 Task: Buy 3 Mortar & Pestles from Seasoning & Spice Tools section under best seller category for shipping address: Markus Robinson, 2834 Point Street, Park Ridge, Illinois 60068, Cell Number 7738643880. Pay from credit card ending with 7965, CVV 549
Action: Mouse moved to (164, 78)
Screenshot: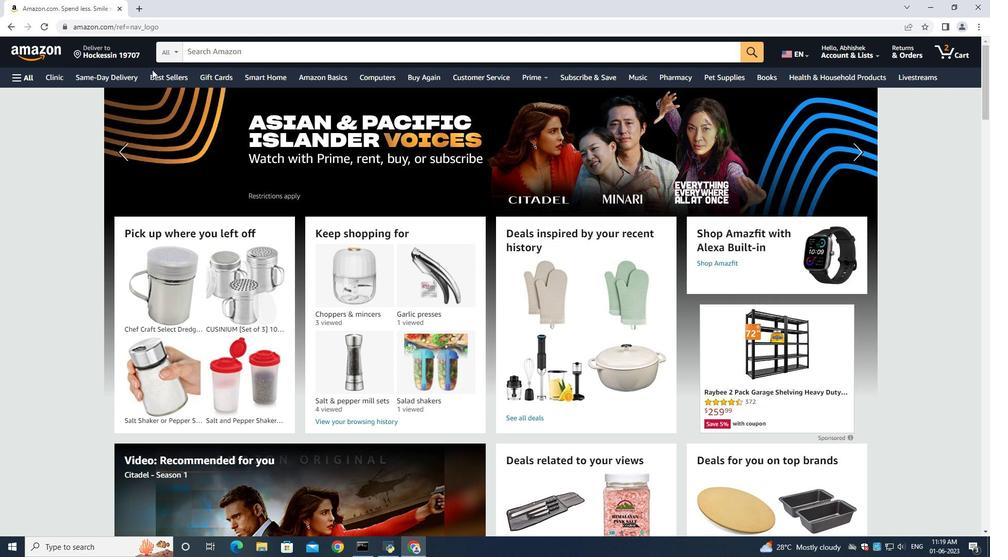 
Action: Mouse pressed left at (164, 78)
Screenshot: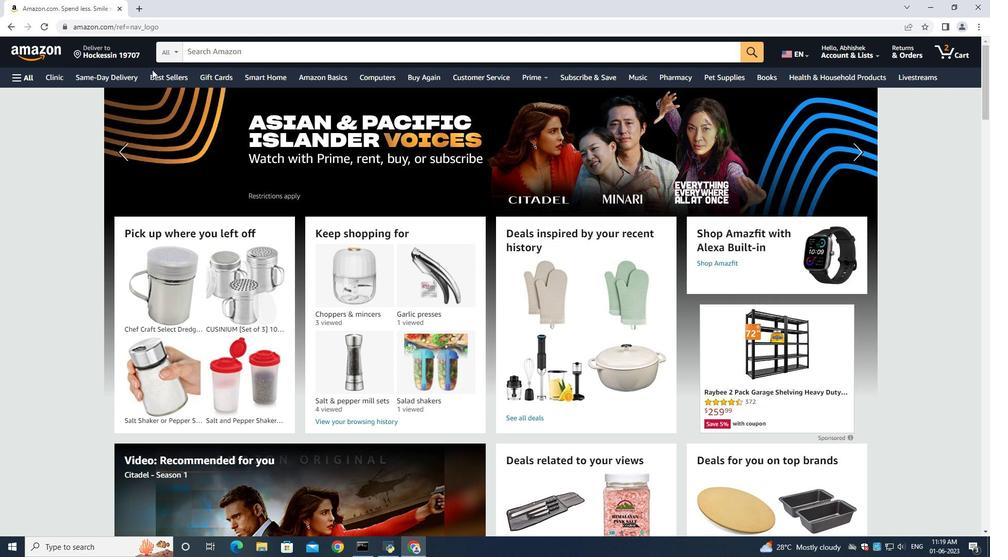 
Action: Mouse moved to (222, 57)
Screenshot: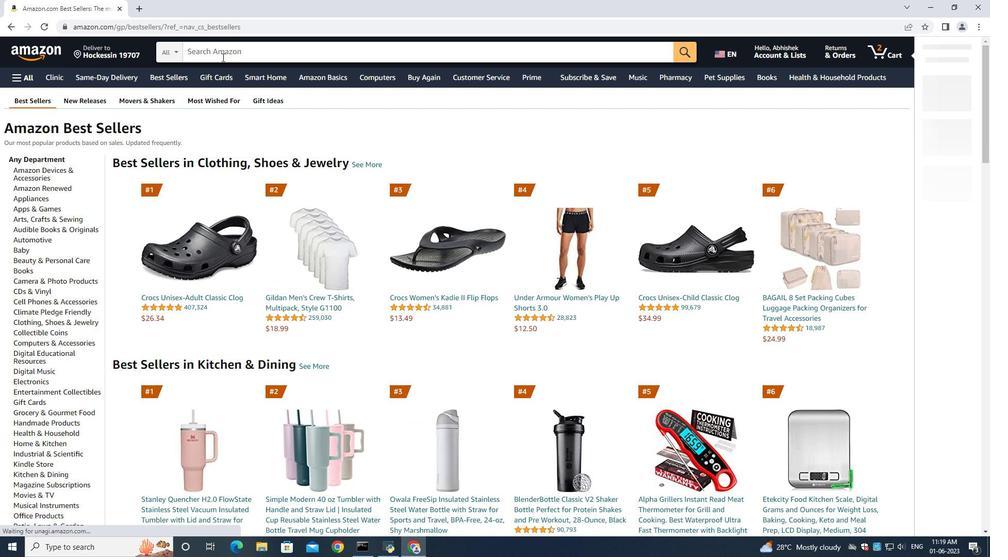 
Action: Mouse pressed left at (222, 57)
Screenshot: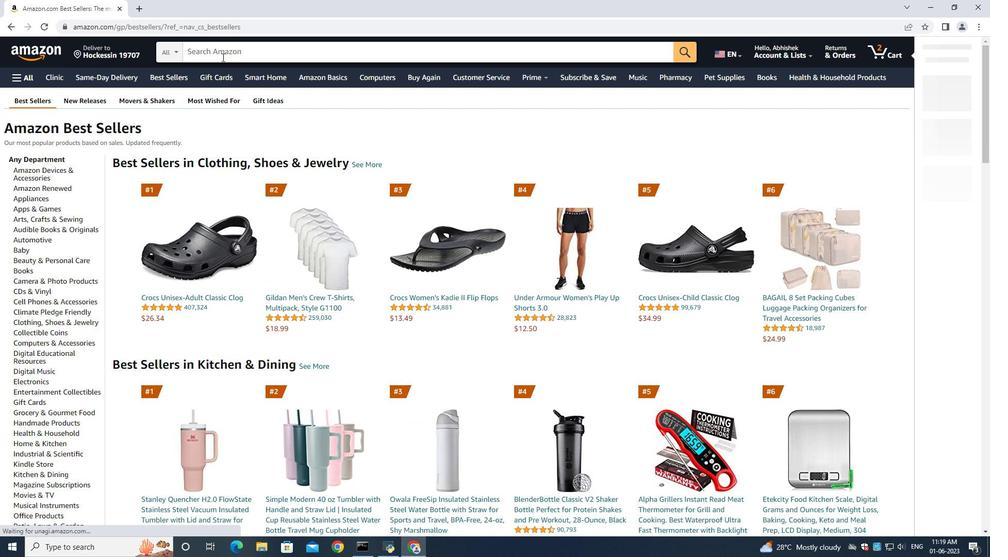 
Action: Mouse moved to (965, 213)
Screenshot: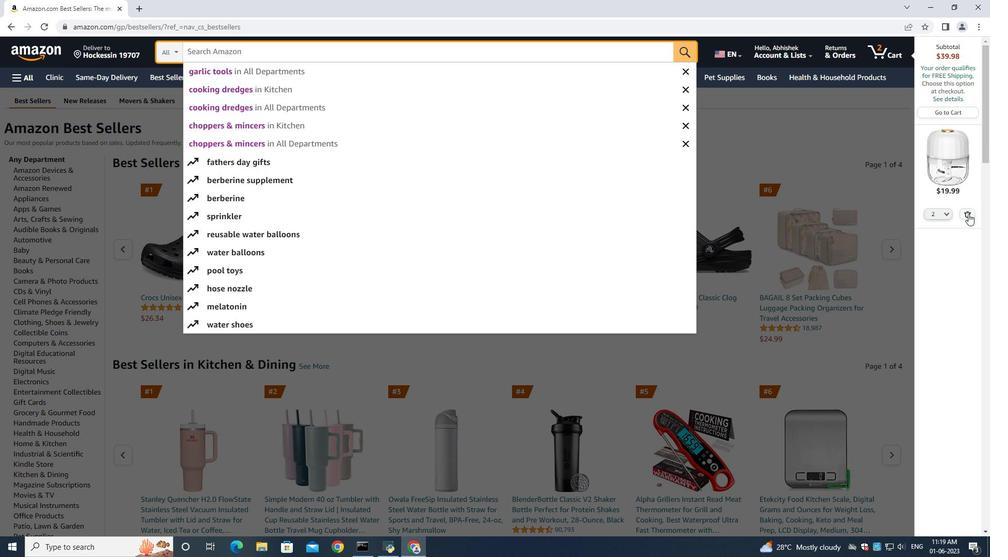 
Action: Mouse pressed left at (965, 213)
Screenshot: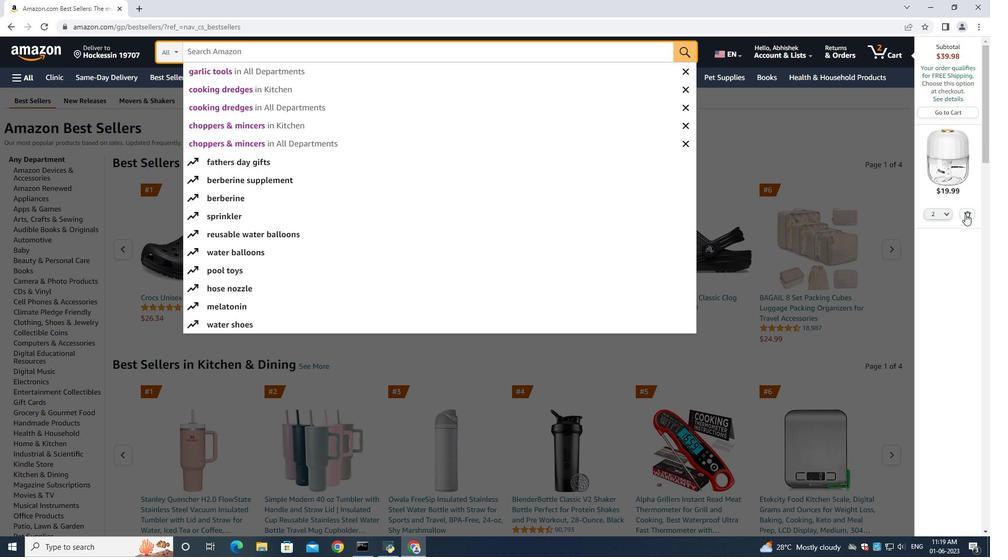 
Action: Mouse moved to (280, 55)
Screenshot: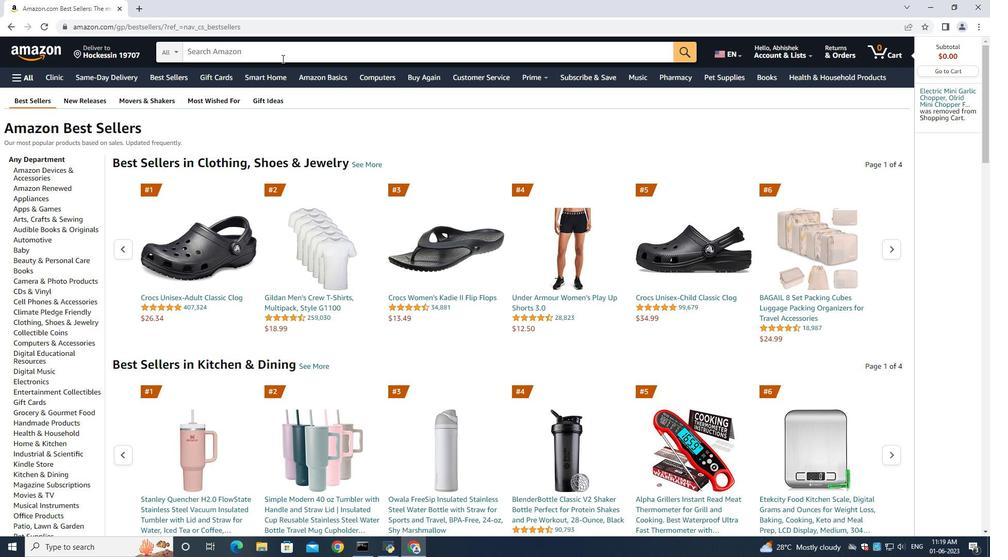 
Action: Mouse pressed left at (280, 55)
Screenshot: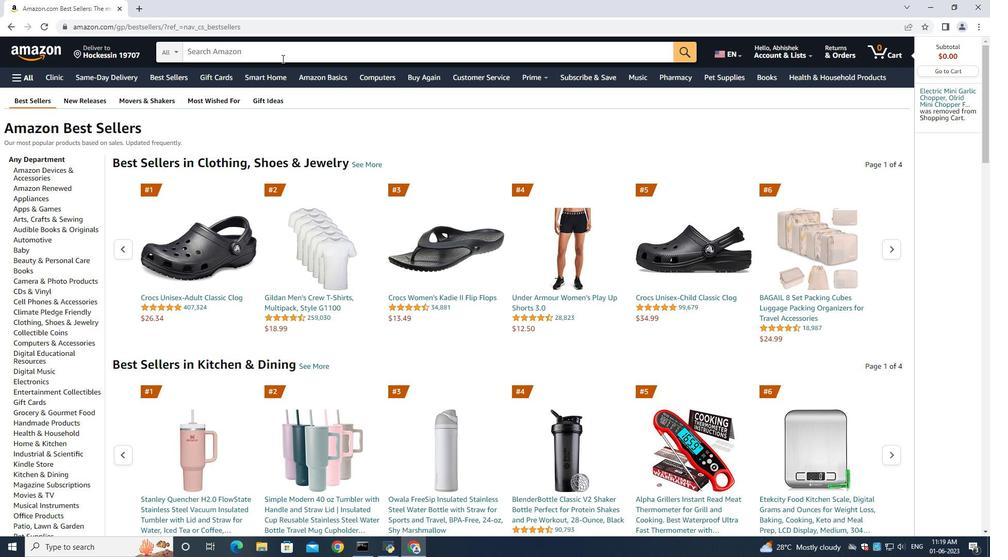 
Action: Mouse moved to (283, 60)
Screenshot: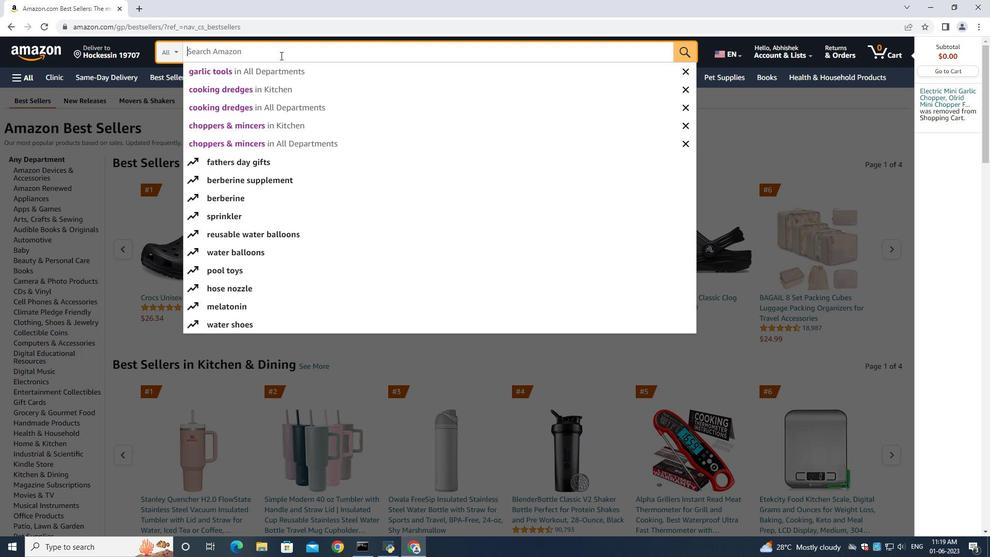 
Action: Key pressed <Key.shift>Mortar<Key.space><Key.shift><Key.shift><Key.shift><Key.shift><Key.shift><Key.shift><Key.shift><Key.shift><Key.shift><Key.shift><Key.shift><Key.shift><Key.shift><Key.shift>&<Key.space><Key.shift><Key.shift><Key.shift><Key.shift><Key.shift><Key.shift><Key.shift><Key.shift><Key.shift><Key.shift><Key.shift><Key.shift><Key.shift><Key.shift><Key.shift><Key.shift><Key.shift><Key.shift><Key.shift>Pestles<Key.enter>
Screenshot: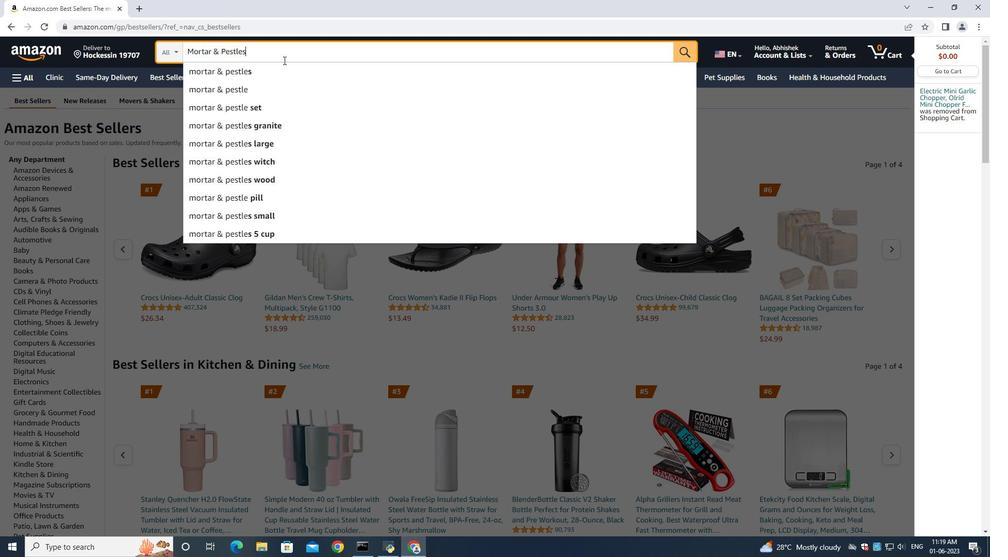 
Action: Mouse moved to (74, 183)
Screenshot: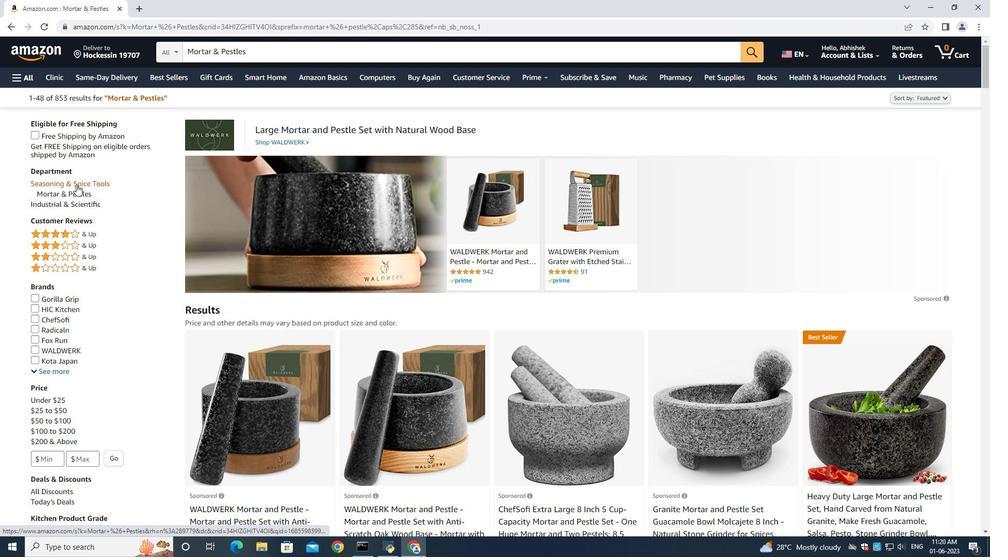 
Action: Mouse pressed left at (74, 183)
Screenshot: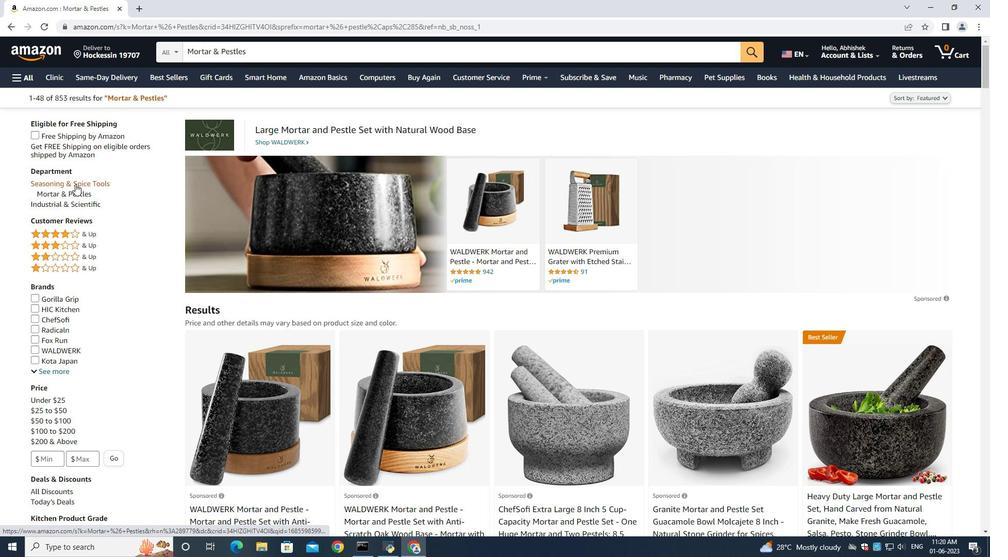 
Action: Mouse moved to (578, 339)
Screenshot: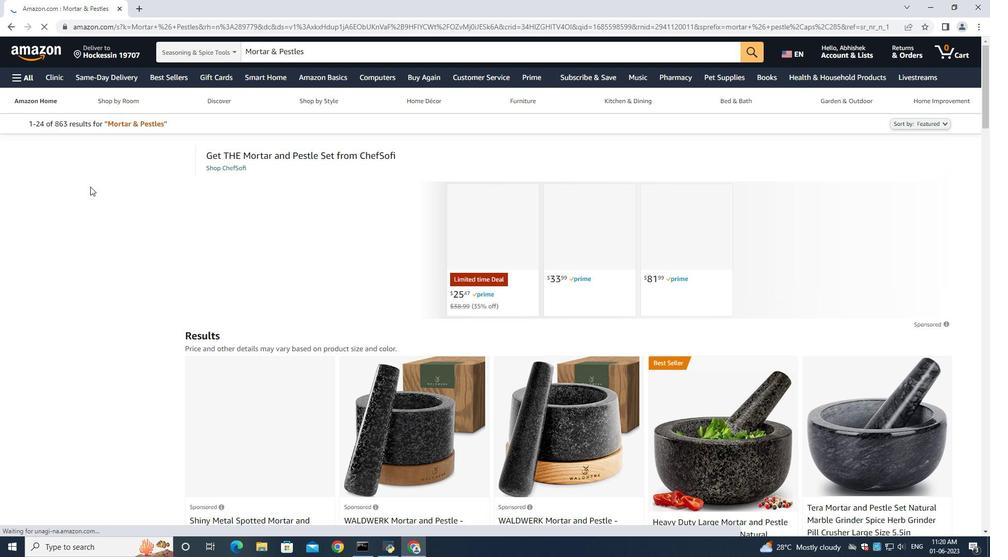 
Action: Mouse scrolled (578, 338) with delta (0, 0)
Screenshot: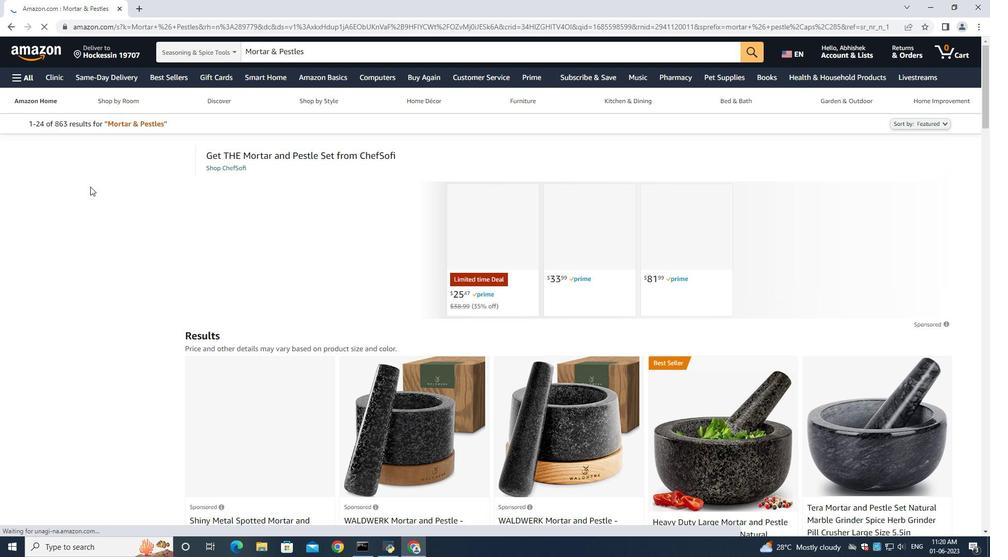 
Action: Mouse scrolled (578, 338) with delta (0, 0)
Screenshot: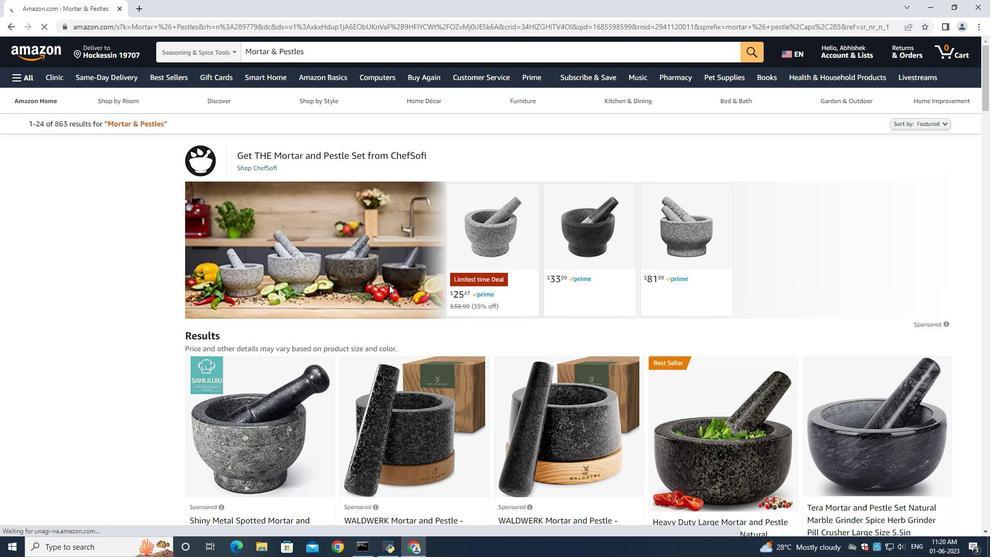 
Action: Mouse scrolled (578, 338) with delta (0, 0)
Screenshot: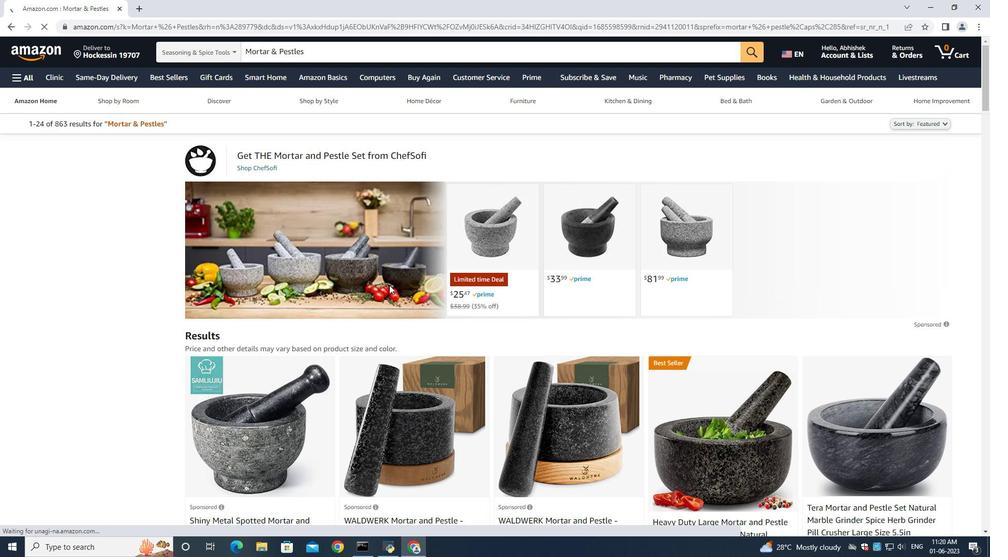 
Action: Mouse moved to (578, 338)
Screenshot: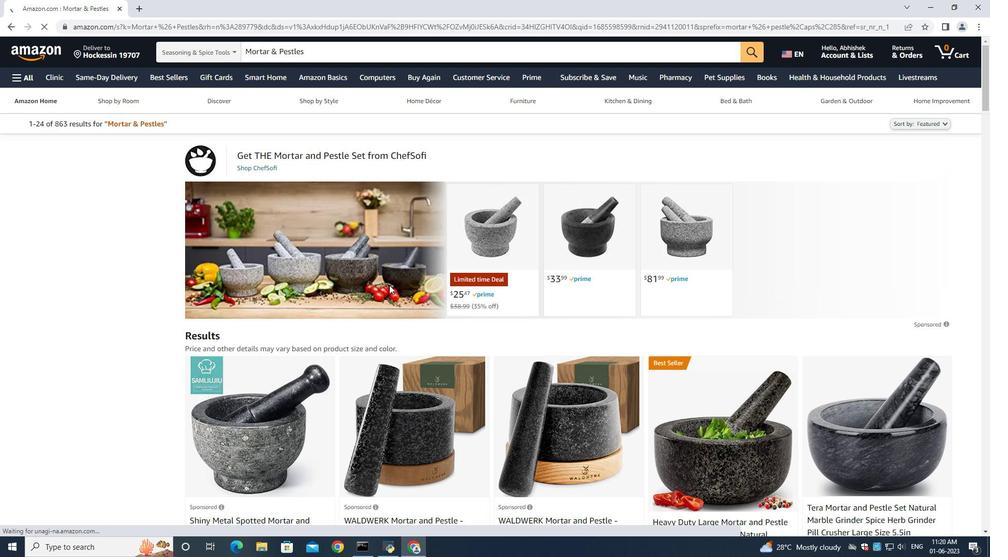 
Action: Mouse scrolled (578, 338) with delta (0, 0)
Screenshot: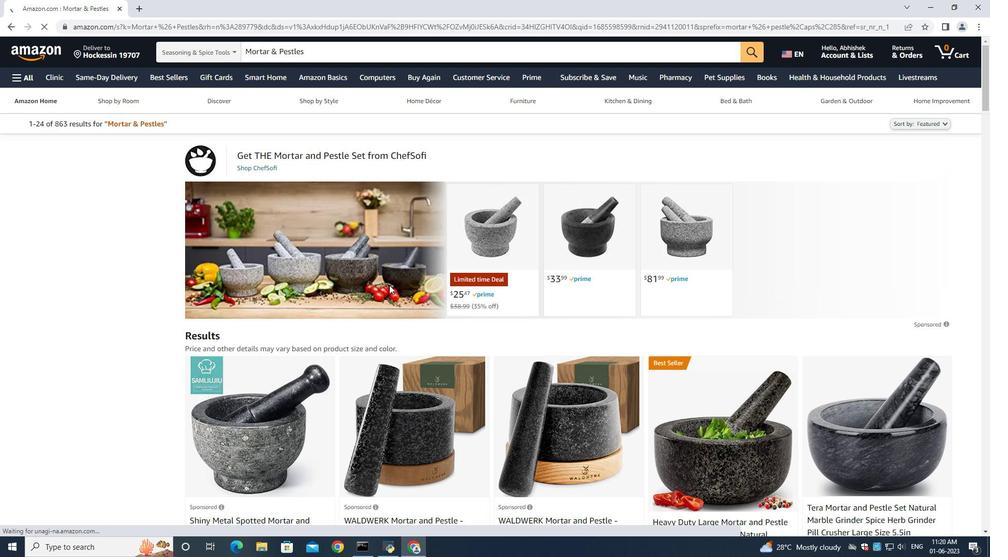 
Action: Mouse moved to (683, 347)
Screenshot: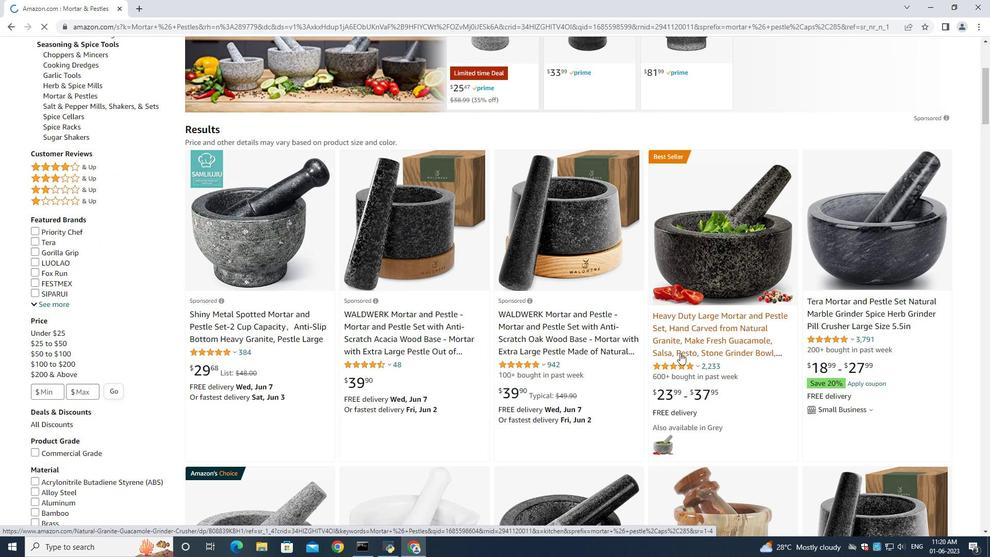 
Action: Mouse pressed left at (683, 347)
Screenshot: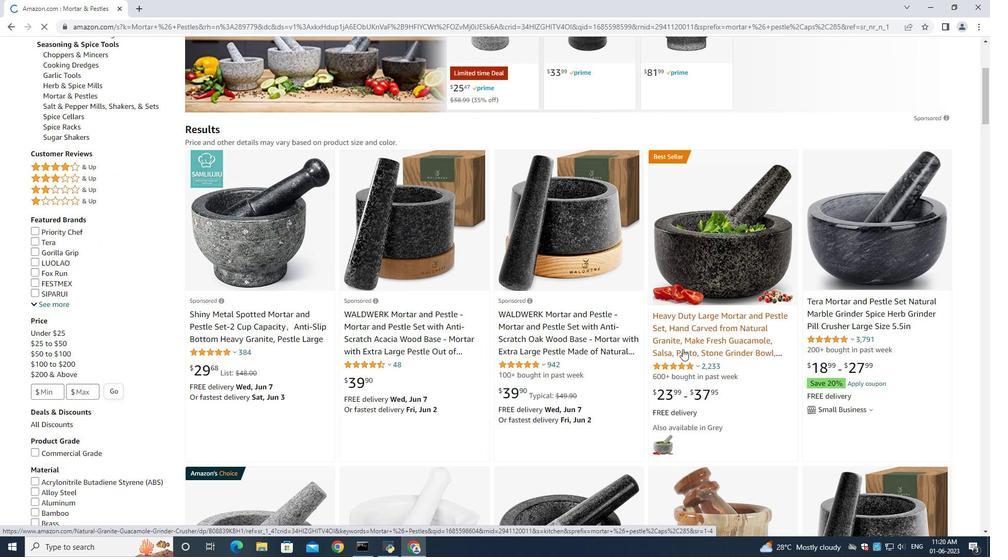 
Action: Mouse moved to (560, 336)
Screenshot: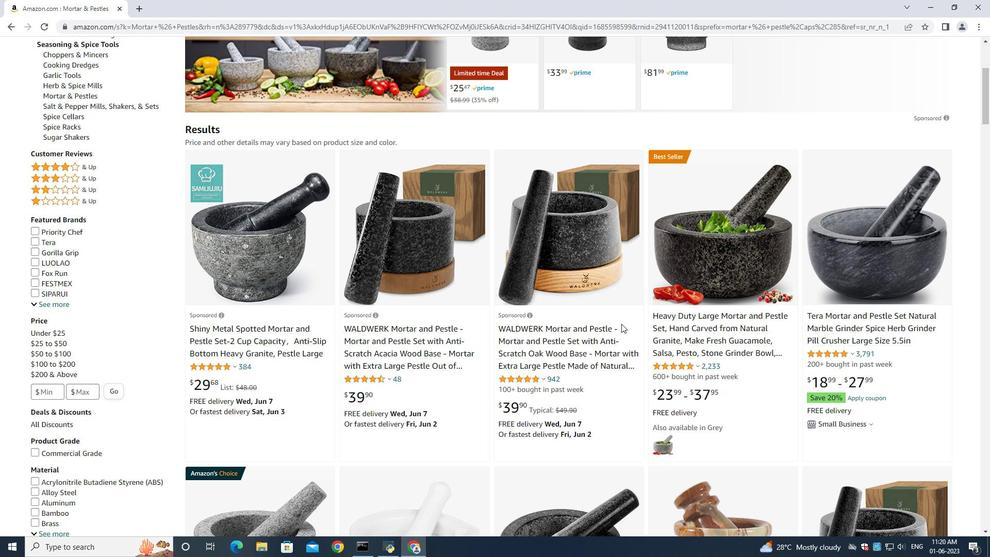 
Action: Mouse pressed left at (560, 336)
Screenshot: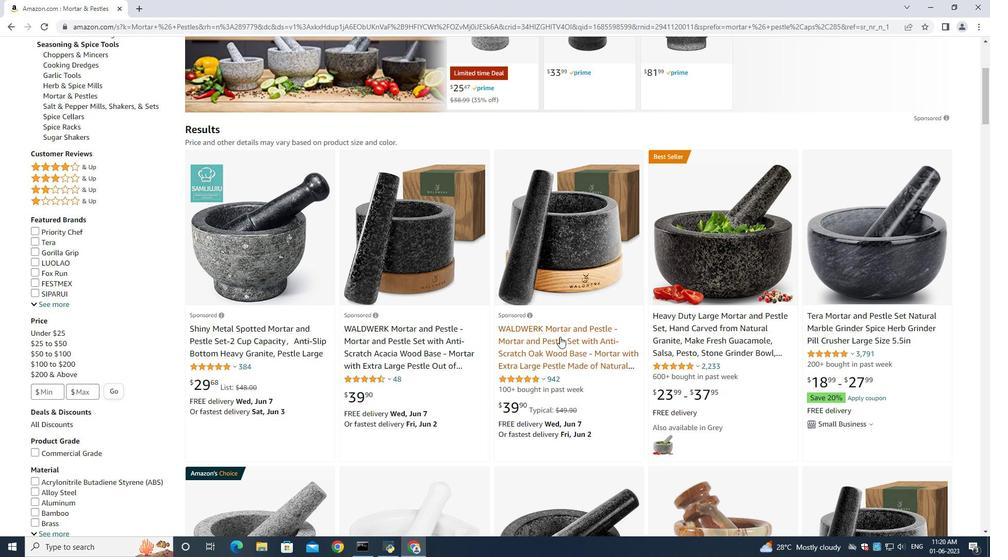 
Action: Mouse moved to (771, 356)
Screenshot: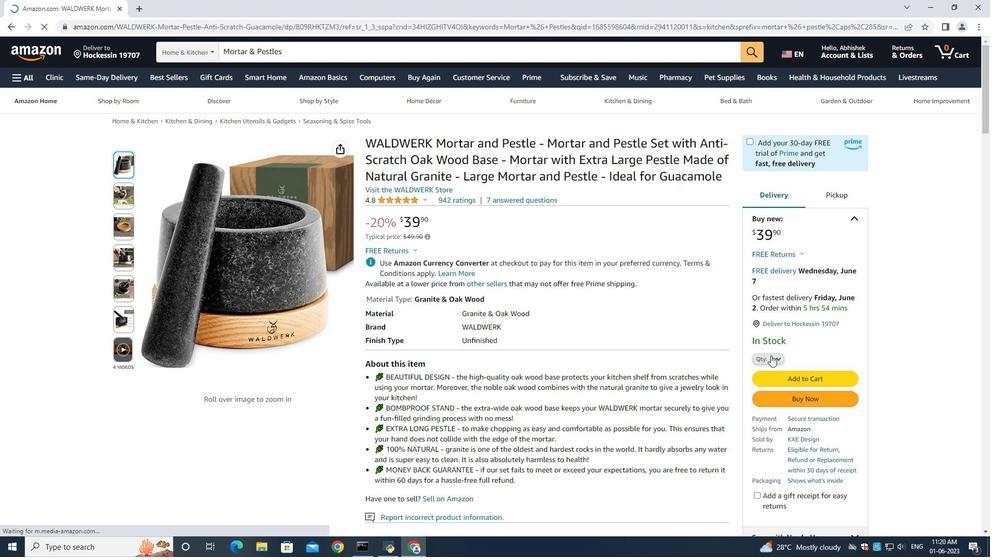
Action: Mouse pressed left at (771, 356)
Screenshot: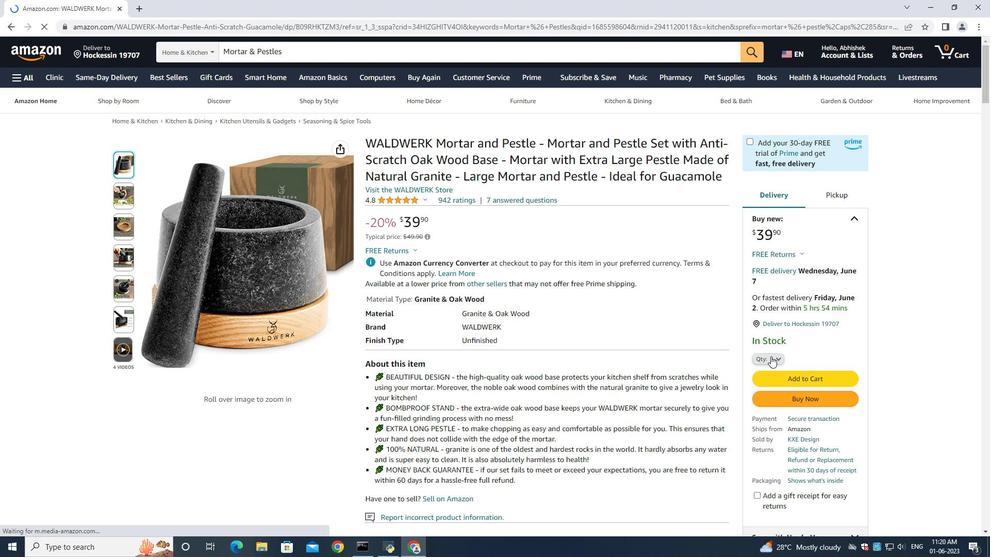 
Action: Mouse moved to (761, 85)
Screenshot: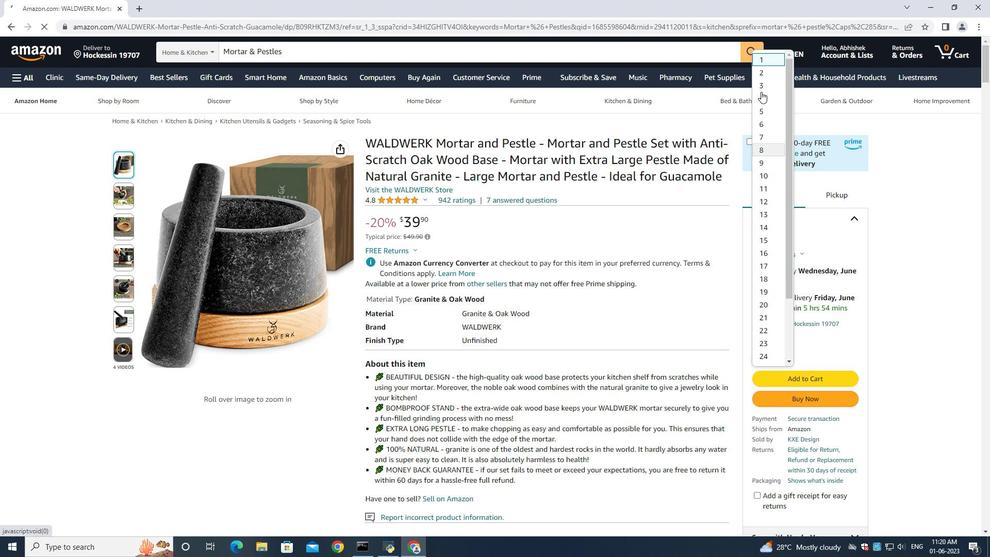 
Action: Mouse pressed left at (761, 85)
Screenshot: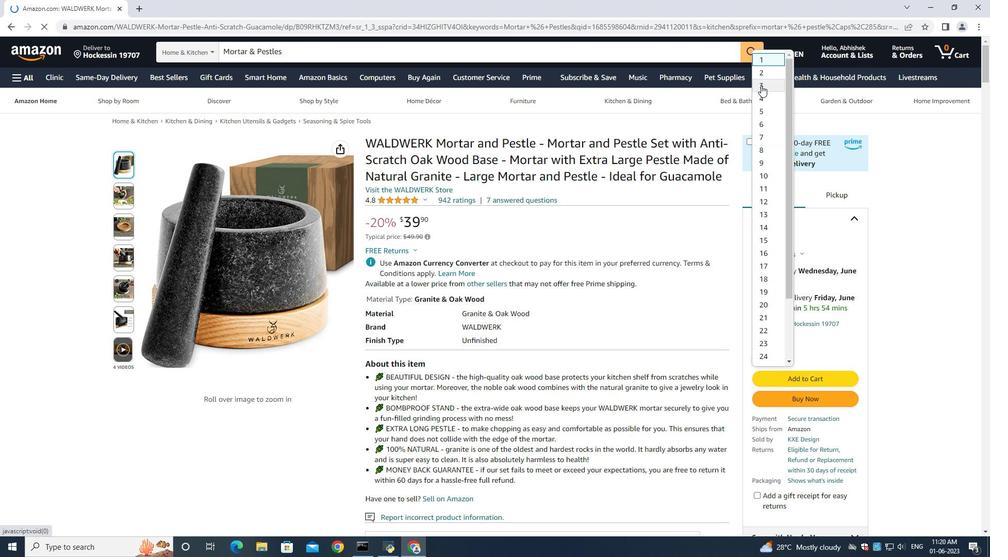 
Action: Mouse moved to (804, 398)
Screenshot: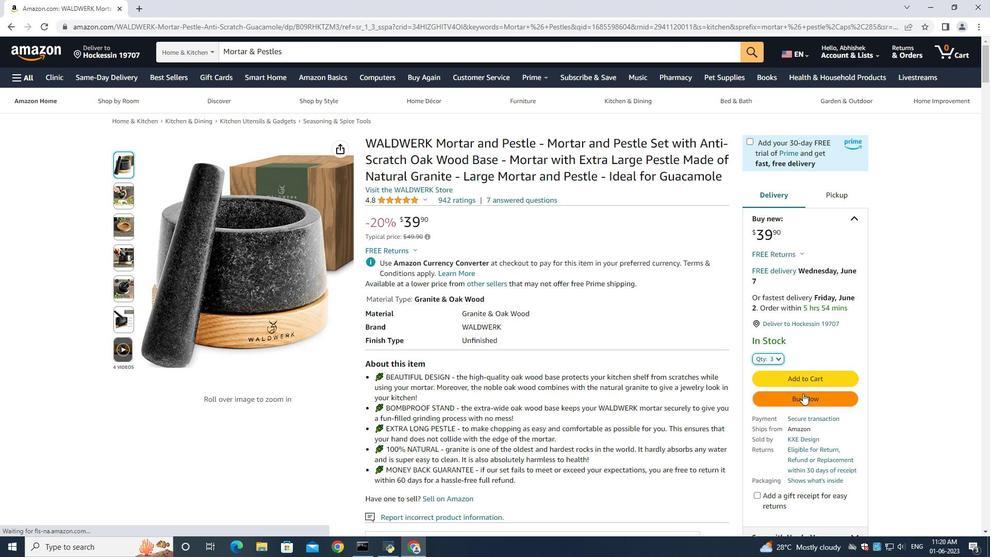 
Action: Mouse pressed left at (804, 398)
Screenshot: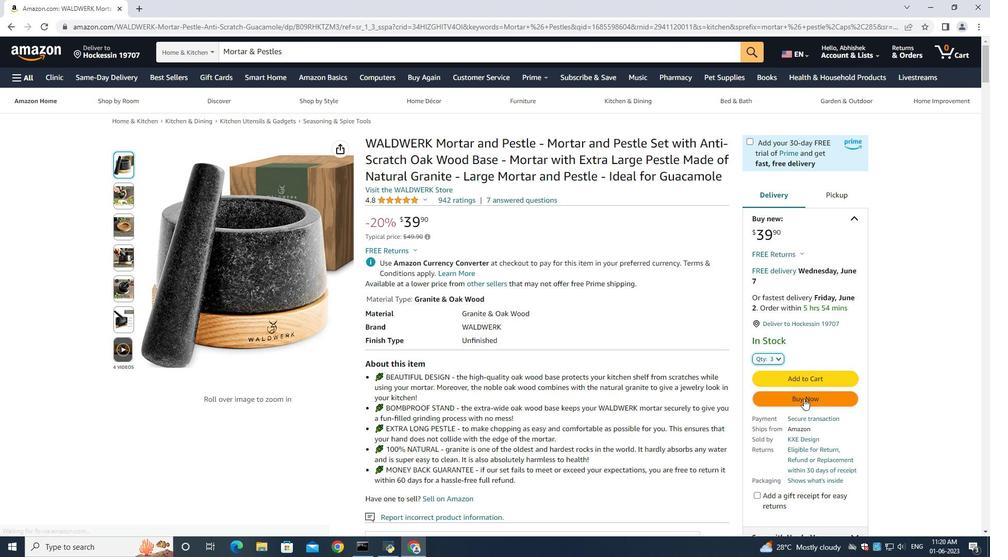 
Action: Mouse moved to (504, 359)
Screenshot: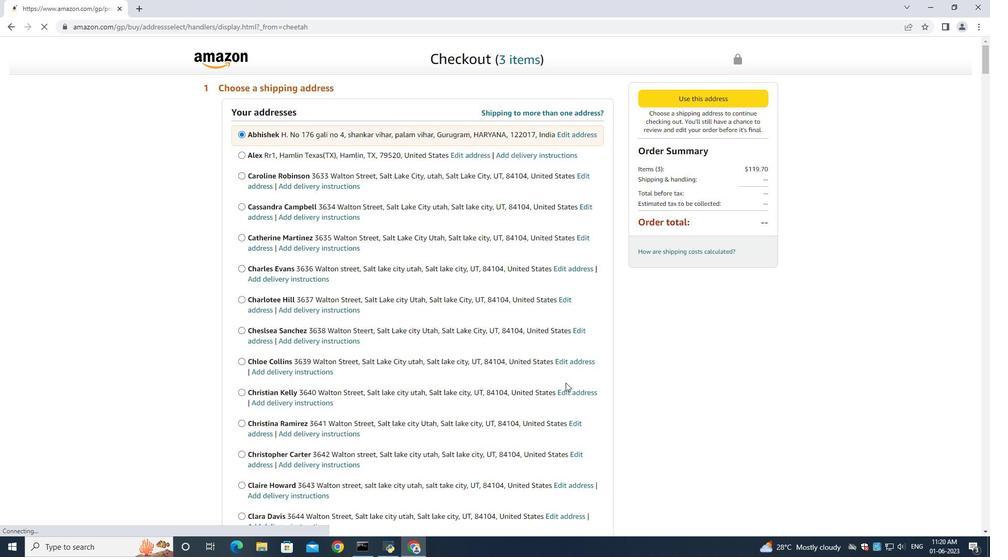 
Action: Mouse scrolled (504, 359) with delta (0, 0)
Screenshot: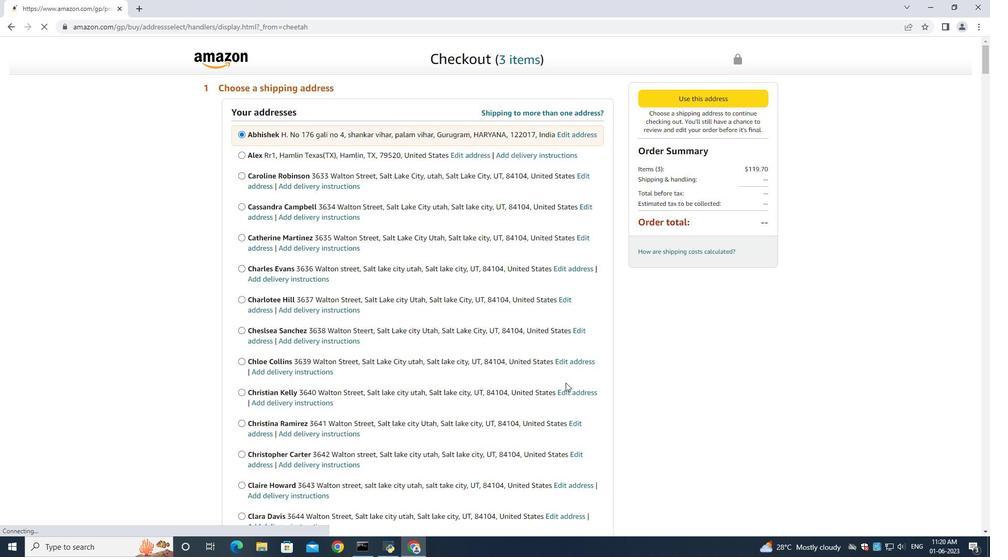 
Action: Mouse scrolled (504, 359) with delta (0, 0)
Screenshot: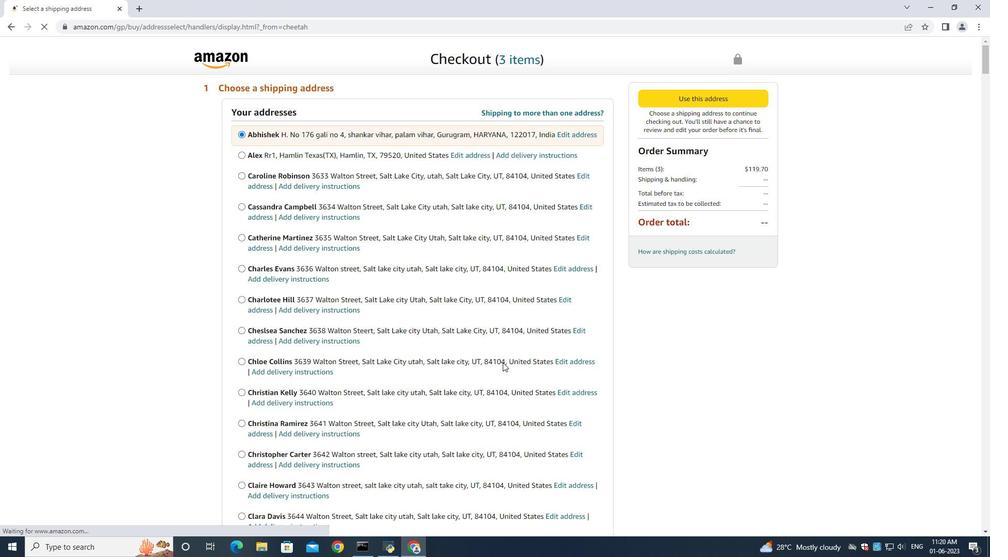 
Action: Mouse moved to (504, 359)
Screenshot: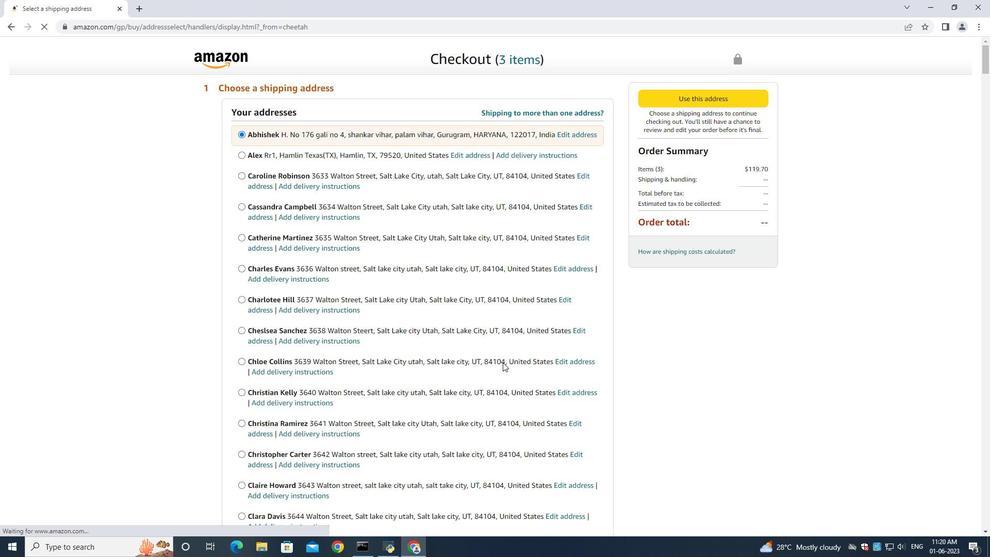
Action: Mouse scrolled (504, 359) with delta (0, 0)
Screenshot: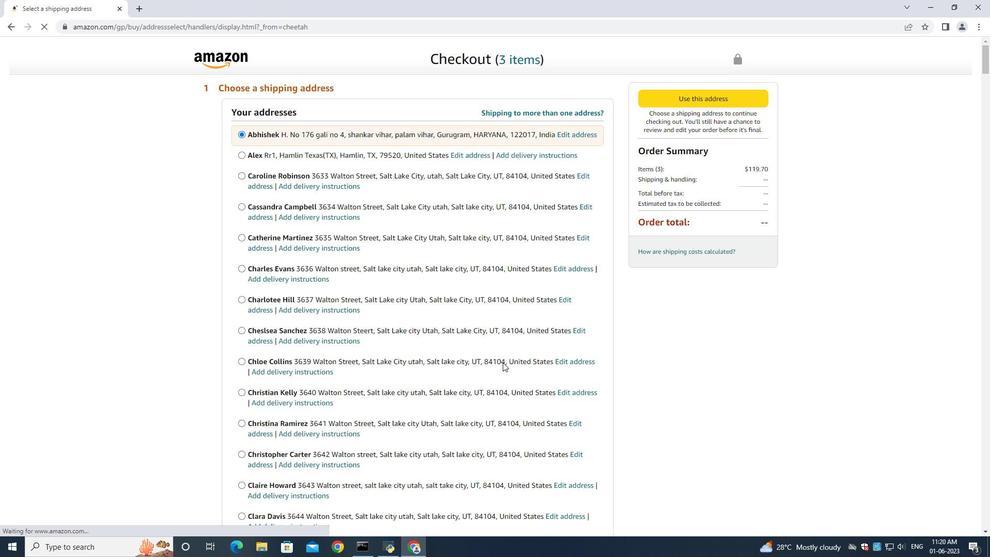 
Action: Mouse moved to (505, 359)
Screenshot: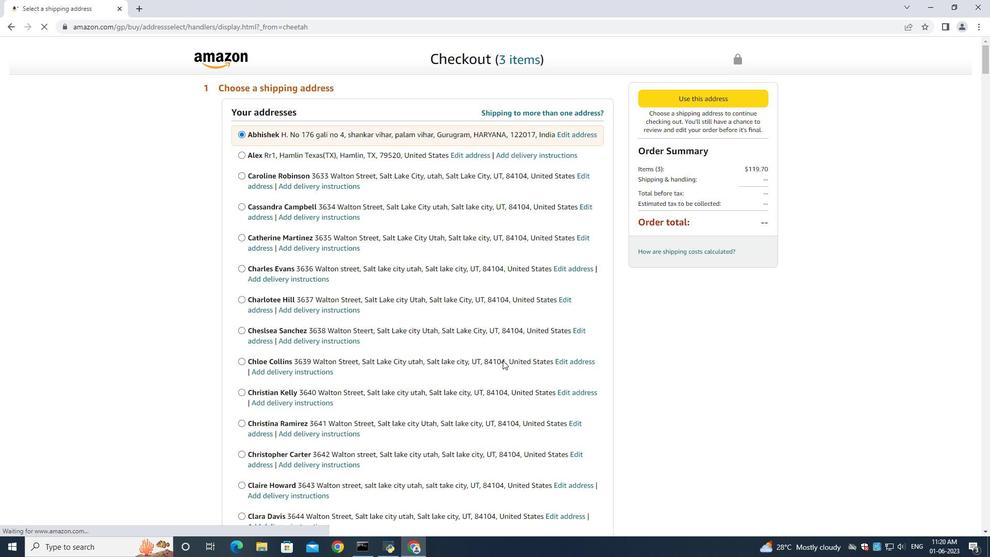 
Action: Mouse scrolled (504, 359) with delta (0, 0)
Screenshot: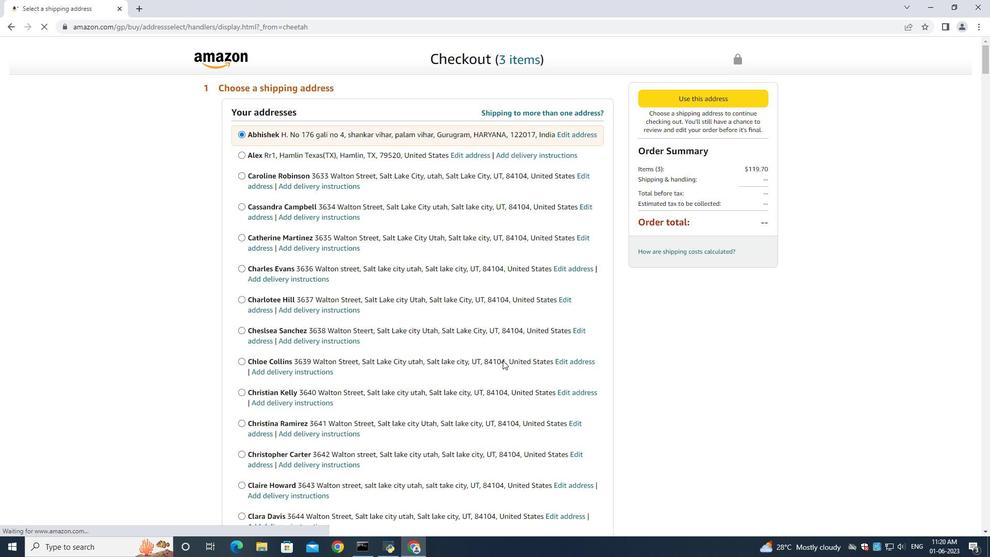 
Action: Mouse moved to (506, 359)
Screenshot: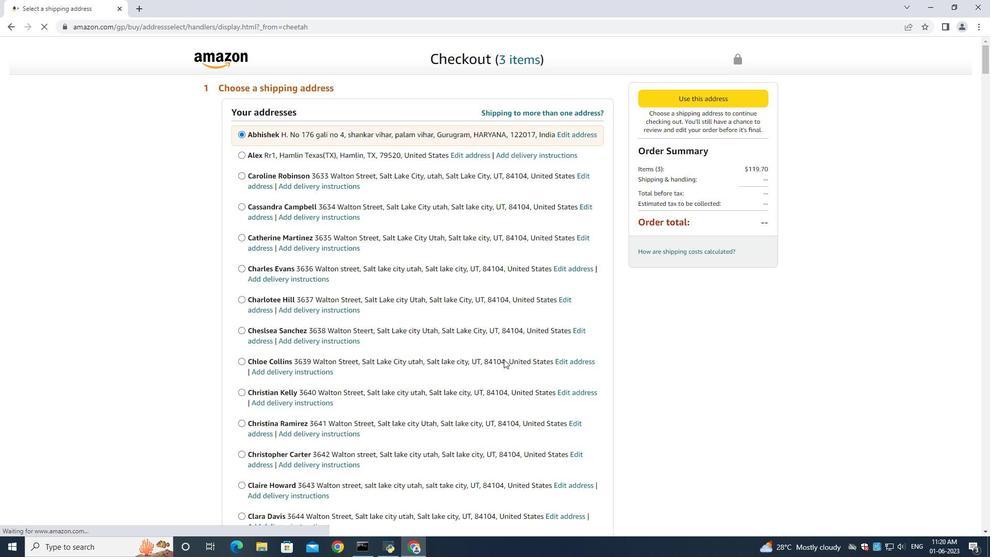 
Action: Mouse scrolled (504, 359) with delta (0, 0)
Screenshot: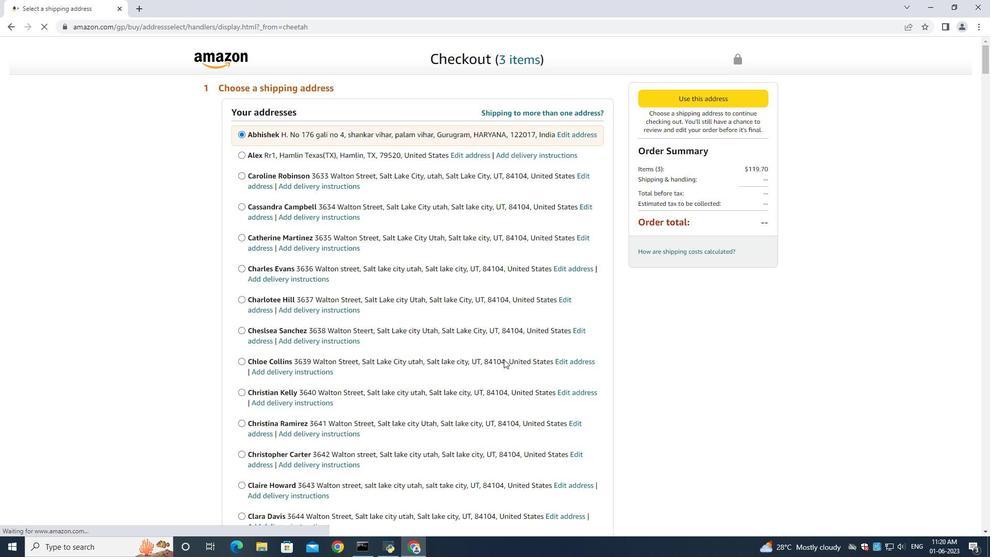 
Action: Mouse moved to (506, 359)
Screenshot: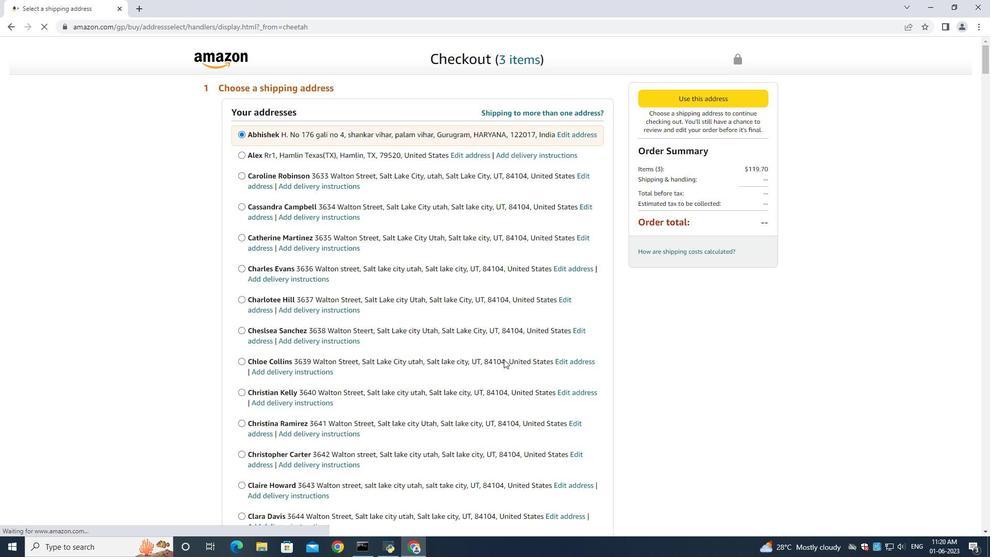
Action: Mouse scrolled (505, 358) with delta (0, -1)
Screenshot: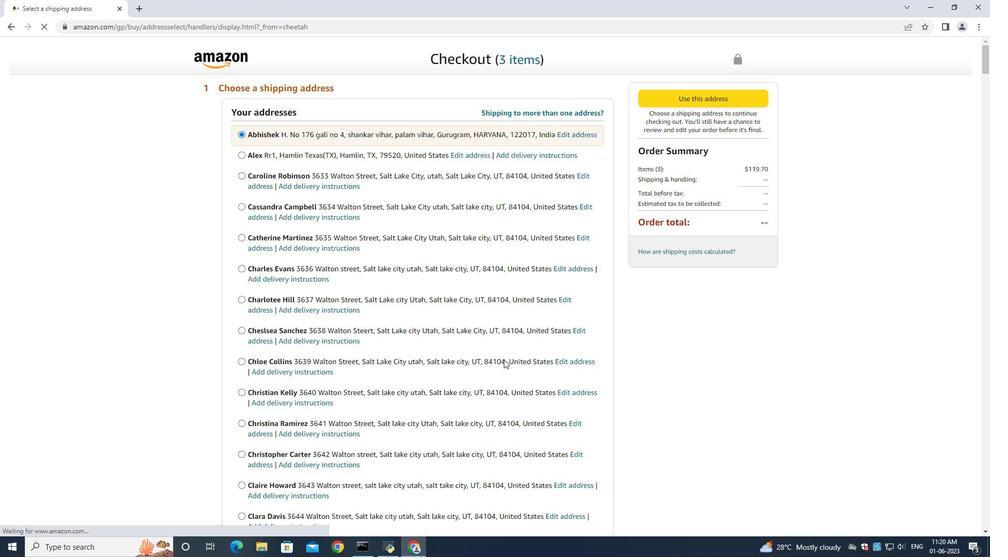 
Action: Mouse moved to (516, 362)
Screenshot: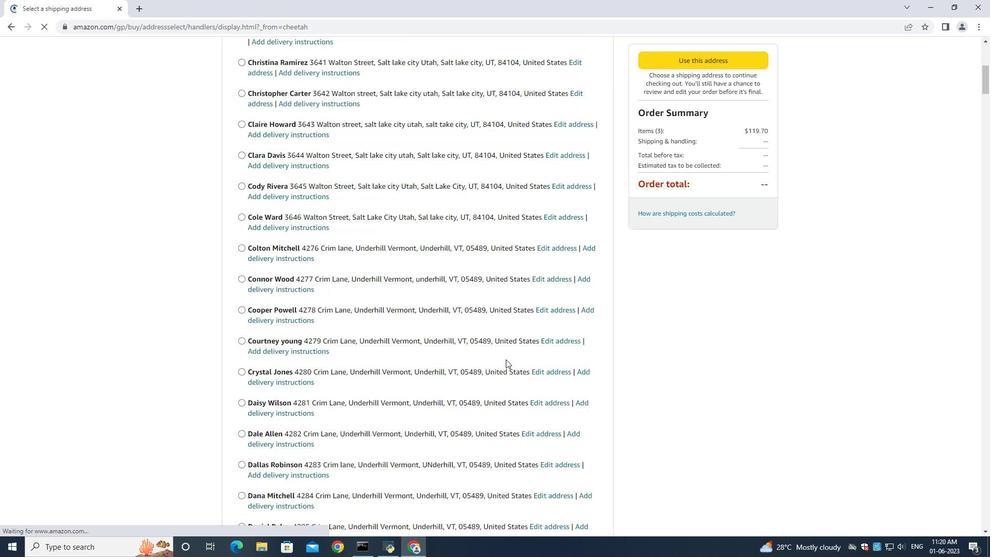 
Action: Mouse scrolled (515, 361) with delta (0, 0)
Screenshot: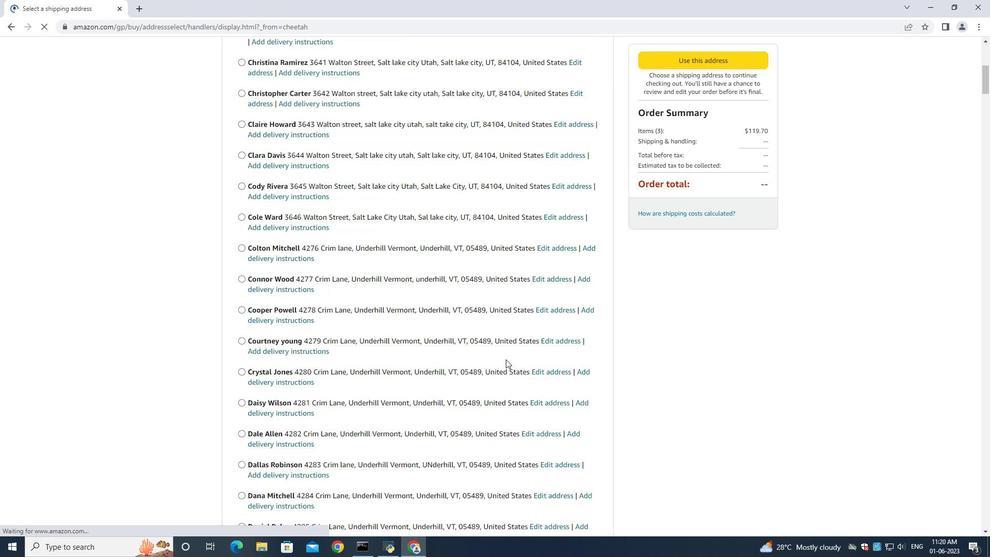 
Action: Mouse moved to (516, 362)
Screenshot: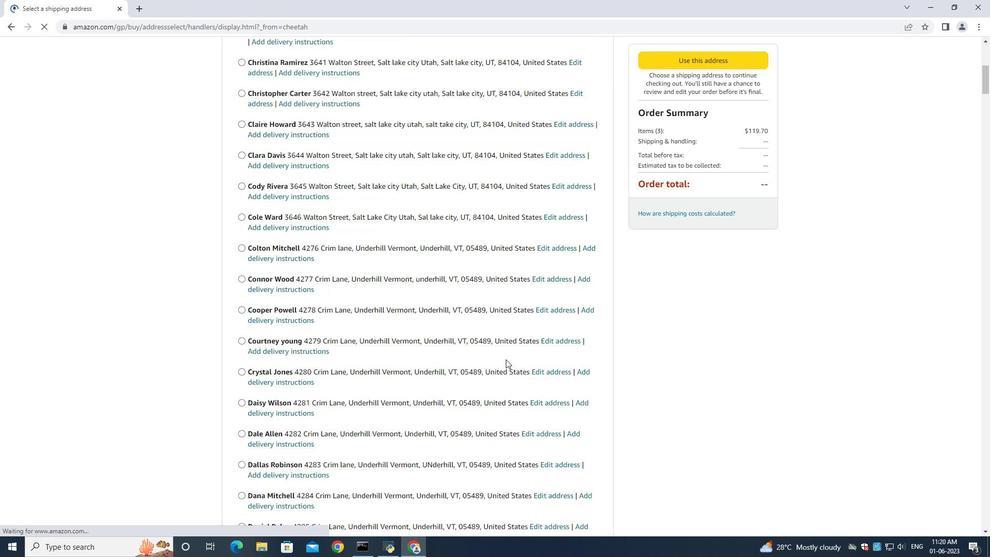 
Action: Mouse scrolled (516, 362) with delta (0, 0)
Screenshot: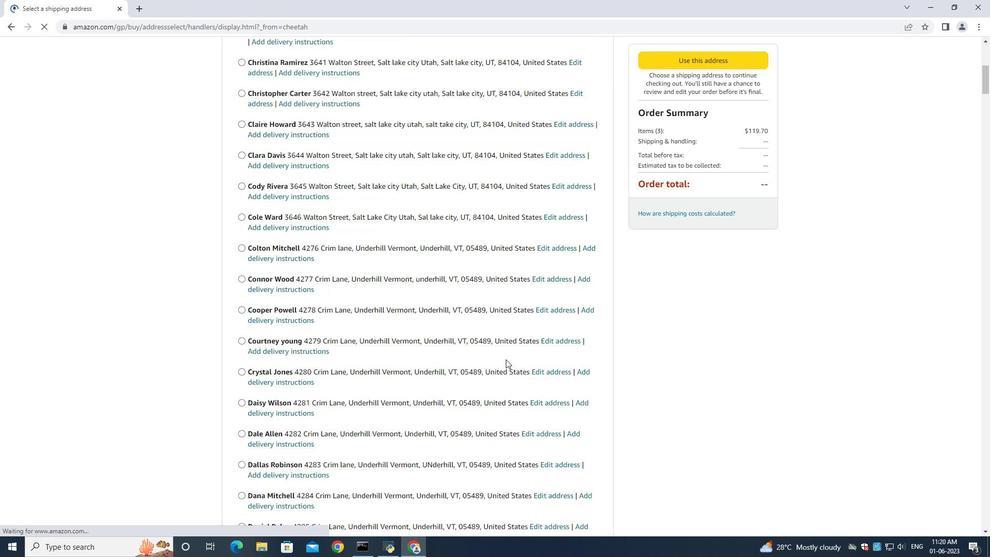 
Action: Mouse moved to (511, 361)
Screenshot: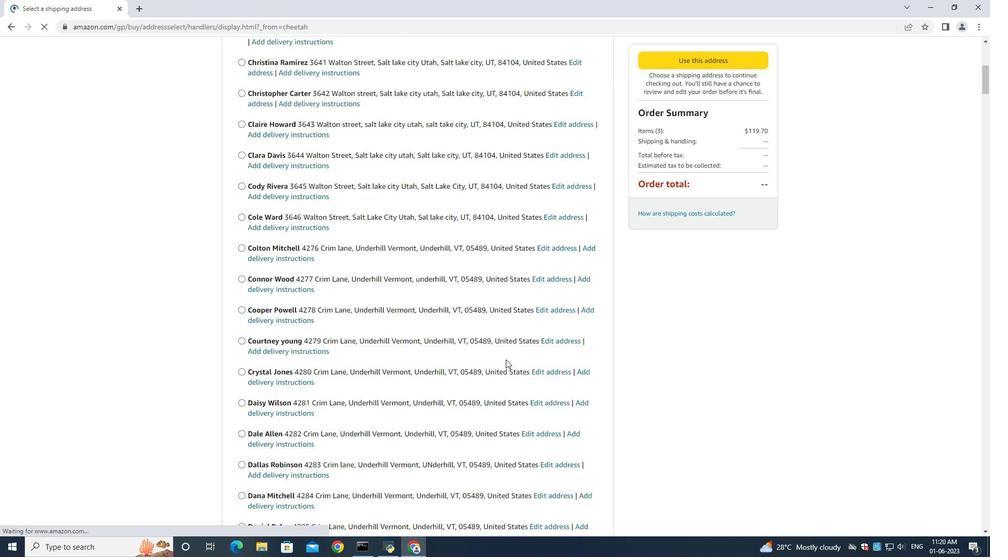 
Action: Mouse scrolled (516, 362) with delta (0, 0)
Screenshot: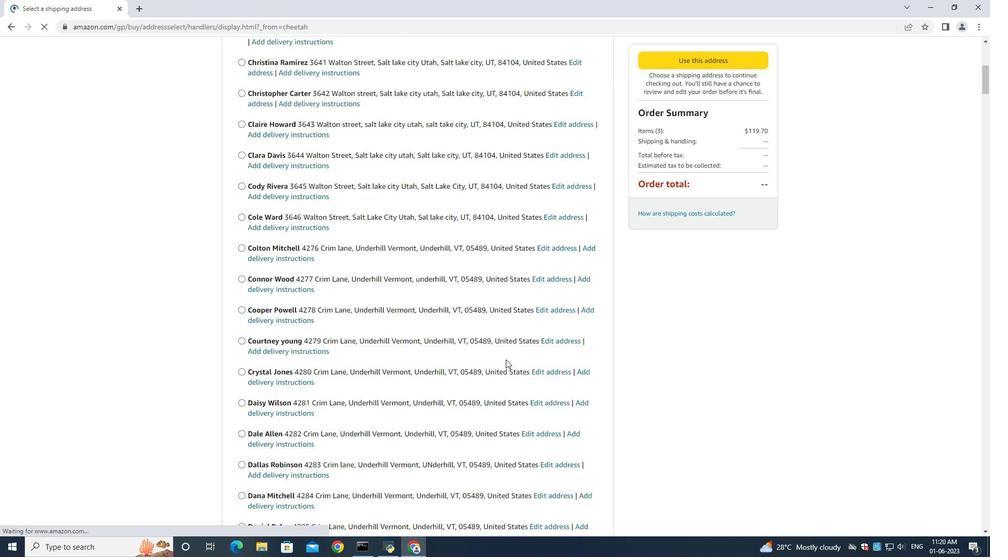 
Action: Mouse moved to (506, 360)
Screenshot: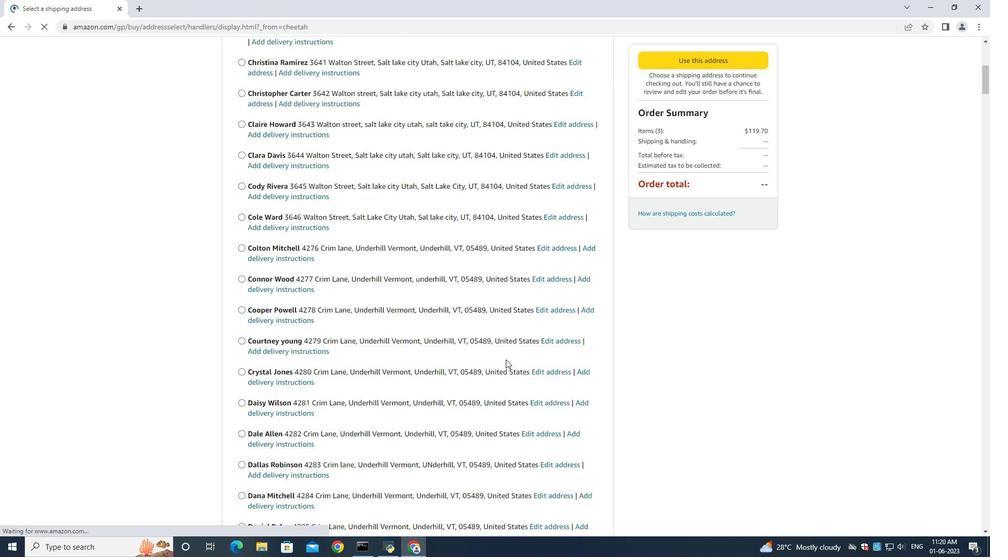 
Action: Mouse scrolled (516, 361) with delta (0, -1)
Screenshot: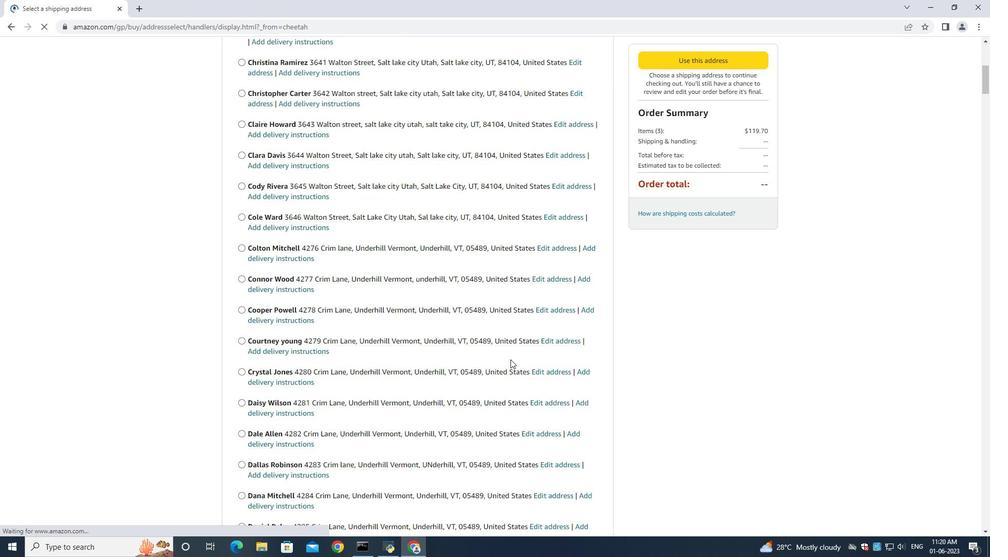 
Action: Mouse moved to (506, 360)
Screenshot: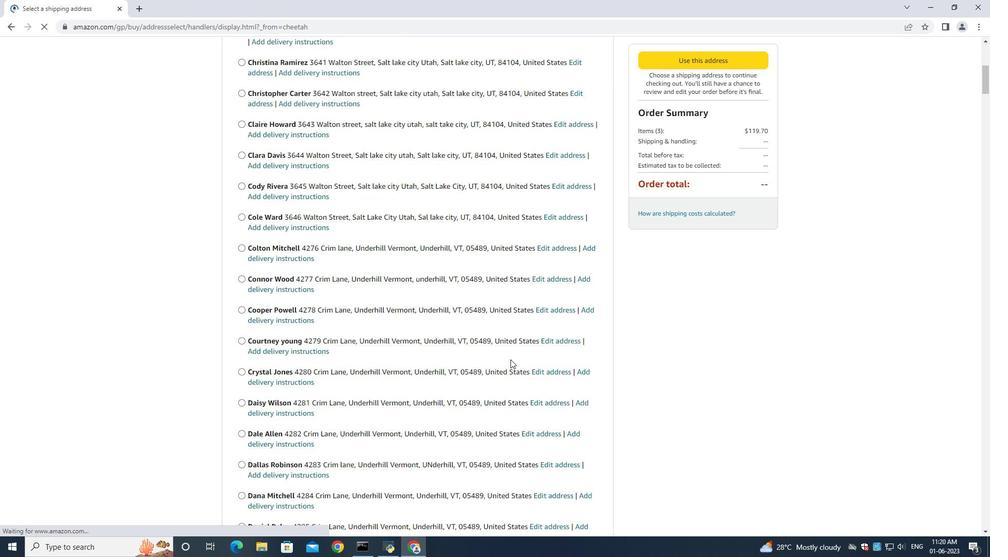 
Action: Mouse scrolled (516, 362) with delta (0, 0)
Screenshot: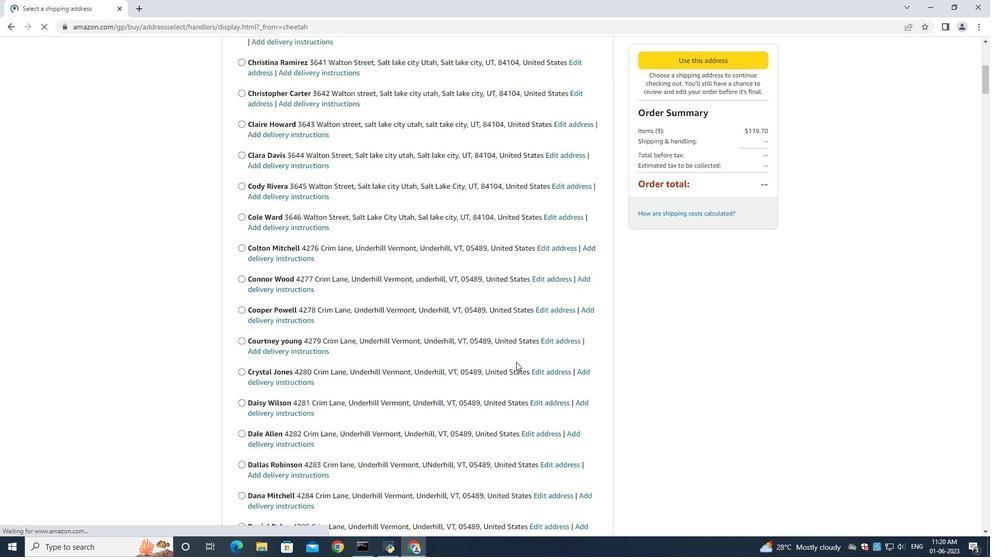
Action: Mouse moved to (506, 360)
Screenshot: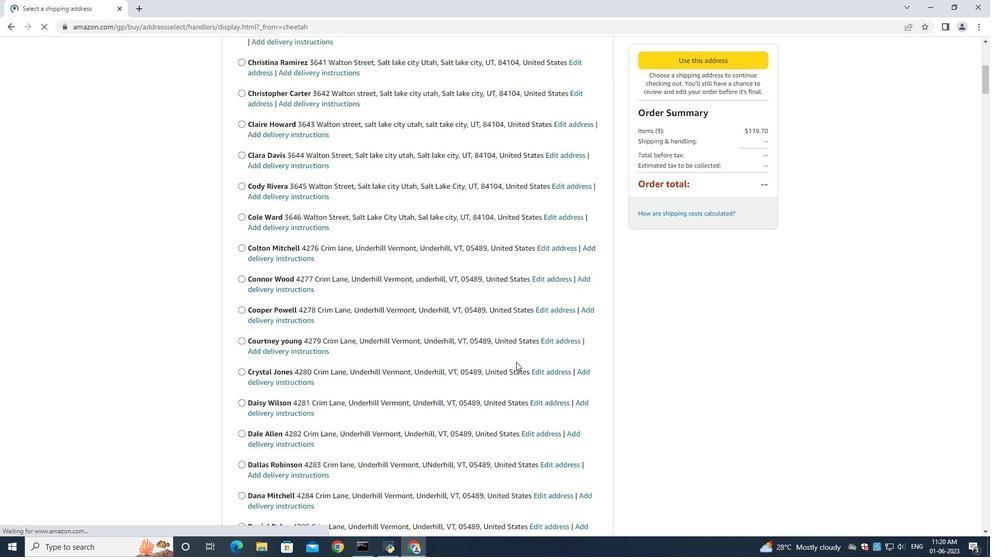 
Action: Mouse scrolled (516, 362) with delta (0, 0)
Screenshot: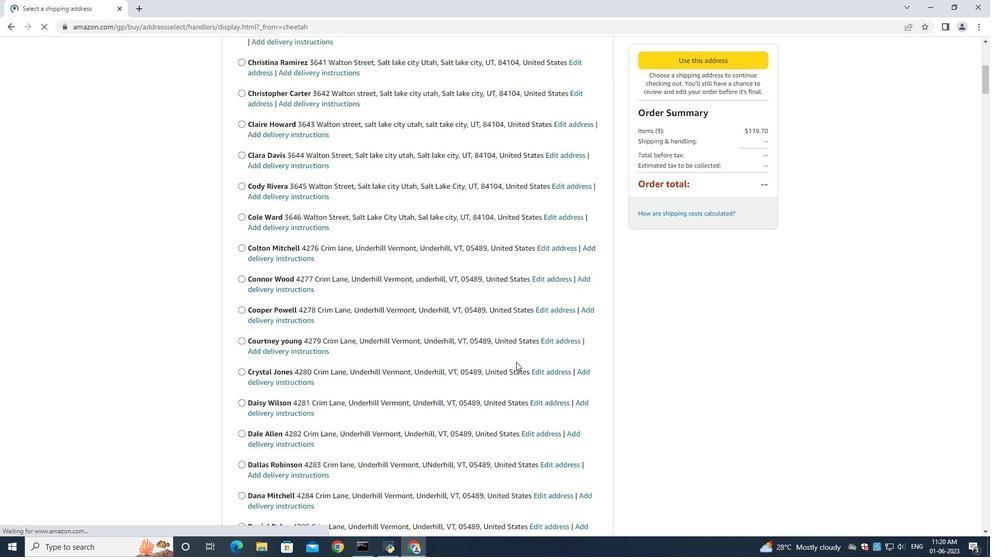 
Action: Mouse moved to (505, 360)
Screenshot: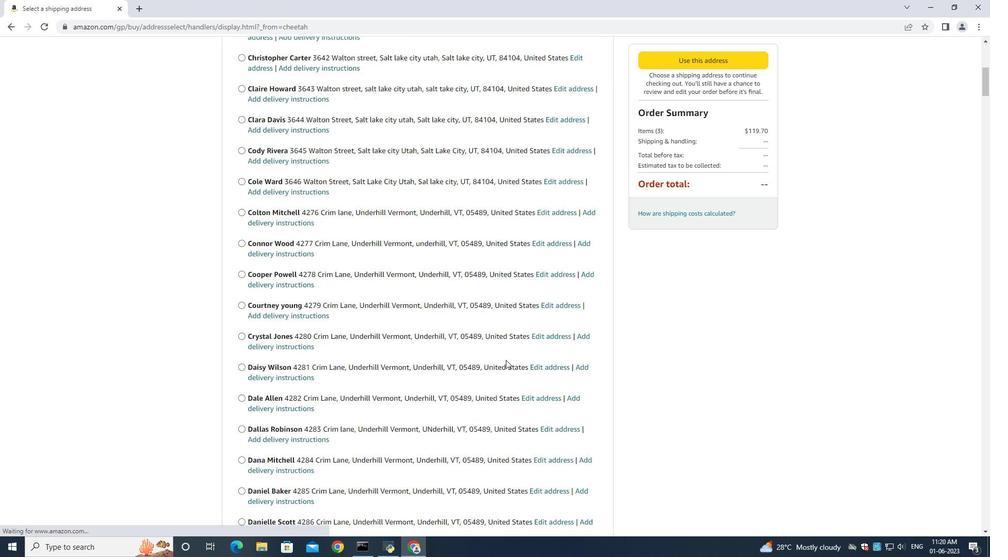 
Action: Mouse scrolled (505, 359) with delta (0, 0)
Screenshot: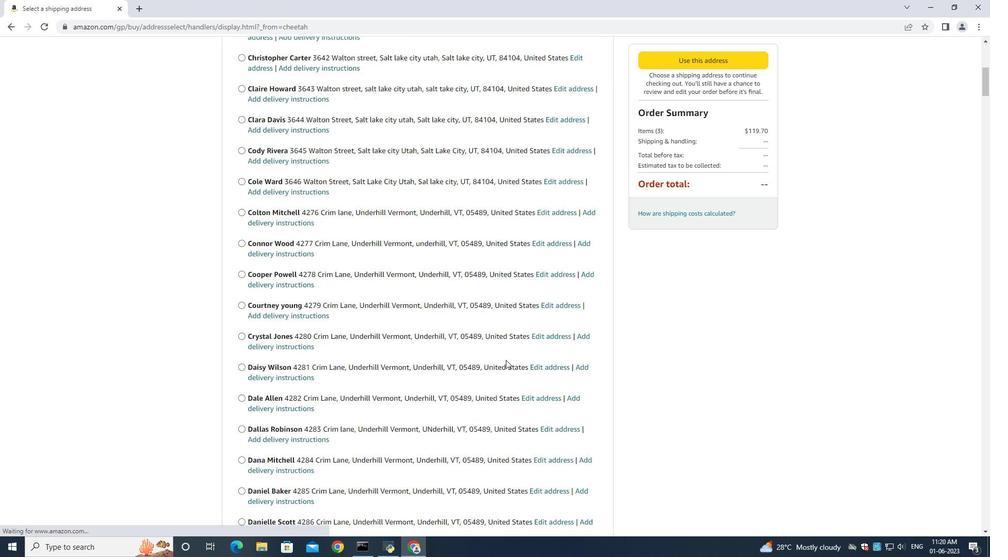 
Action: Mouse scrolled (505, 359) with delta (0, 0)
Screenshot: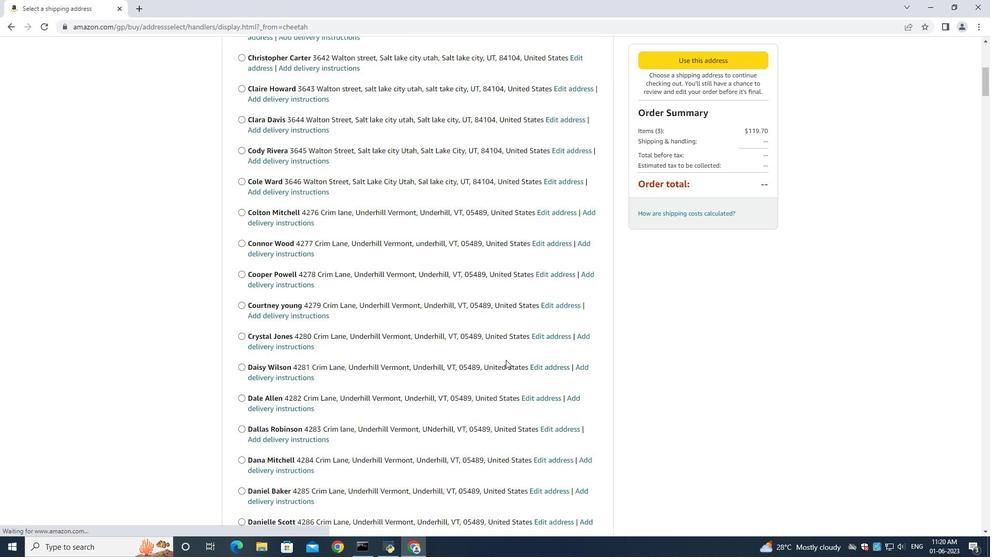 
Action: Mouse scrolled (505, 359) with delta (0, 0)
Screenshot: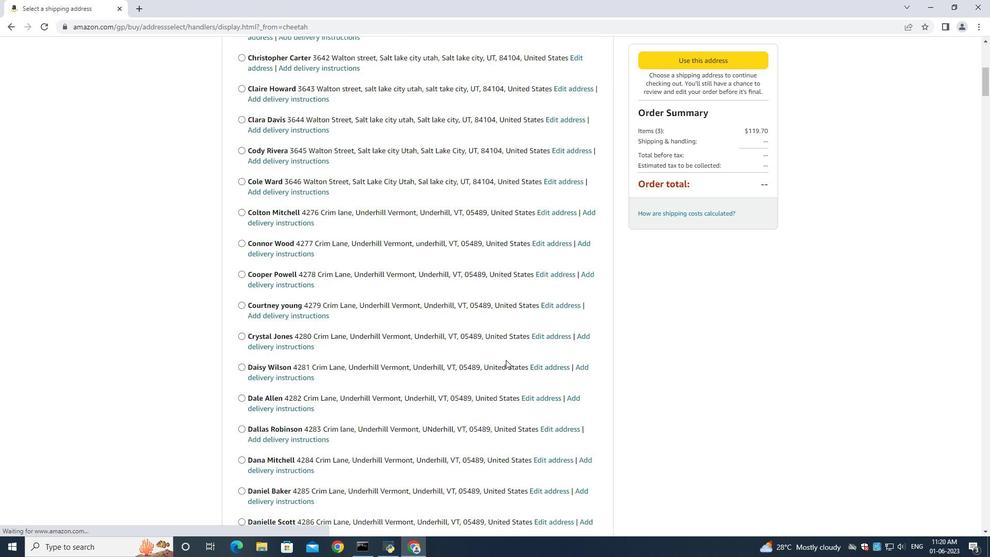 
Action: Mouse scrolled (505, 359) with delta (0, -1)
Screenshot: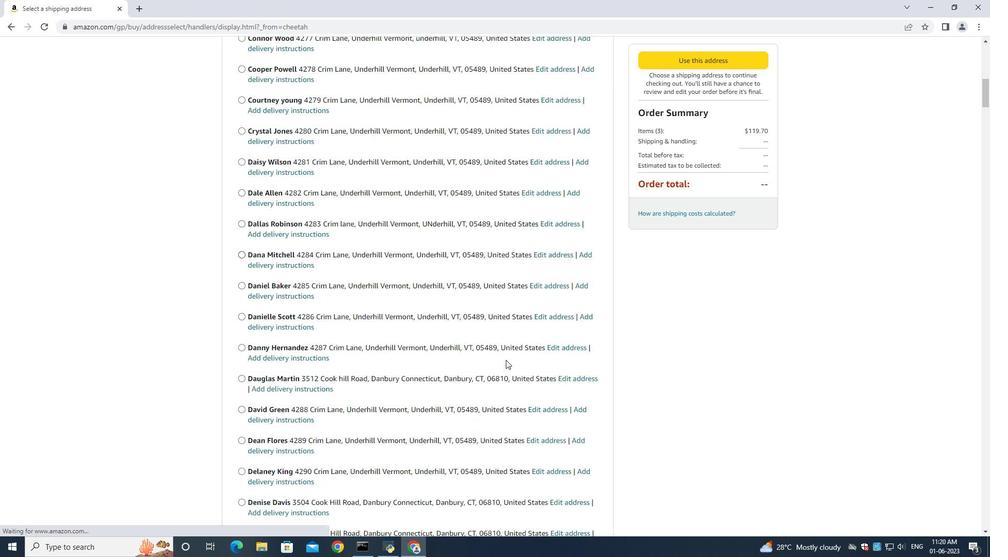 
Action: Mouse scrolled (505, 359) with delta (0, 0)
Screenshot: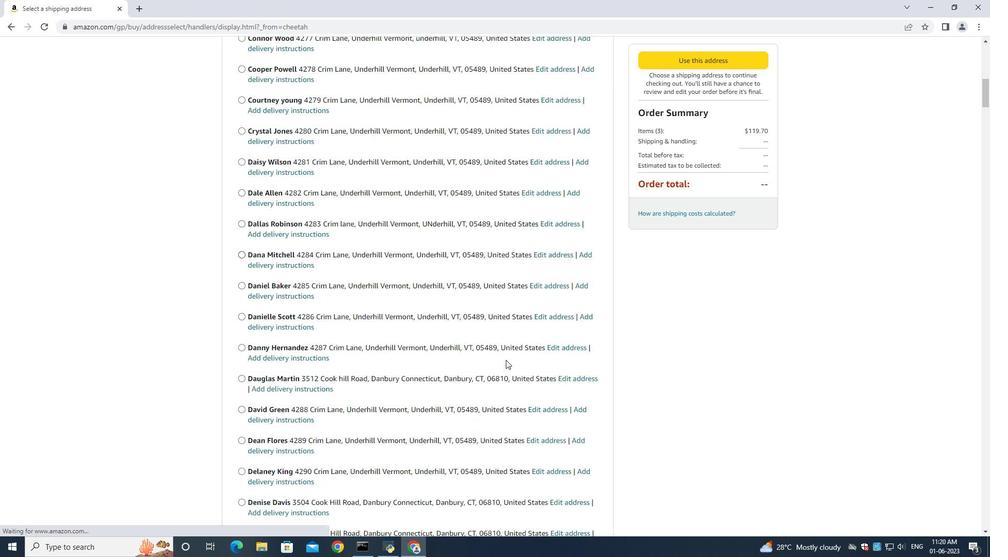
Action: Mouse moved to (505, 359)
Screenshot: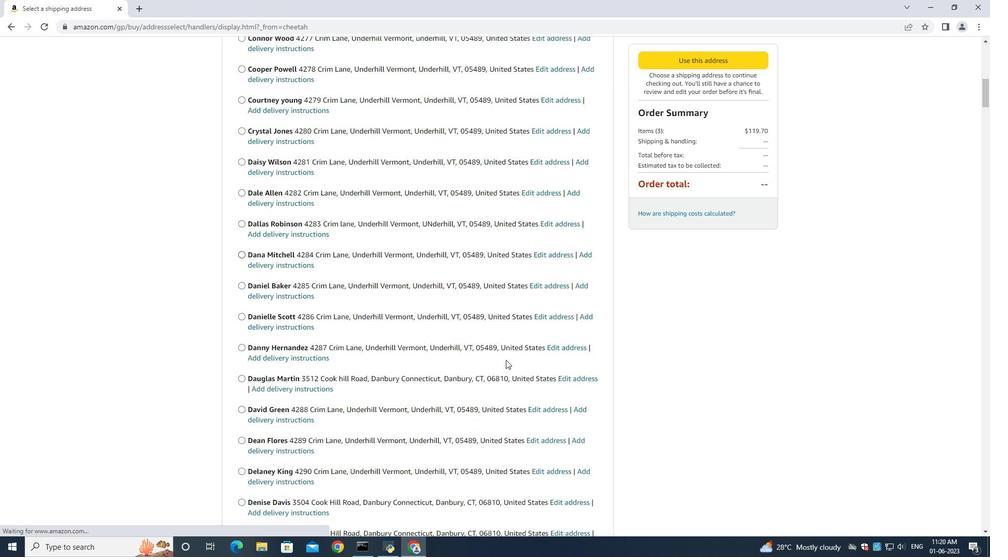
Action: Mouse scrolled (505, 359) with delta (0, -1)
Screenshot: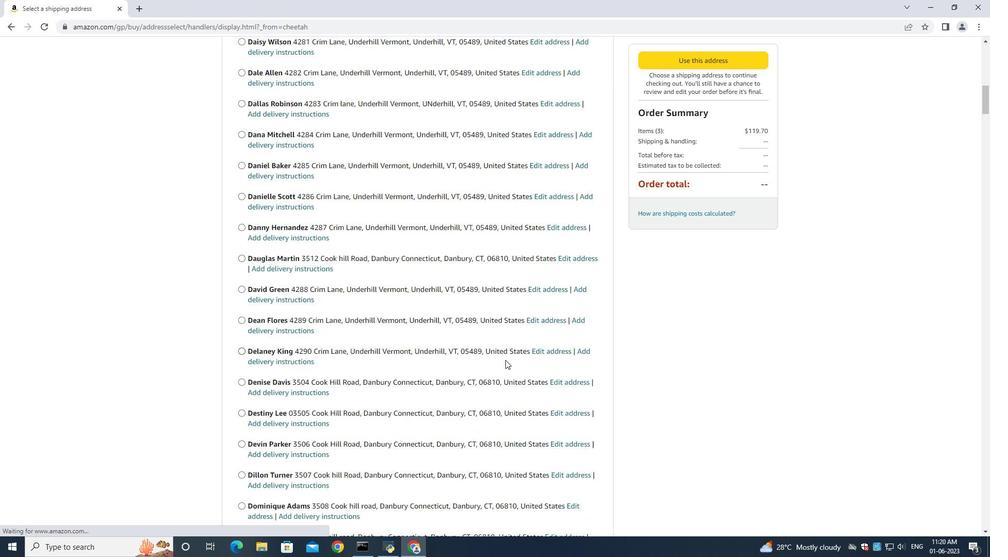 
Action: Mouse moved to (504, 357)
Screenshot: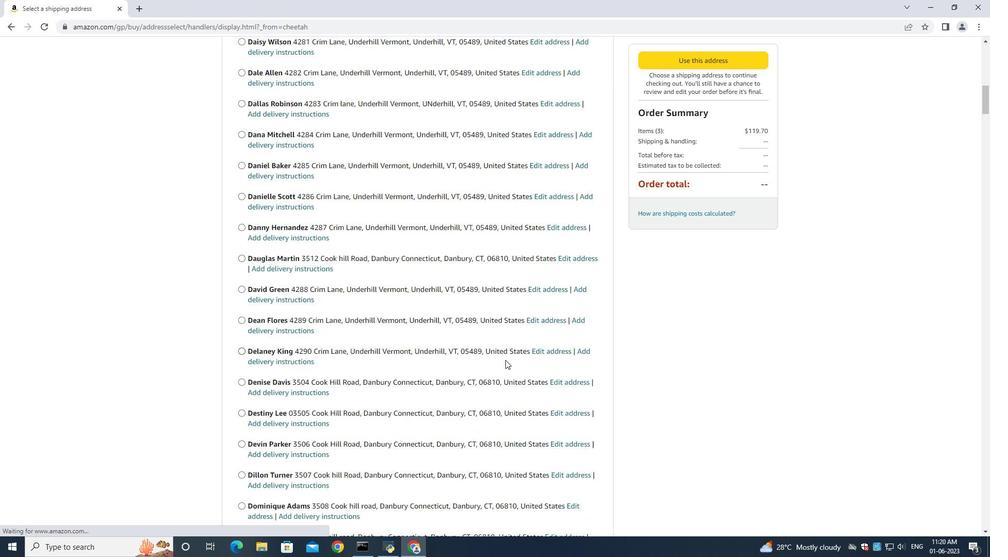 
Action: Mouse scrolled (505, 359) with delta (0, 0)
Screenshot: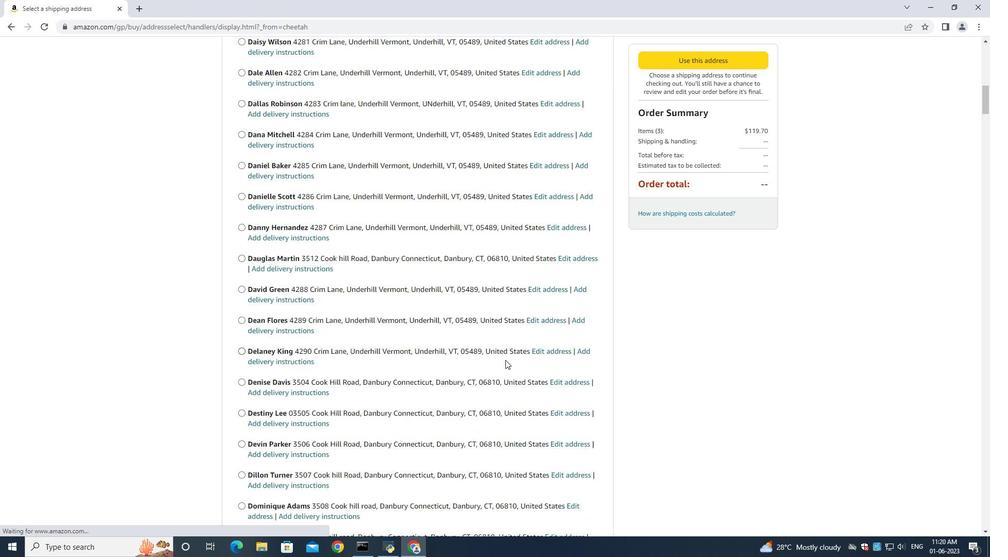 
Action: Mouse moved to (500, 355)
Screenshot: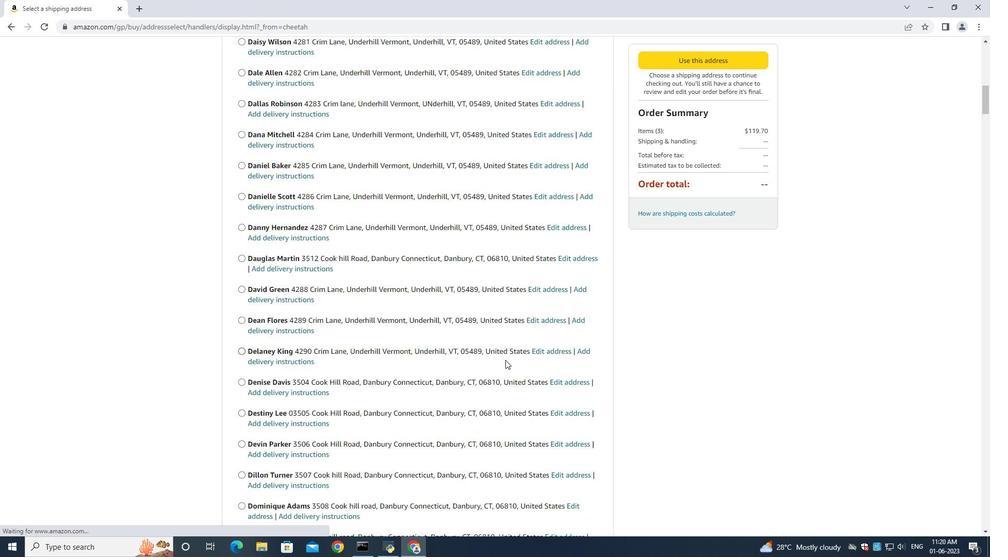 
Action: Mouse scrolled (500, 355) with delta (0, 0)
Screenshot: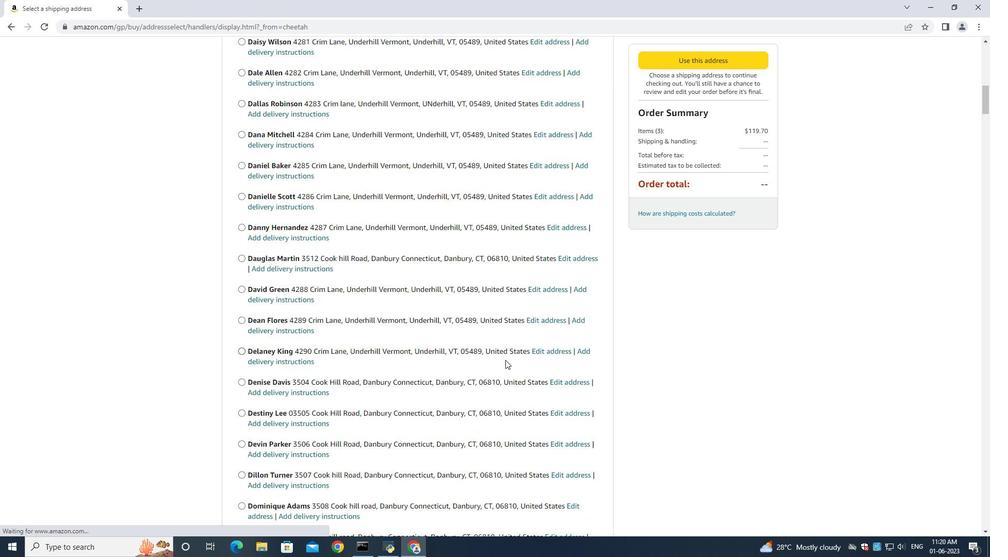 
Action: Mouse scrolled (500, 355) with delta (0, 0)
Screenshot: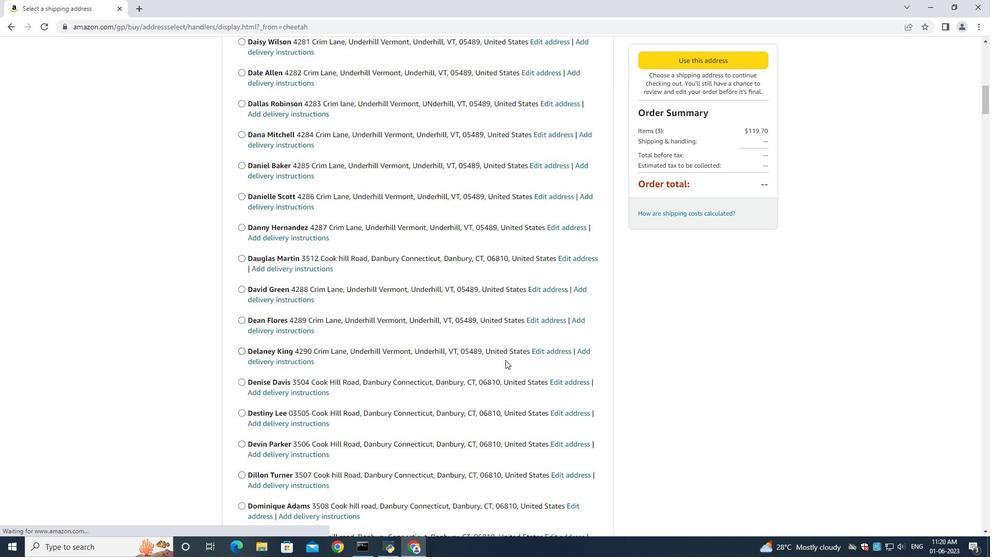 
Action: Mouse scrolled (500, 355) with delta (0, 0)
Screenshot: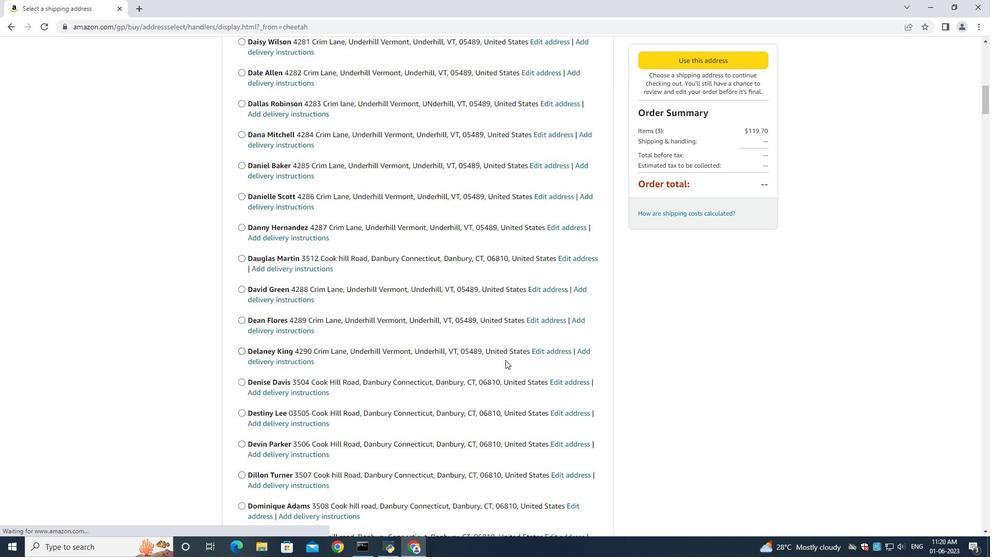 
Action: Mouse scrolled (500, 355) with delta (0, 0)
Screenshot: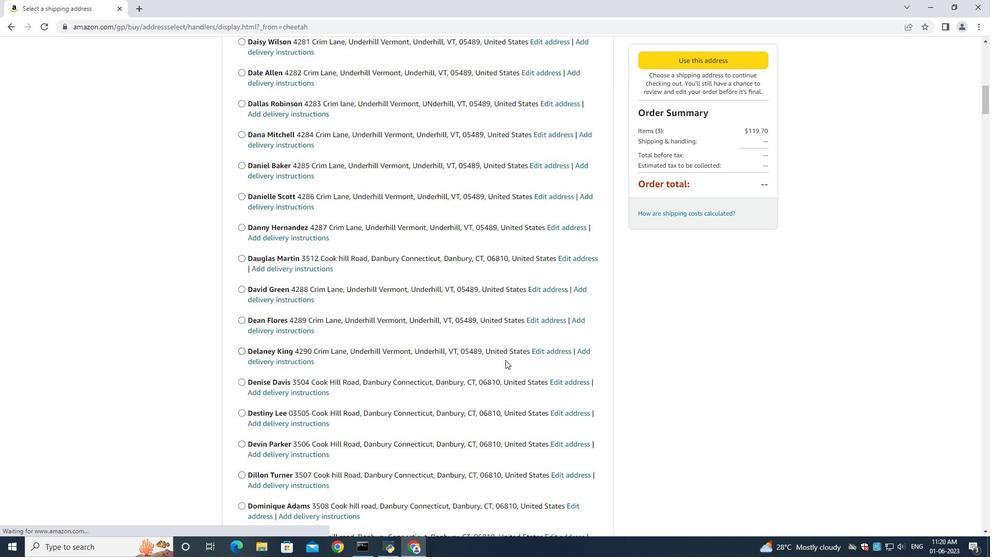 
Action: Mouse scrolled (500, 355) with delta (0, 0)
Screenshot: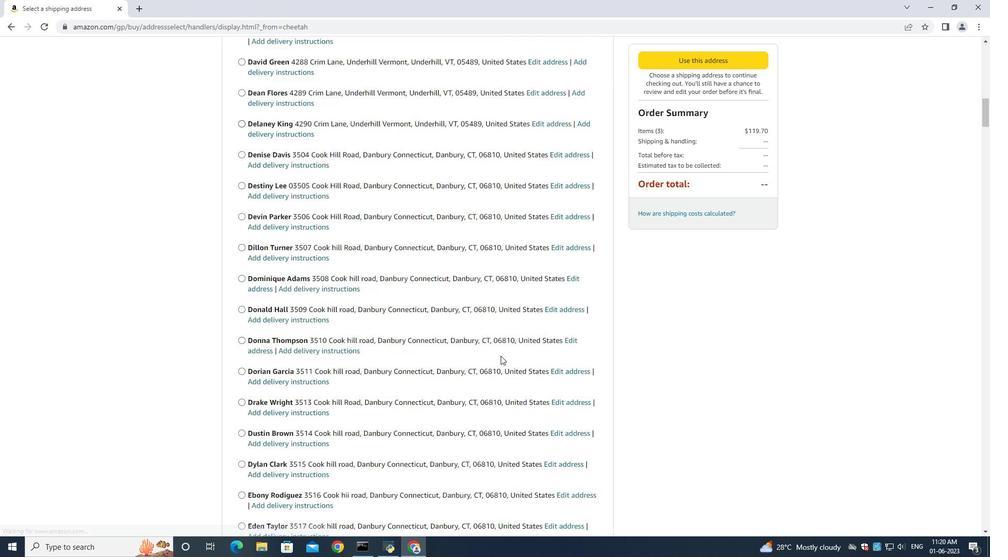 
Action: Mouse scrolled (500, 355) with delta (0, 0)
Screenshot: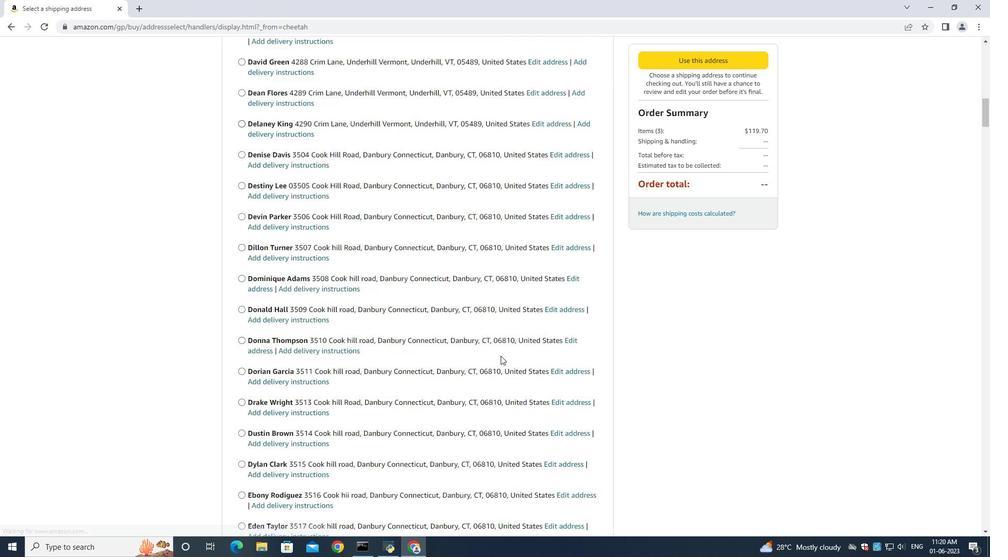 
Action: Mouse scrolled (500, 355) with delta (0, 0)
Screenshot: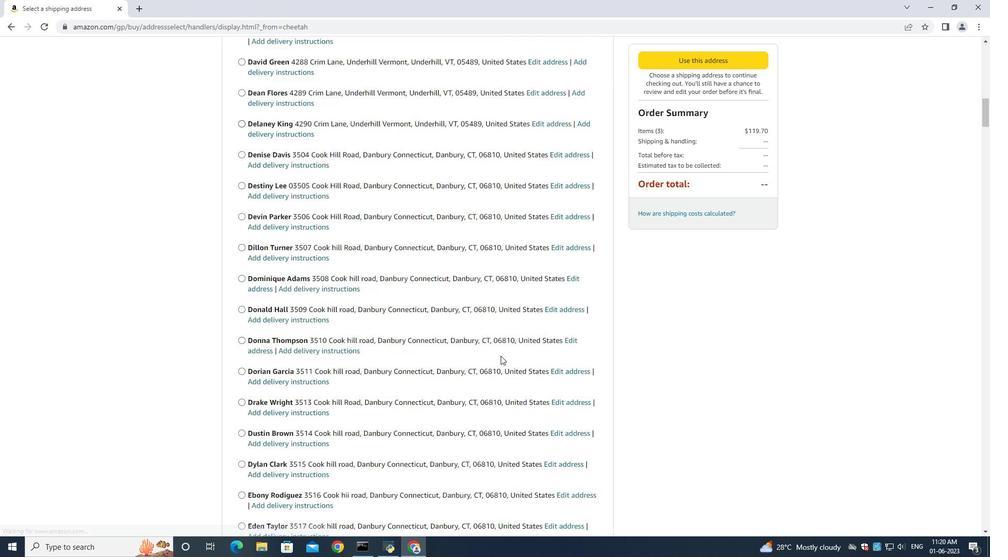 
Action: Mouse moved to (468, 343)
Screenshot: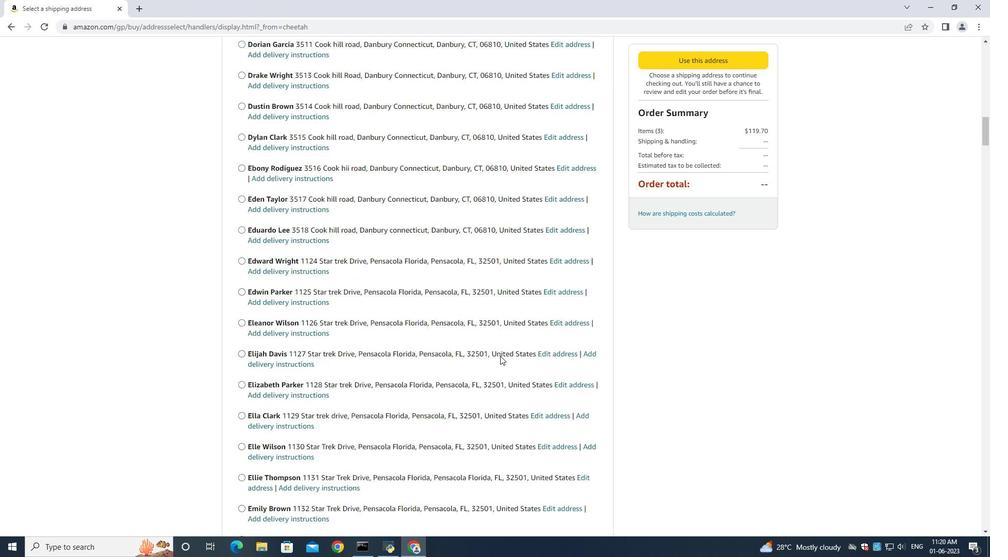 
Action: Mouse scrolled (468, 342) with delta (0, 0)
Screenshot: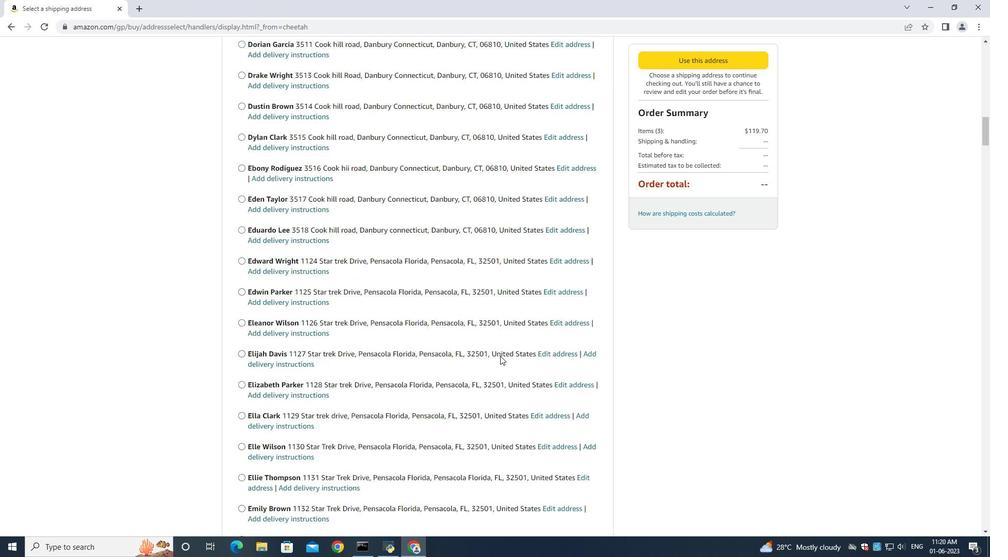 
Action: Mouse moved to (467, 344)
Screenshot: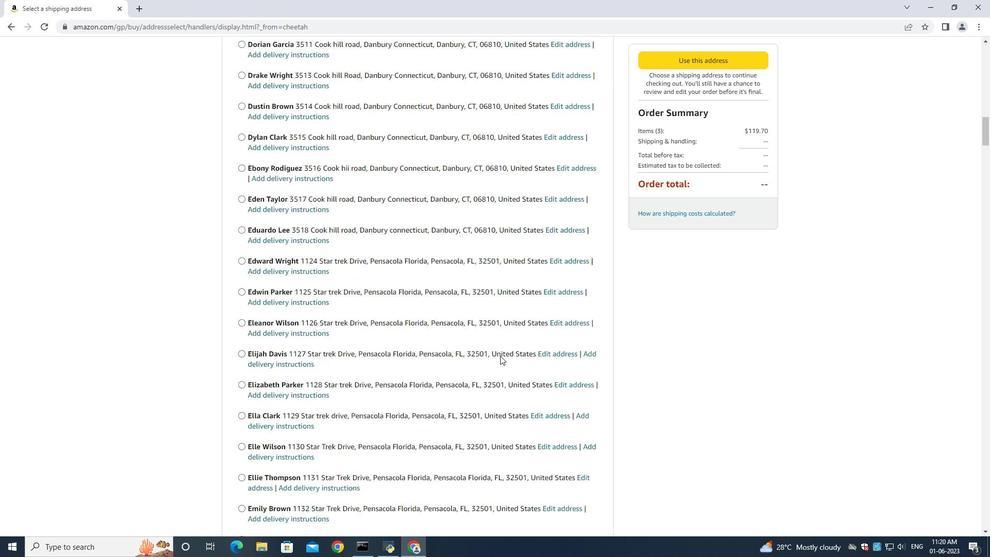 
Action: Mouse scrolled (467, 343) with delta (0, 0)
Screenshot: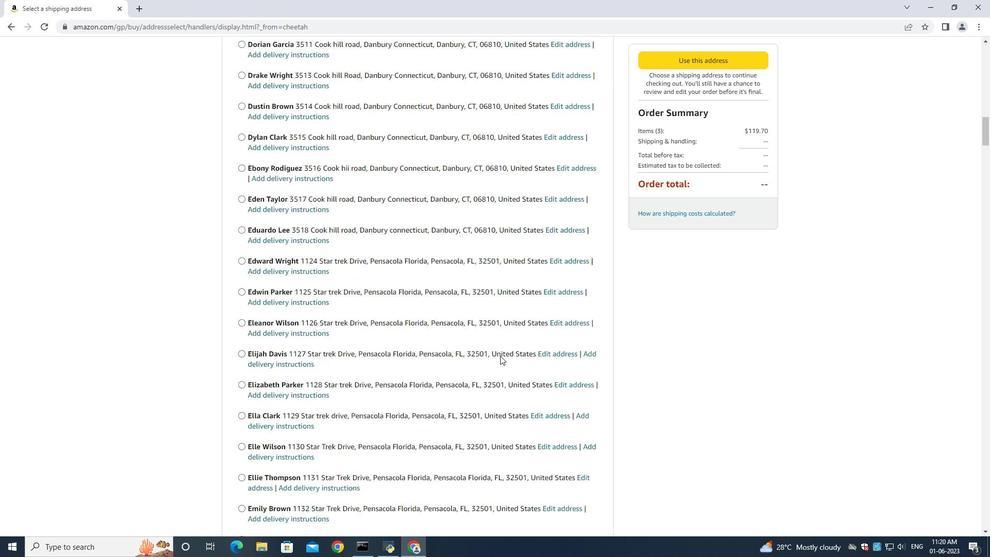 
Action: Mouse moved to (466, 344)
Screenshot: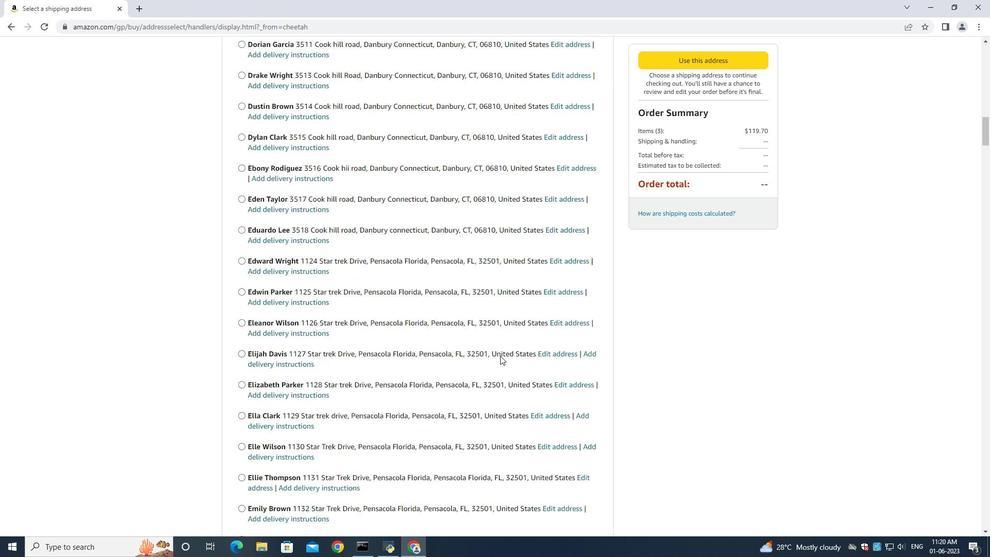 
Action: Mouse scrolled (466, 344) with delta (0, 0)
Screenshot: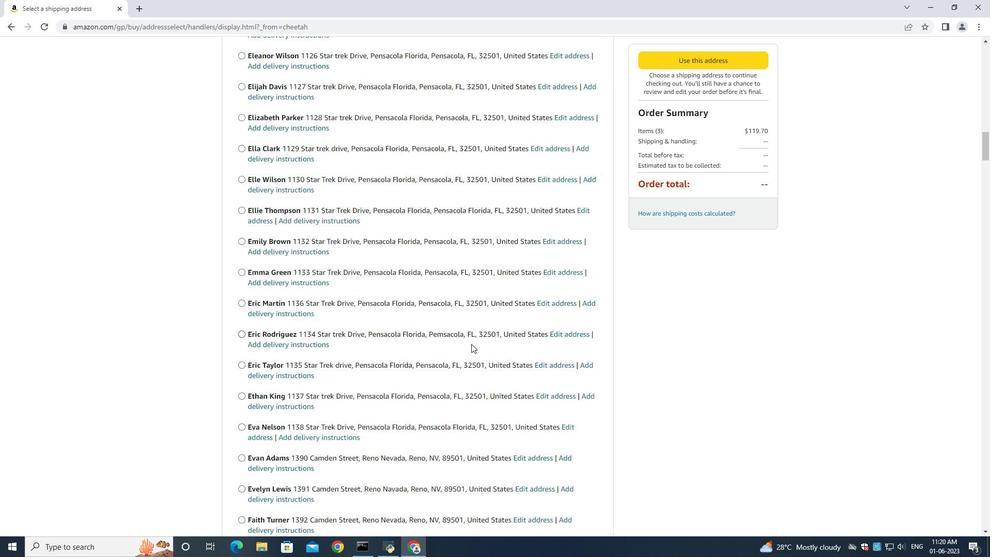 
Action: Mouse moved to (465, 344)
Screenshot: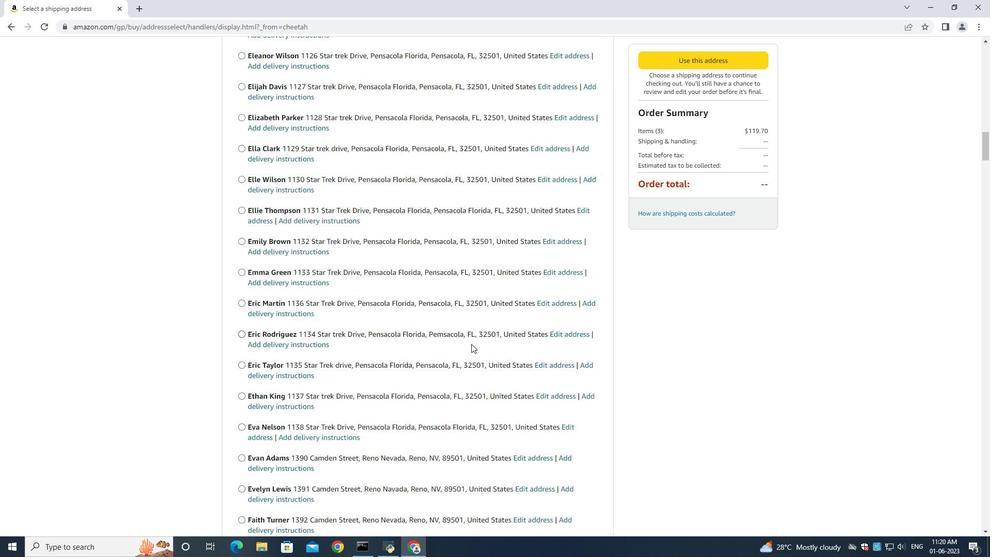 
Action: Mouse scrolled (466, 343) with delta (0, -1)
Screenshot: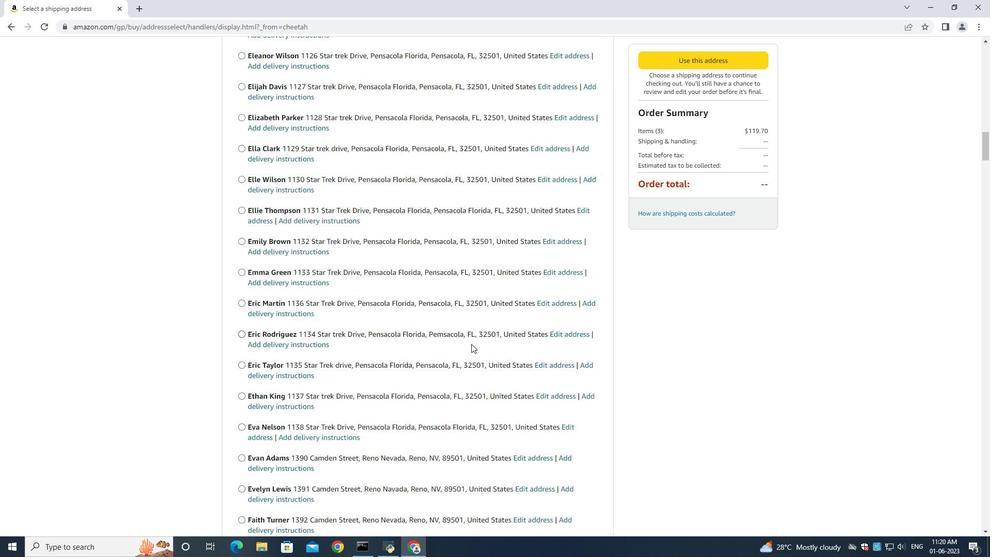 
Action: Mouse moved to (462, 344)
Screenshot: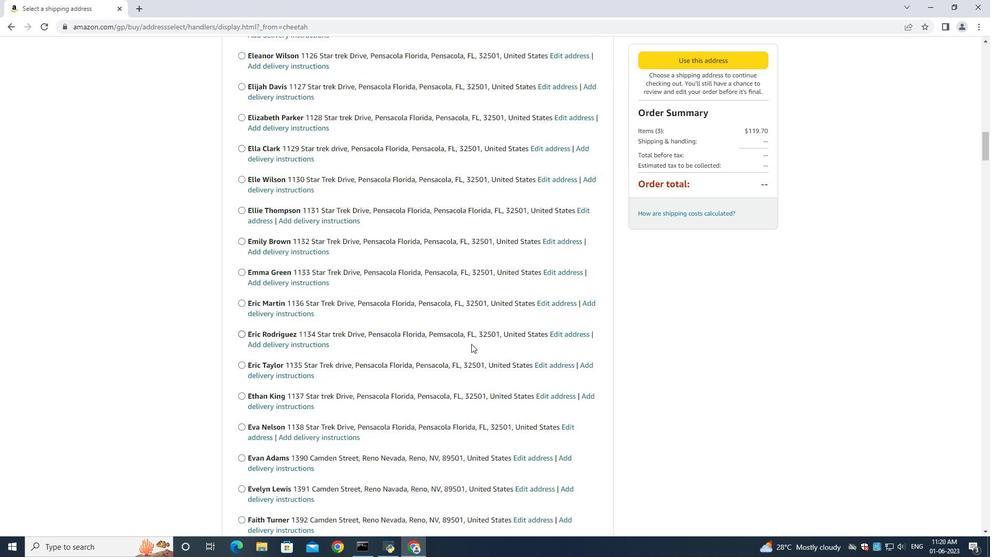 
Action: Mouse scrolled (466, 344) with delta (0, 0)
Screenshot: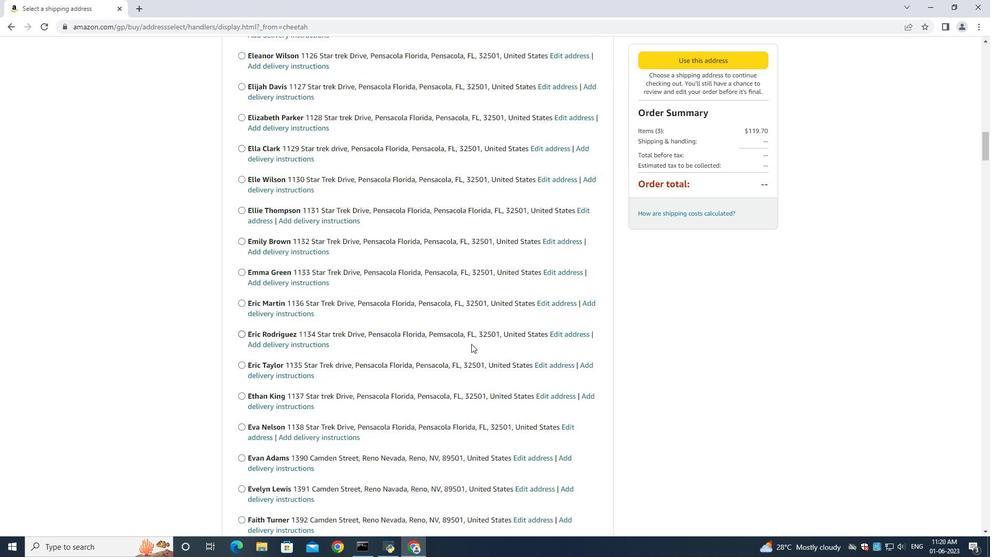 
Action: Mouse moved to (454, 344)
Screenshot: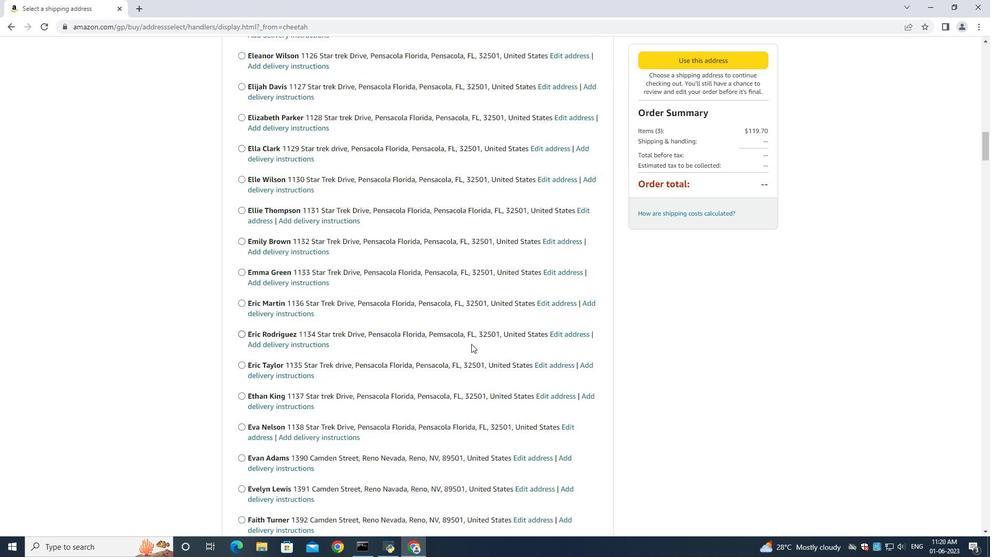 
Action: Mouse scrolled (465, 344) with delta (0, 0)
Screenshot: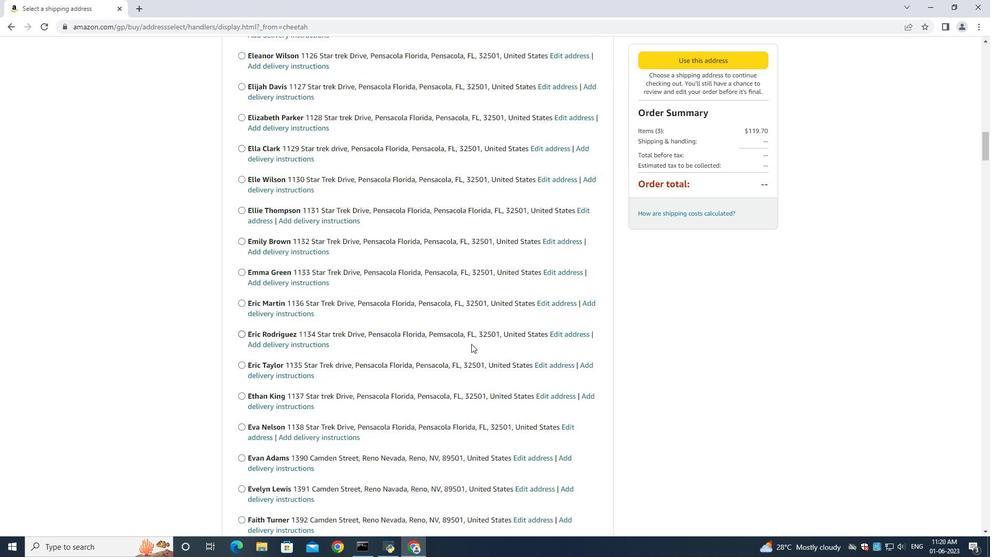 
Action: Mouse moved to (420, 342)
Screenshot: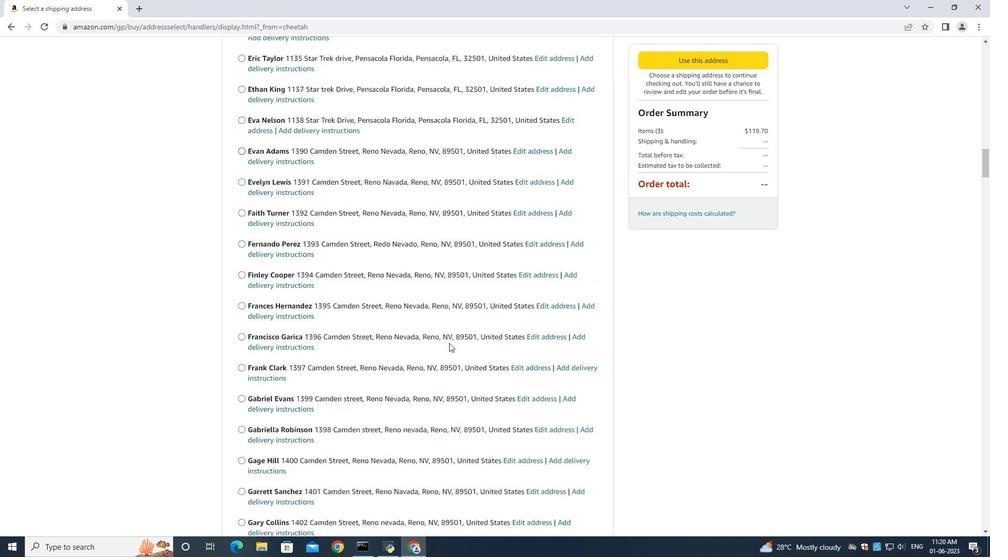 
Action: Mouse scrolled (420, 342) with delta (0, 0)
Screenshot: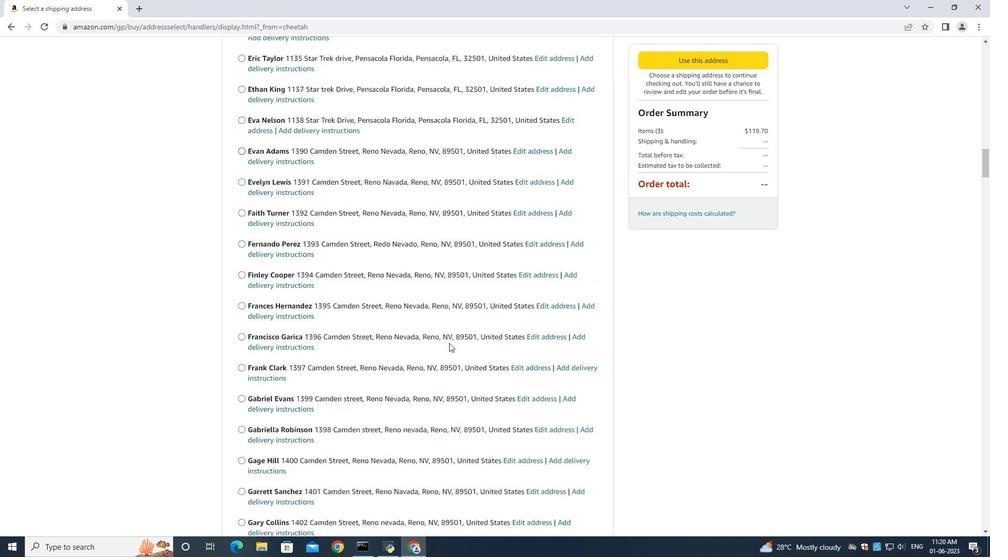 
Action: Mouse moved to (403, 344)
Screenshot: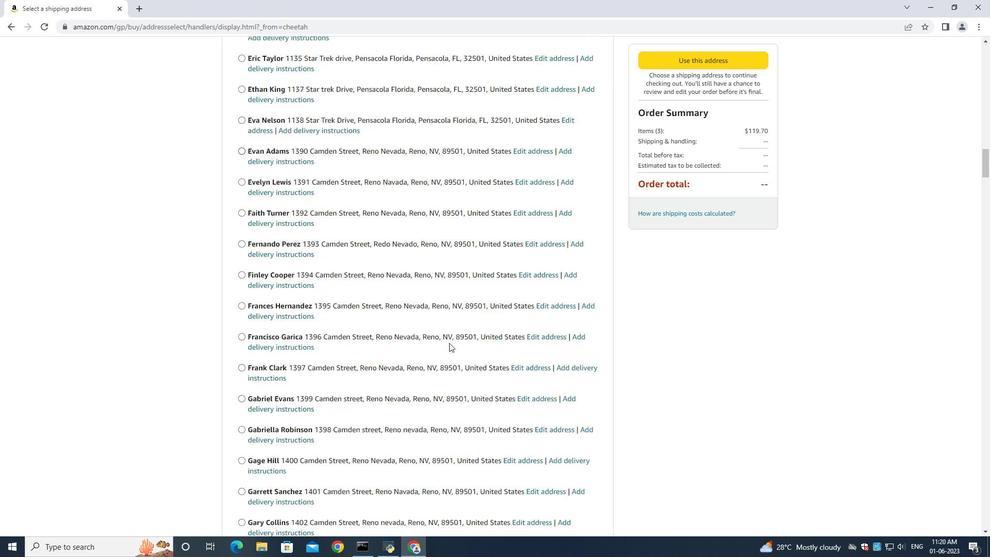 
Action: Mouse scrolled (414, 343) with delta (0, 0)
Screenshot: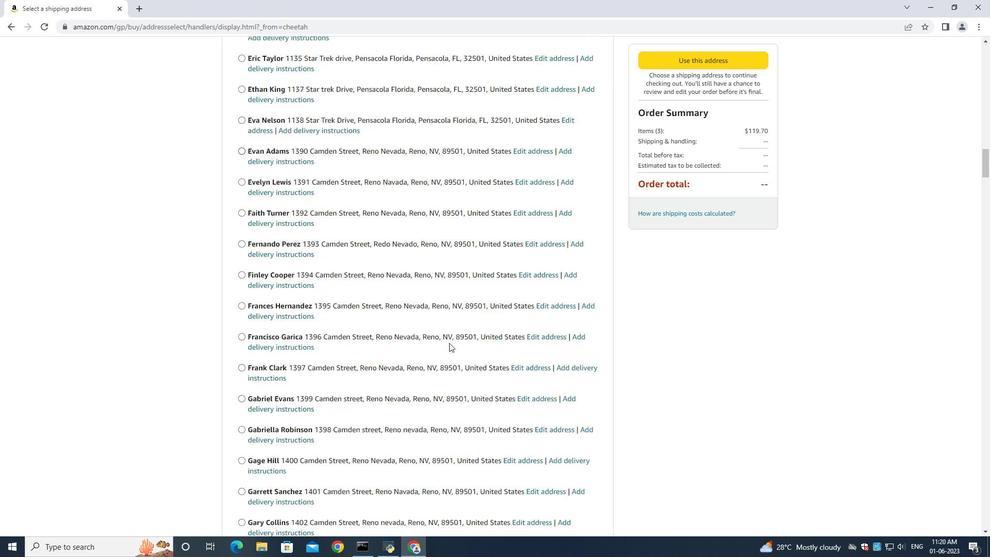 
Action: Mouse moved to (399, 344)
Screenshot: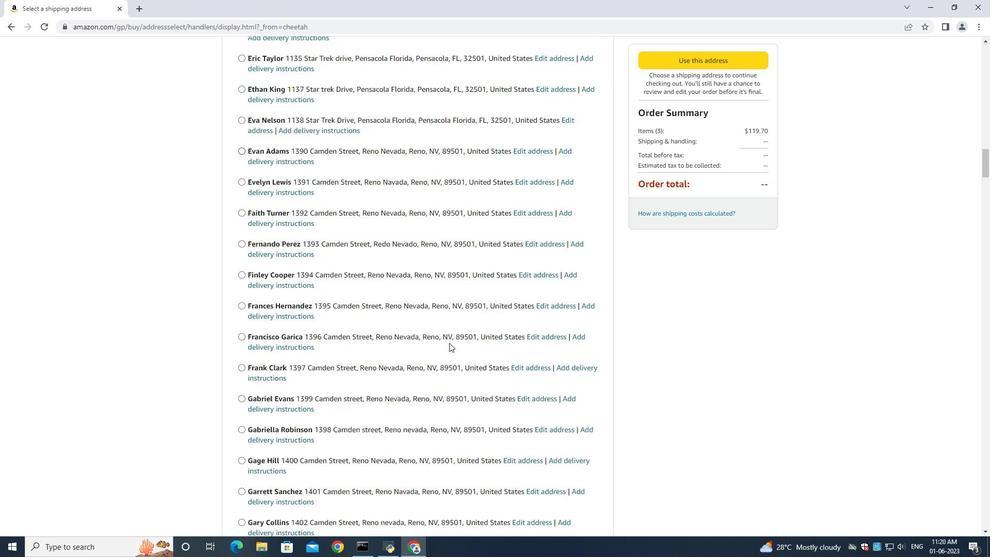 
Action: Mouse scrolled (408, 343) with delta (0, 0)
Screenshot: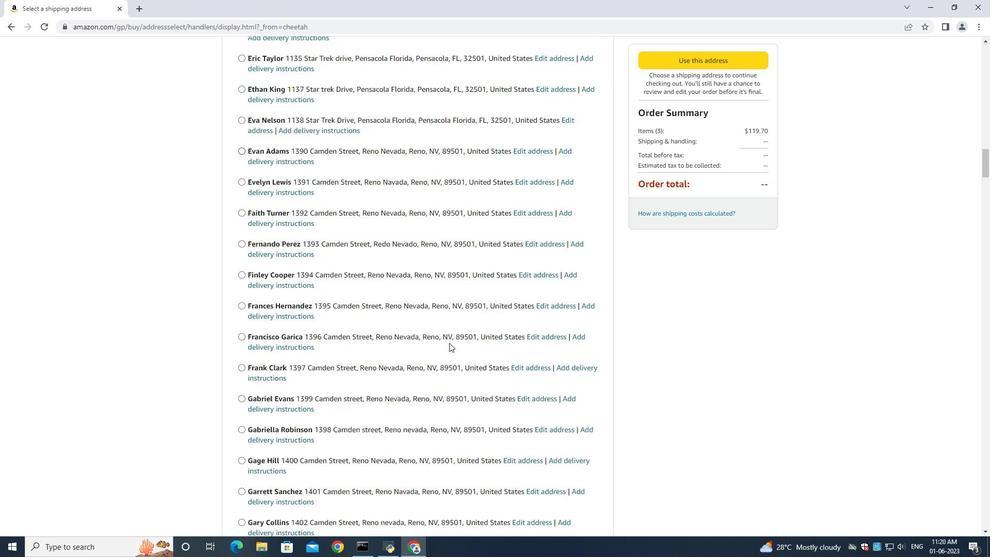 
Action: Mouse moved to (394, 343)
Screenshot: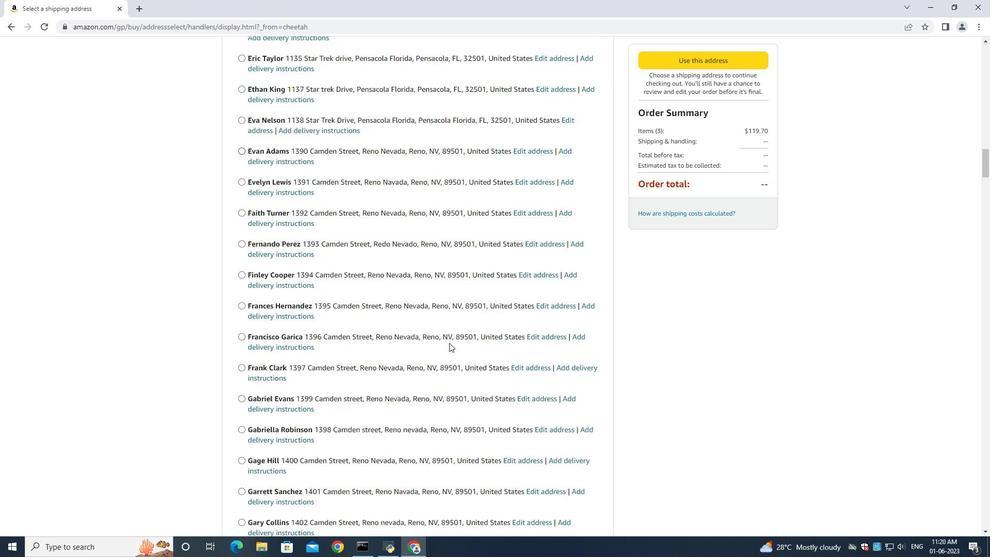 
Action: Mouse scrolled (403, 343) with delta (0, 0)
Screenshot: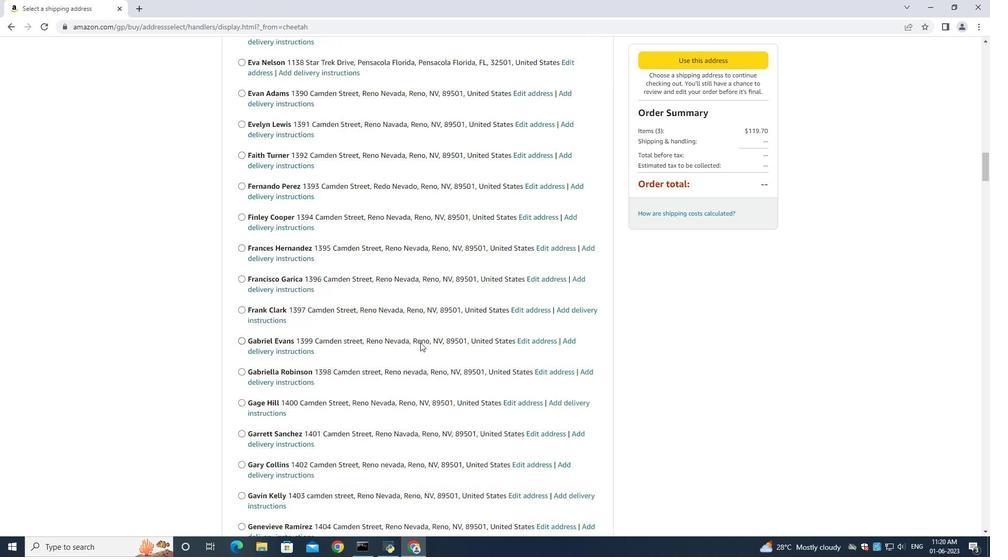 
Action: Mouse moved to (388, 340)
Screenshot: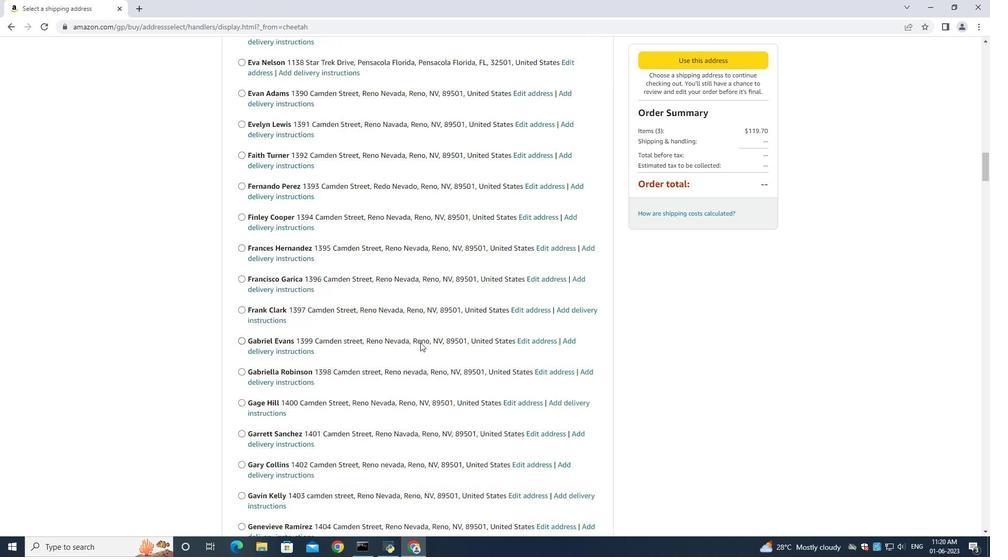 
Action: Mouse scrolled (399, 343) with delta (0, 0)
Screenshot: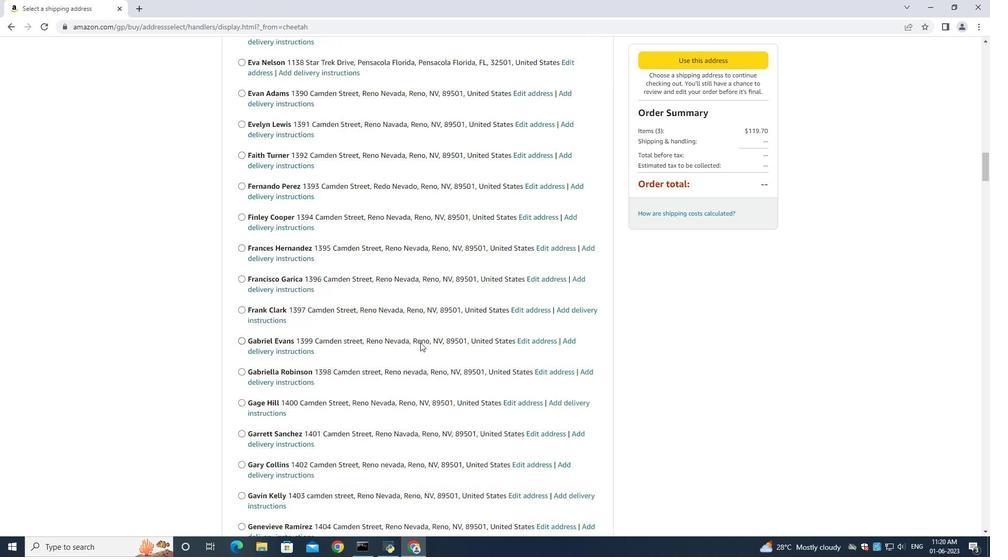 
Action: Mouse moved to (385, 340)
Screenshot: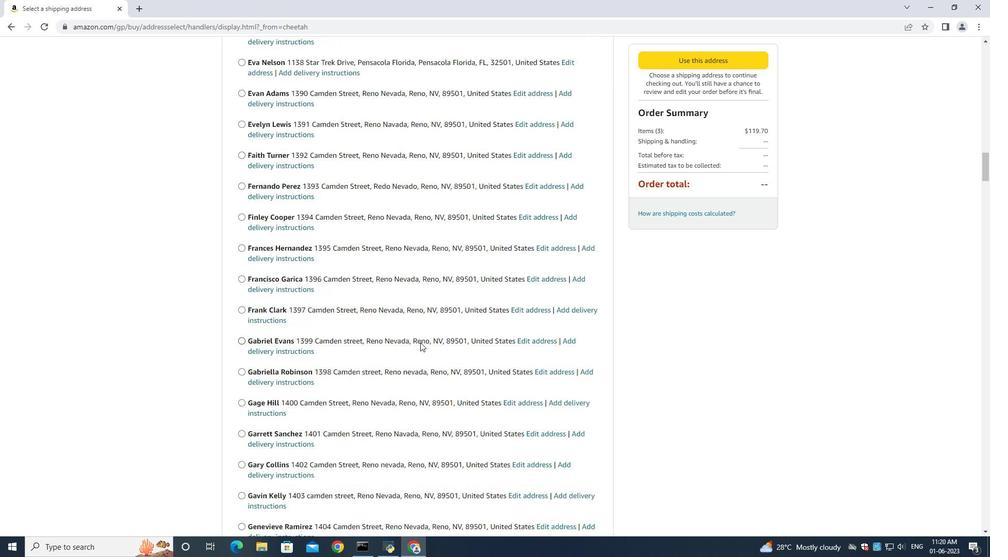 
Action: Mouse scrolled (394, 343) with delta (0, 0)
Screenshot: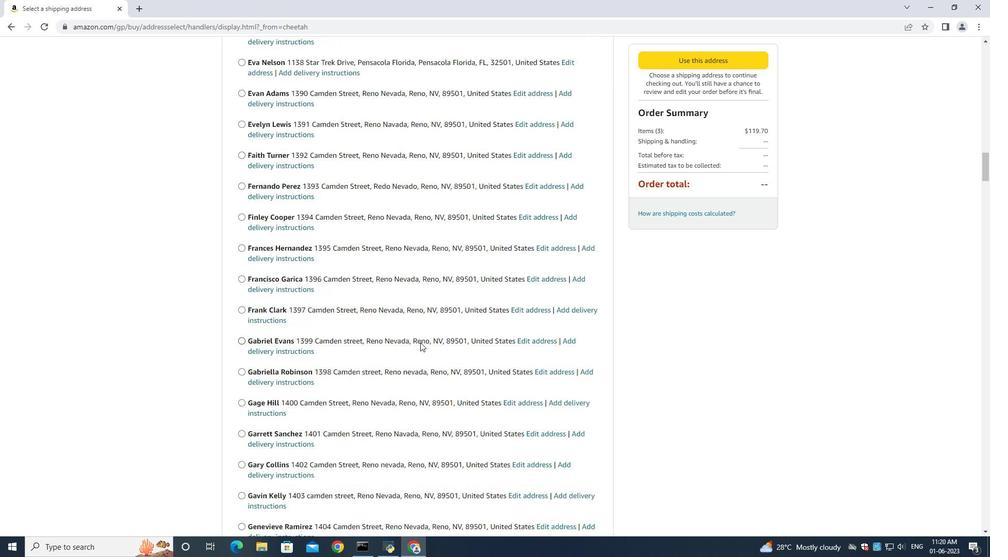 
Action: Mouse moved to (385, 339)
Screenshot: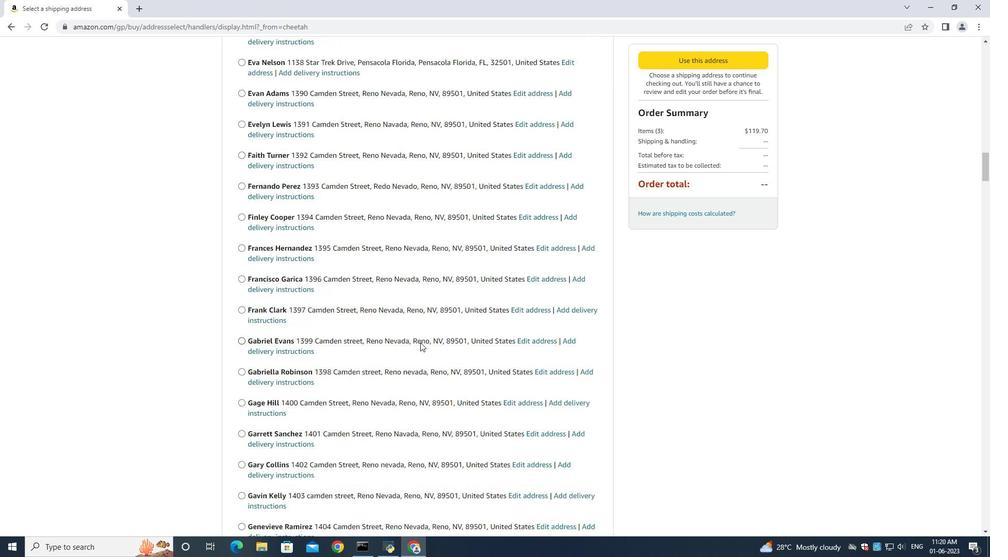 
Action: Mouse scrolled (388, 340) with delta (0, 0)
Screenshot: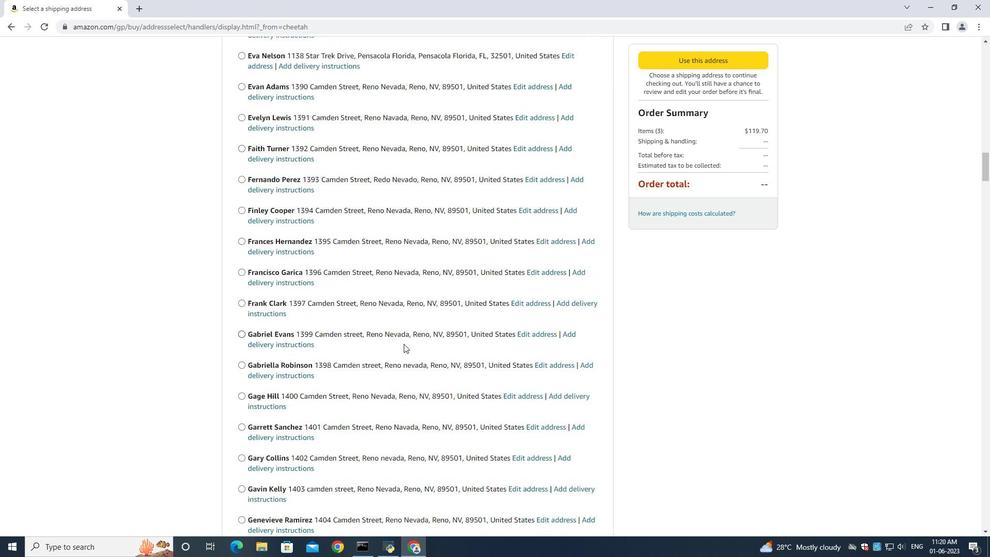 
Action: Mouse moved to (407, 341)
Screenshot: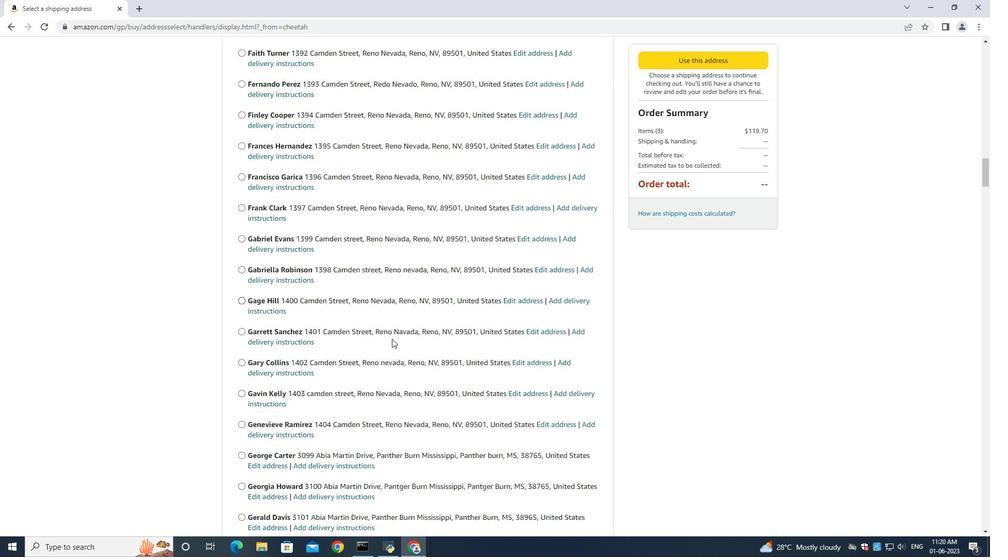 
Action: Mouse scrolled (397, 340) with delta (0, 0)
Screenshot: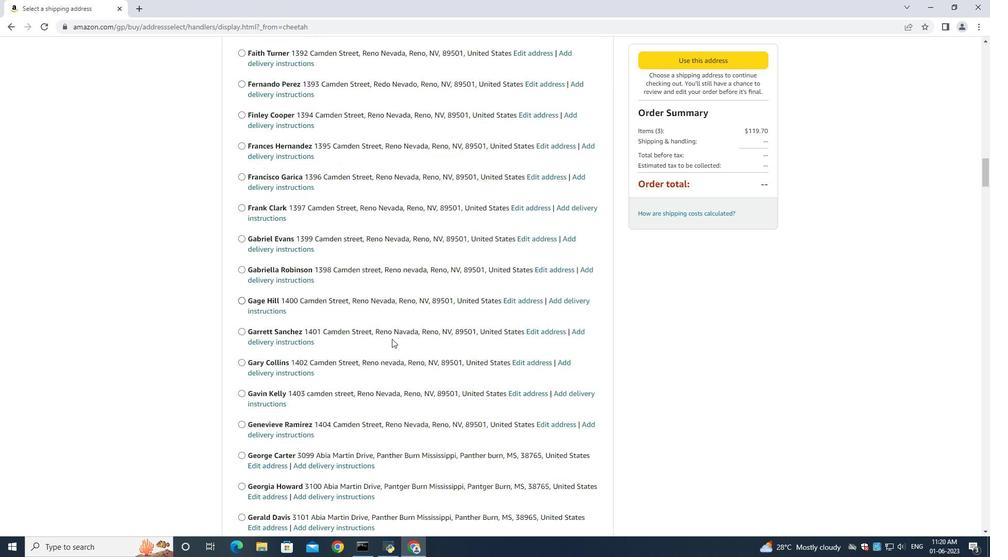
Action: Mouse moved to (410, 341)
Screenshot: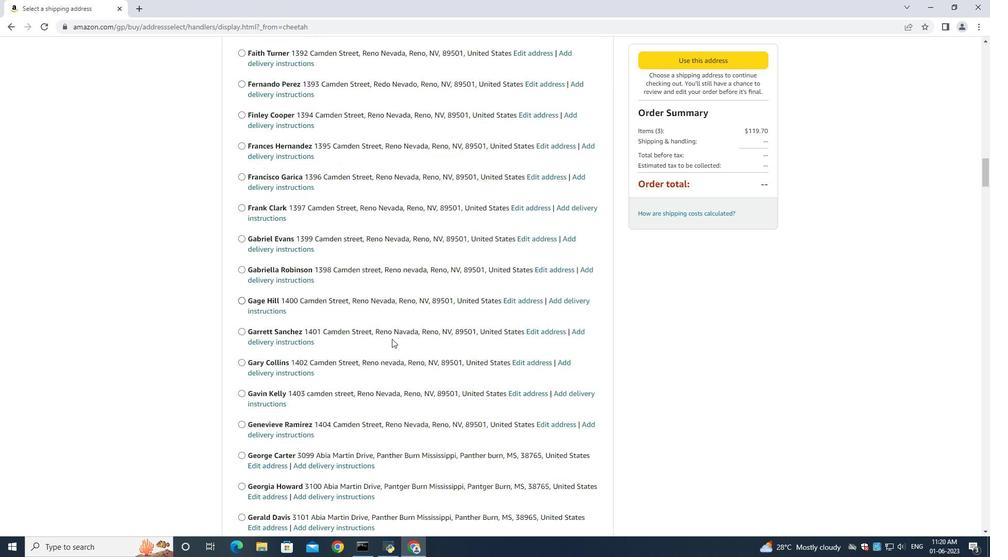 
Action: Mouse scrolled (398, 340) with delta (0, 0)
Screenshot: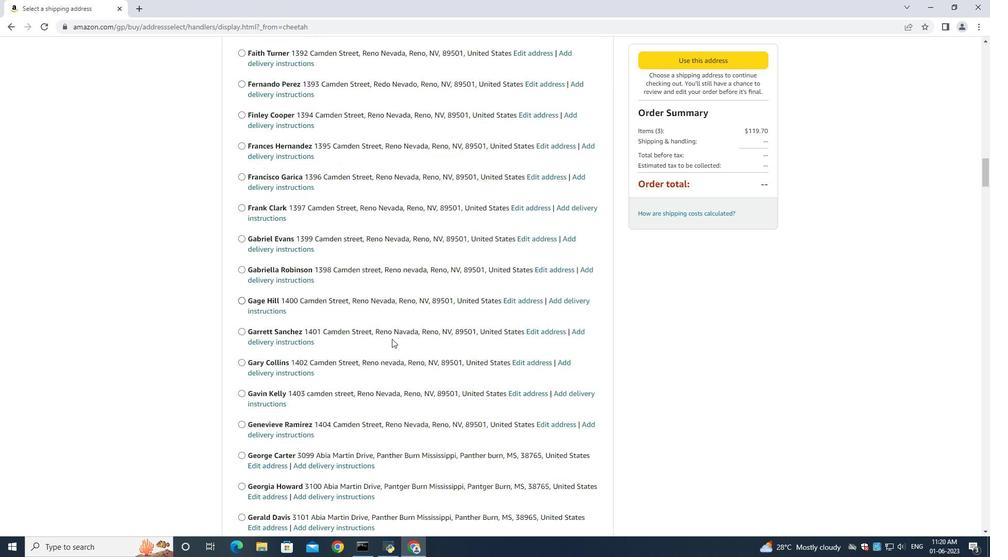 
Action: Mouse moved to (417, 340)
Screenshot: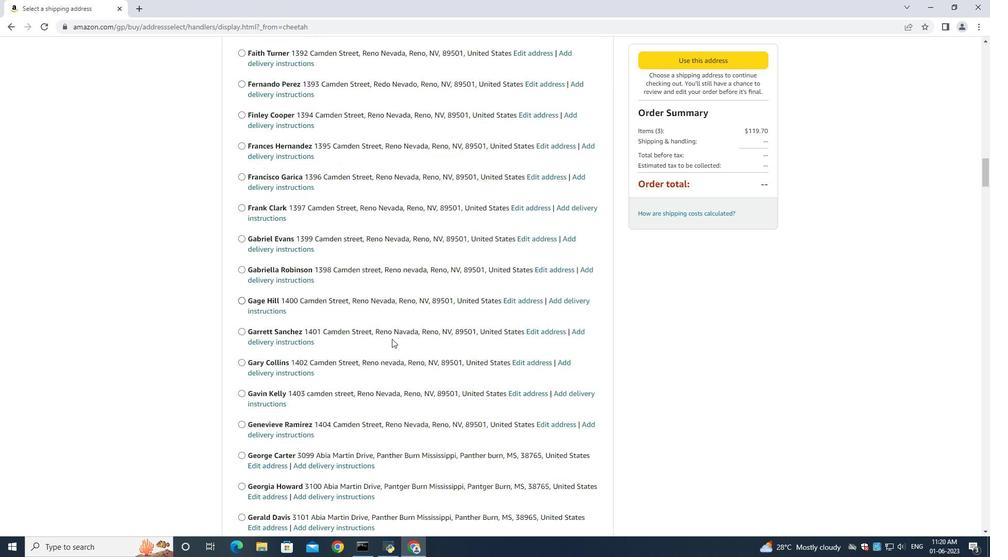 
Action: Mouse scrolled (398, 341) with delta (0, 0)
Screenshot: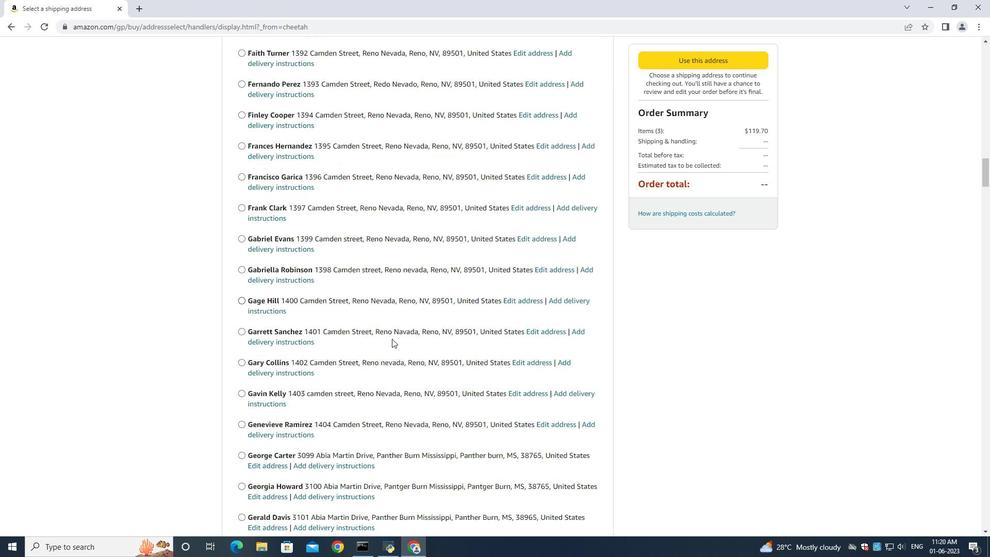 
Action: Mouse moved to (426, 338)
Screenshot: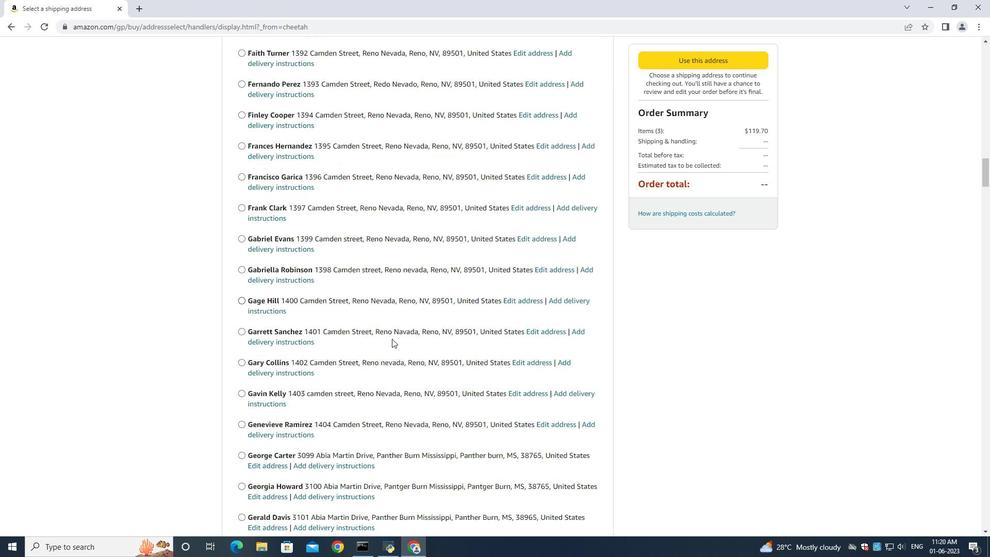 
Action: Mouse scrolled (399, 340) with delta (0, -1)
Screenshot: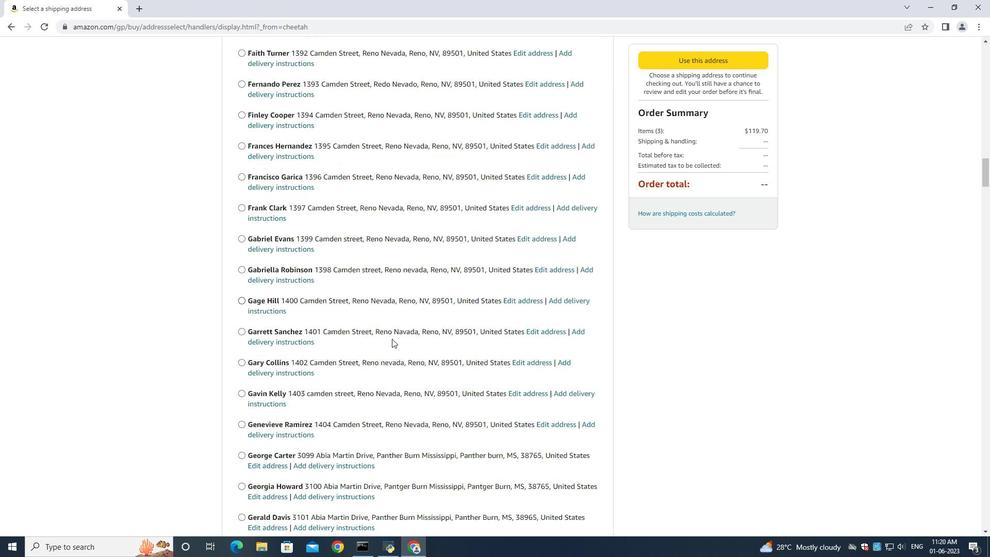 
Action: Mouse moved to (426, 338)
Screenshot: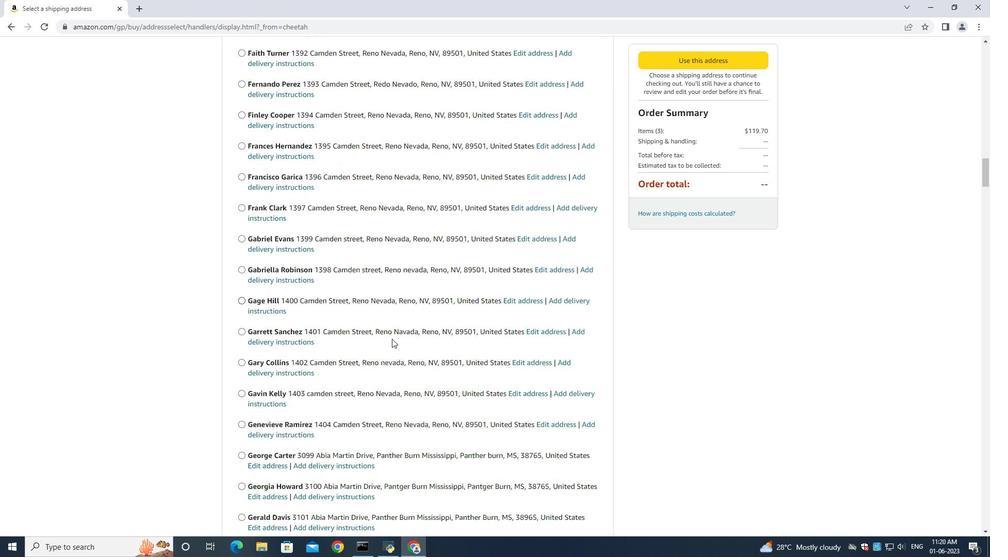
Action: Mouse scrolled (400, 341) with delta (0, 0)
Screenshot: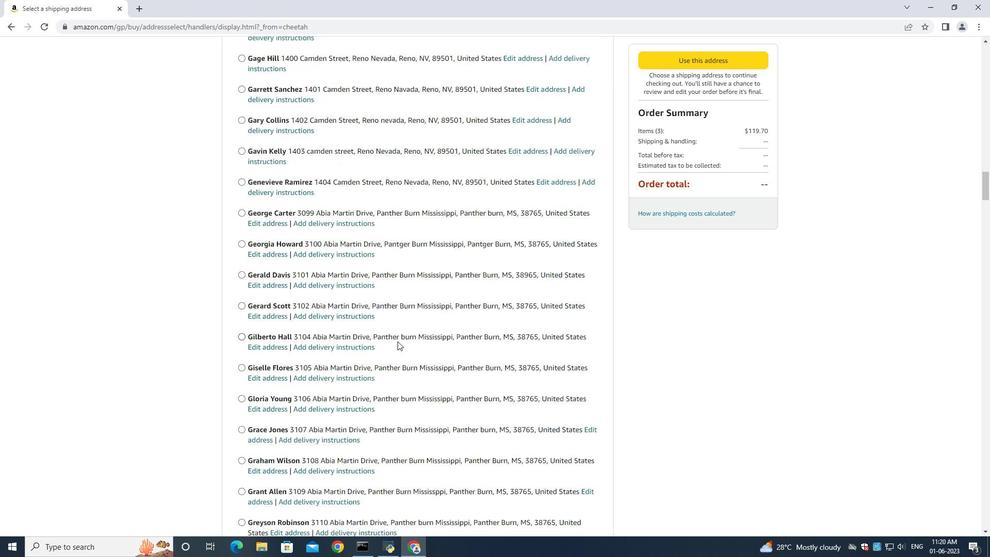 
Action: Mouse moved to (300, 339)
Screenshot: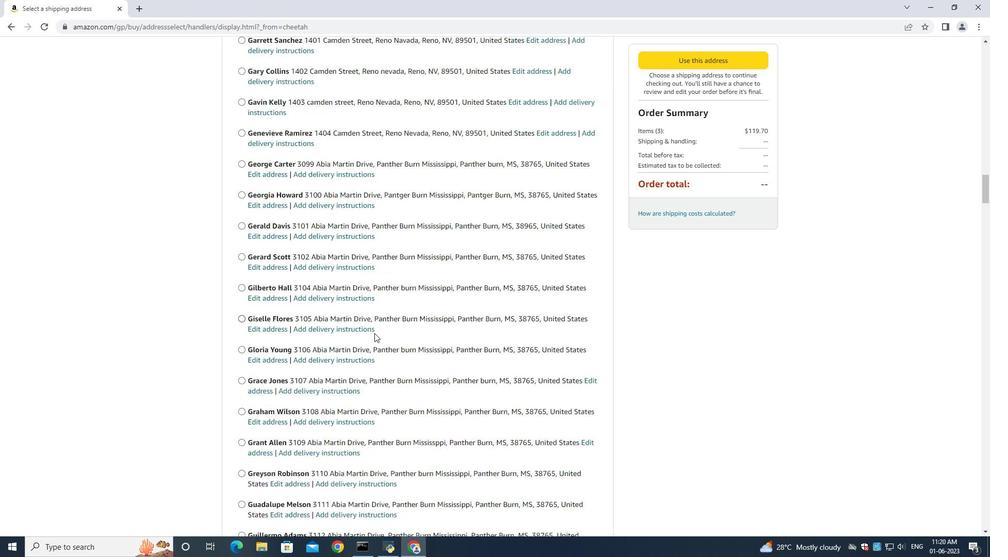 
Action: Mouse scrolled (301, 337) with delta (0, 0)
Screenshot: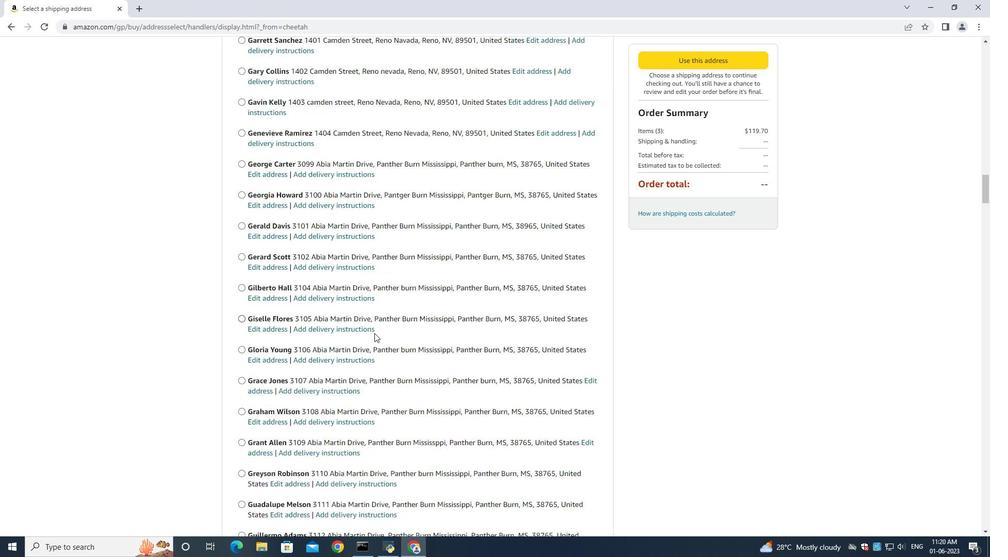 
Action: Mouse moved to (300, 340)
Screenshot: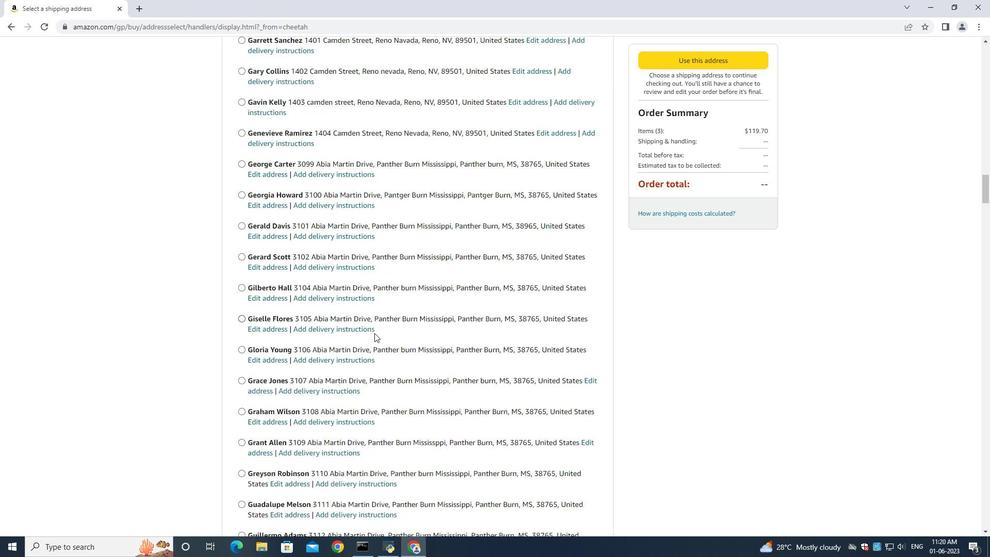 
Action: Mouse scrolled (301, 337) with delta (0, 0)
Screenshot: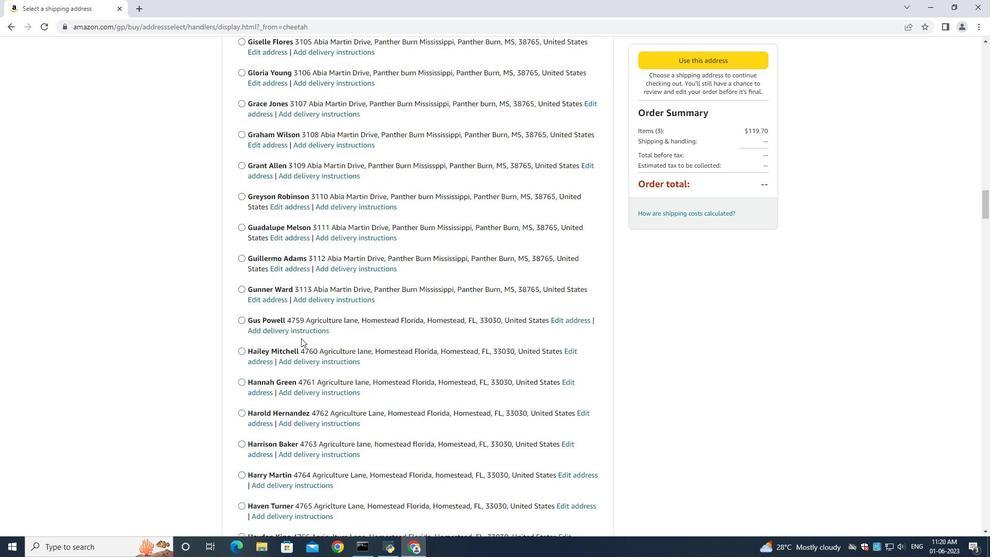 
Action: Mouse moved to (465, 337)
Screenshot: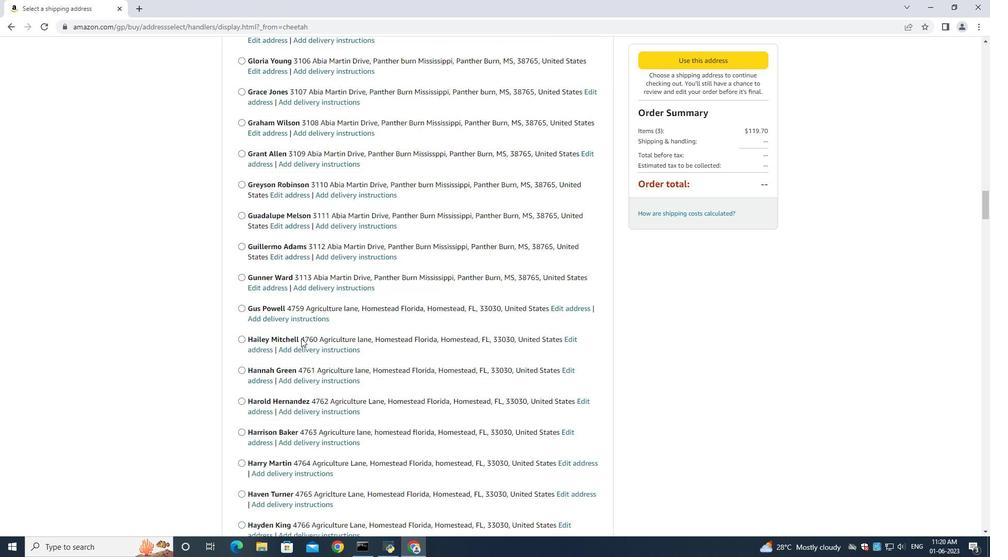 
Action: Mouse scrolled (300, 338) with delta (0, 0)
Screenshot: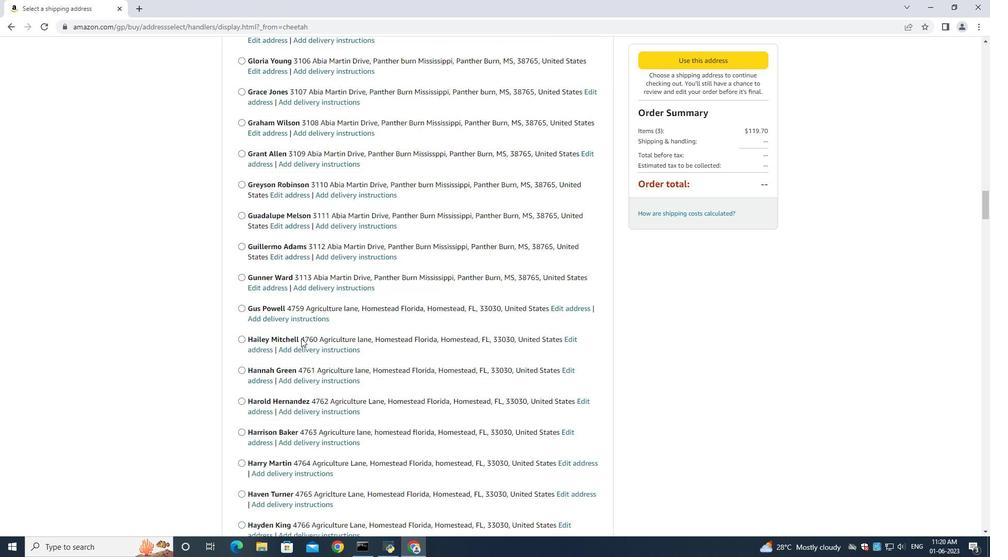 
Action: Mouse moved to (467, 338)
Screenshot: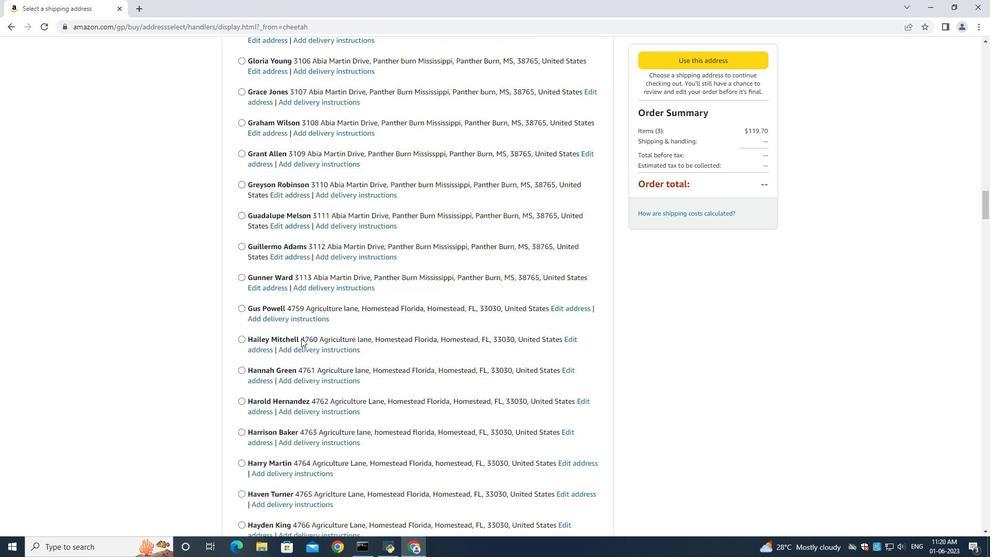
Action: Mouse scrolled (300, 338) with delta (0, -1)
Screenshot: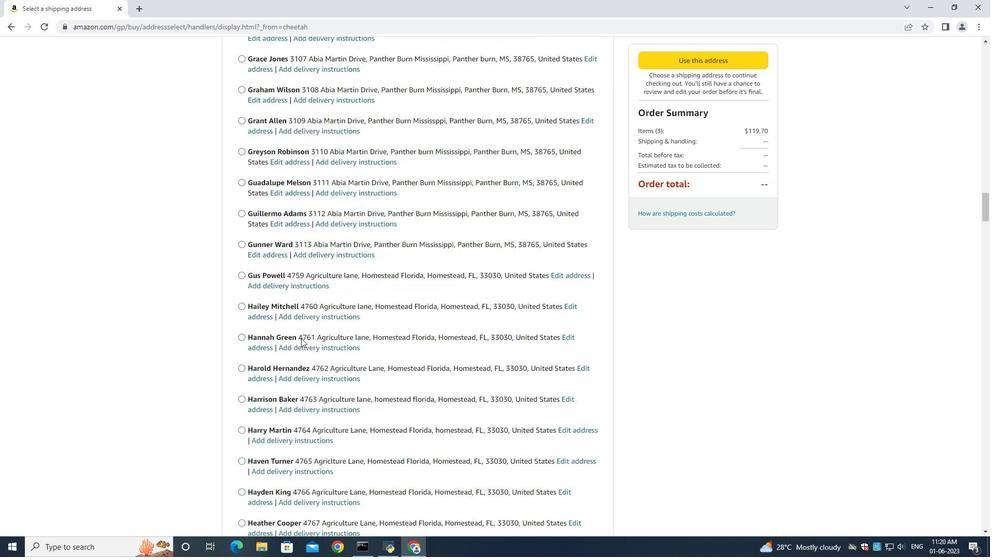 
Action: Mouse moved to (467, 339)
Screenshot: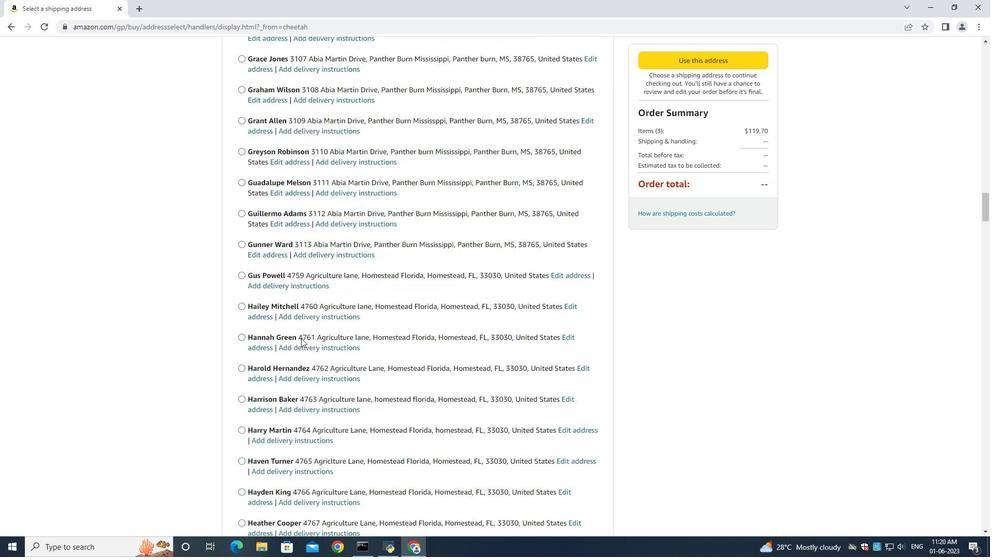 
Action: Mouse scrolled (300, 338) with delta (0, 0)
Screenshot: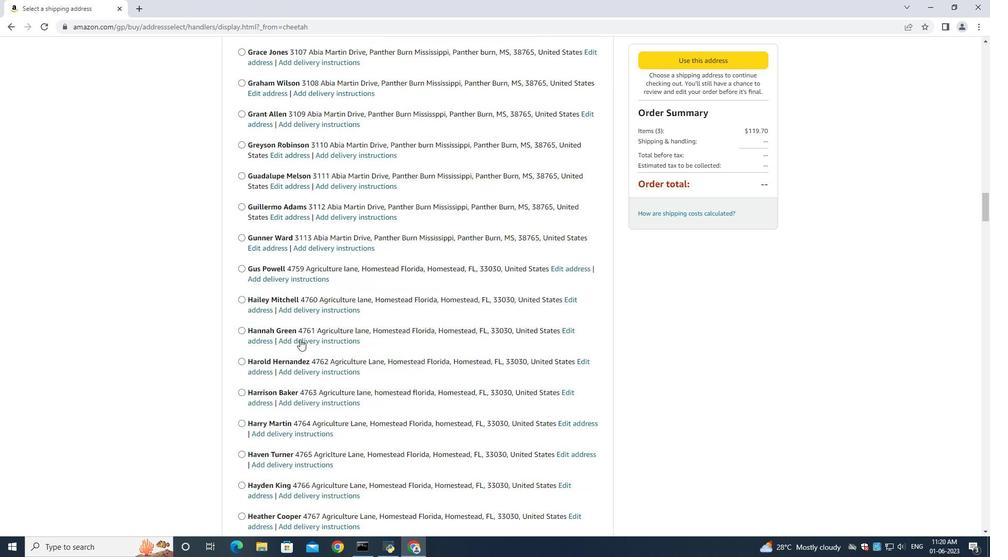 
Action: Mouse moved to (464, 340)
Screenshot: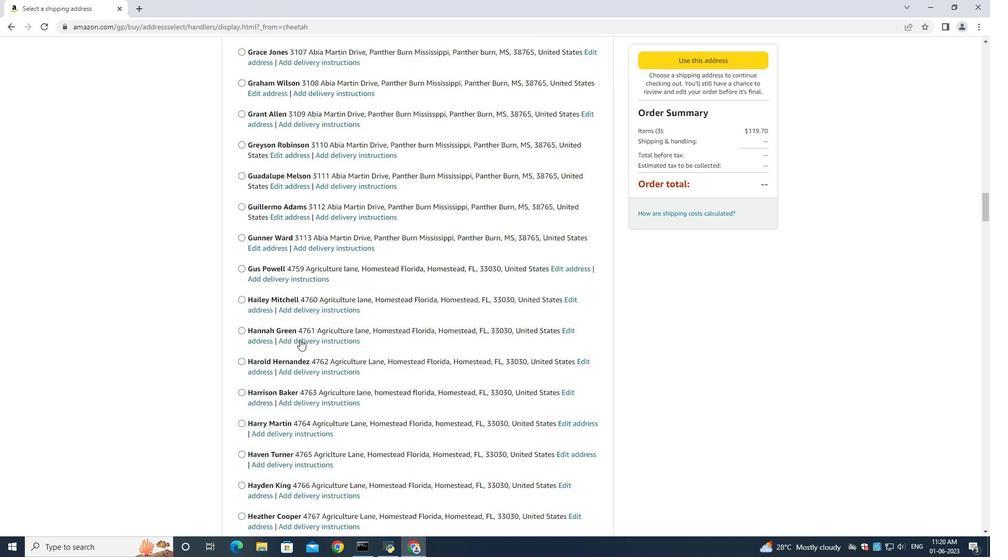 
Action: Mouse scrolled (300, 338) with delta (0, 0)
Screenshot: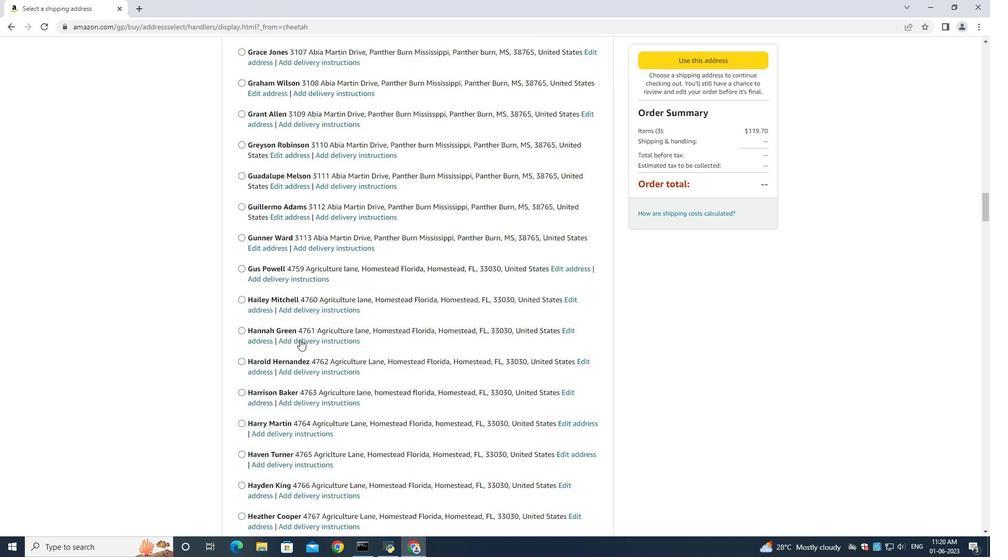 
Action: Mouse moved to (461, 340)
Screenshot: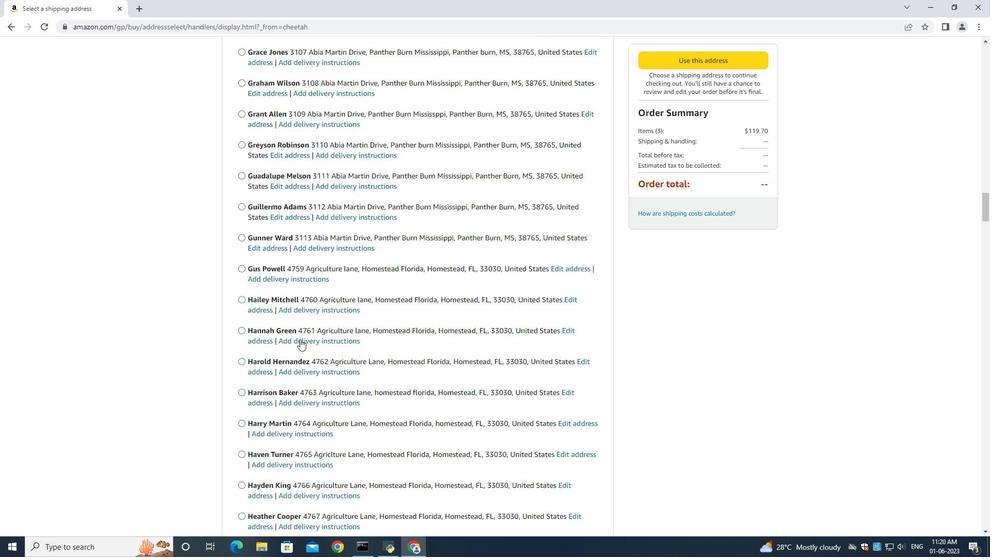 
Action: Mouse scrolled (467, 338) with delta (0, 0)
Screenshot: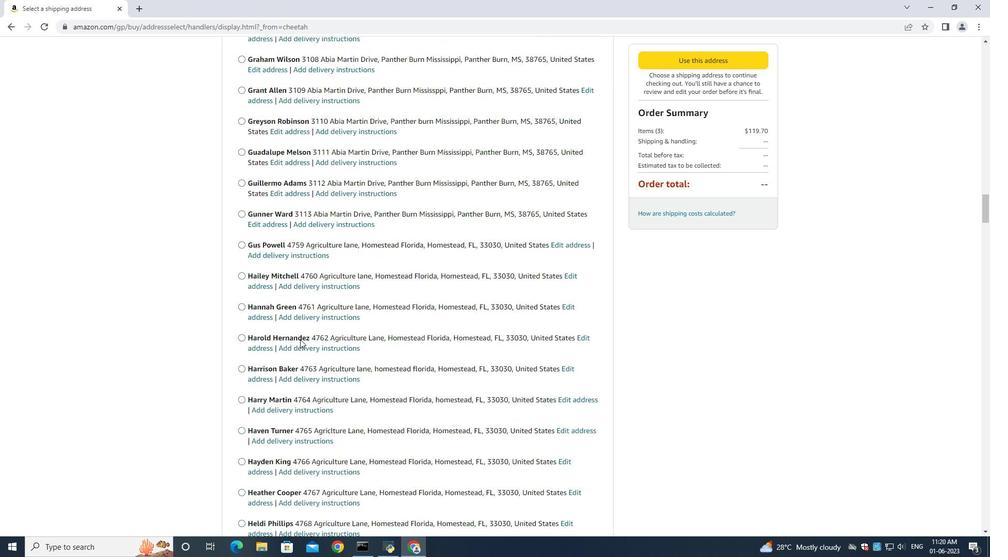 
Action: Mouse moved to (452, 334)
Screenshot: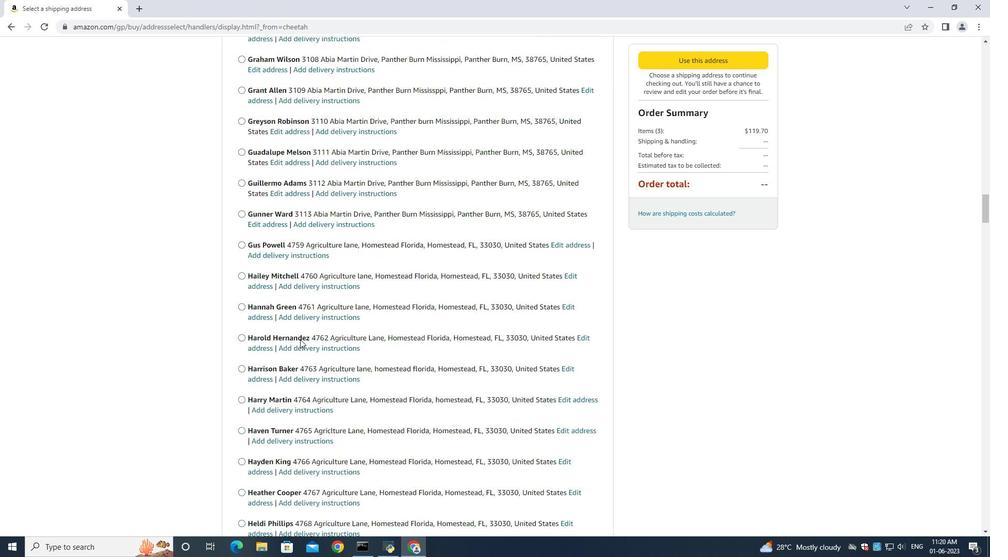 
Action: Mouse scrolled (464, 339) with delta (0, -1)
Screenshot: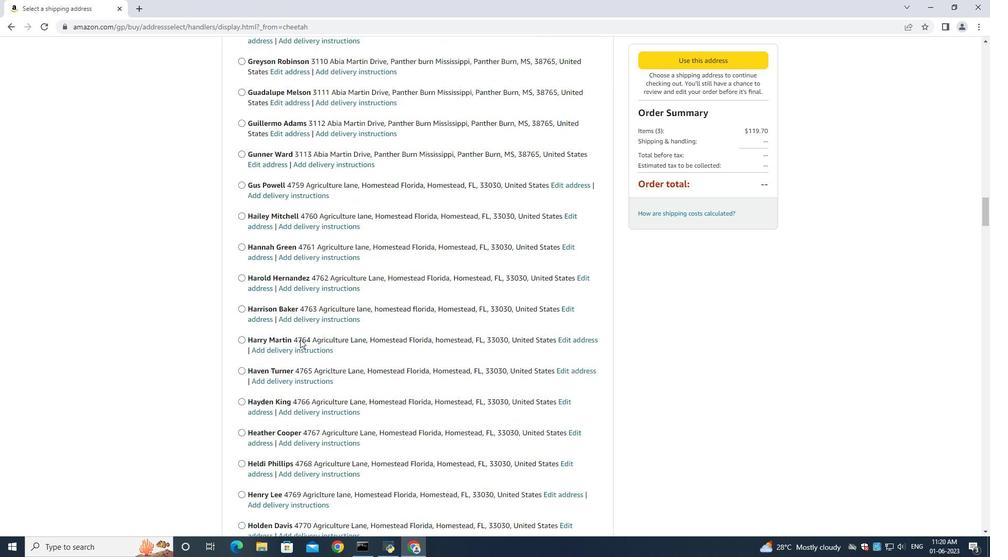 
Action: Mouse moved to (443, 332)
Screenshot: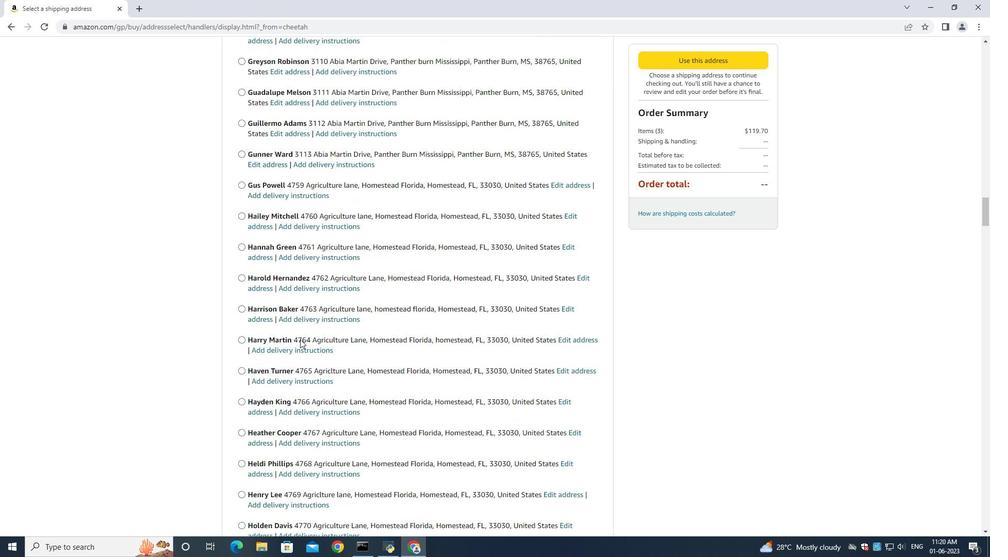 
Action: Mouse scrolled (461, 339) with delta (0, 0)
Screenshot: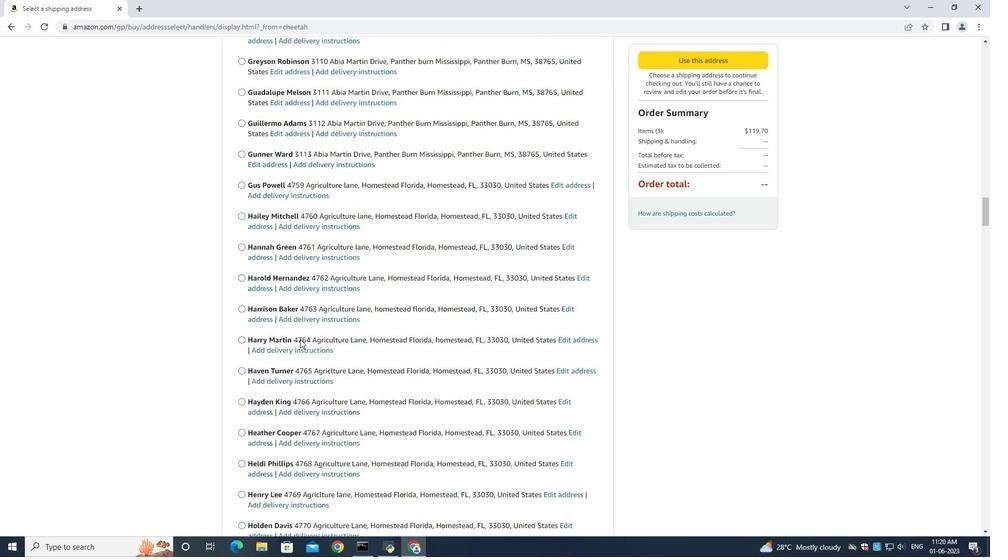 
Action: Mouse moved to (317, 317)
Screenshot: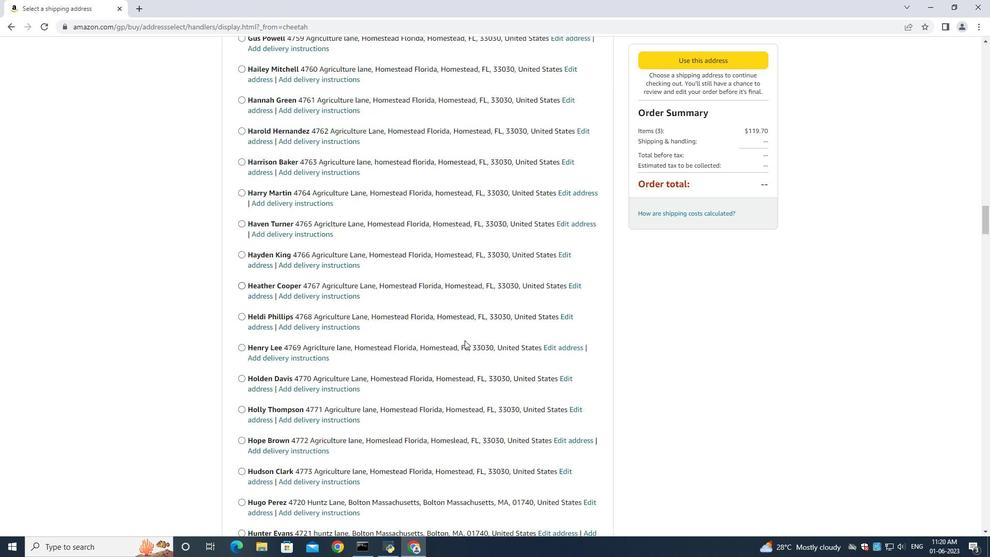 
Action: Mouse scrolled (452, 333) with delta (0, -1)
Screenshot: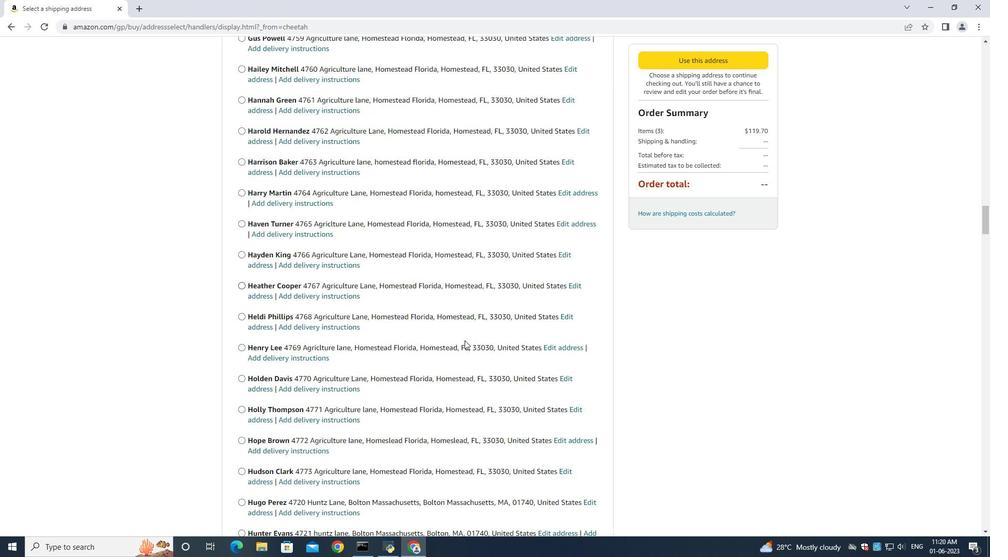 
Action: Mouse moved to (344, 321)
Screenshot: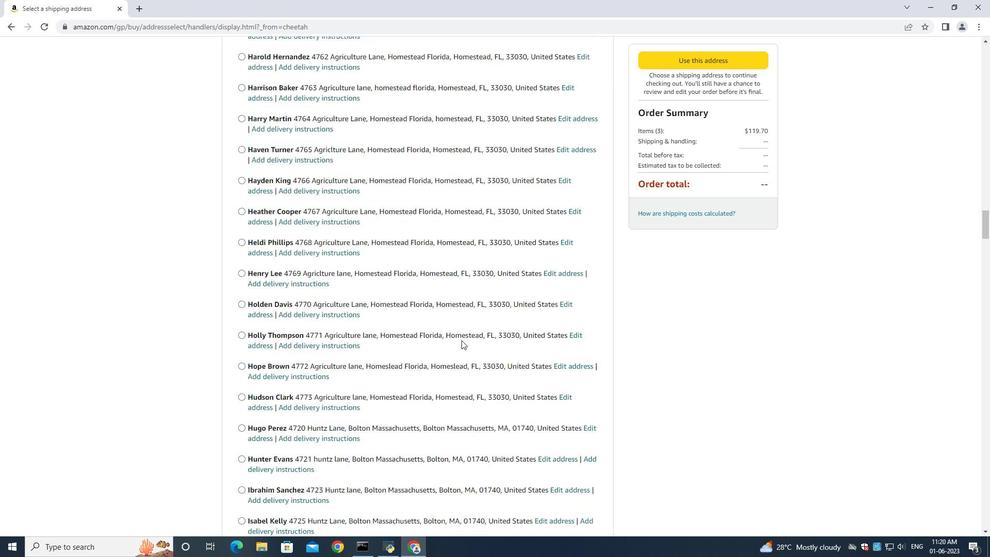 
Action: Mouse scrolled (443, 331) with delta (0, 0)
Screenshot: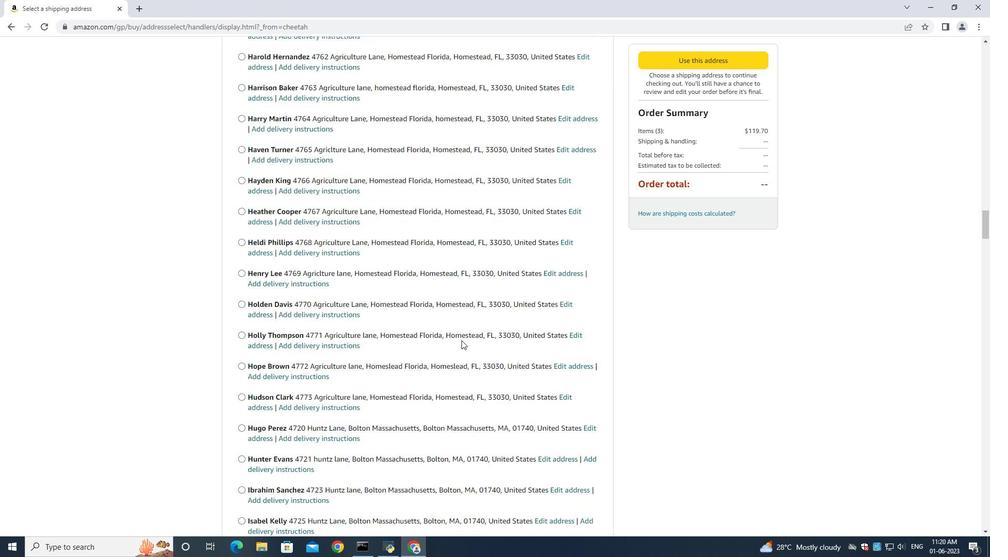 
Action: Mouse moved to (313, 314)
Screenshot: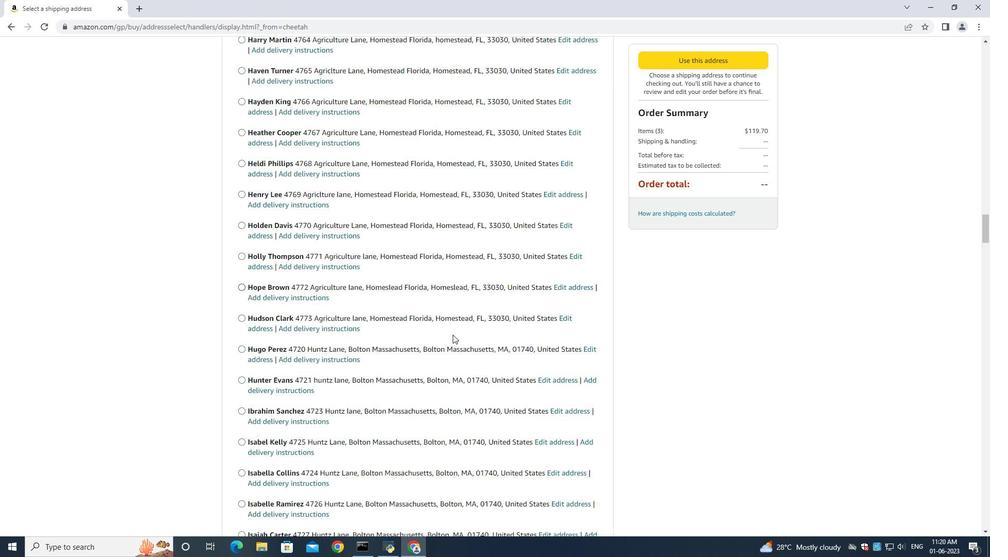 
Action: Mouse scrolled (412, 345) with delta (0, 0)
Screenshot: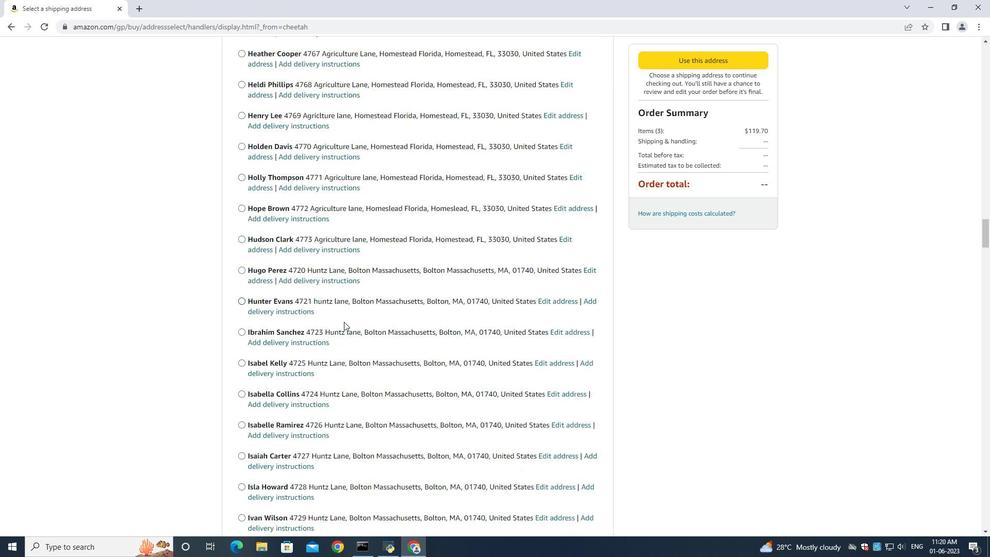 
Action: Mouse moved to (318, 319)
Screenshot: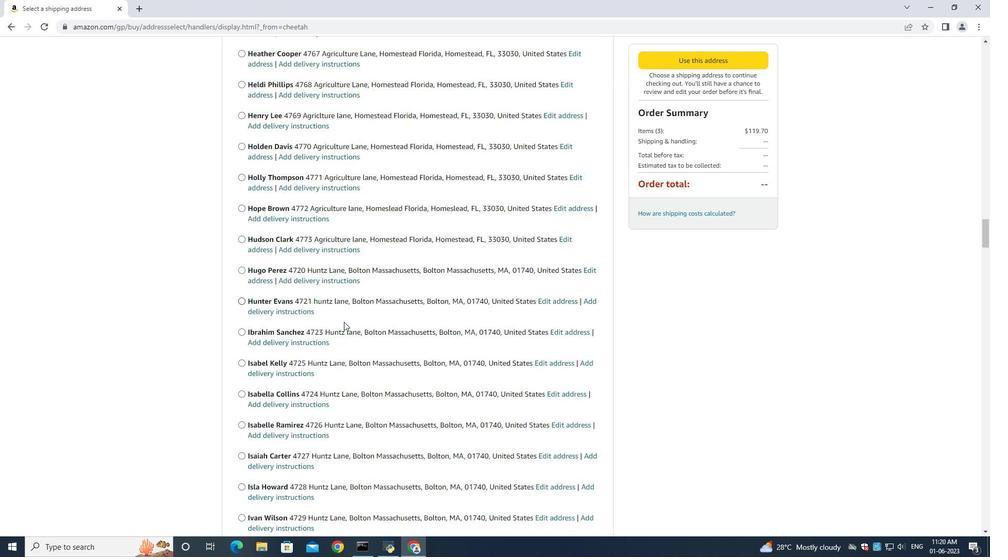 
Action: Mouse scrolled (417, 347) with delta (0, 0)
Screenshot: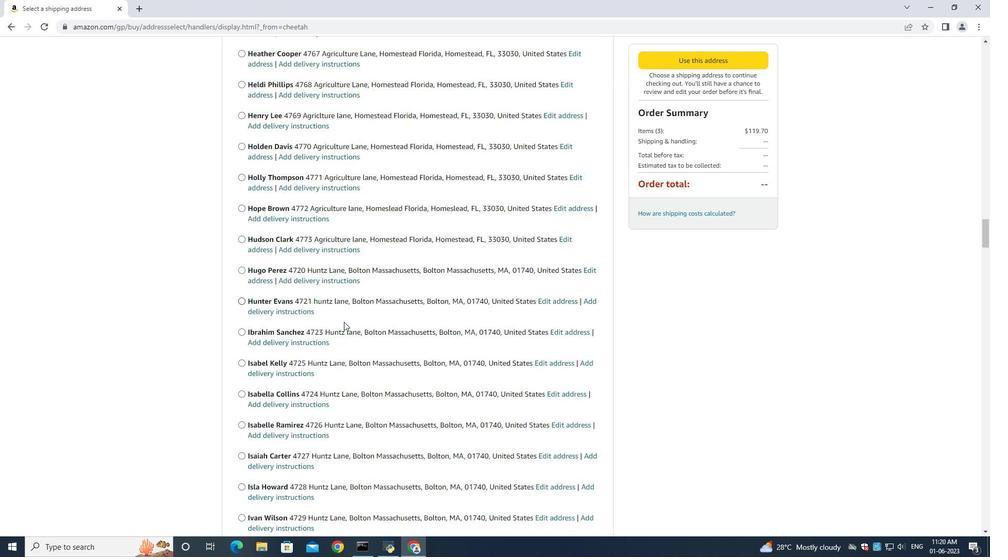 
Action: Mouse moved to (319, 321)
Screenshot: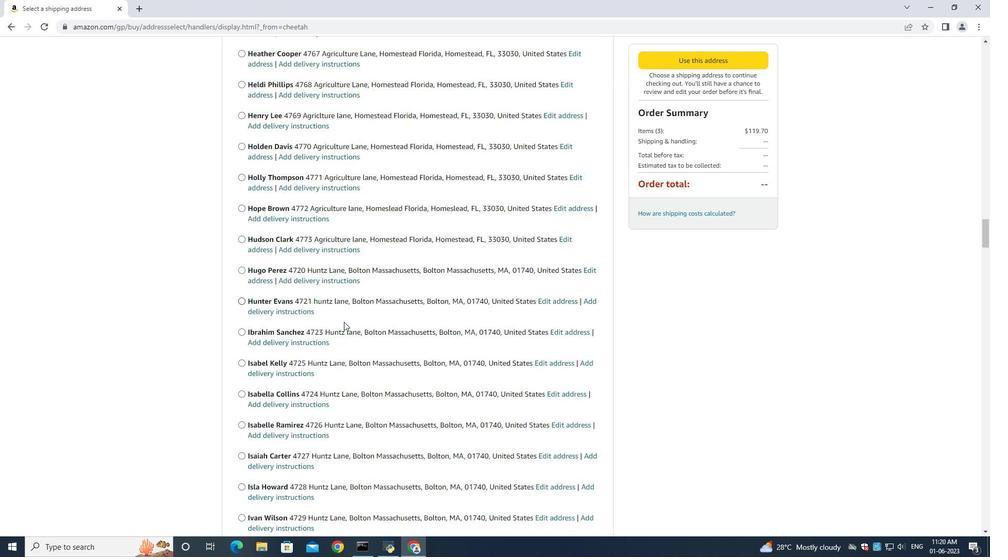 
Action: Mouse scrolled (418, 347) with delta (0, 0)
Screenshot: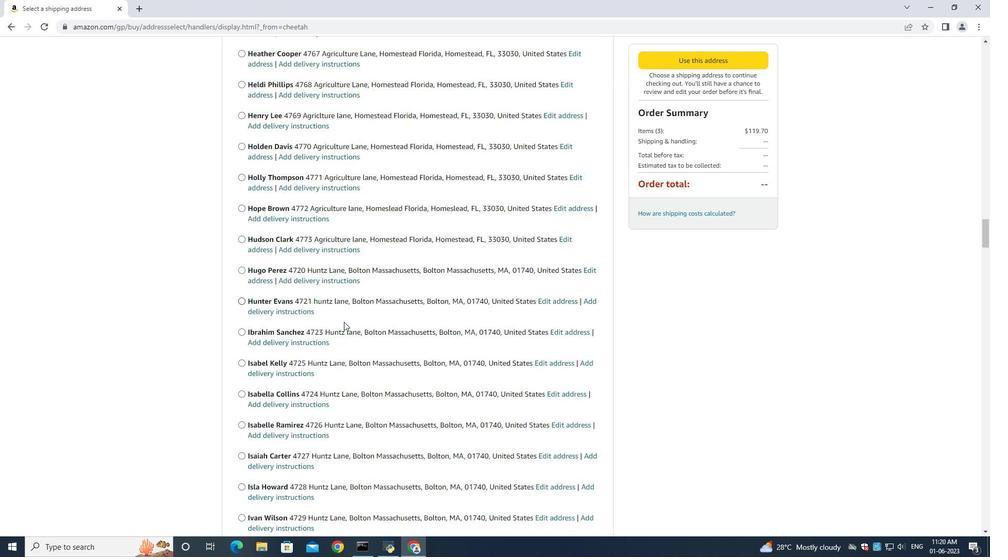 
Action: Mouse moved to (320, 323)
Screenshot: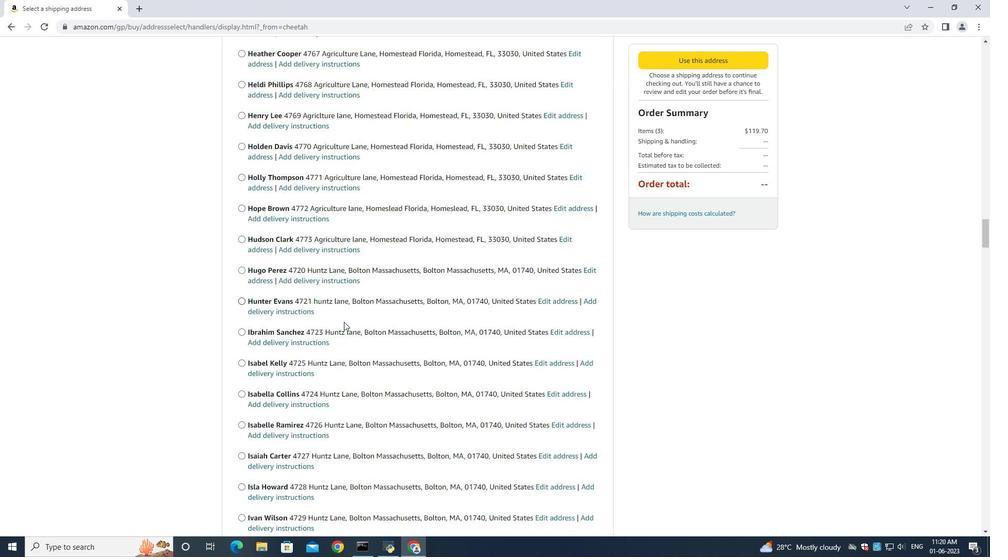 
Action: Mouse scrolled (418, 347) with delta (0, 0)
Screenshot: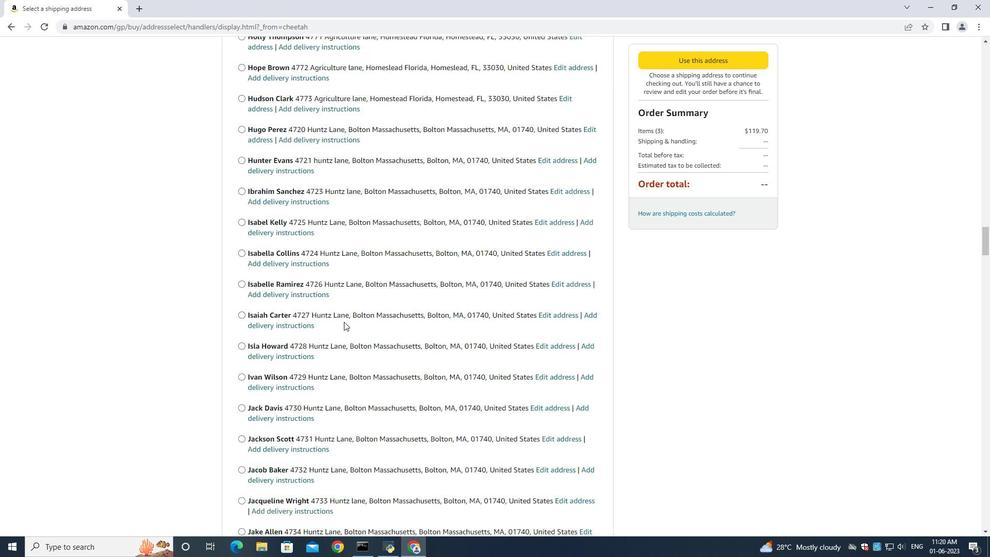 
Action: Mouse moved to (320, 323)
Screenshot: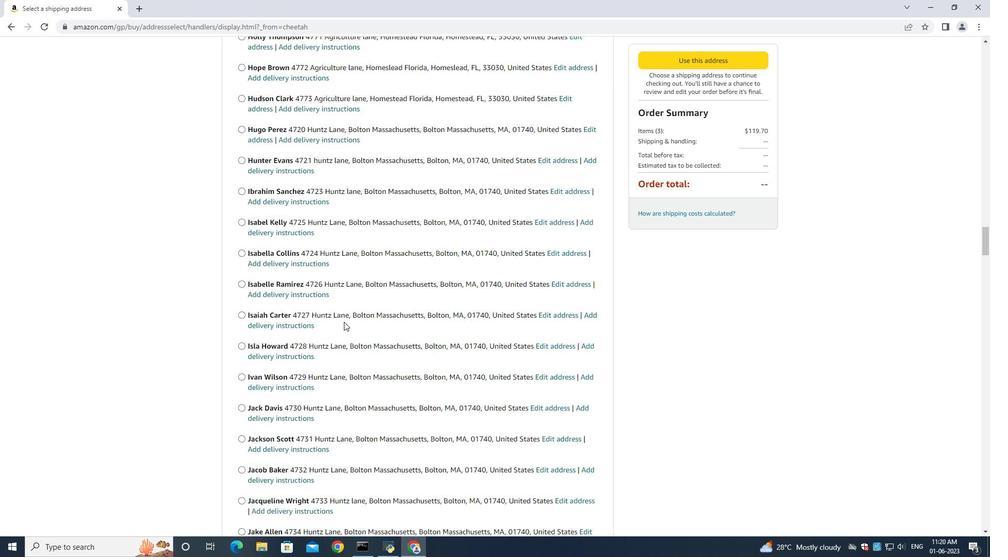 
Action: Mouse scrolled (418, 347) with delta (0, 0)
Screenshot: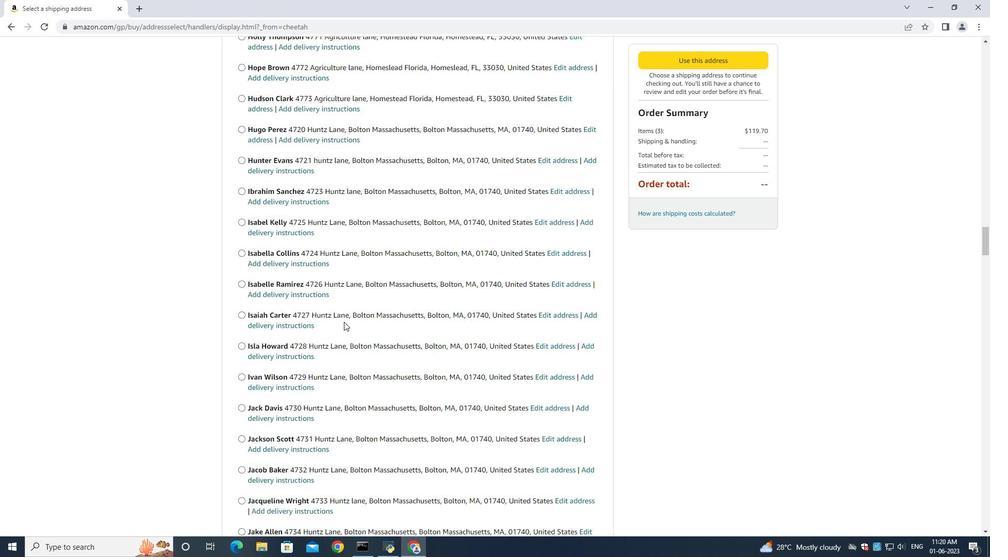 
Action: Mouse moved to (320, 323)
Screenshot: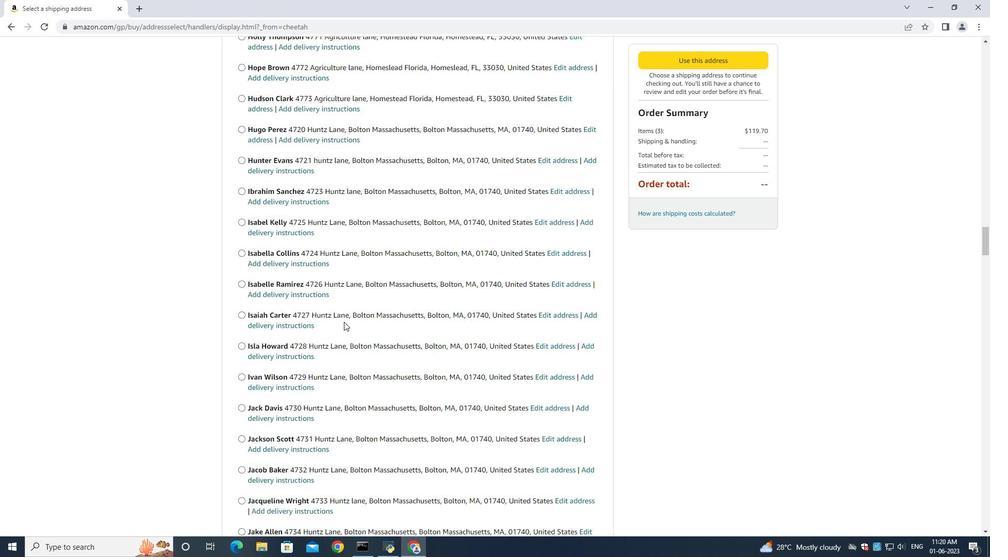 
Action: Mouse scrolled (419, 347) with delta (0, 0)
Screenshot: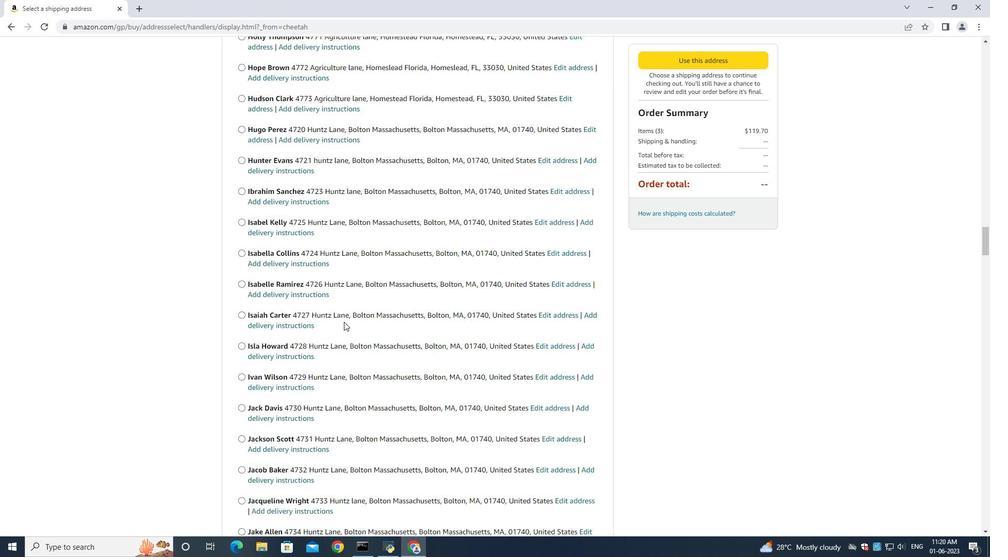 
Action: Mouse moved to (318, 319)
Screenshot: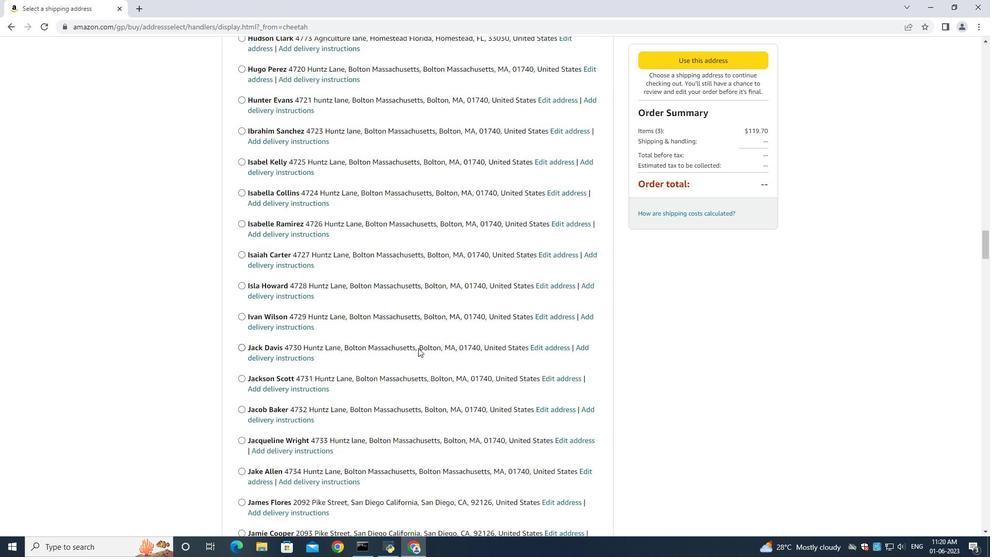 
Action: Mouse scrolled (319, 320) with delta (0, 0)
Screenshot: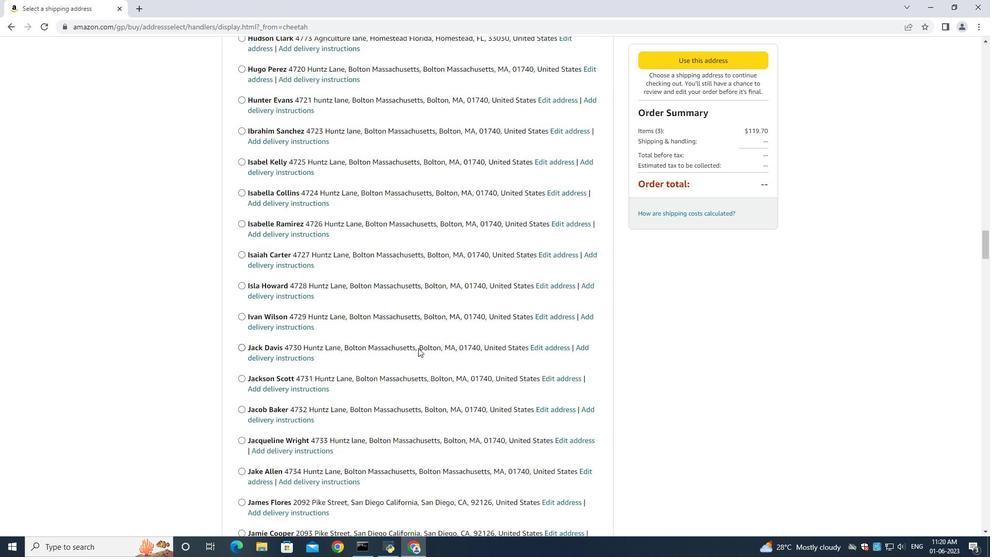 
Action: Mouse moved to (312, 316)
Screenshot: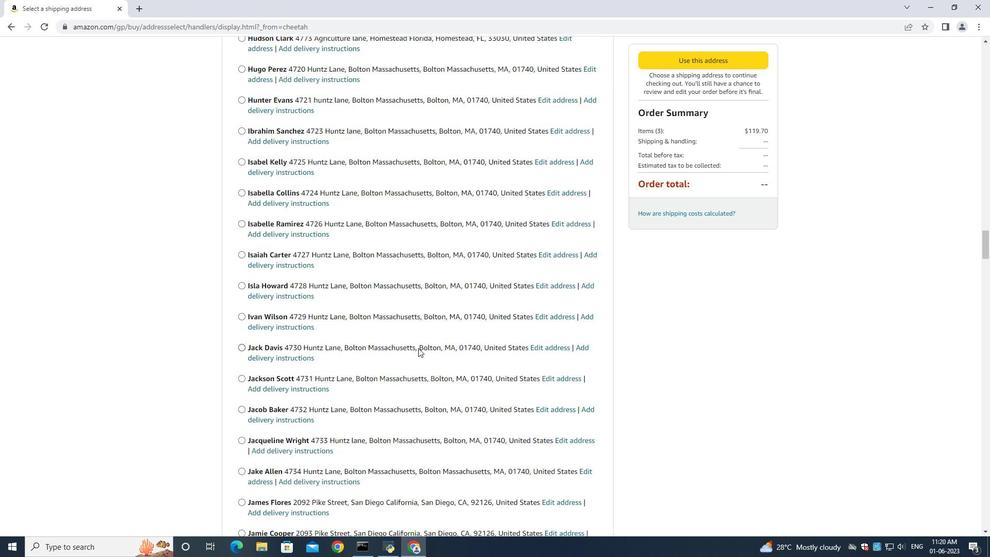 
Action: Mouse scrolled (320, 322) with delta (0, 0)
Screenshot: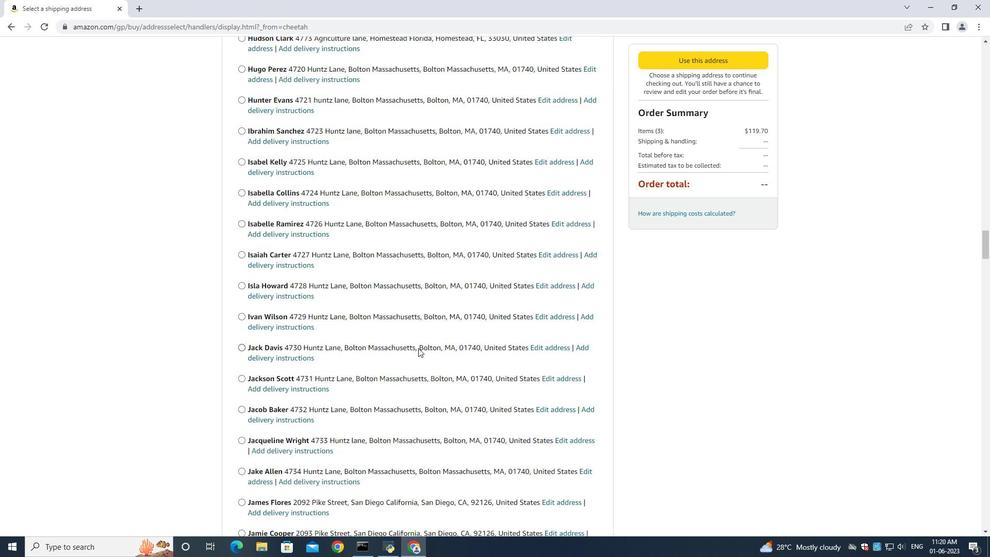
Action: Mouse moved to (312, 316)
Screenshot: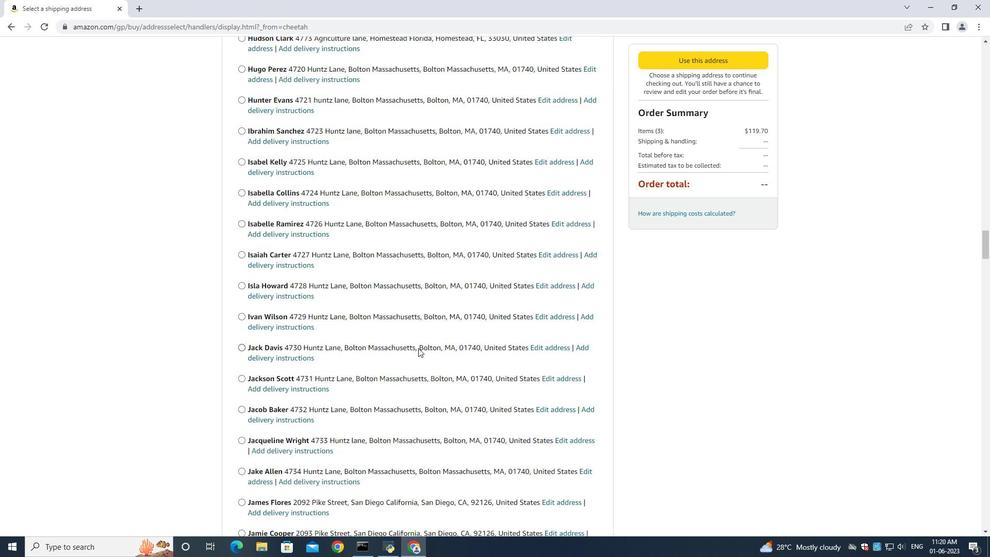 
Action: Mouse scrolled (320, 322) with delta (0, 0)
Screenshot: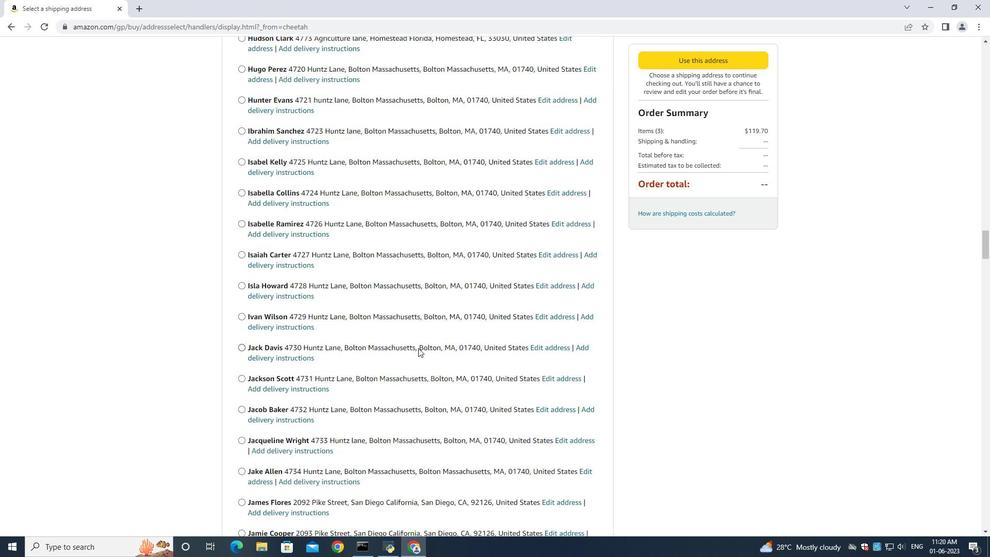 
Action: Mouse moved to (312, 317)
Screenshot: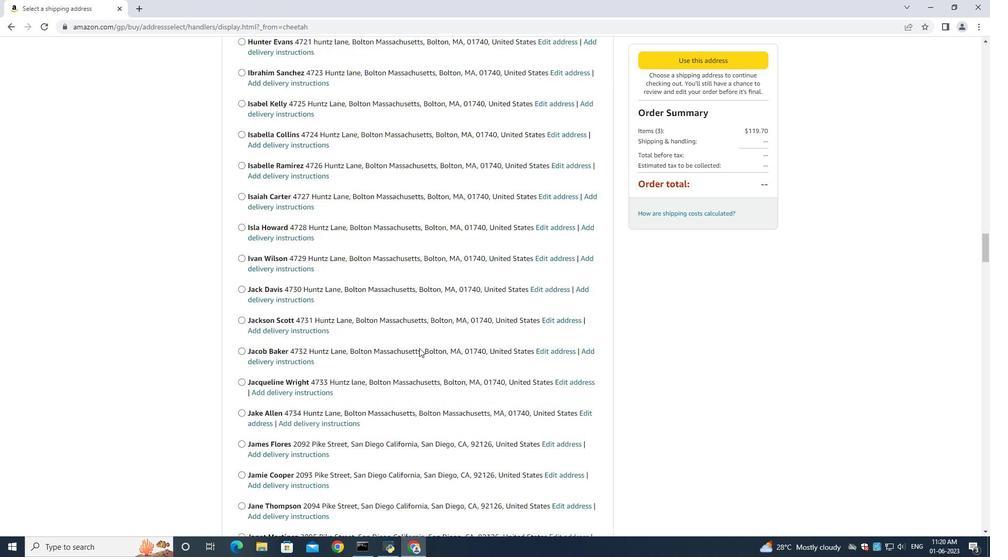 
Action: Mouse scrolled (320, 322) with delta (0, -1)
Screenshot: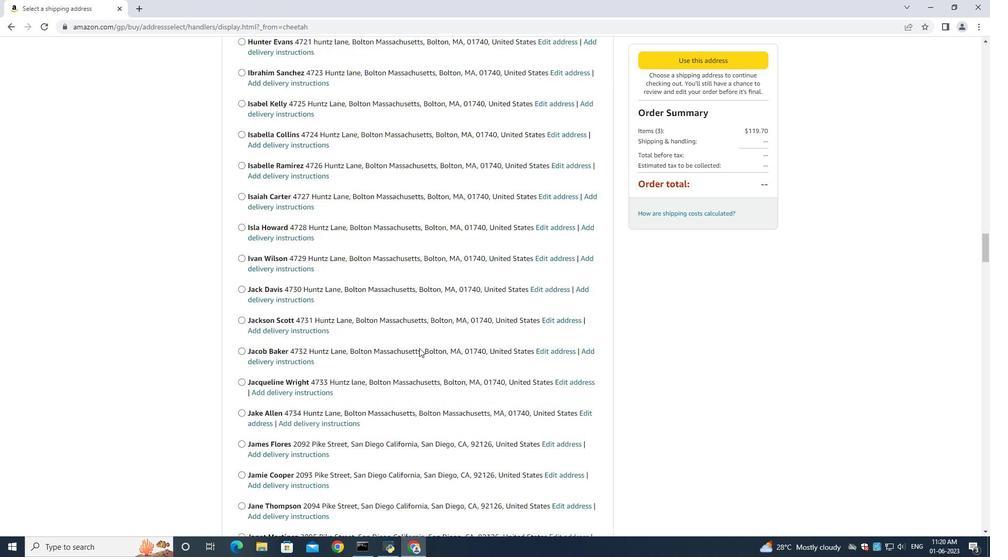 
Action: Mouse moved to (312, 317)
Screenshot: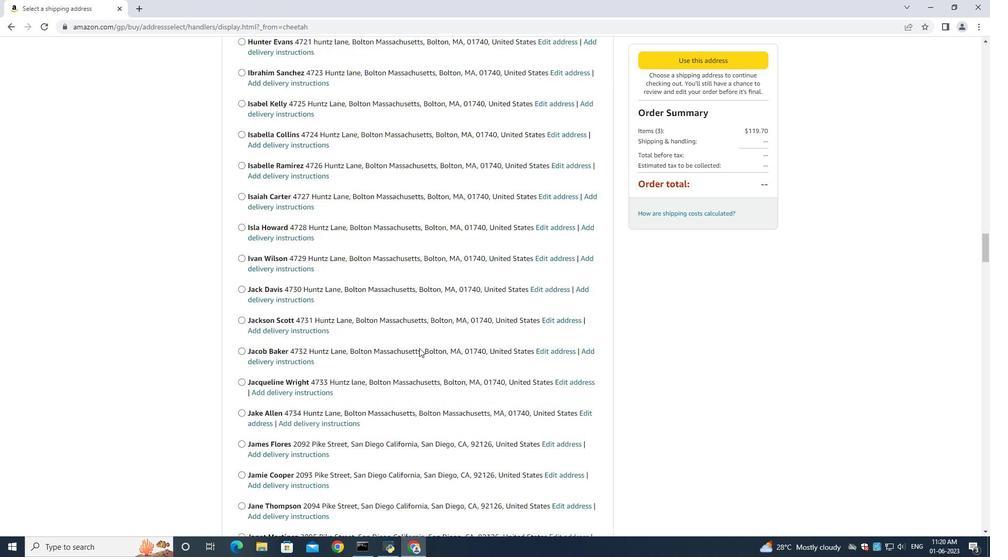 
Action: Mouse scrolled (320, 322) with delta (0, 0)
Screenshot: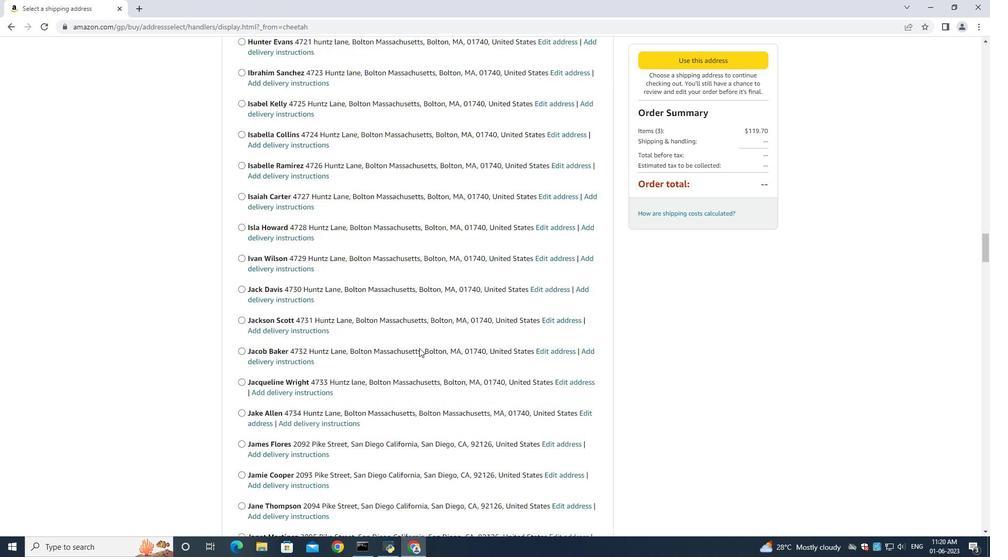 
Action: Mouse moved to (312, 317)
Screenshot: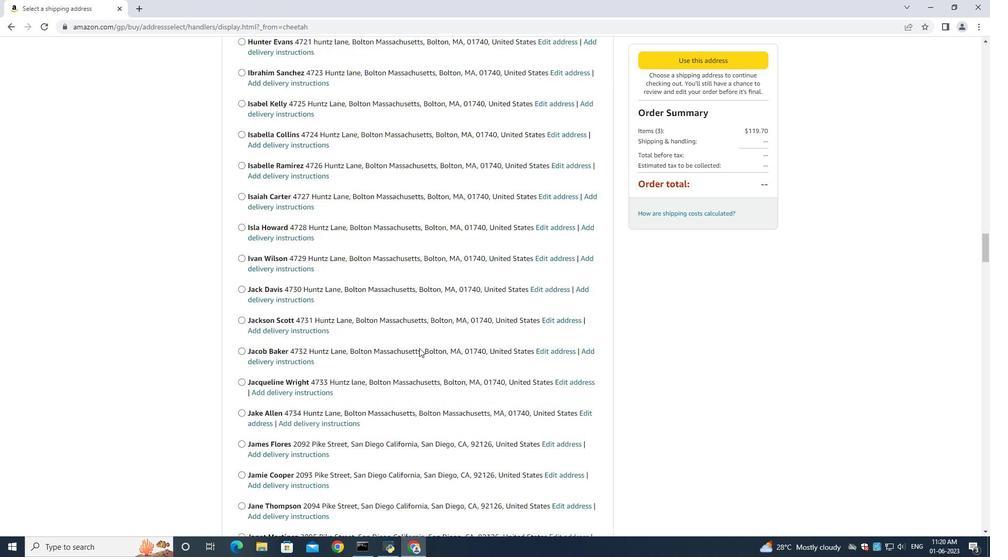 
Action: Mouse scrolled (320, 322) with delta (0, 0)
Screenshot: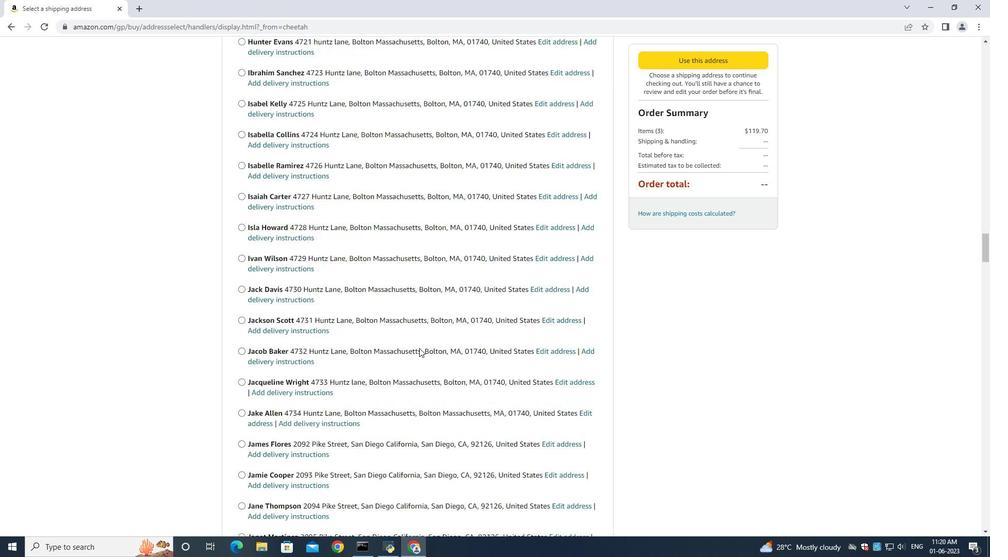 
Action: Mouse moved to (312, 317)
Screenshot: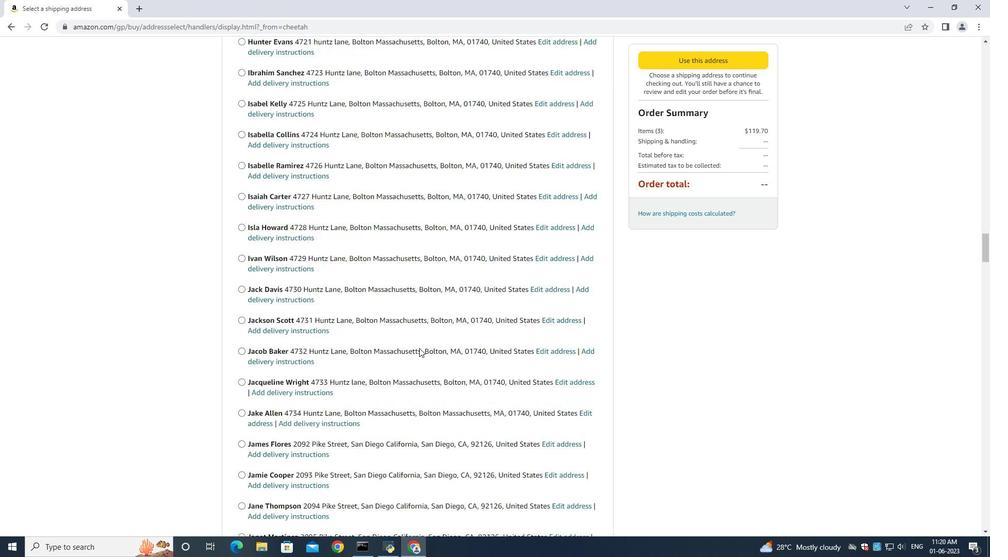 
Action: Mouse scrolled (312, 315) with delta (0, 0)
Screenshot: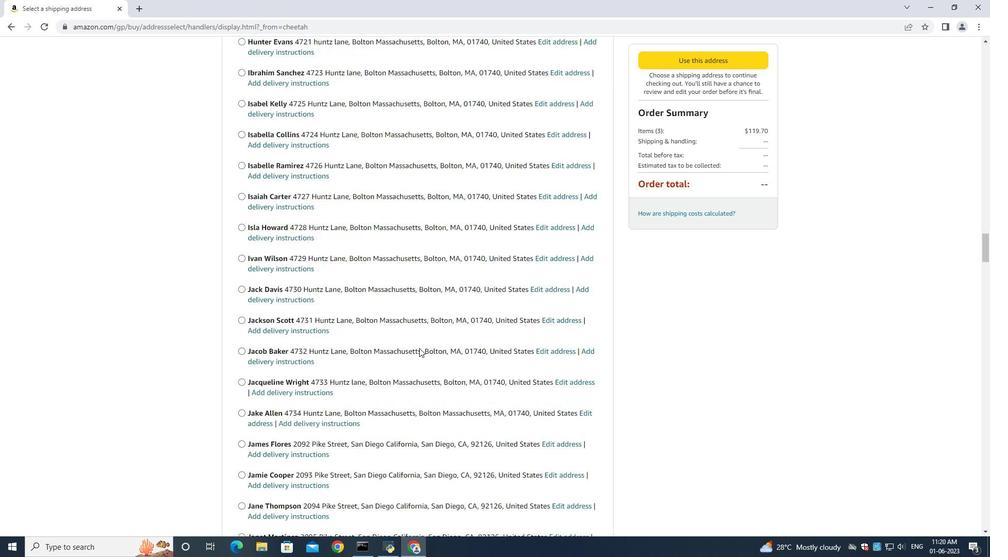 
Action: Mouse scrolled (312, 316) with delta (0, 0)
Screenshot: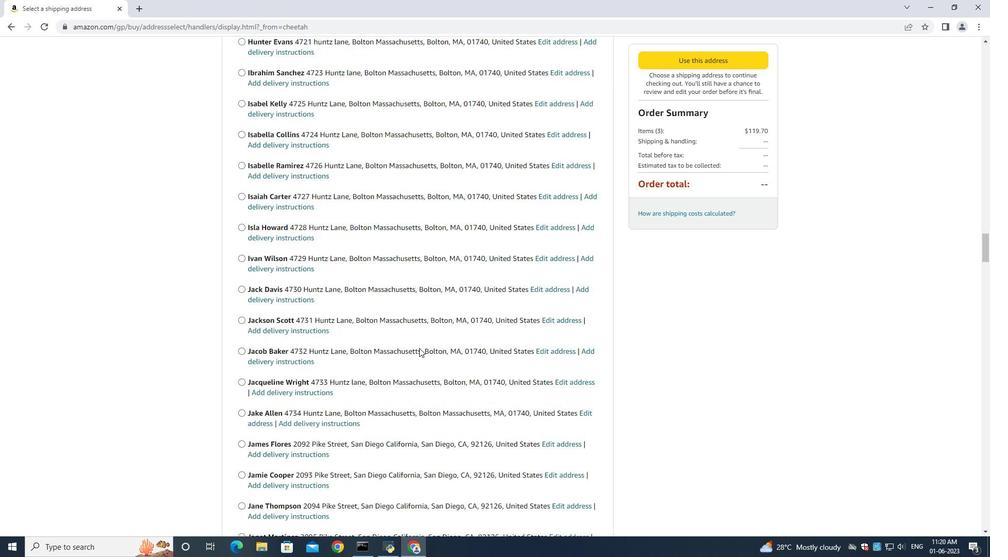 
Action: Mouse scrolled (312, 317) with delta (0, 0)
Screenshot: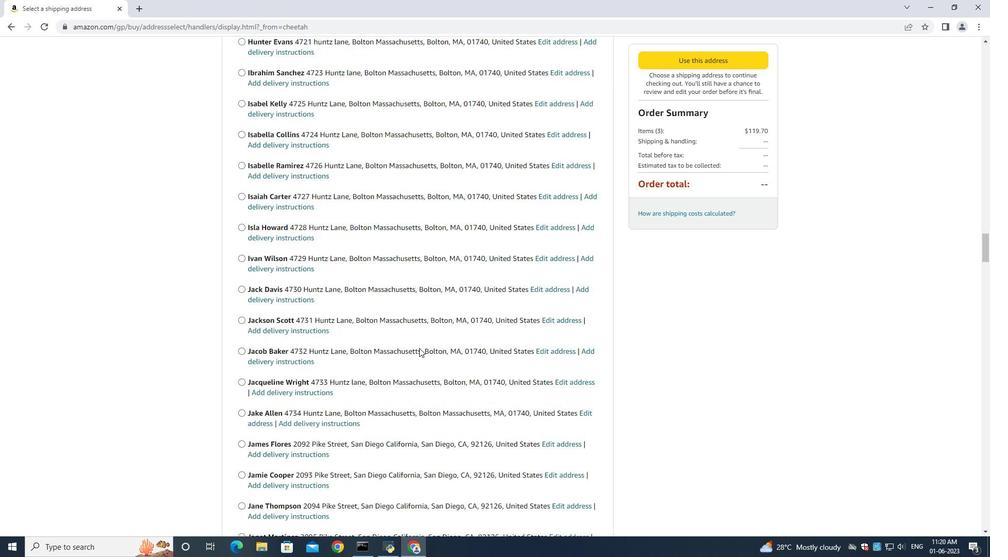 
Action: Mouse scrolled (312, 316) with delta (0, -1)
Screenshot: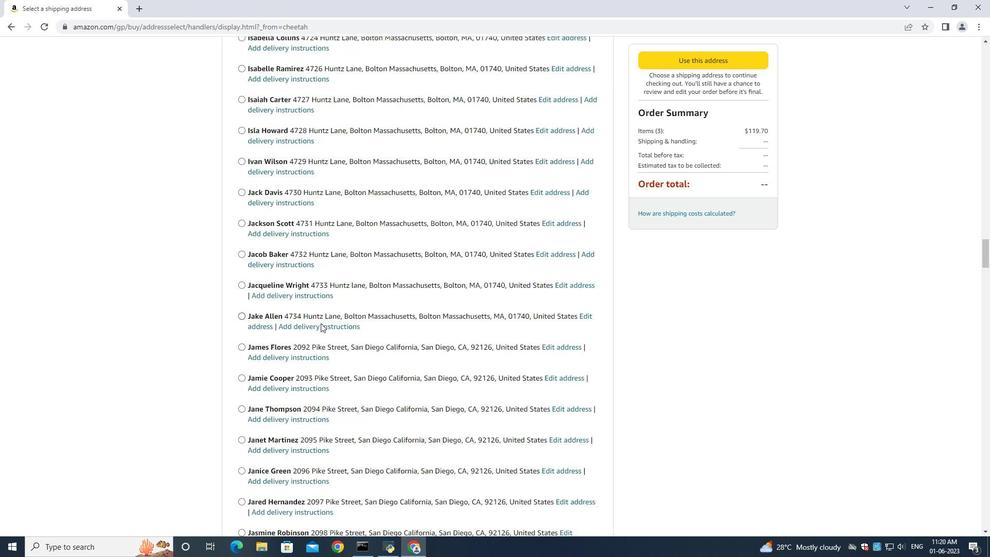 
Action: Mouse scrolled (312, 317) with delta (0, 0)
Screenshot: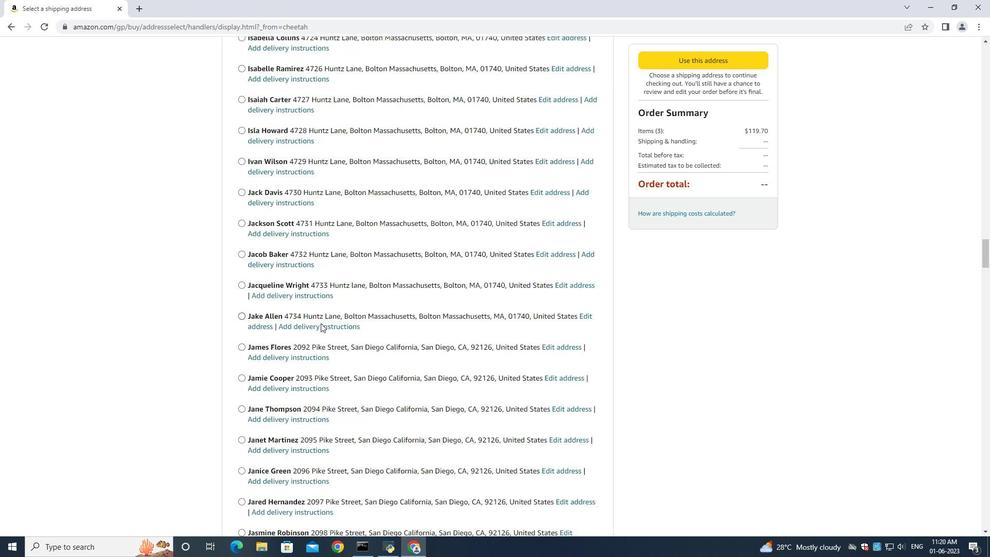 
Action: Mouse scrolled (312, 317) with delta (0, 0)
Screenshot: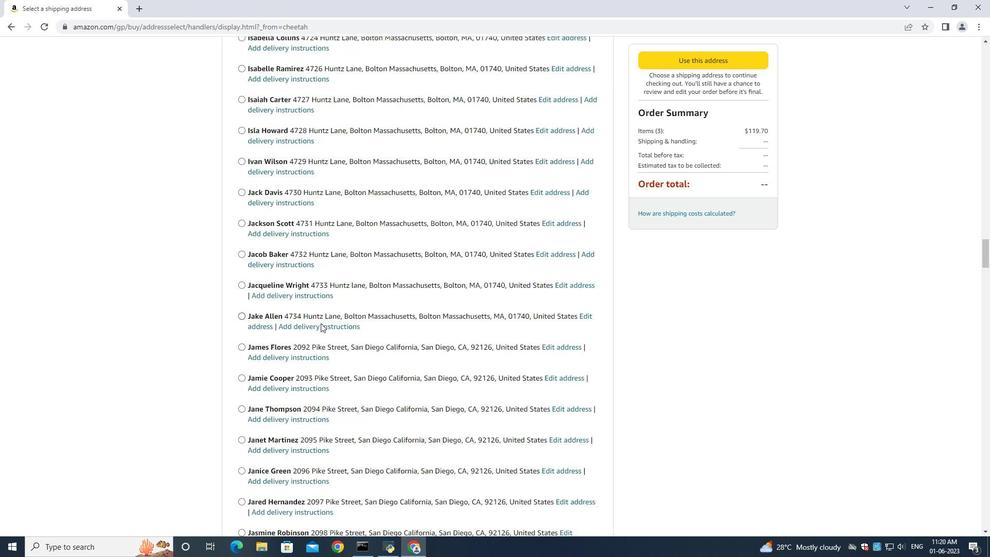 
Action: Mouse moved to (312, 319)
Screenshot: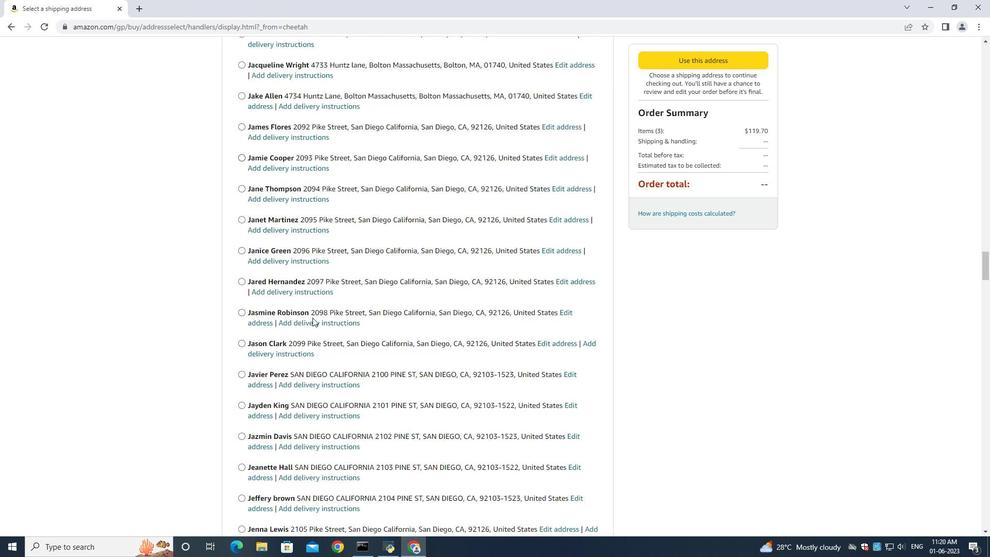 
Action: Mouse scrolled (312, 317) with delta (0, 0)
Screenshot: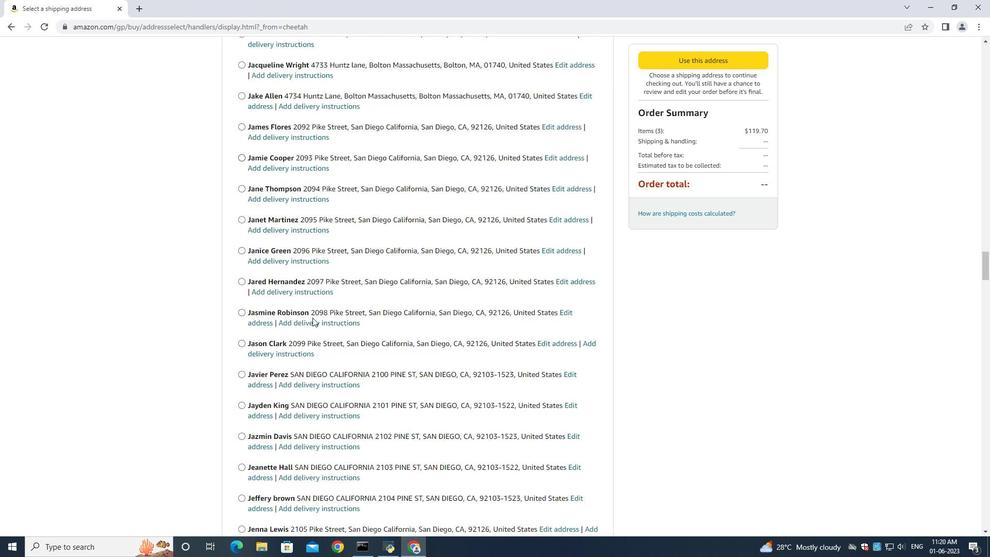 
Action: Mouse scrolled (312, 318) with delta (0, 0)
Screenshot: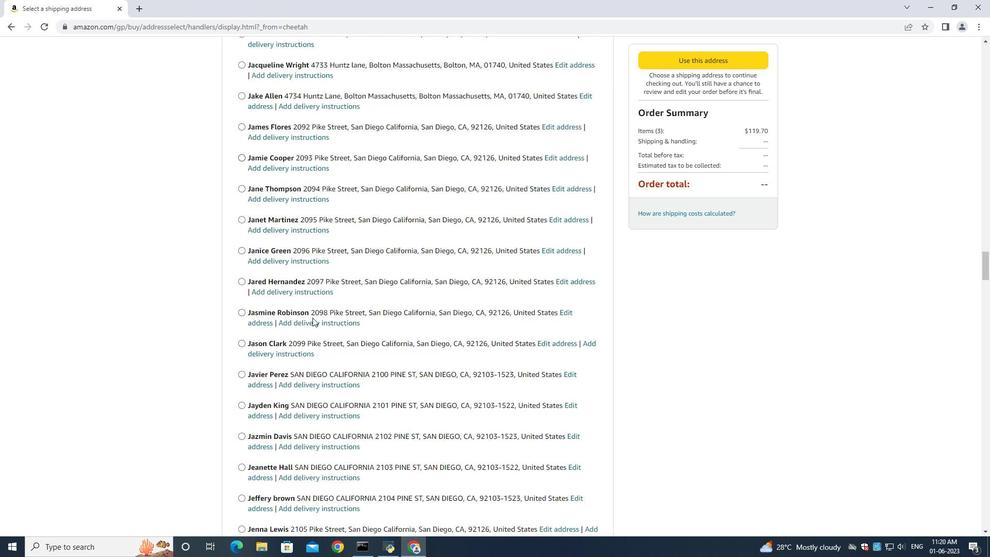 
Action: Mouse scrolled (312, 318) with delta (0, 0)
Screenshot: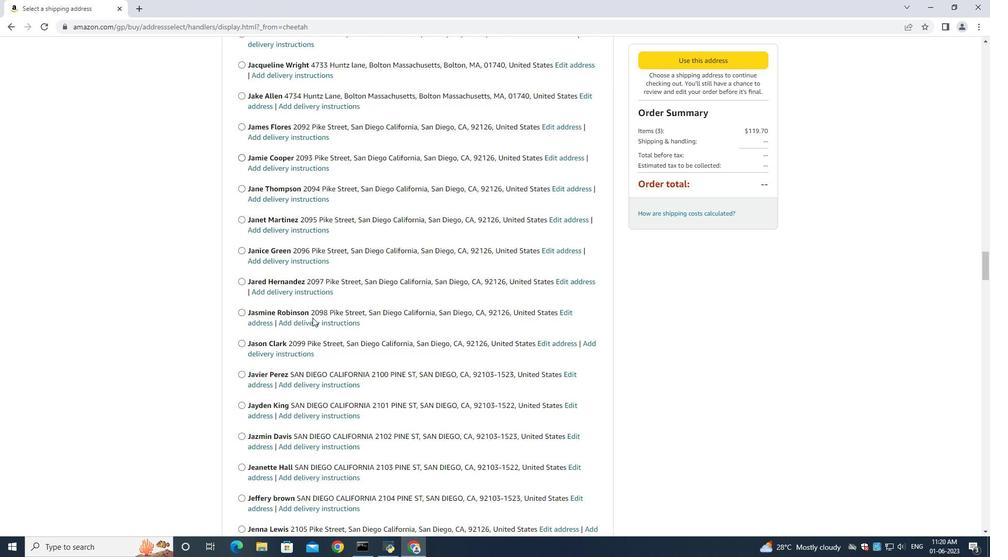 
Action: Mouse moved to (311, 319)
Screenshot: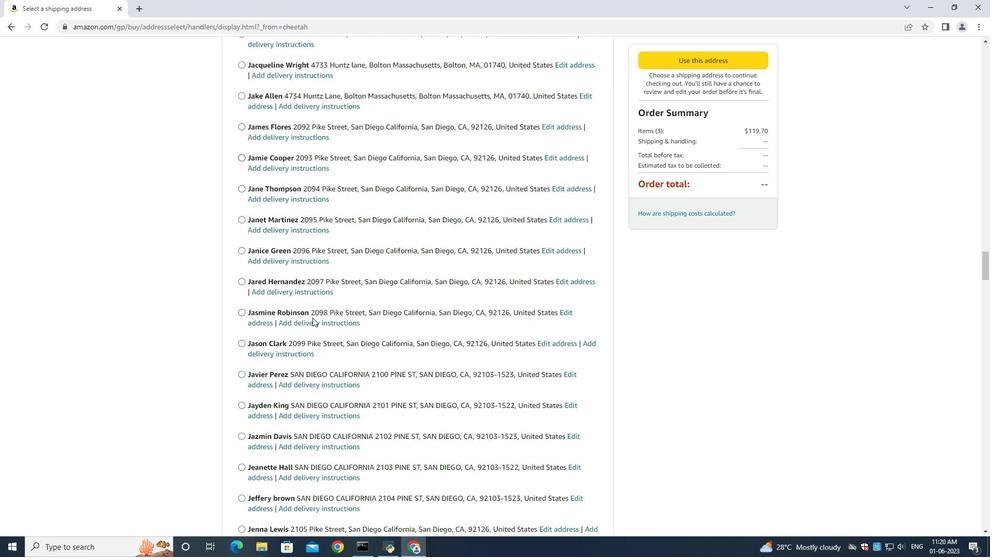
Action: Mouse scrolled (312, 318) with delta (0, -1)
Screenshot: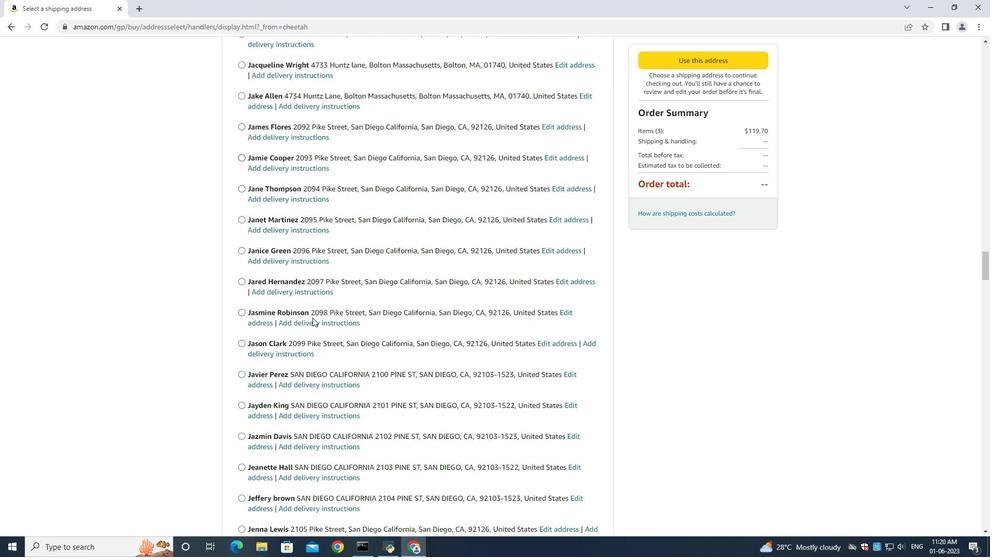 
Action: Mouse scrolled (312, 318) with delta (0, 0)
Screenshot: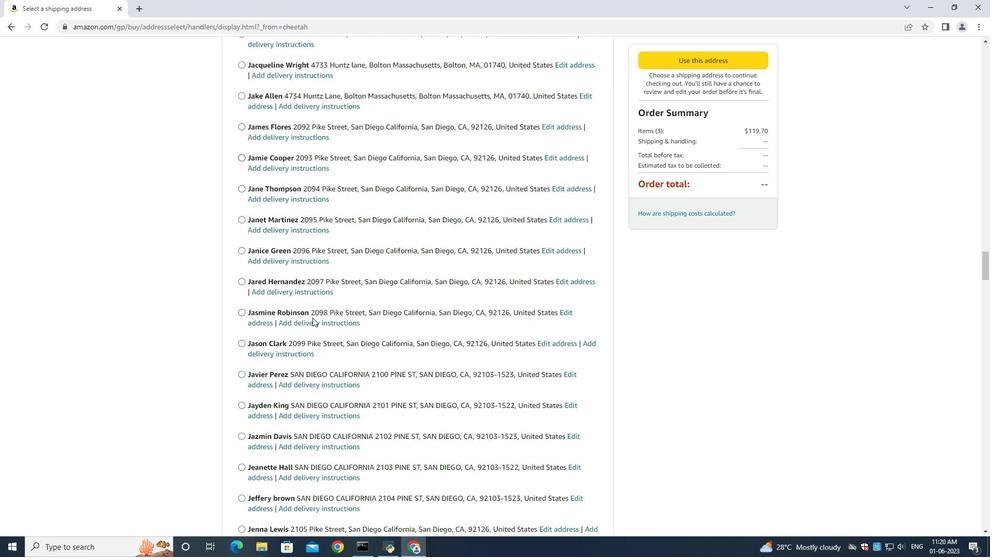 
Action: Mouse moved to (311, 319)
Screenshot: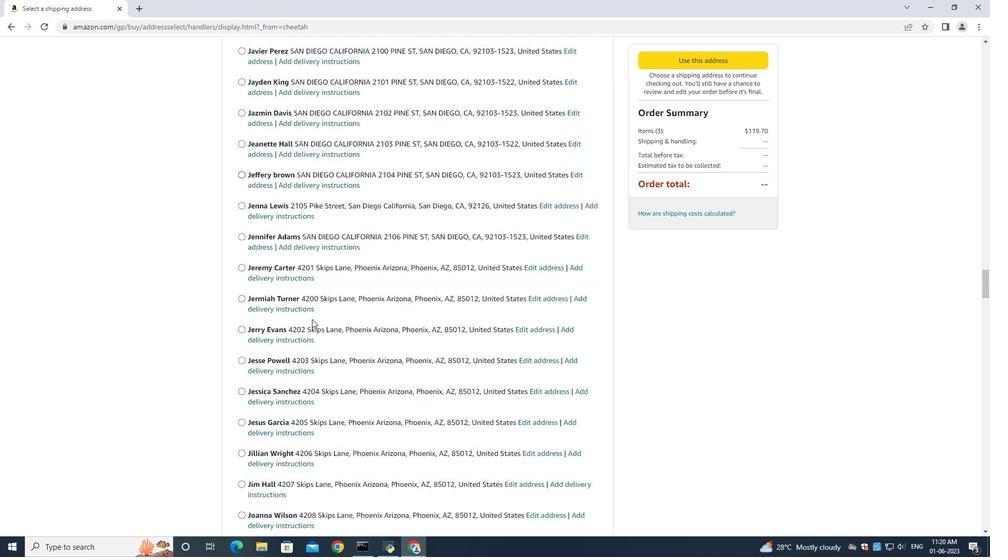 
Action: Mouse scrolled (311, 318) with delta (0, 0)
Screenshot: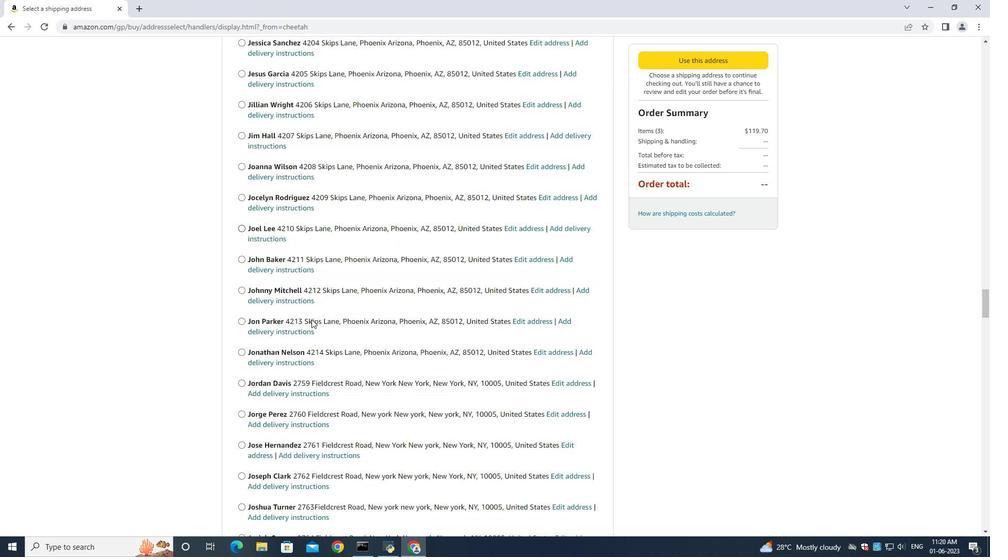 
Action: Mouse moved to (311, 319)
Screenshot: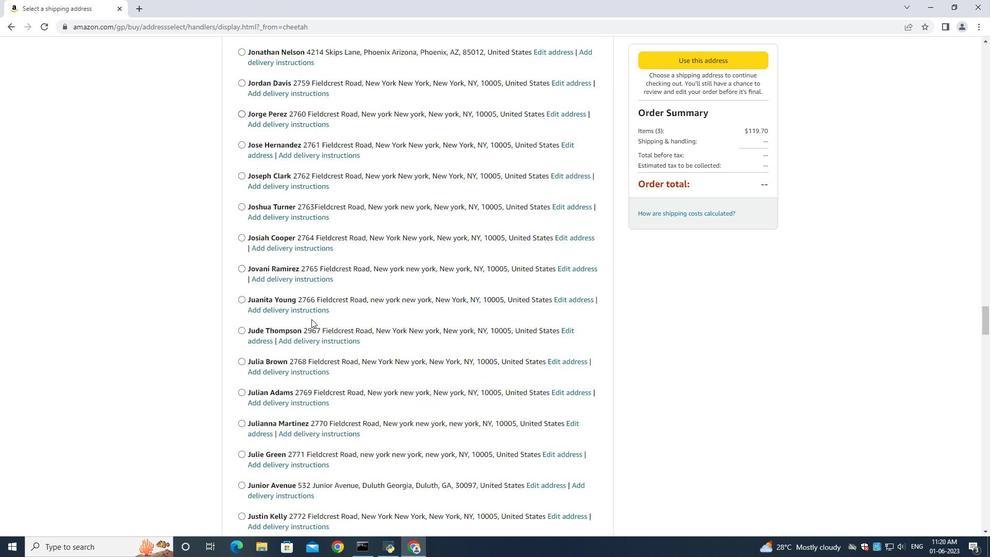 
Action: Mouse scrolled (311, 318) with delta (0, 0)
Screenshot: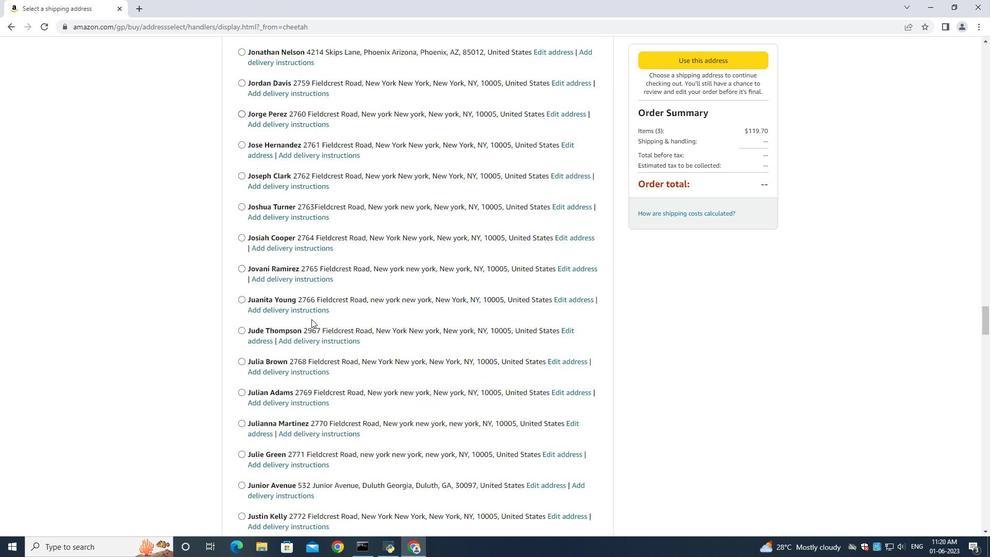
Action: Mouse moved to (311, 319)
Screenshot: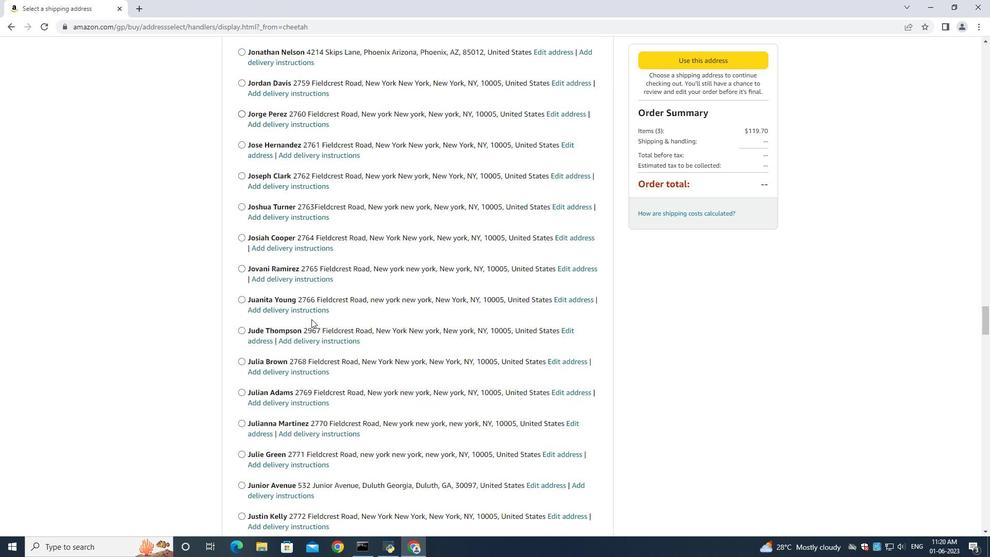
Action: Mouse scrolled (311, 319) with delta (0, 0)
Screenshot: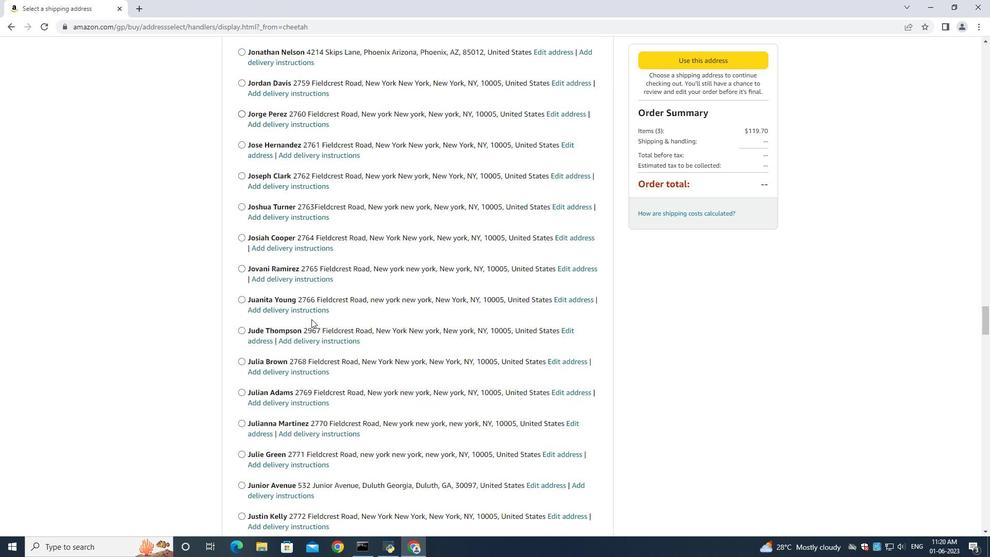 
Action: Mouse scrolled (311, 319) with delta (0, 0)
Screenshot: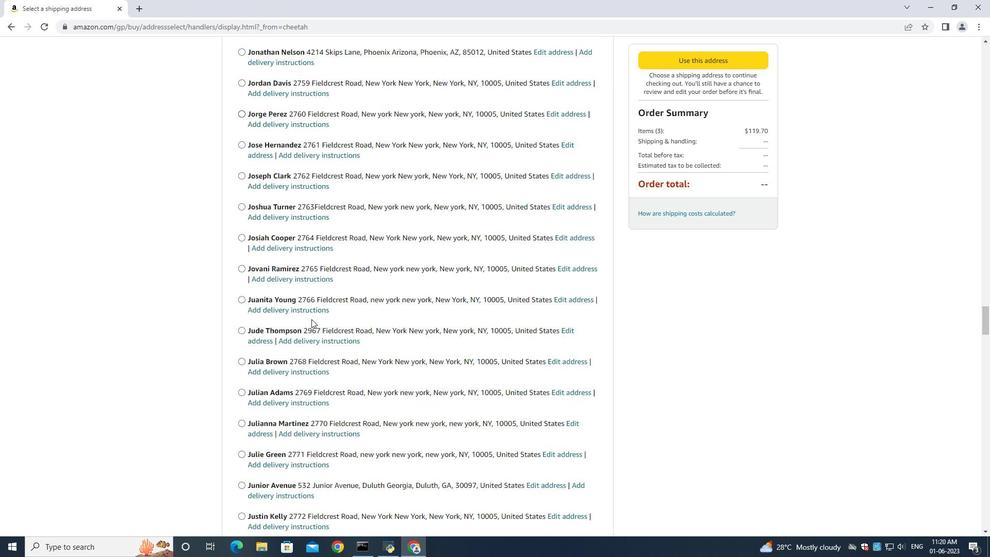 
Action: Mouse scrolled (311, 319) with delta (0, 0)
Screenshot: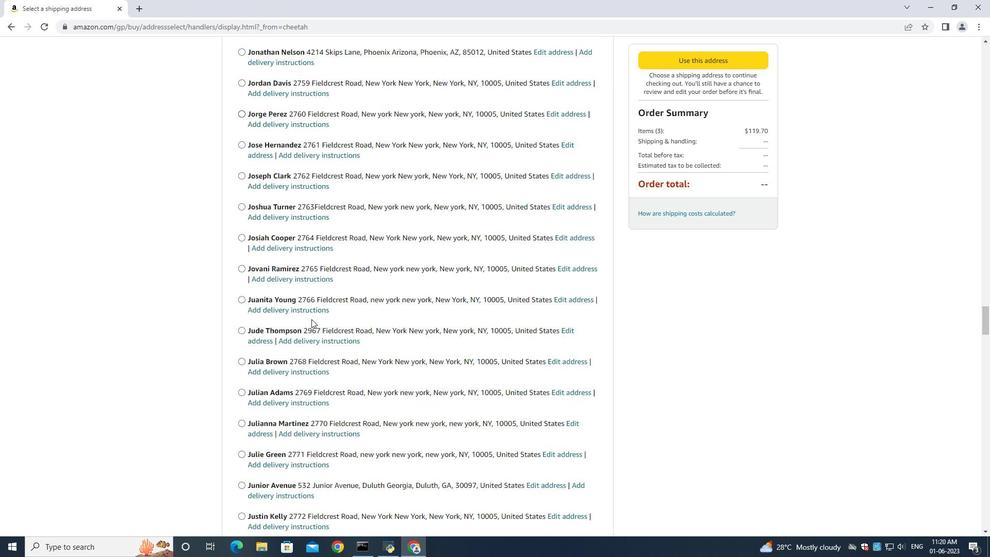 
Action: Mouse scrolled (311, 319) with delta (0, 0)
Screenshot: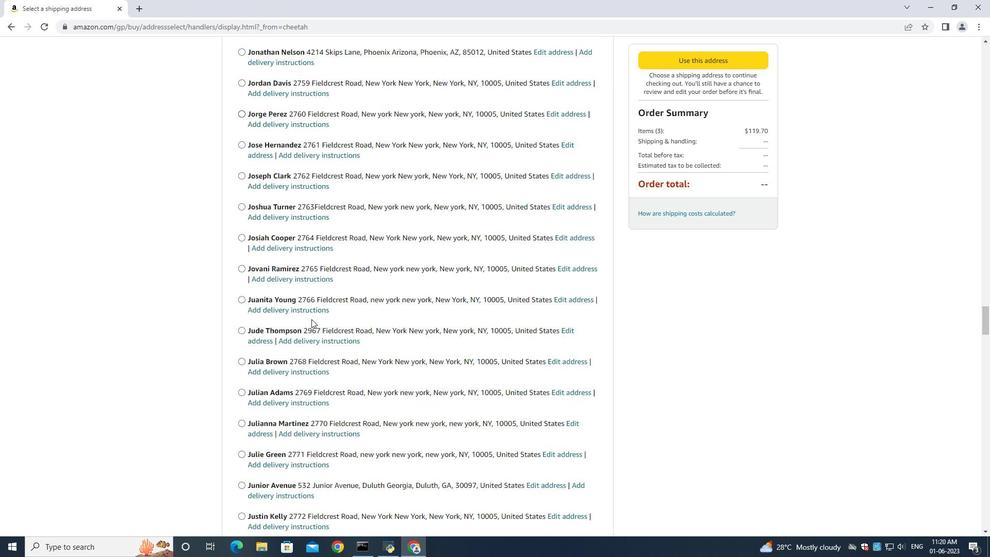 
Action: Mouse scrolled (311, 319) with delta (0, 0)
Screenshot: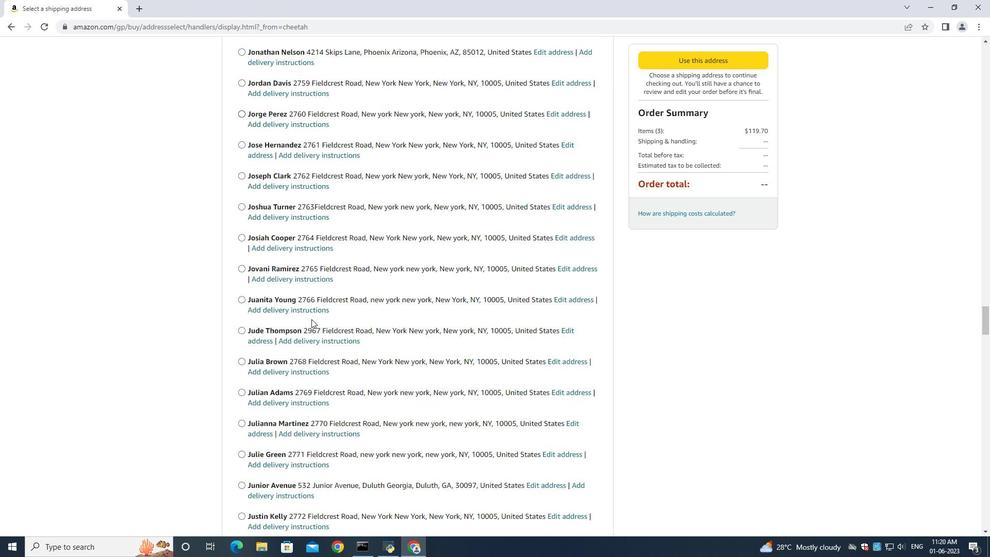 
Action: Mouse scrolled (311, 319) with delta (0, 0)
Screenshot: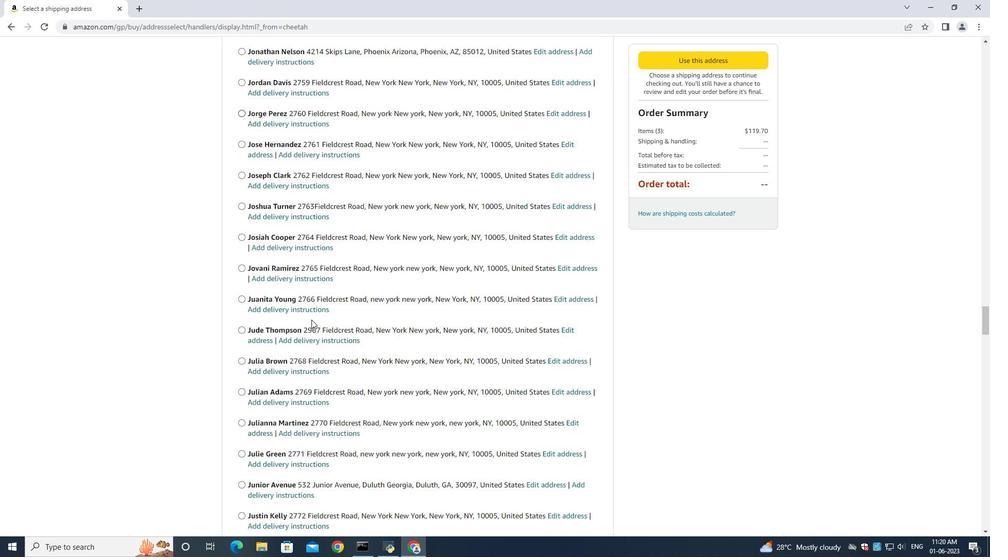 
Action: Mouse scrolled (311, 319) with delta (0, 0)
Screenshot: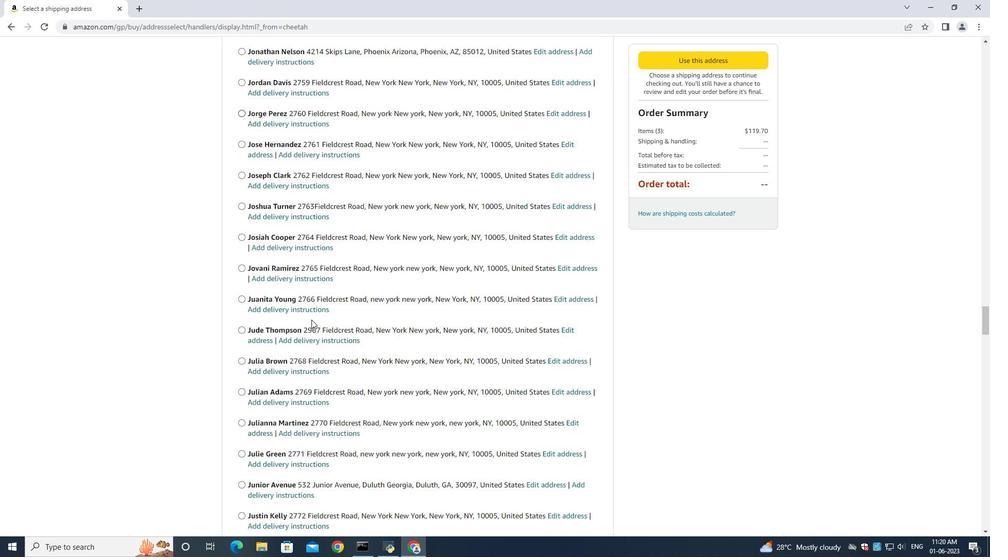 
Action: Mouse scrolled (311, 319) with delta (0, 0)
Screenshot: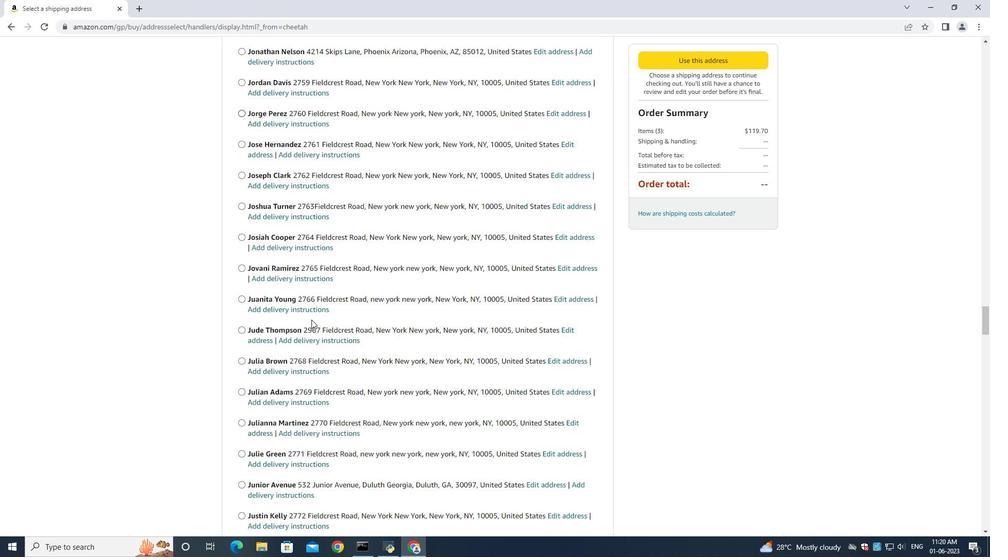 
Action: Mouse scrolled (311, 319) with delta (0, 0)
Screenshot: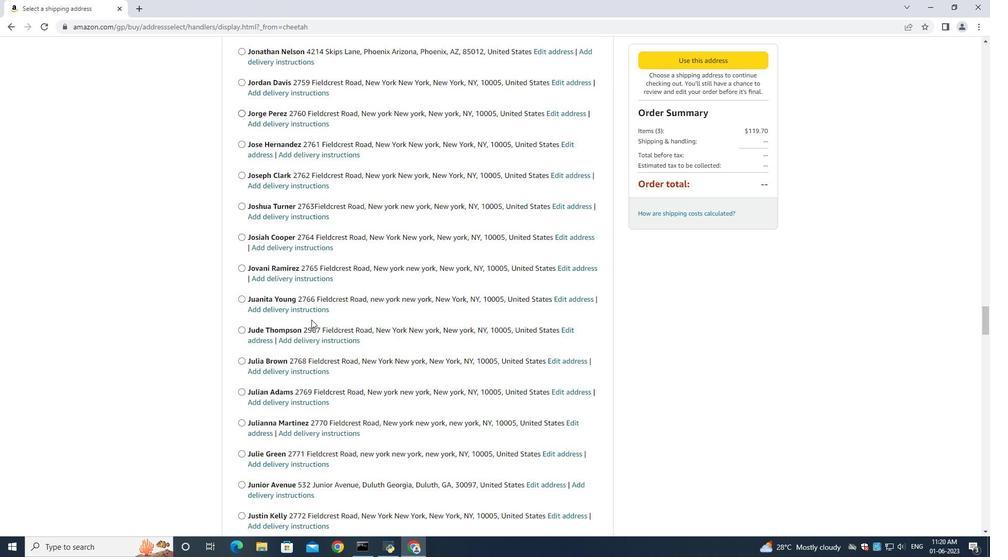 
Action: Mouse scrolled (311, 319) with delta (0, 0)
Screenshot: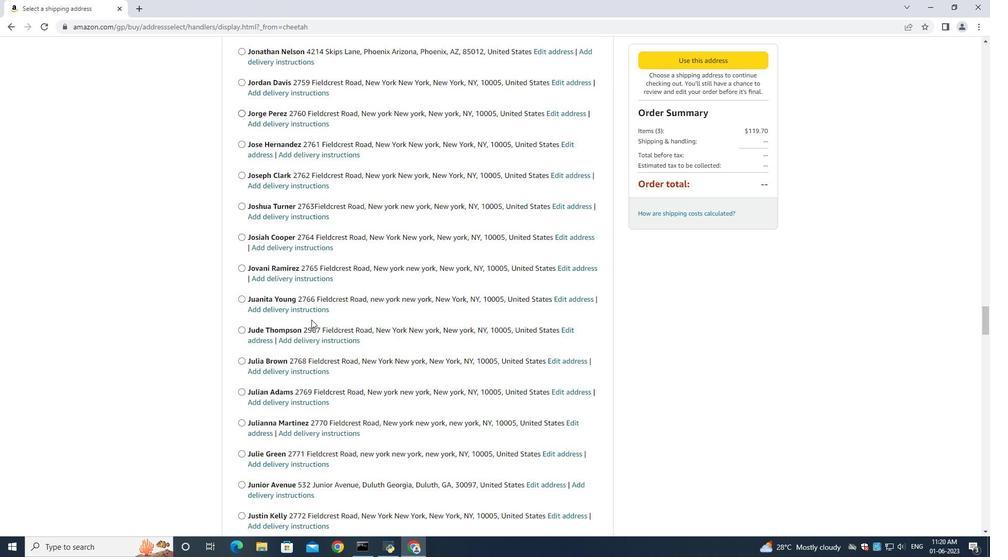 
Action: Mouse moved to (311, 320)
Screenshot: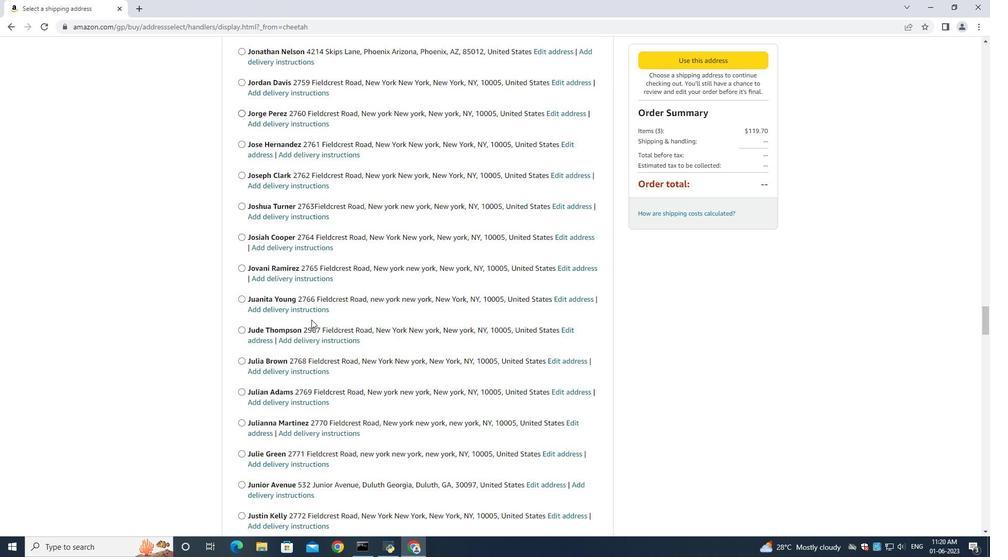 
Action: Mouse scrolled (311, 319) with delta (0, 0)
Screenshot: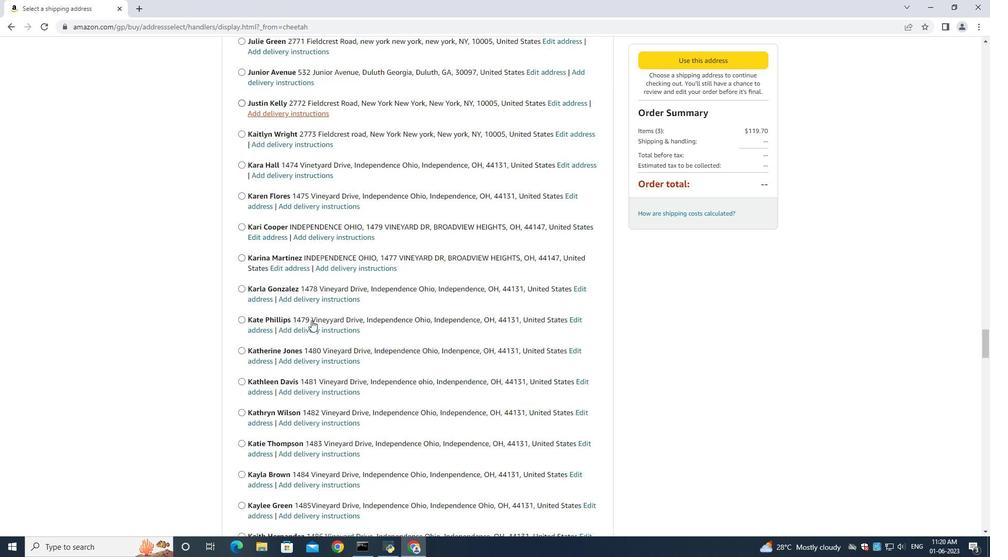 
Action: Mouse scrolled (311, 319) with delta (0, 0)
Screenshot: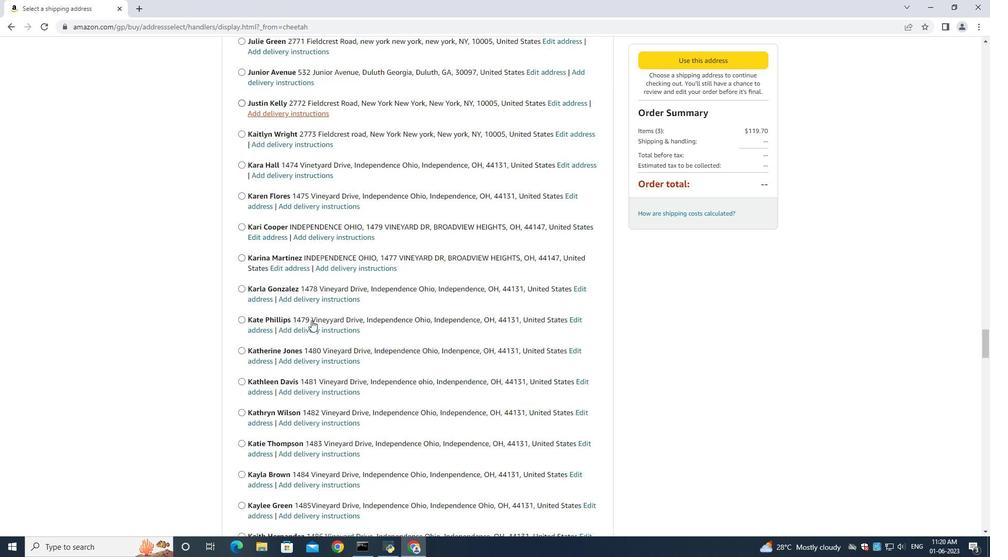 
Action: Mouse scrolled (311, 319) with delta (0, 0)
Screenshot: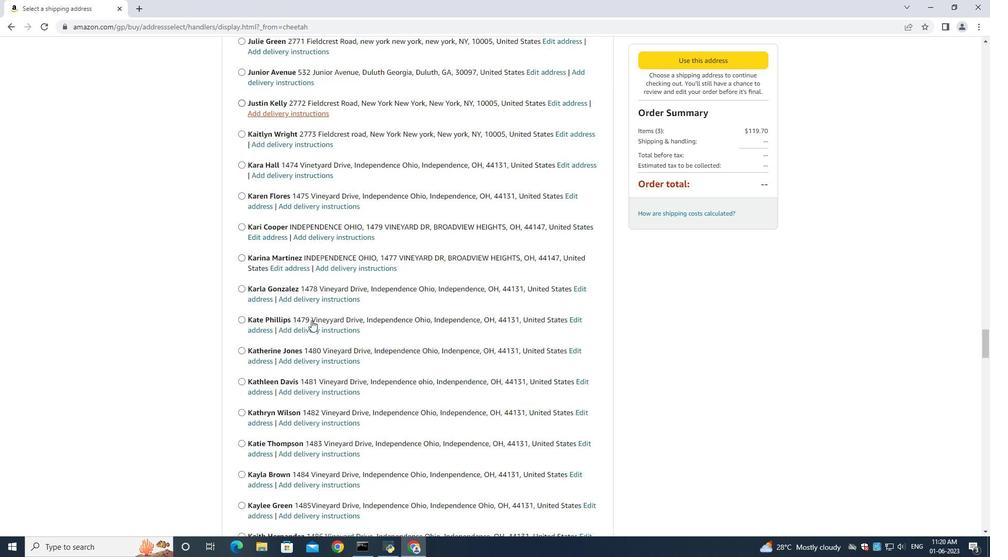 
Action: Mouse scrolled (311, 319) with delta (0, 0)
Screenshot: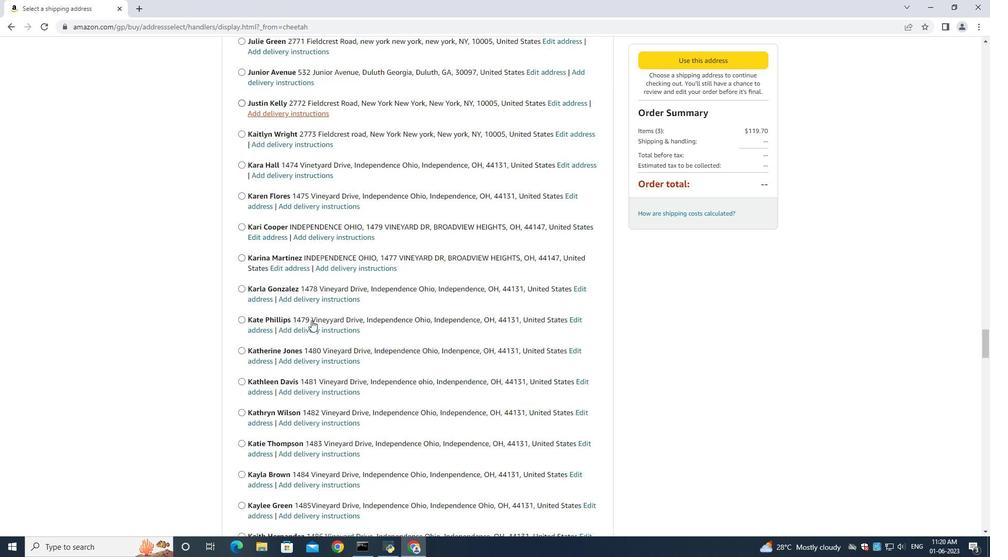 
Action: Mouse scrolled (311, 319) with delta (0, 0)
Screenshot: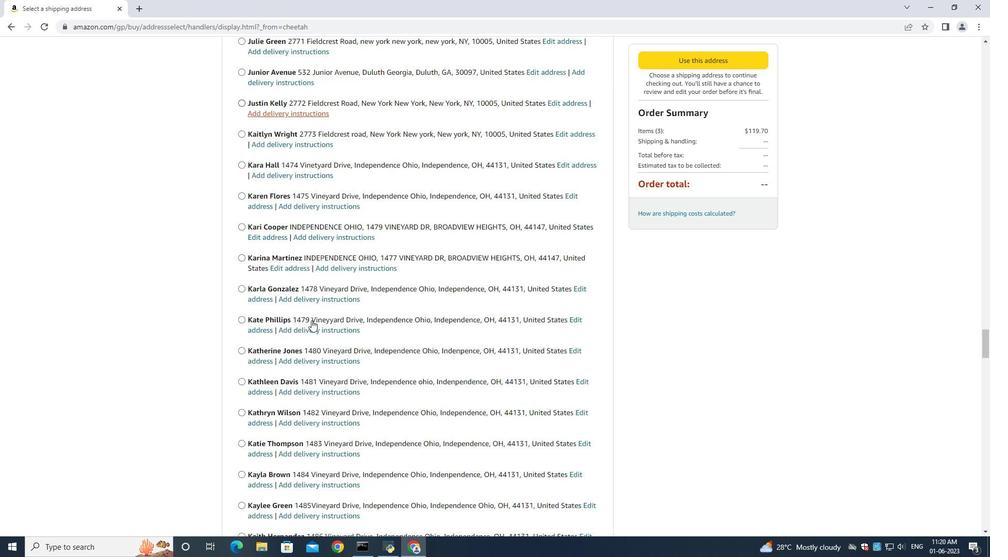 
Action: Mouse moved to (329, 322)
Screenshot: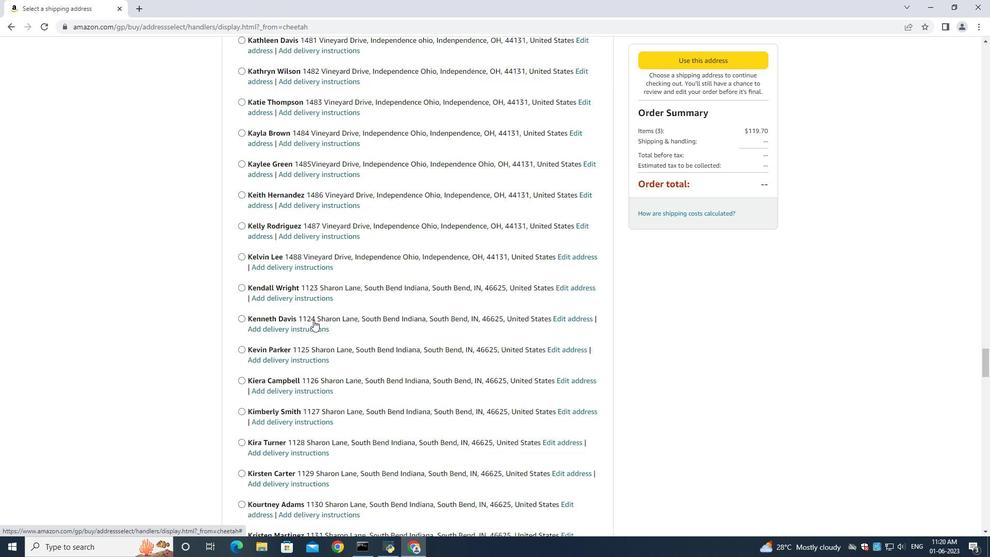 
Action: Mouse scrolled (329, 322) with delta (0, 0)
Screenshot: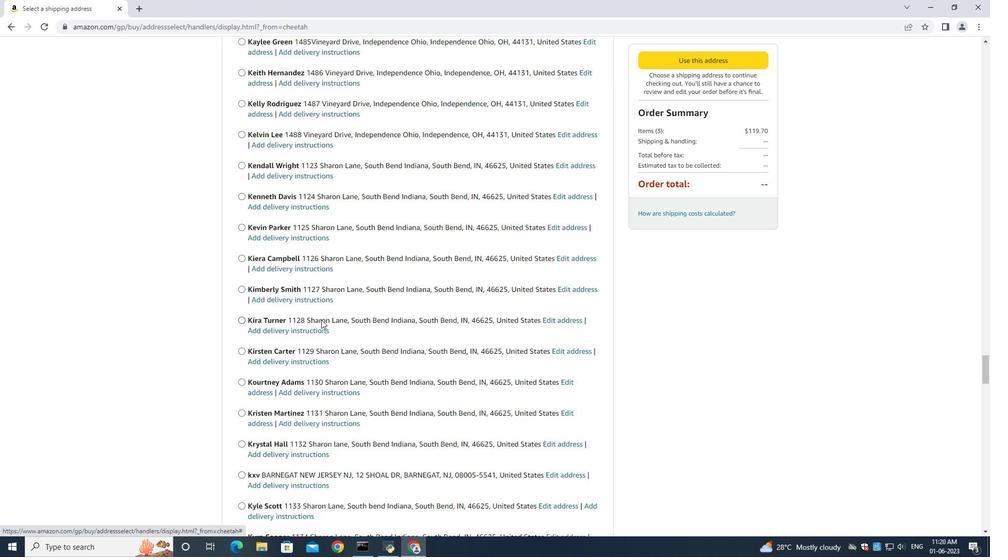
Action: Mouse moved to (330, 323)
Screenshot: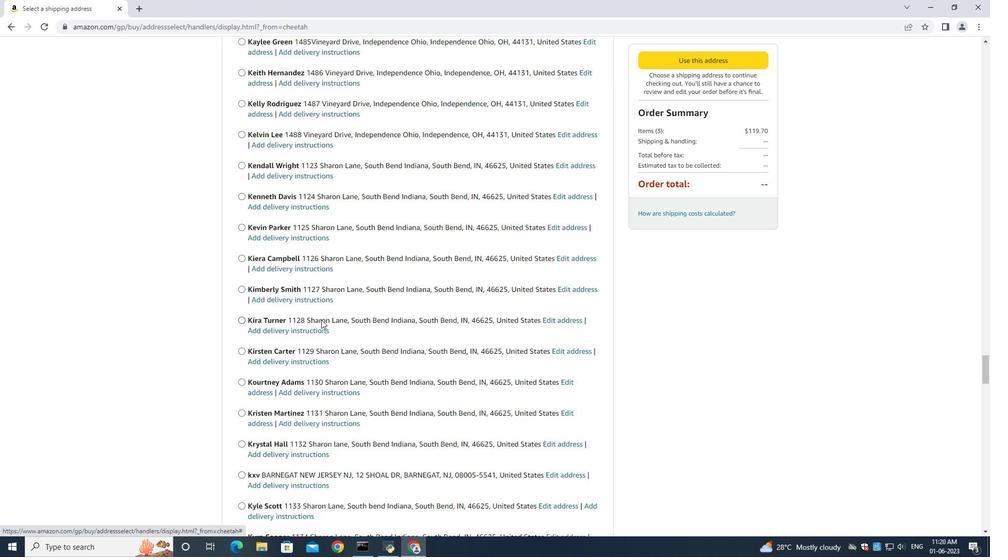 
Action: Mouse scrolled (329, 322) with delta (0, 0)
Screenshot: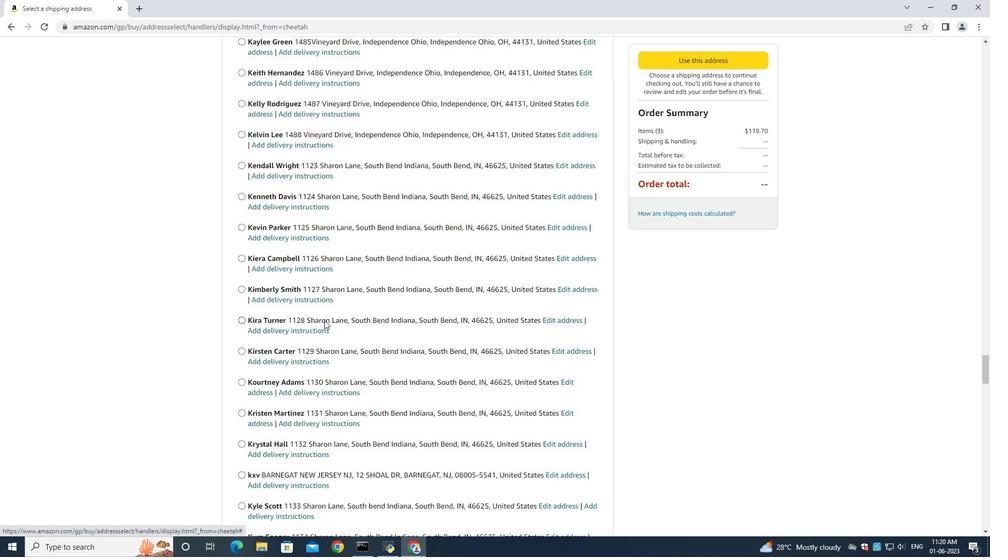 
Action: Mouse scrolled (330, 322) with delta (0, 0)
Screenshot: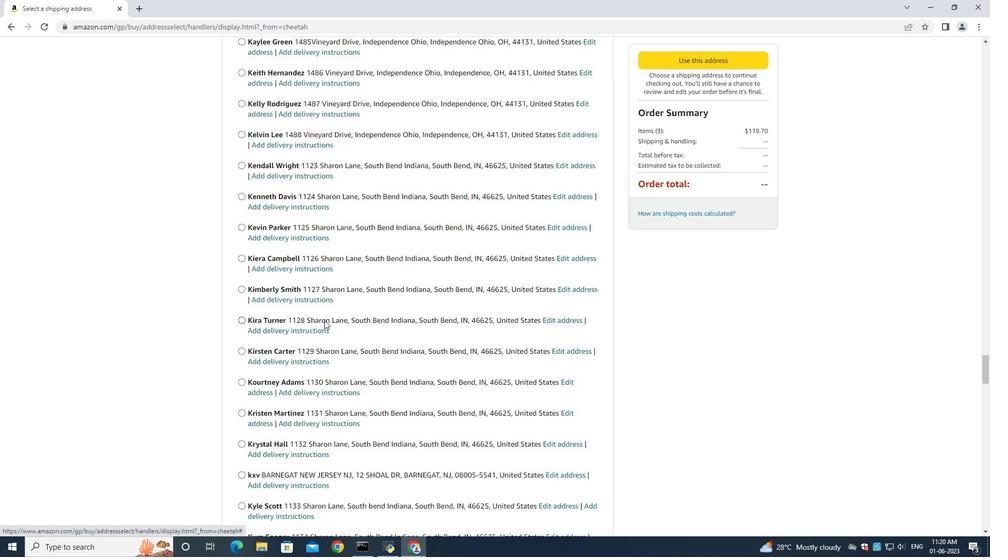 
Action: Mouse scrolled (330, 322) with delta (0, 0)
Screenshot: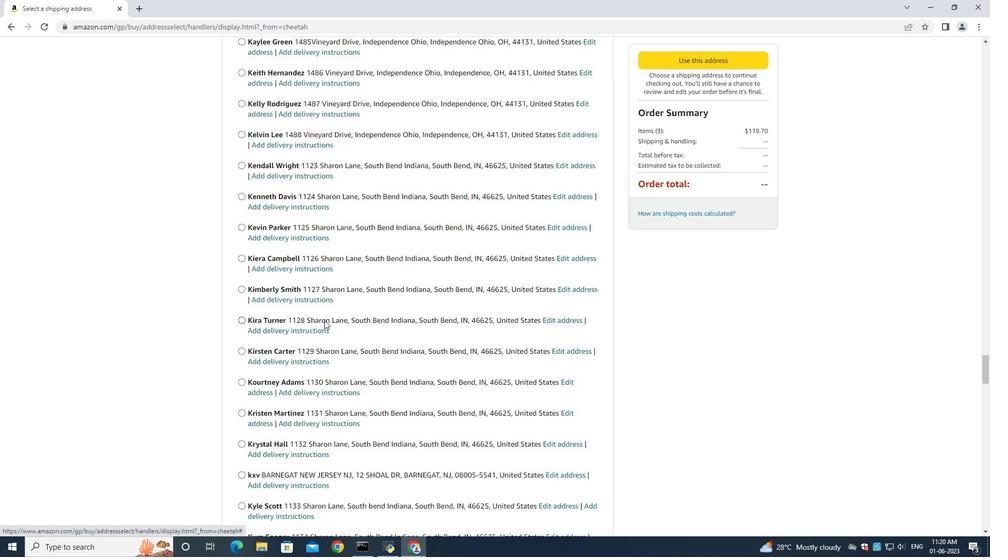 
Action: Mouse scrolled (330, 322) with delta (0, 0)
Screenshot: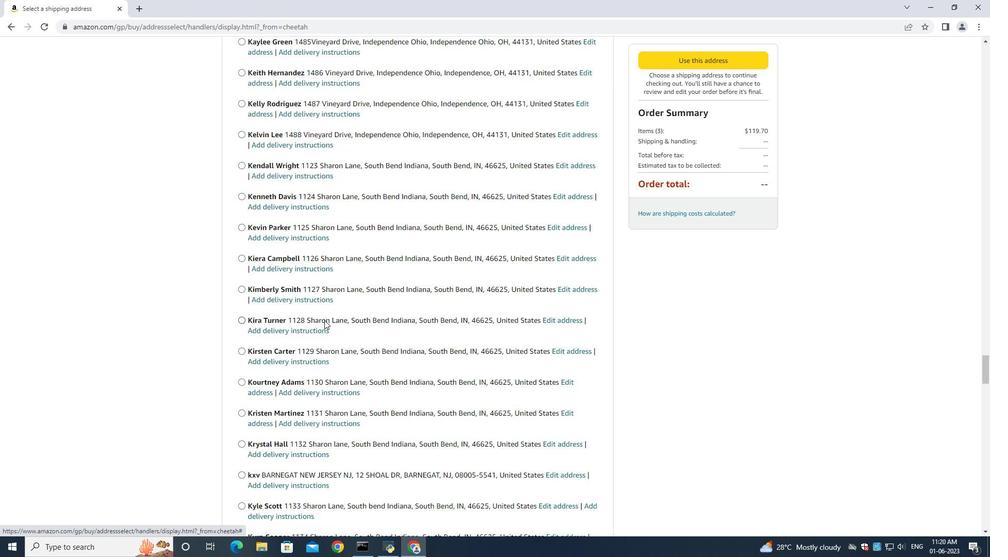
Action: Mouse scrolled (330, 322) with delta (0, 0)
Screenshot: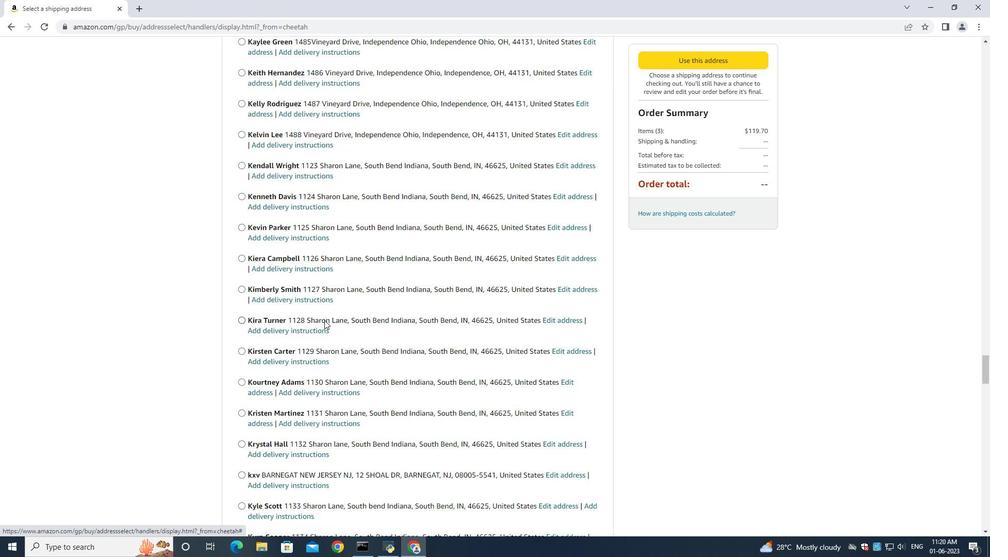 
Action: Mouse scrolled (330, 322) with delta (0, 0)
Screenshot: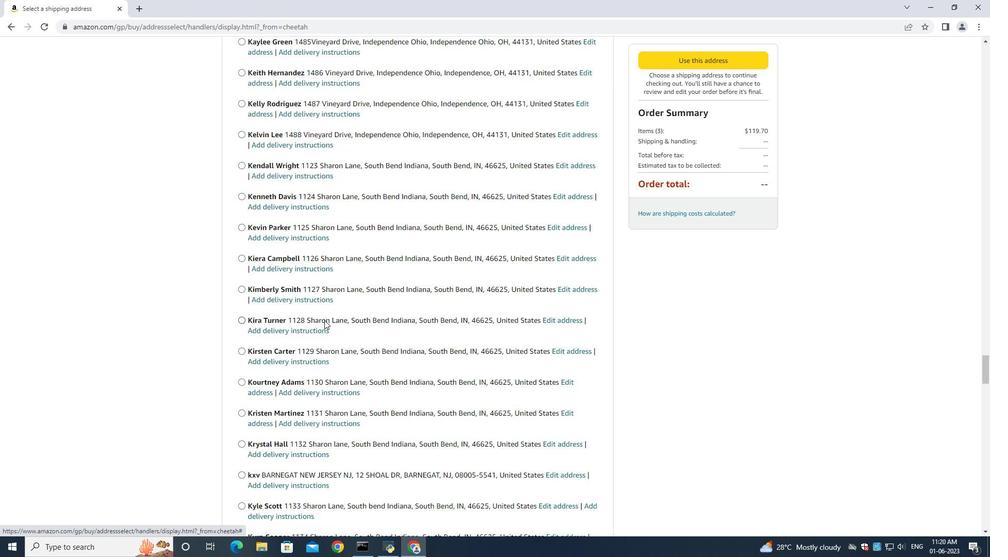 
Action: Mouse moved to (330, 323)
Screenshot: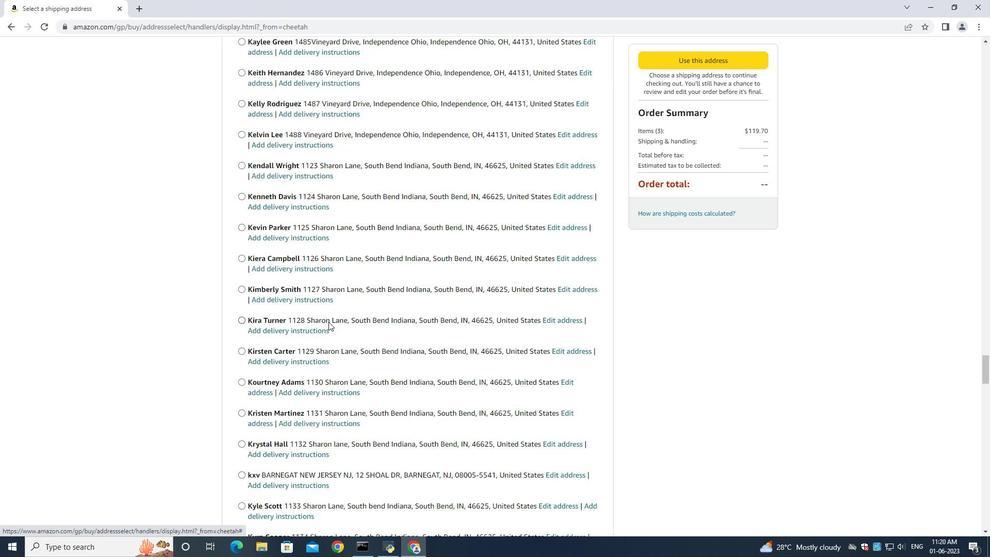 
Action: Mouse scrolled (330, 322) with delta (0, 0)
Screenshot: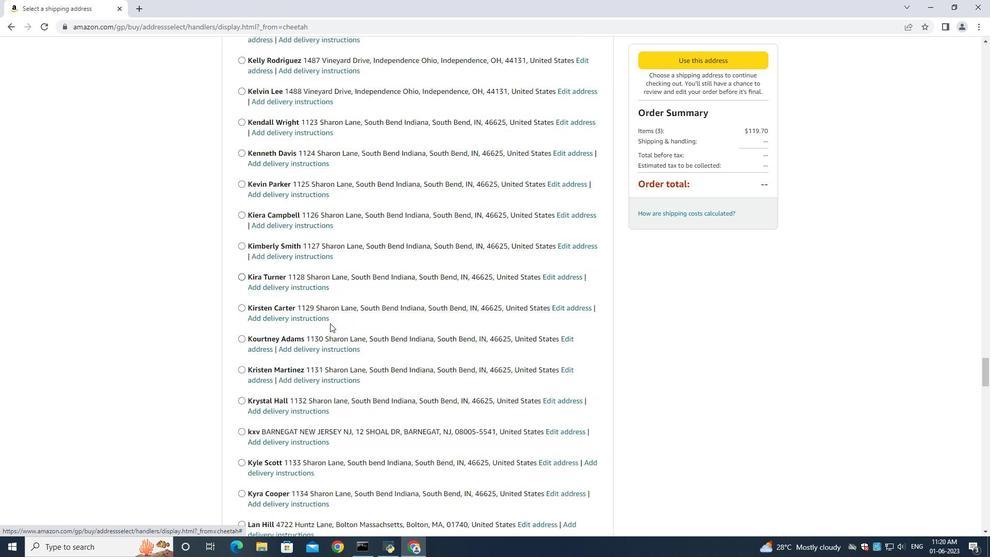 
Action: Mouse scrolled (330, 322) with delta (0, 0)
Screenshot: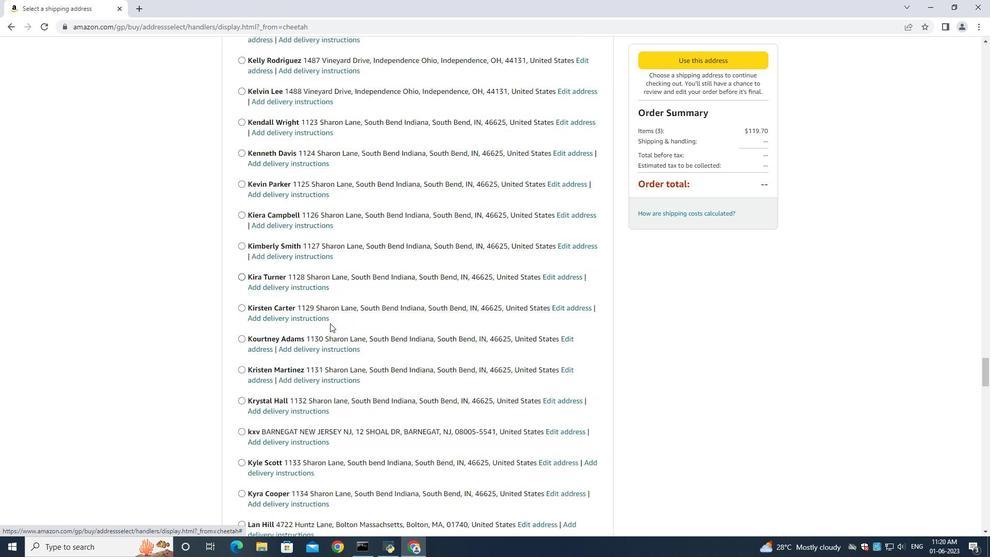 
Action: Mouse scrolled (330, 322) with delta (0, 0)
Screenshot: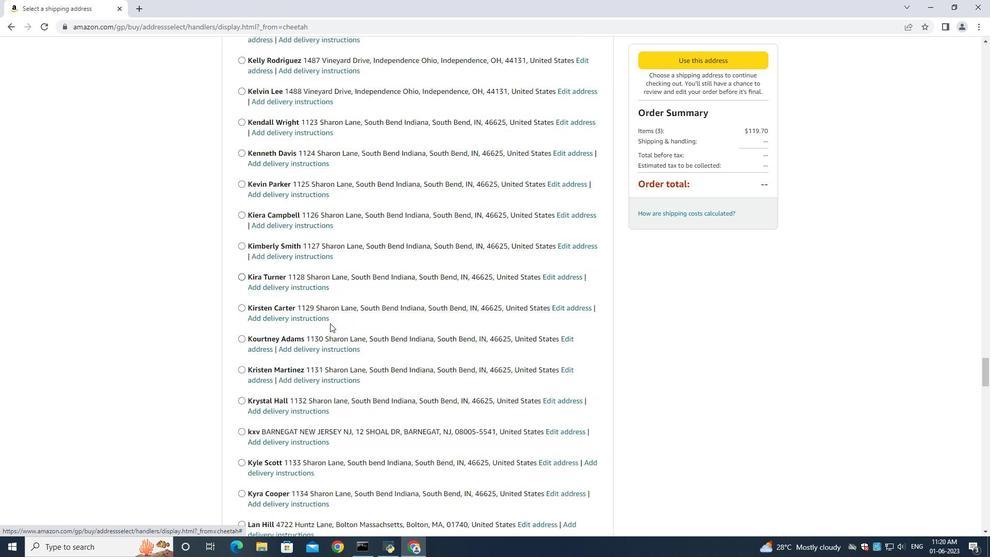 
Action: Mouse scrolled (330, 322) with delta (0, 0)
Screenshot: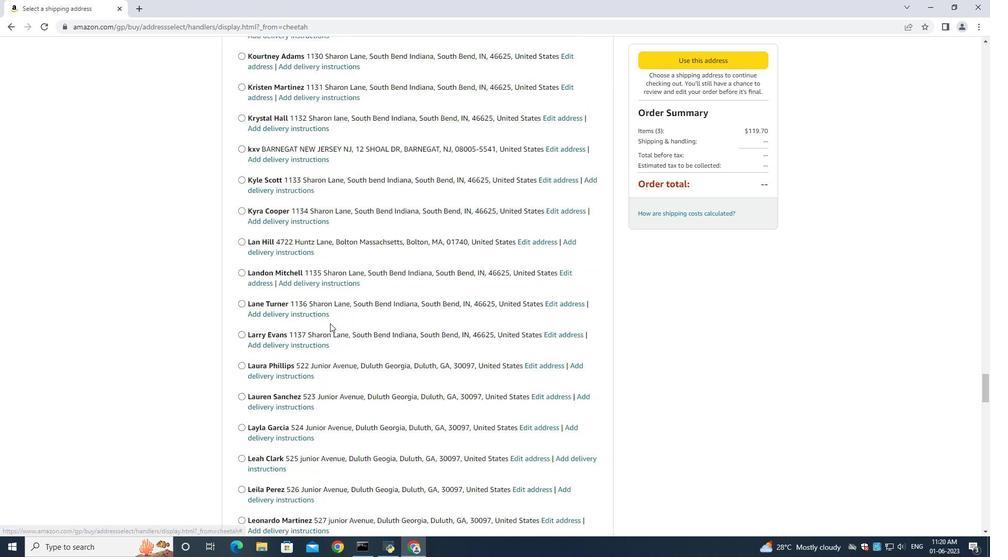 
Action: Mouse scrolled (330, 322) with delta (0, 0)
Screenshot: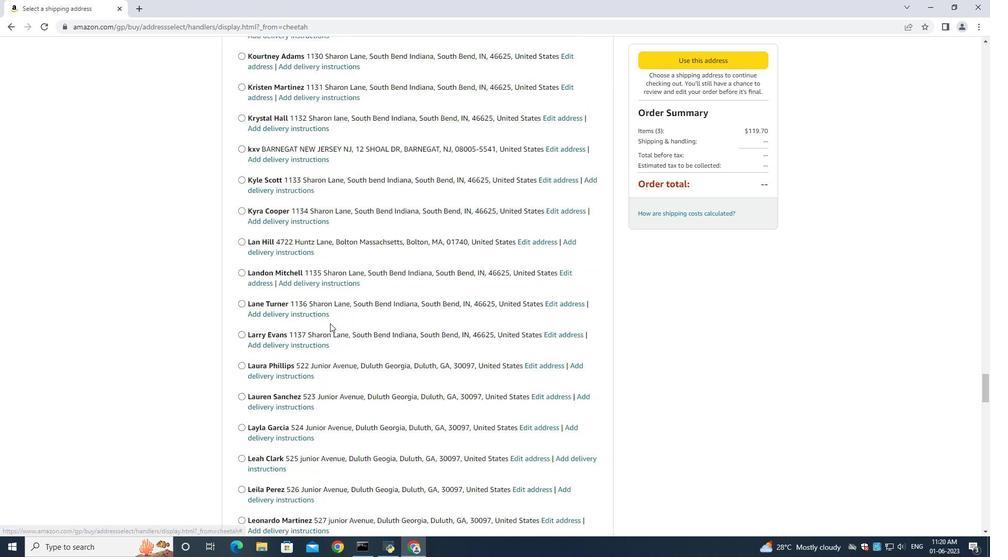 
Action: Mouse scrolled (330, 322) with delta (0, 0)
Screenshot: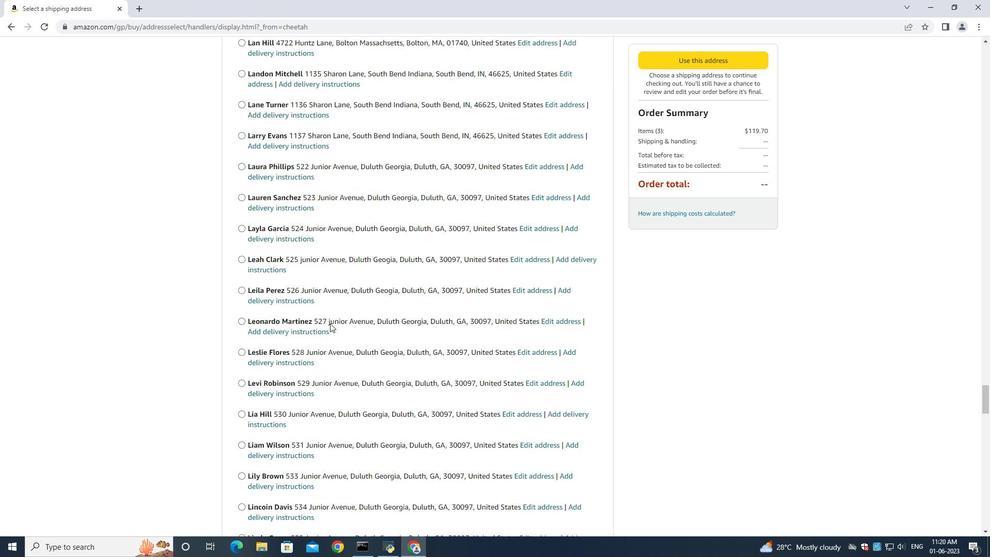 
Action: Mouse scrolled (330, 322) with delta (0, 0)
Screenshot: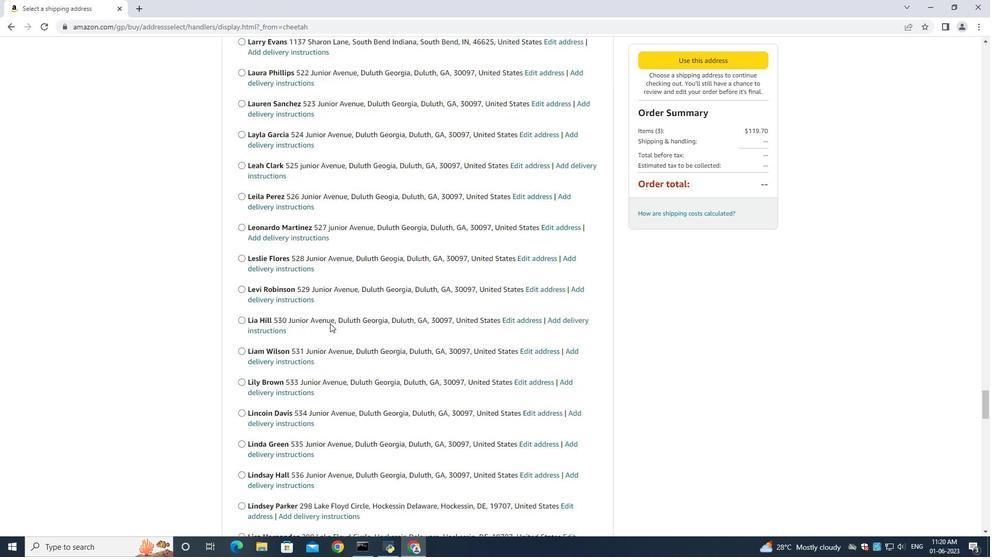 
Action: Mouse scrolled (330, 322) with delta (0, 0)
Screenshot: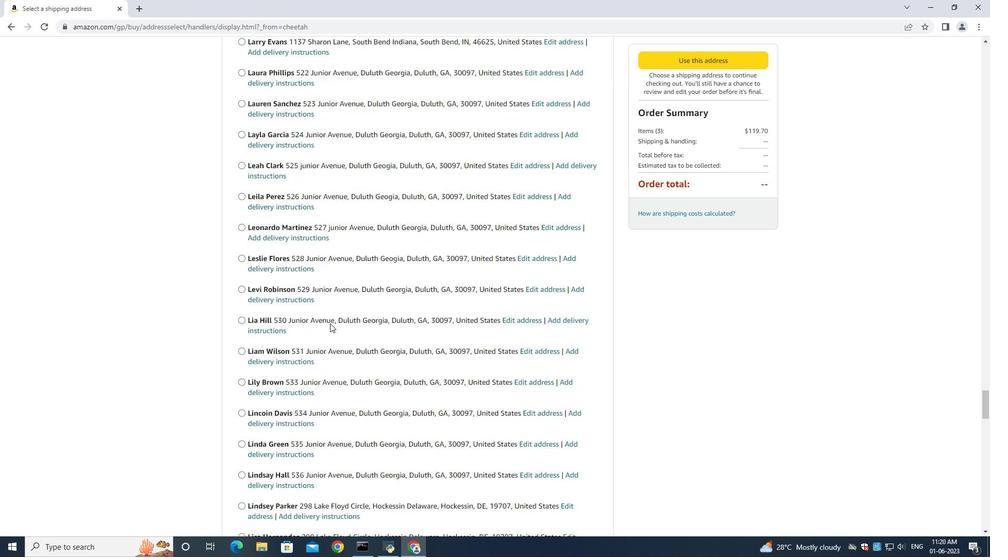 
Action: Mouse scrolled (330, 322) with delta (0, 0)
Screenshot: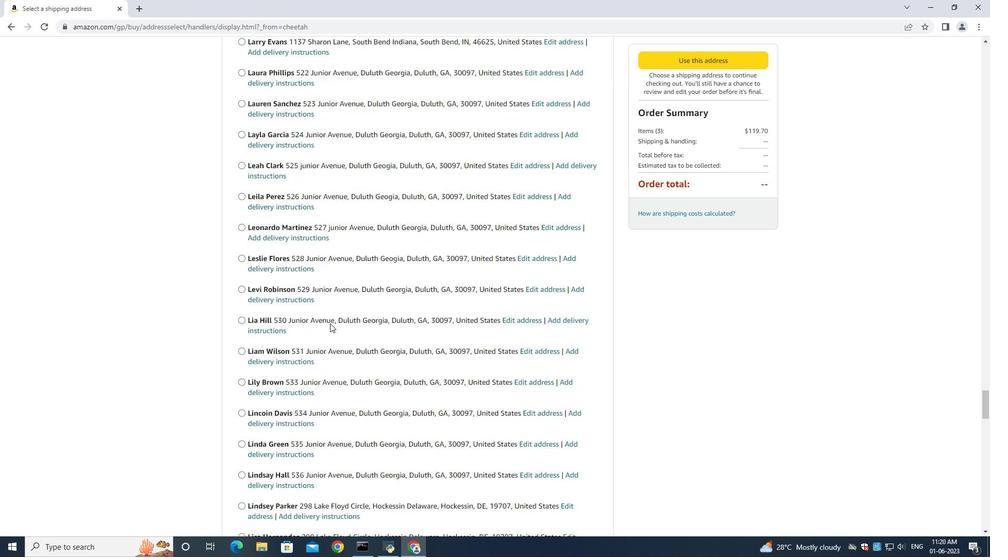 
Action: Mouse scrolled (330, 322) with delta (0, 0)
Screenshot: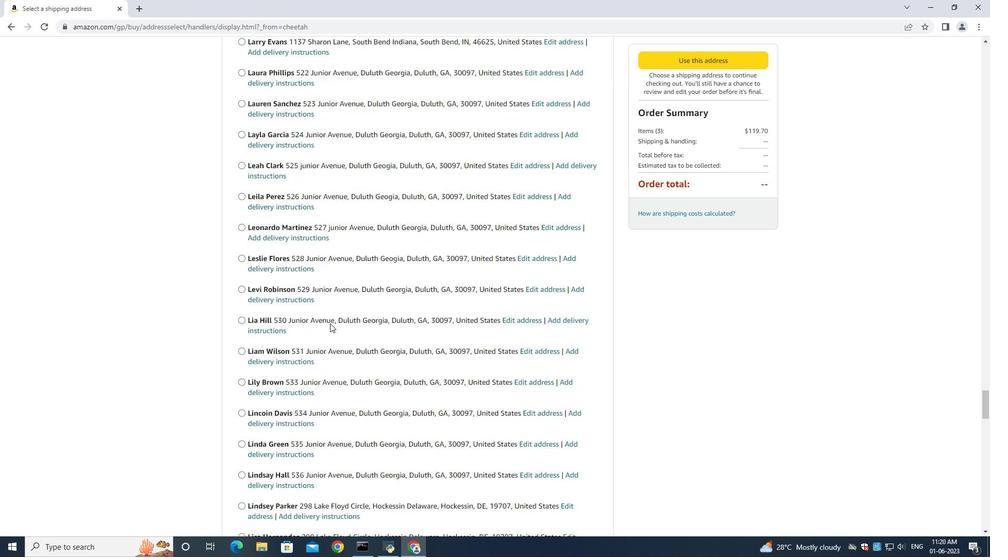 
Action: Mouse scrolled (330, 322) with delta (0, 0)
Screenshot: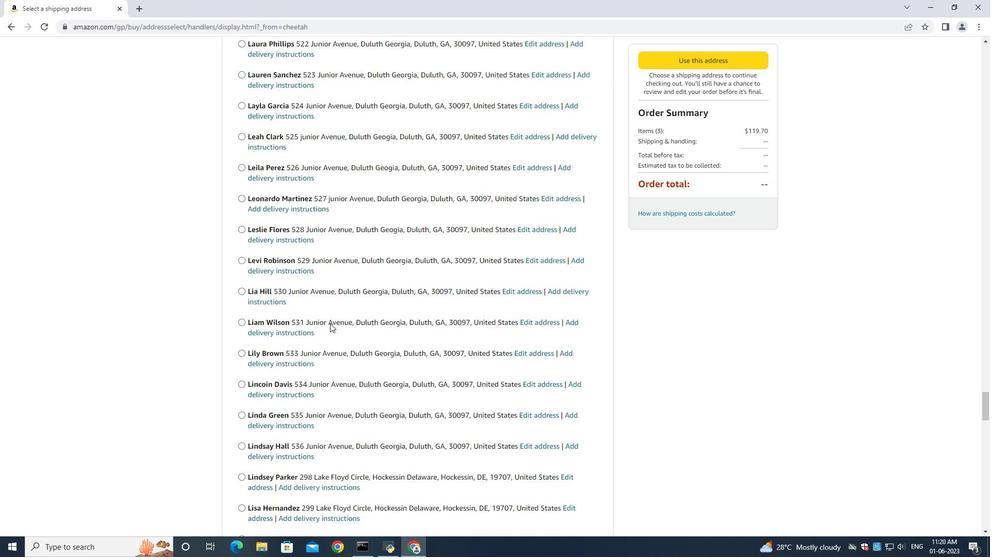 
Action: Mouse scrolled (330, 322) with delta (0, 0)
Screenshot: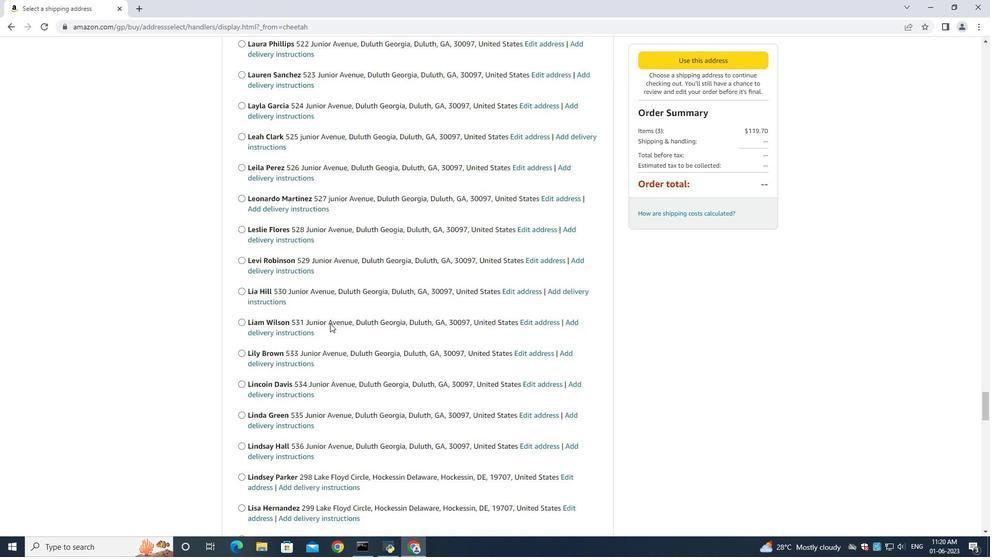 
Action: Mouse scrolled (330, 322) with delta (0, 0)
Screenshot: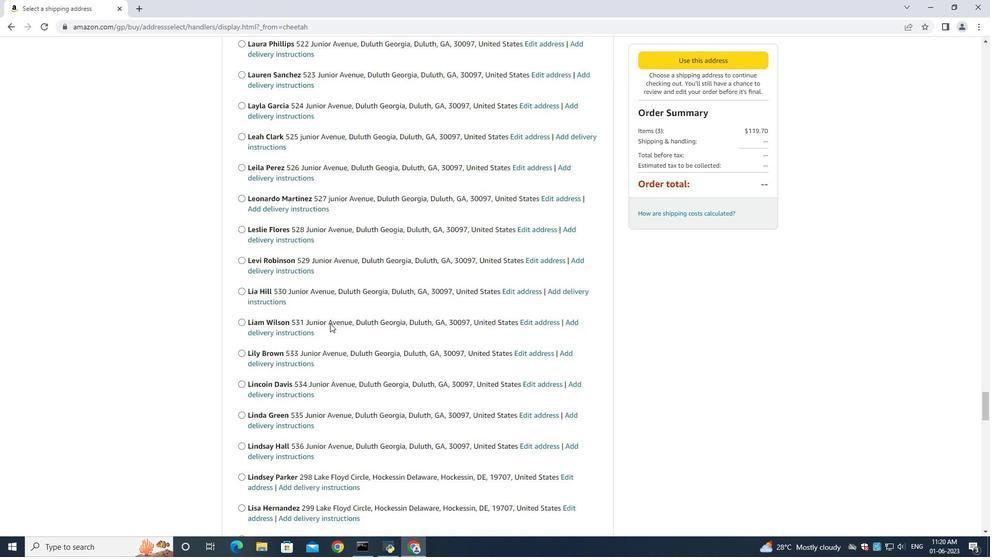 
Action: Mouse scrolled (330, 322) with delta (0, 0)
Screenshot: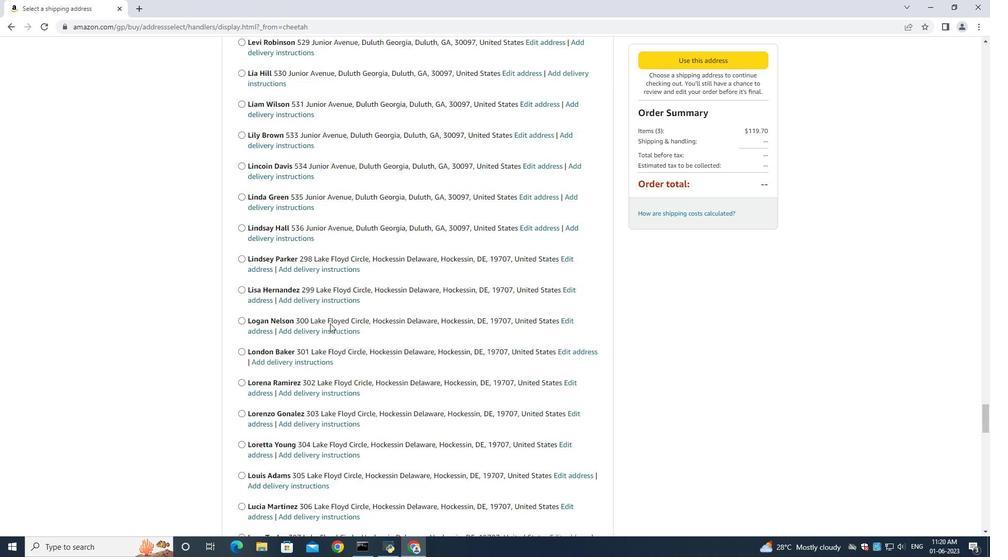 
Action: Mouse scrolled (330, 322) with delta (0, 0)
Screenshot: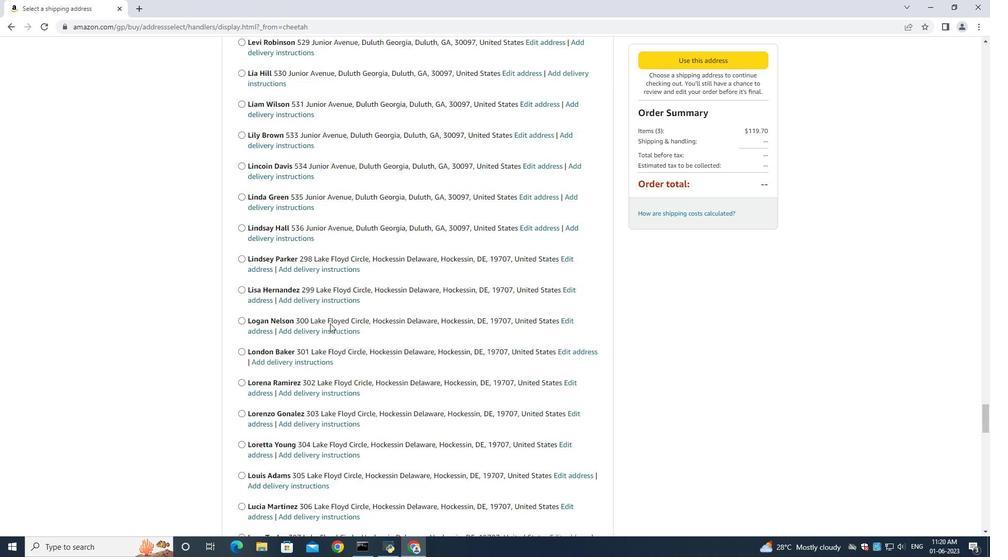 
Action: Mouse scrolled (330, 322) with delta (0, 0)
Screenshot: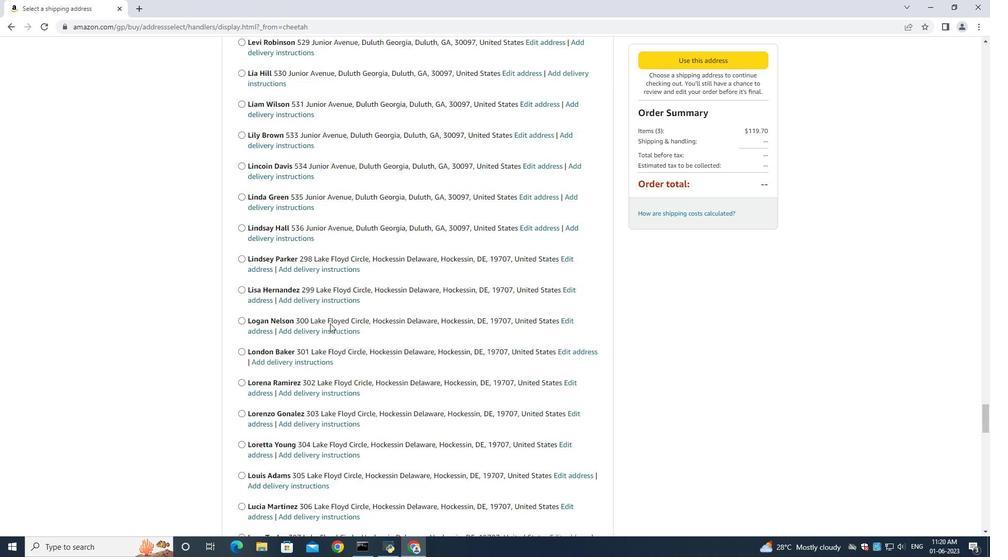 
Action: Mouse scrolled (330, 322) with delta (0, 0)
Screenshot: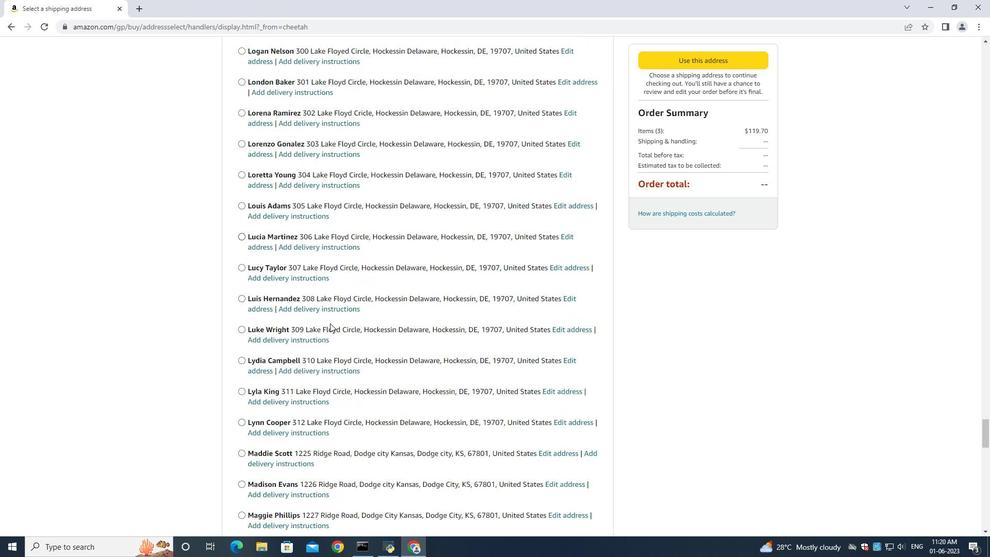 
Action: Mouse scrolled (330, 322) with delta (0, 0)
Screenshot: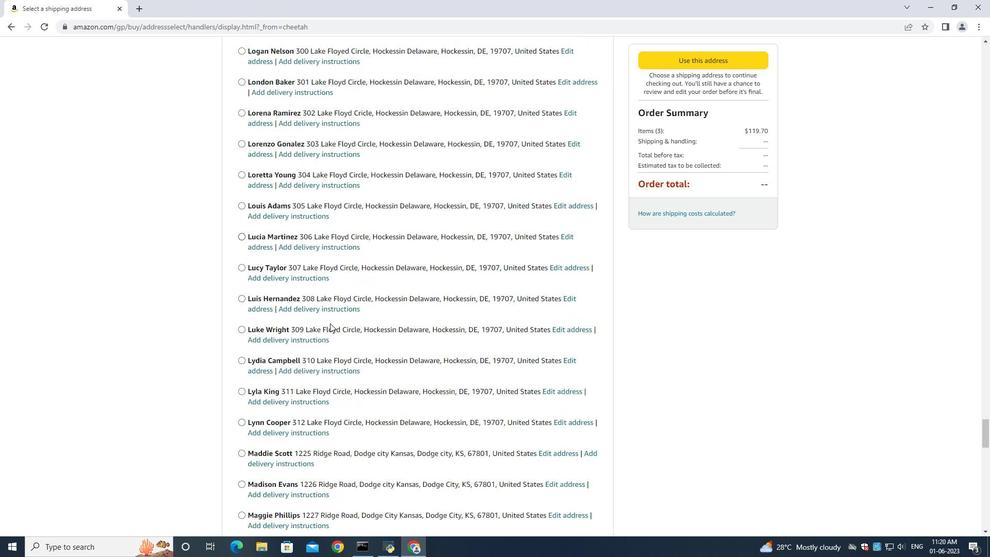 
Action: Mouse scrolled (330, 322) with delta (0, 0)
Screenshot: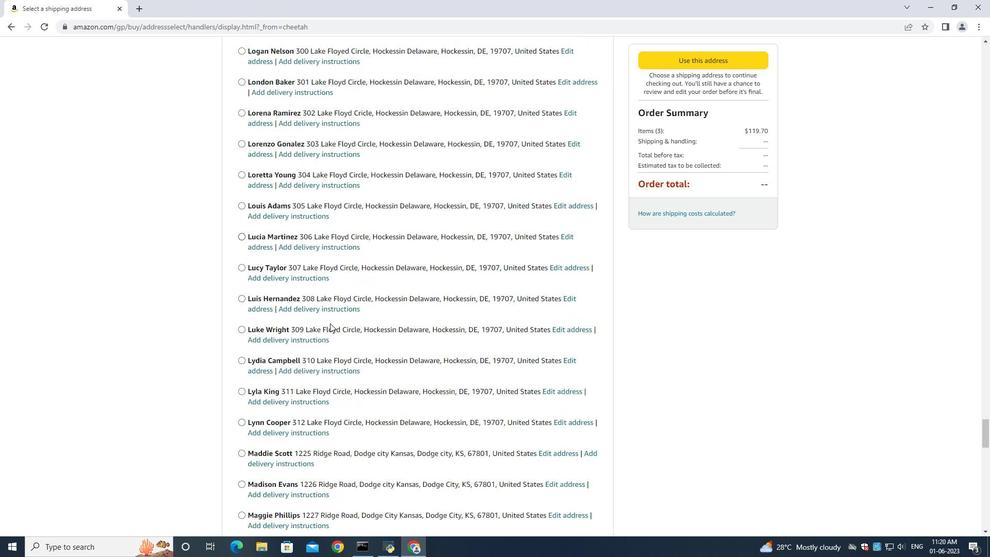 
Action: Mouse scrolled (330, 322) with delta (0, 0)
Screenshot: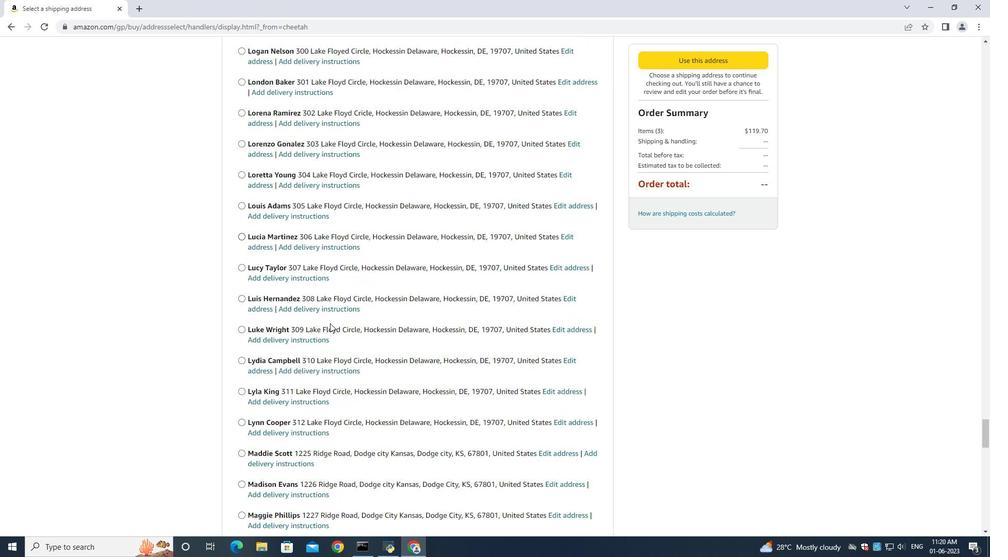 
Action: Mouse scrolled (330, 322) with delta (0, 0)
Screenshot: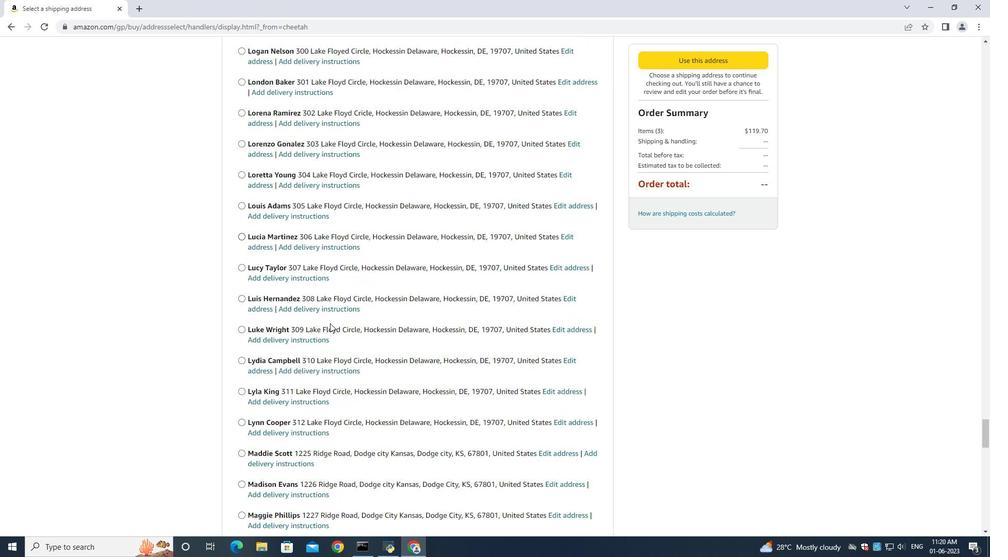 
Action: Mouse scrolled (330, 322) with delta (0, 0)
Screenshot: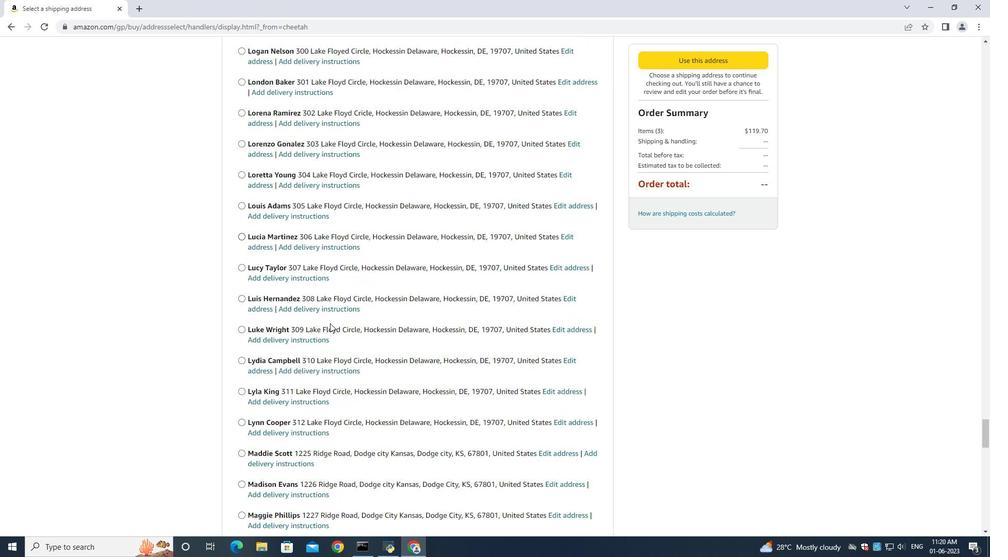 
Action: Mouse scrolled (330, 322) with delta (0, 0)
Screenshot: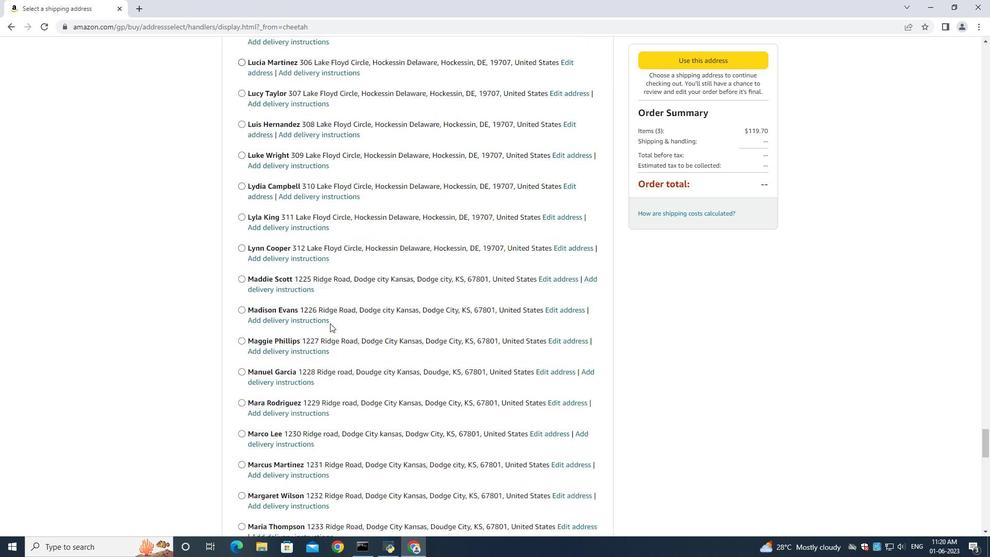 
Action: Mouse scrolled (330, 322) with delta (0, 0)
Screenshot: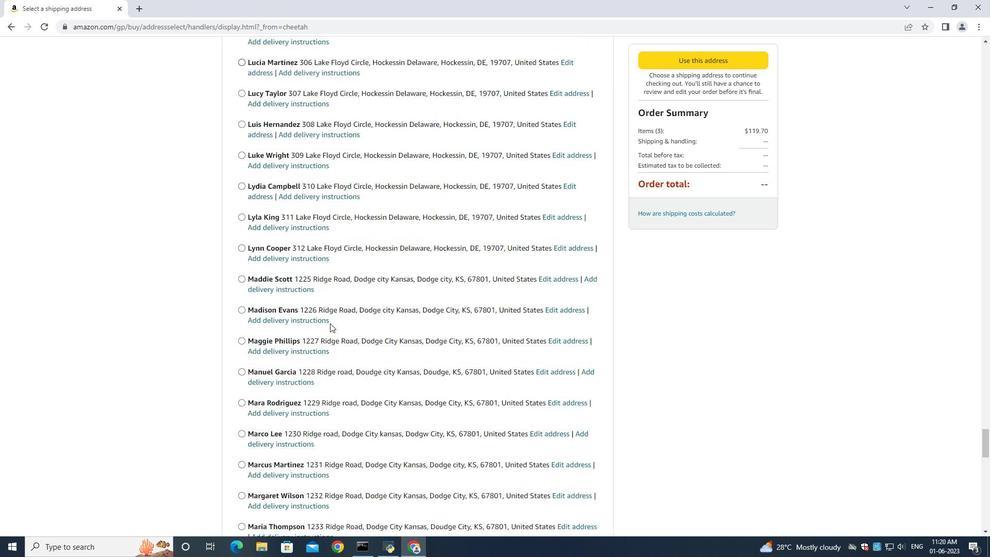
Action: Mouse scrolled (330, 322) with delta (0, 0)
Screenshot: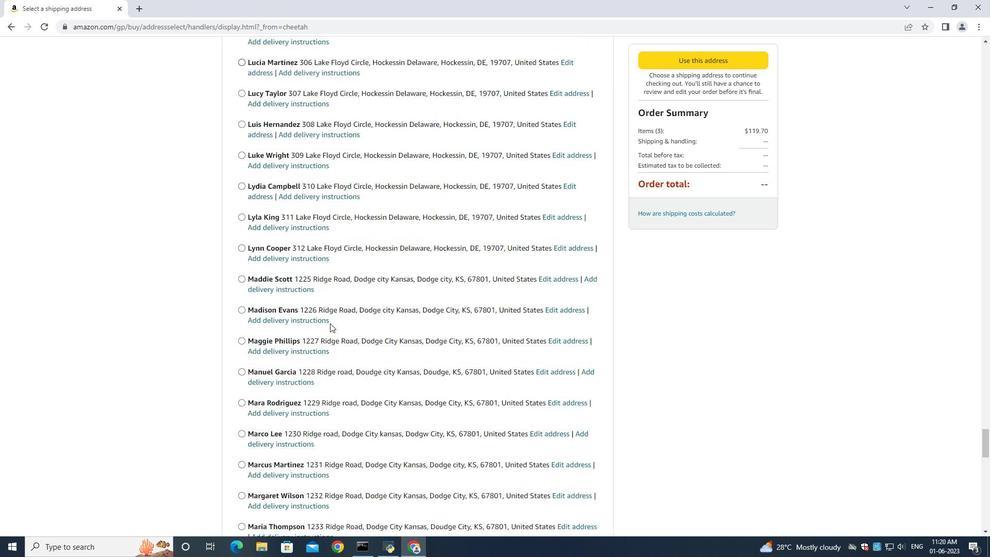 
Action: Mouse scrolled (330, 322) with delta (0, 0)
Screenshot: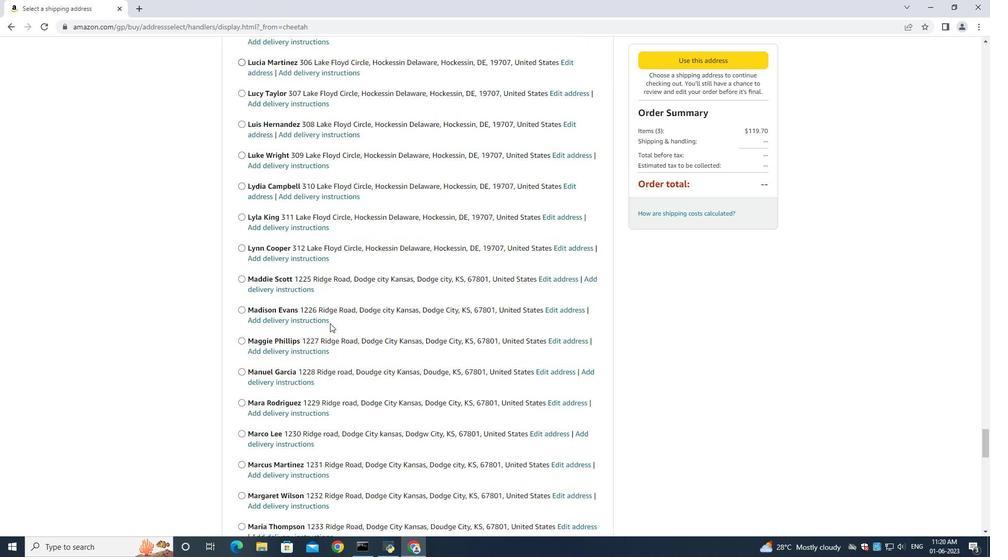 
Action: Mouse scrolled (330, 322) with delta (0, 0)
Screenshot: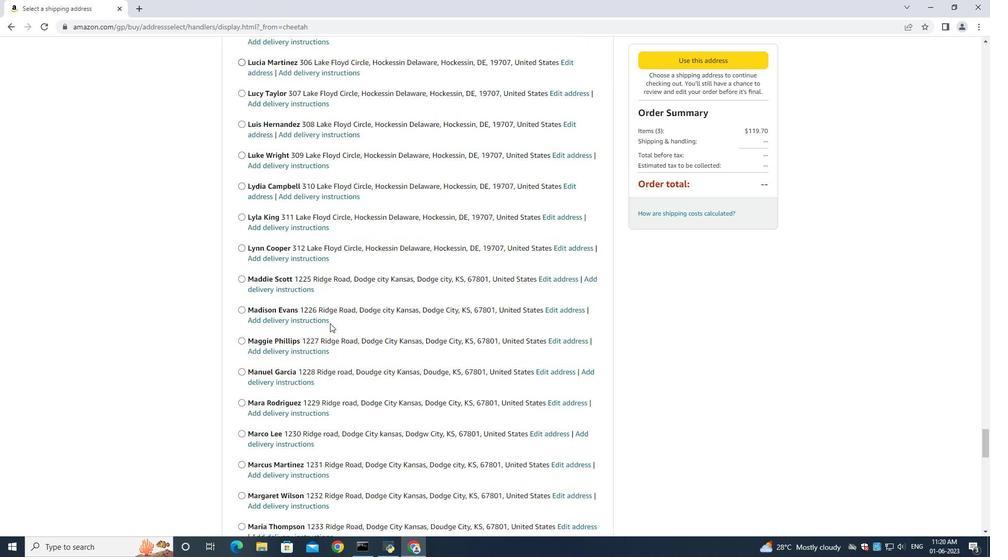 
Action: Mouse scrolled (330, 322) with delta (0, 0)
Screenshot: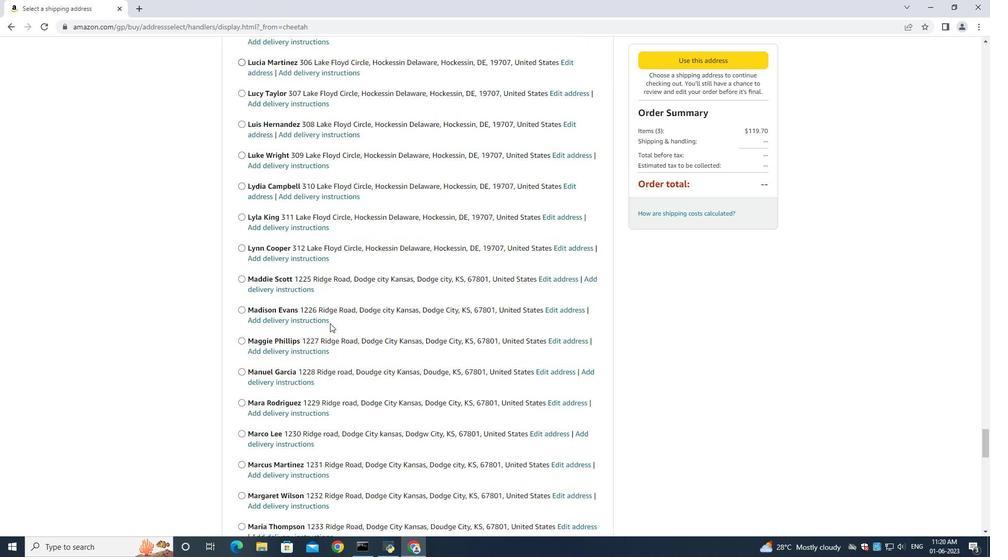 
Action: Mouse scrolled (330, 322) with delta (0, 0)
Screenshot: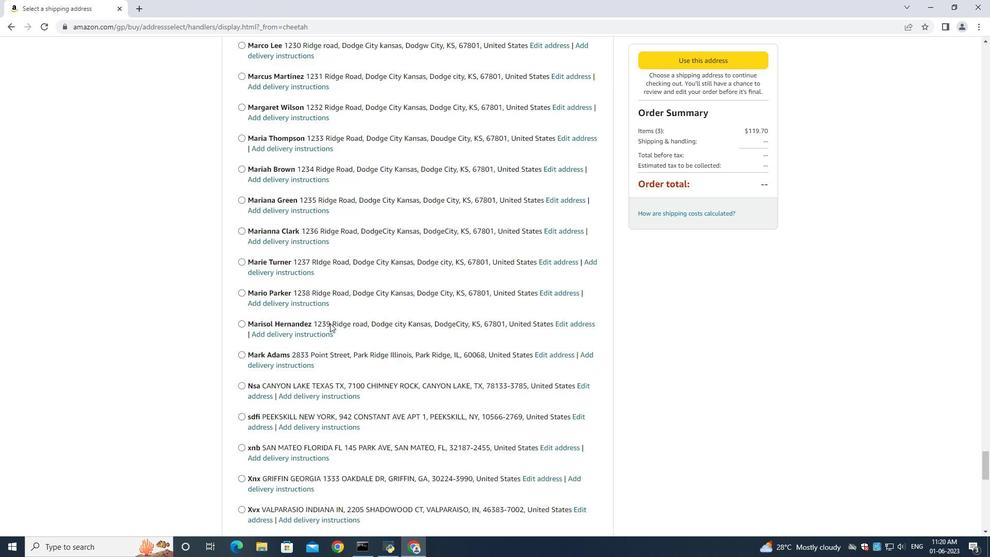 
Action: Mouse scrolled (330, 322) with delta (0, 0)
Screenshot: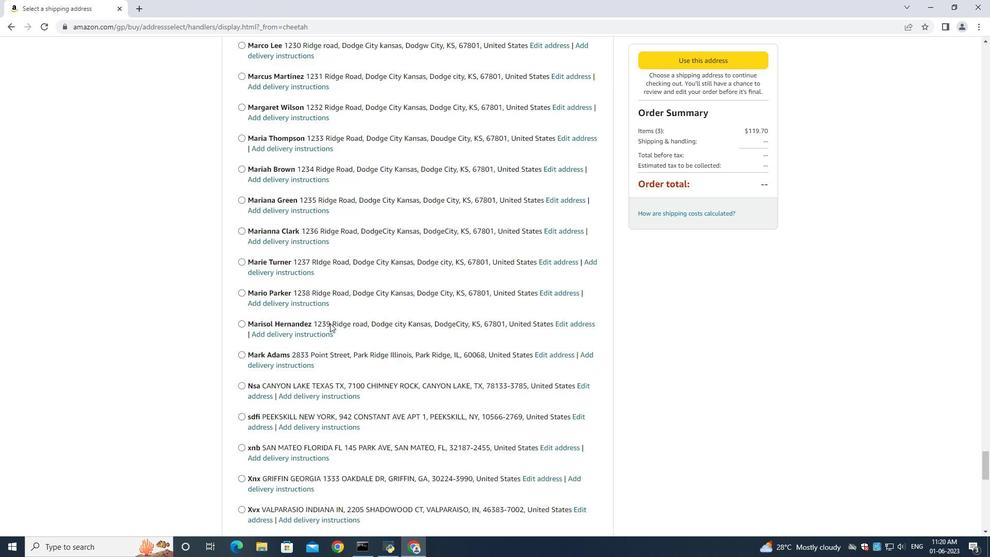 
Action: Mouse scrolled (330, 322) with delta (0, 0)
Screenshot: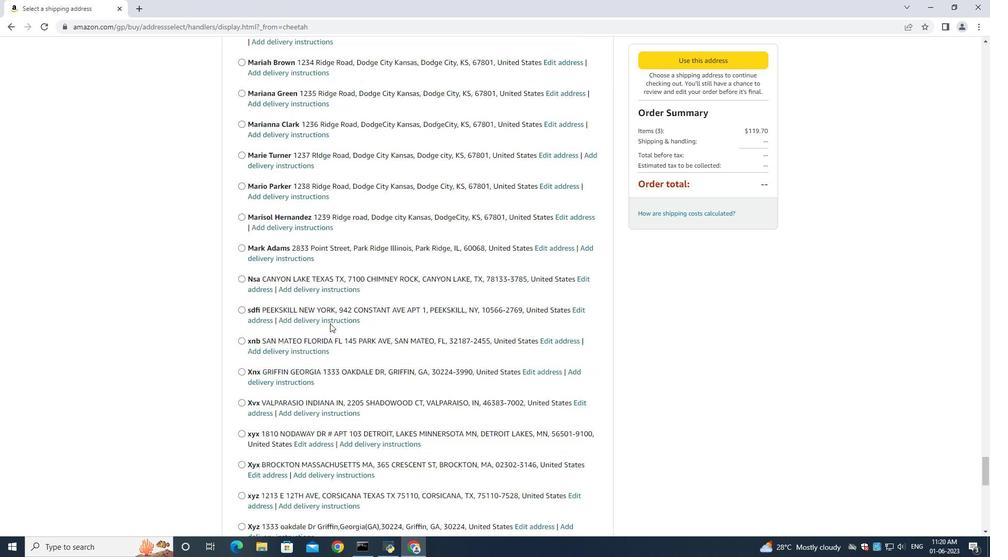 
Action: Mouse scrolled (330, 322) with delta (0, 0)
Screenshot: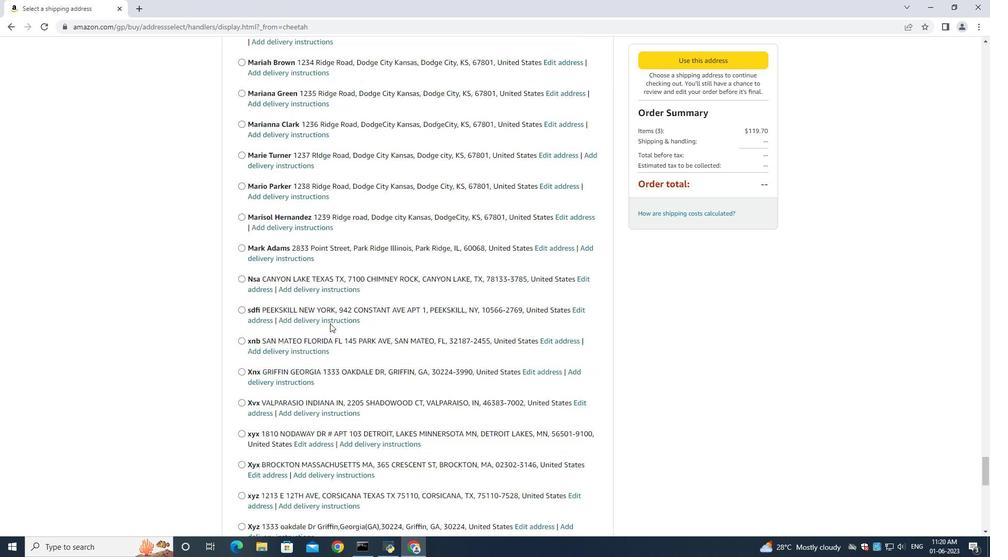 
Action: Mouse scrolled (330, 322) with delta (0, 0)
Screenshot: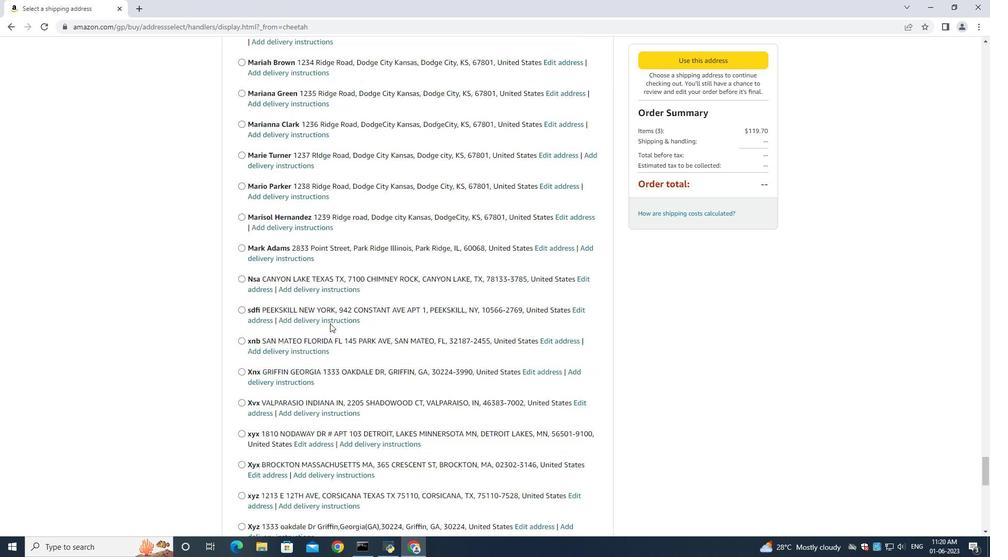 
Action: Mouse scrolled (330, 322) with delta (0, 0)
Screenshot: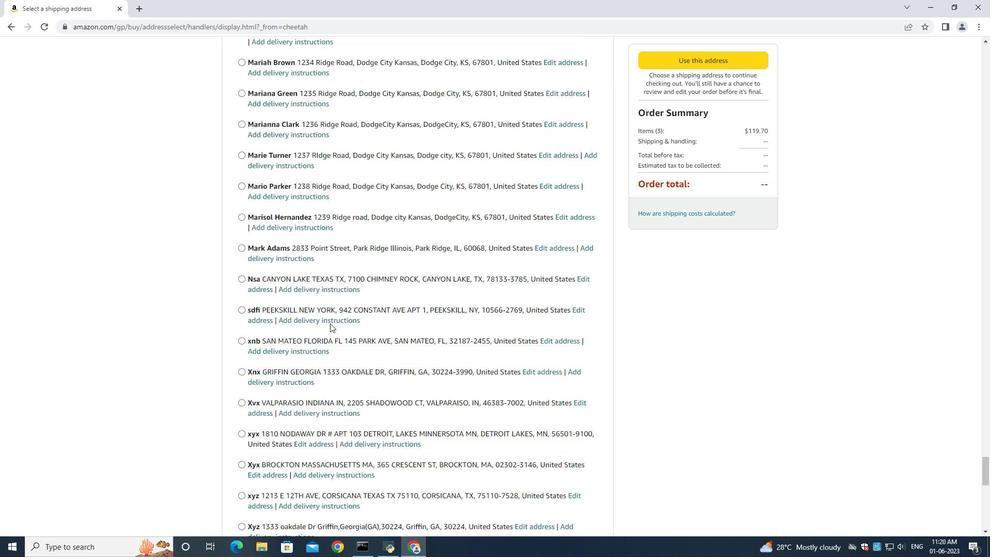 
Action: Mouse scrolled (330, 322) with delta (0, 0)
Screenshot: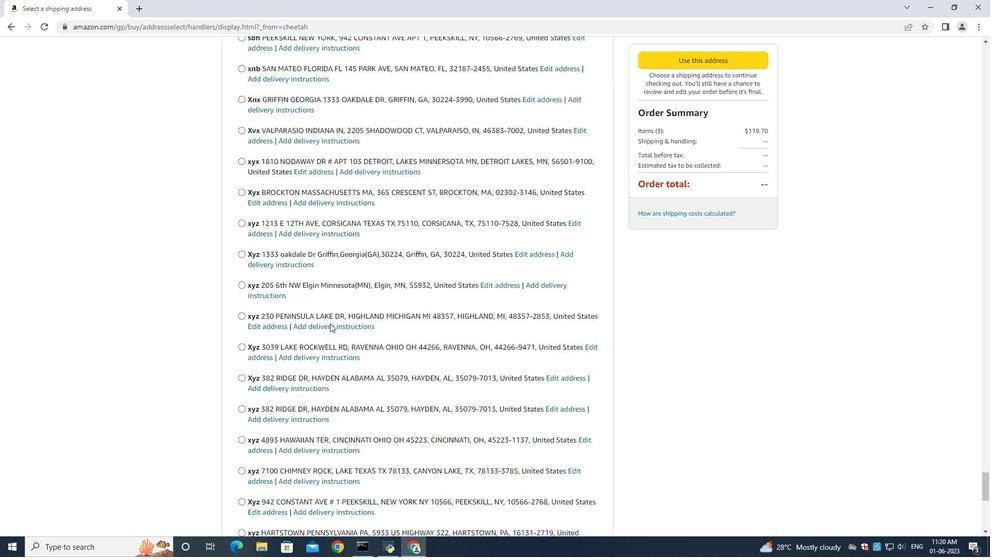 
Action: Mouse scrolled (330, 322) with delta (0, 0)
Screenshot: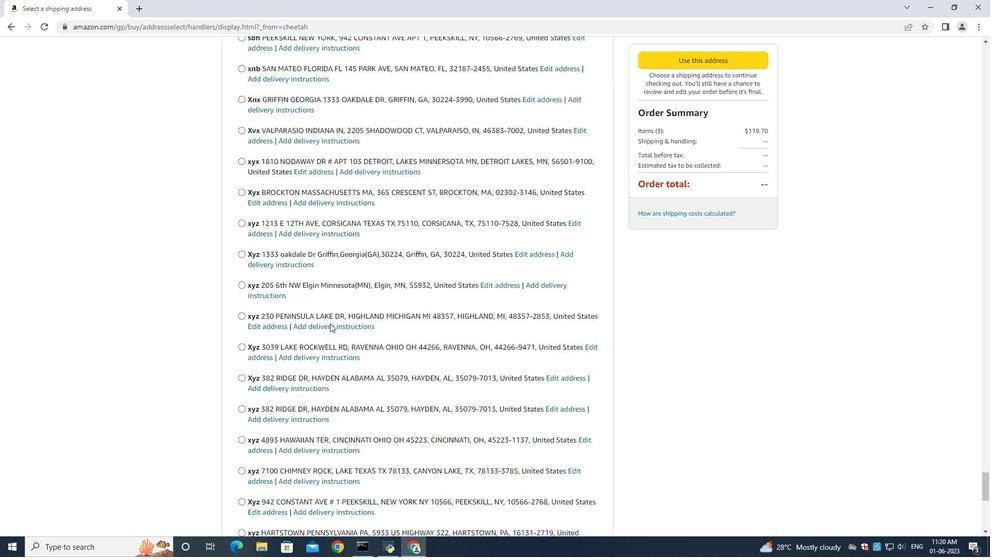 
Action: Mouse scrolled (330, 322) with delta (0, 0)
Screenshot: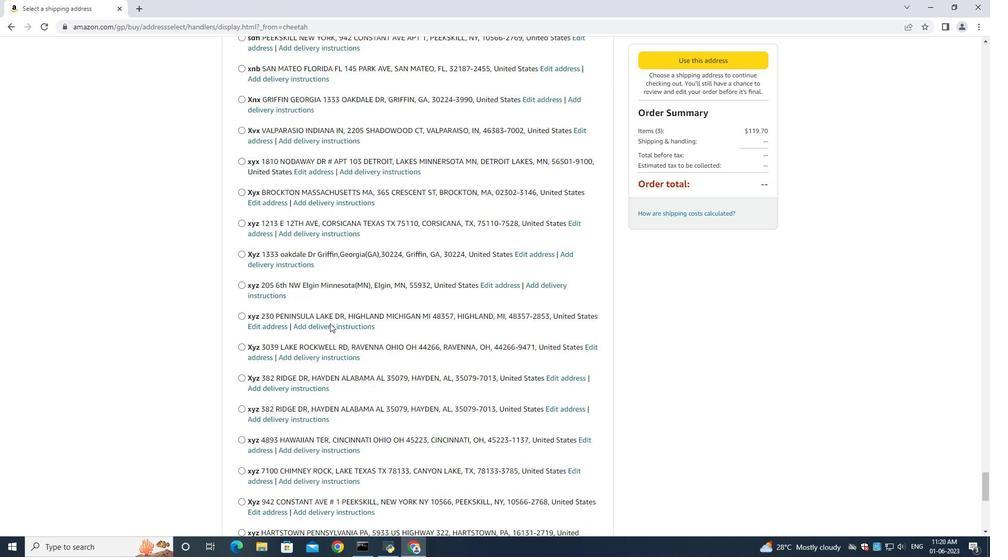 
Action: Mouse scrolled (330, 322) with delta (0, 0)
Screenshot: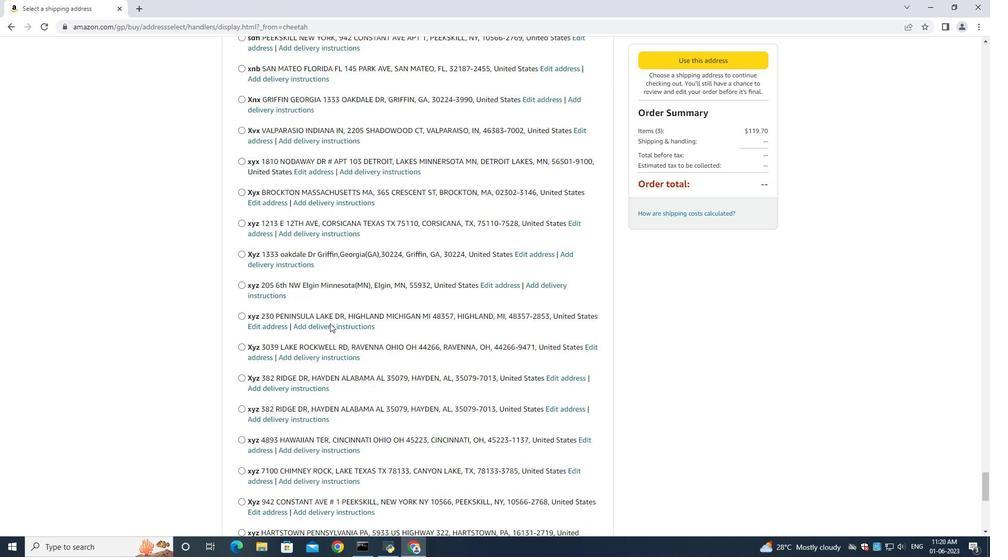 
Action: Mouse scrolled (330, 322) with delta (0, 0)
Screenshot: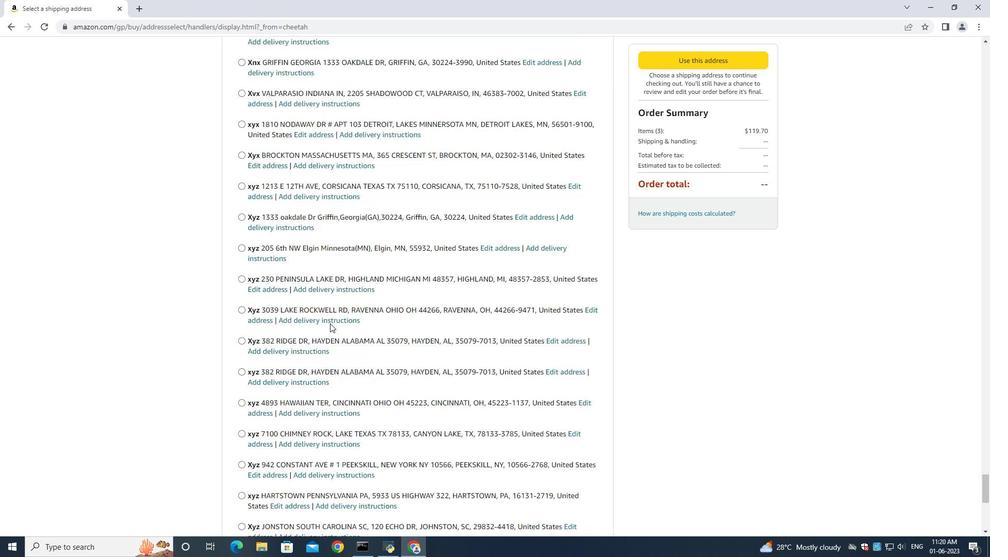 
Action: Mouse scrolled (330, 322) with delta (0, 0)
Screenshot: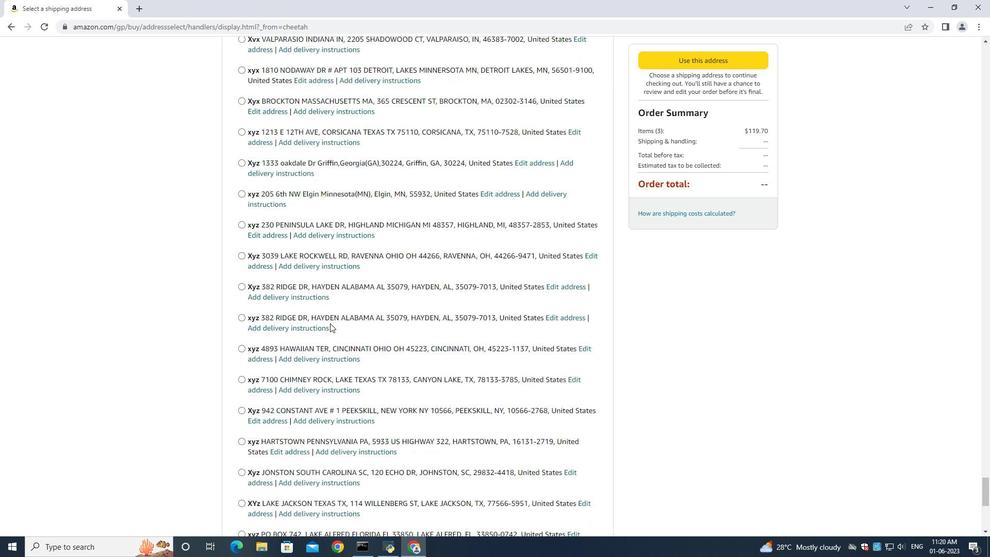 
Action: Mouse scrolled (330, 322) with delta (0, 0)
Screenshot: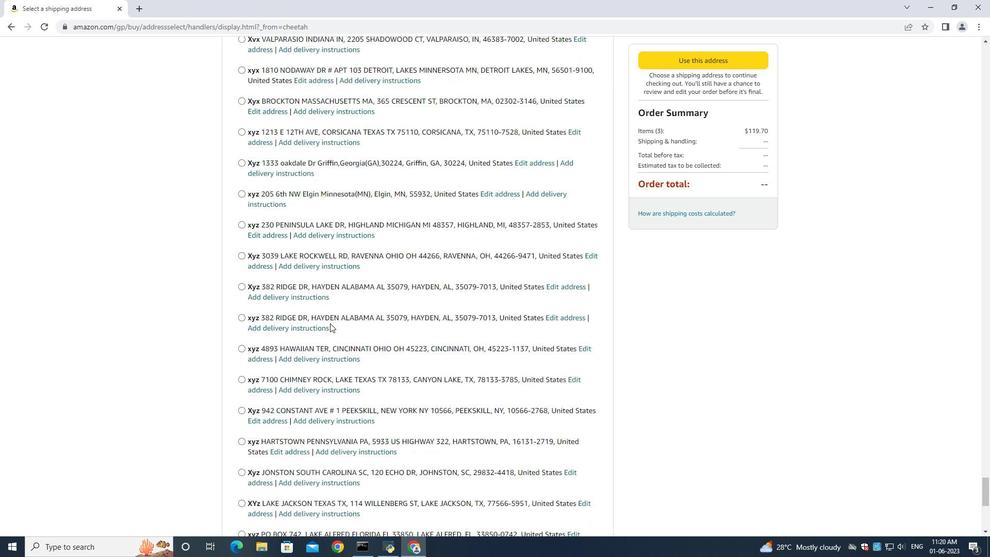 
Action: Mouse scrolled (330, 322) with delta (0, 0)
Screenshot: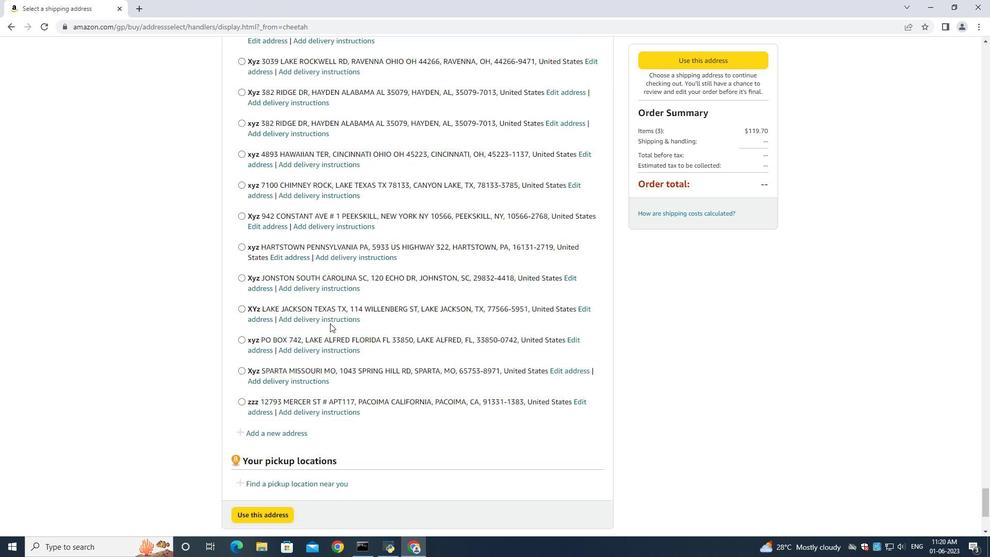
Action: Mouse scrolled (330, 322) with delta (0, 0)
Screenshot: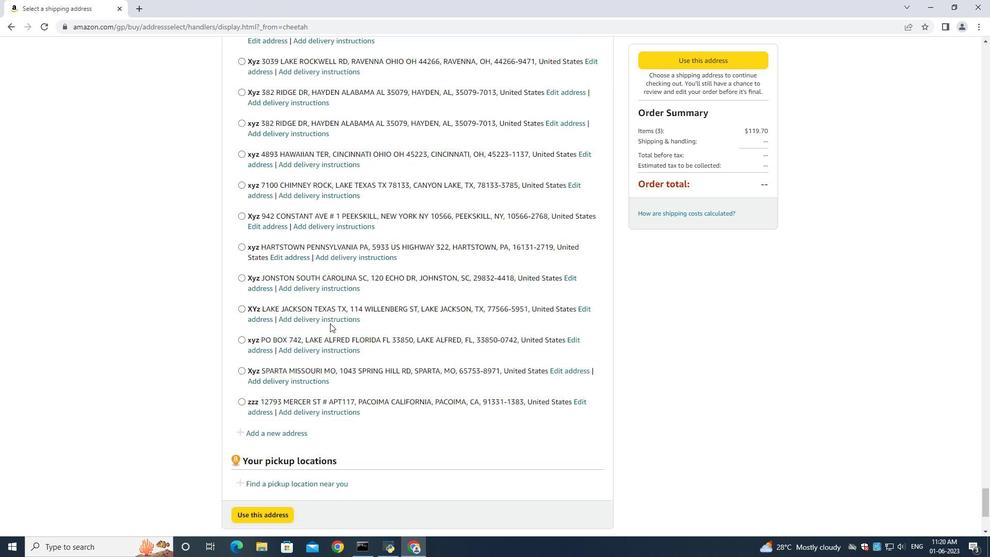 
Action: Mouse scrolled (330, 322) with delta (0, 0)
Screenshot: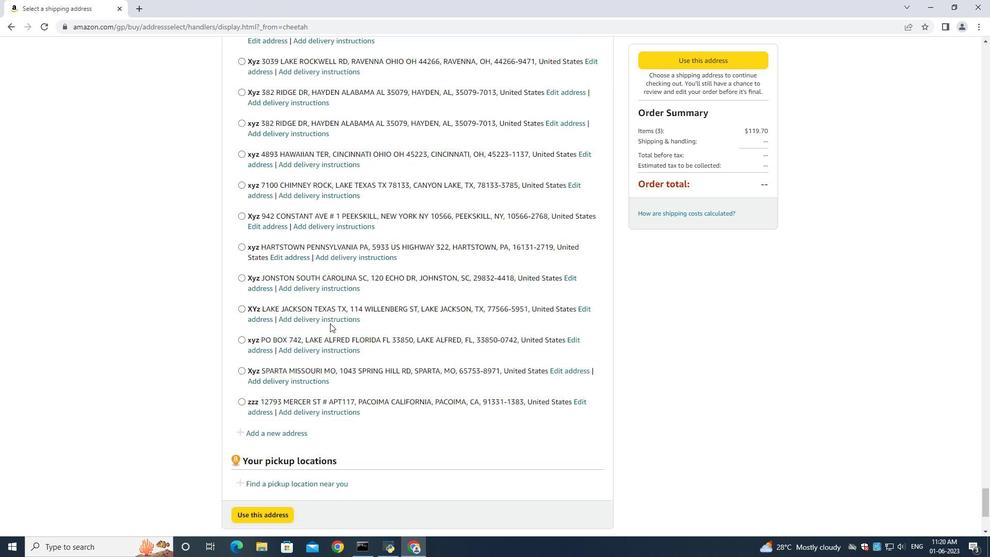 
Action: Mouse moved to (279, 244)
Screenshot: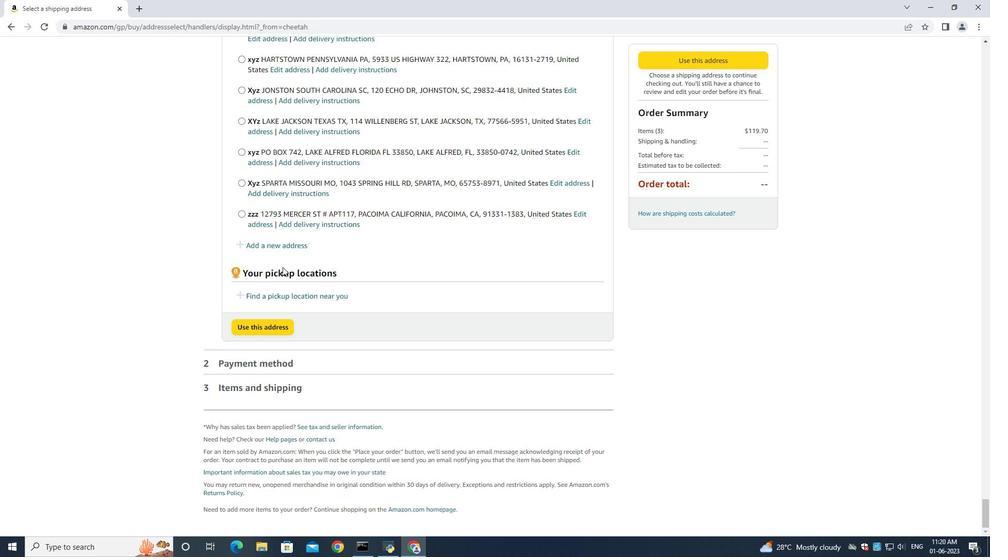 
Action: Mouse pressed left at (279, 244)
Screenshot: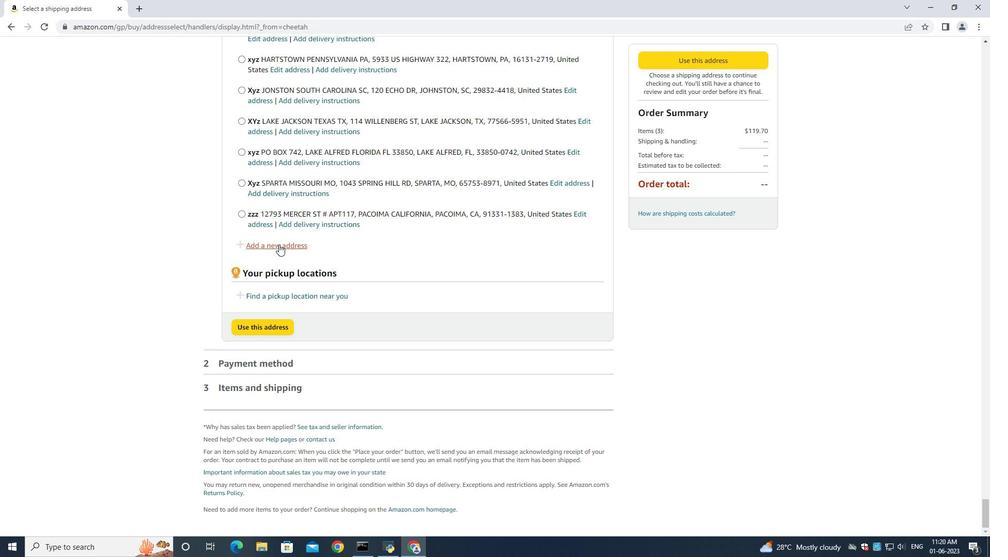 
Action: Mouse moved to (367, 248)
Screenshot: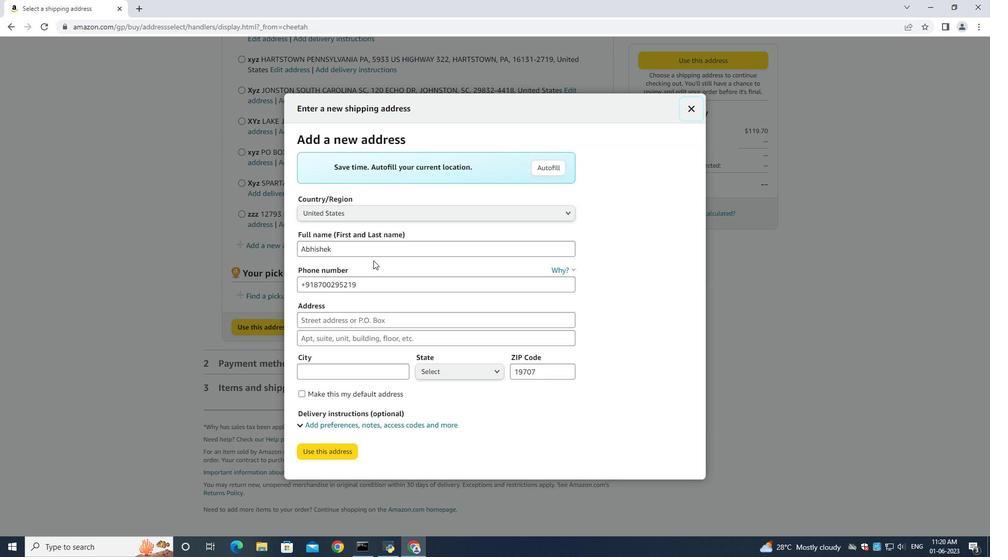 
Action: Mouse pressed left at (367, 248)
Screenshot: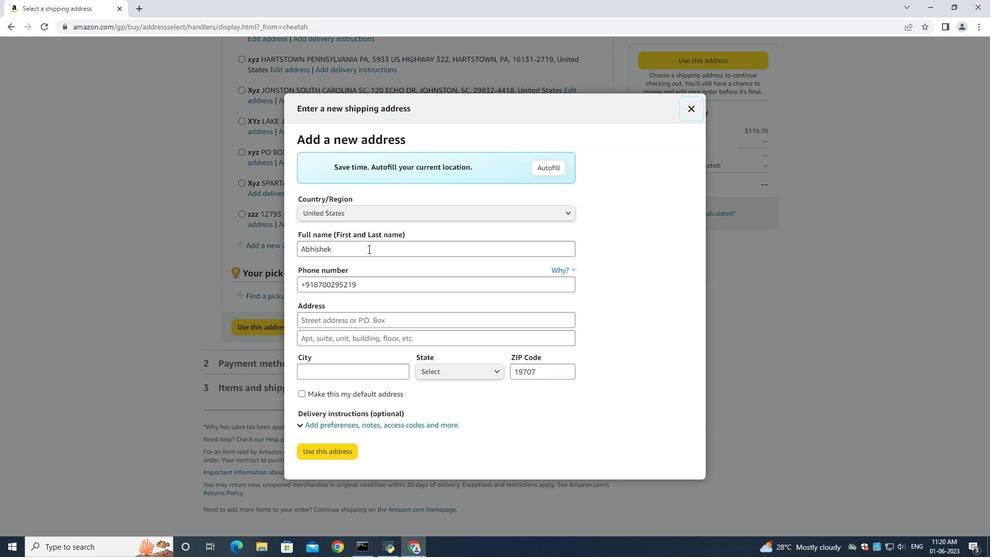 
Action: Key pressed ctrl+A<Key.backspace><Key.shift><Key.shift><Key.shift><Key.shift><Key.shift><Key.shift><Key.shift><Key.shift><Key.shift><Key.shift><Key.shift><Key.shift><Key.shift><Key.shift><Key.shift><Key.shift><Key.shift><Key.shift><Key.shift><Key.shift><Key.shift><Key.shift><Key.shift><Key.shift><Key.shift><Key.shift><Key.shift><Key.shift><Key.shift><Key.shift><Key.shift><Key.shift><Key.shift><Key.shift><Key.shift><Key.shift><Key.shift><Key.shift><Key.shift><Key.shift><Key.shift><Key.shift><Key.shift><Key.shift><Key.shift><Key.shift><Key.shift><Key.shift><Key.shift><Key.shift><Key.shift><Key.shift><Key.shift><Key.shift><Key.shift><Key.shift><Key.shift><Key.shift><Key.shift><Key.shift>Markus<Key.space><Key.shift><Key.shift><Key.shift><Key.shift><Key.shift><Key.shift><Key.shift><Key.shift><Key.shift><Key.shift><Key.shift>Robinson<Key.space><Key.tab><Key.tab><Key.backspace>7738643880<Key.tab>2834<Key.space><Key.shift><Key.shift><Key.shift><Key.shift><Key.shift>Point<Key.space><Key.shift><Key.shift><Key.shift><Key.shift><Key.shift><Key.shift><Key.shift><Key.shift><Key.shift><Key.shift><Key.shift><Key.shift><Key.shift><Key.shift><Key.shift><Key.shift>Street<Key.space><Key.tab><Key.shift>Park<Key.space><Key.shift><Key.shift><Key.shift><Key.shift><Key.shift><Key.shift><Key.shift><Key.shift><Key.shift><Key.shift><Key.shift><Key.shift><Key.shift><Key.shift><Key.shift><Key.shift><Key.shift><Key.shift><Key.shift><Key.shift><Key.shift><Key.shift><Key.shift><Key.shift><Key.shift><Key.shift><Key.shift><Key.shift><Key.shift><Key.shift><Key.shift><Key.shift><Key.shift><Key.shift><Key.shift><Key.shift><Key.shift><Key.shift><Key.shift><Key.shift><Key.shift><Key.shift><Key.shift><Key.shift><Key.shift><Key.shift><Key.shift><Key.shift><Key.shift><Key.shift>Ridge<Key.space><Key.shift><Key.shift><Key.shift><Key.shift><Key.shift><Key.shift><Key.shift><Key.shift><Key.shift><Key.shift><Key.shift><Key.shift><Key.shift><Key.shift><Key.shift><Key.shift><Key.shift><Key.shift><Key.shift><Key.shift><Key.shift><Key.shift><Key.shift><Key.shift><Key.shift><Key.shift><Key.shift><Key.shift><Key.shift><Key.shift><Key.shift><Key.shift><Key.shift><Key.shift><Key.shift><Key.shift><Key.shift><Key.shift><Key.shift><Key.shift><Key.shift><Key.shift><Key.shift><Key.shift><Key.shift><Key.shift><Key.shift><Key.shift><Key.shift><Key.shift><Key.shift><Key.shift><Key.shift><Key.shift><Key.shift><Key.shift><Key.shift><Key.shift><Key.shift><Key.shift><Key.shift><Key.shift><Key.shift><Key.shift><Key.shift><Key.shift><Key.shift><Key.shift>Illinois<Key.space><Key.tab><Key.shift><Key.shift><Key.shift><Key.shift><Key.shift><Key.shift><Key.shift><Key.shift><Key.shift><Key.shift><Key.shift><Key.shift><Key.shift><Key.shift><Key.shift><Key.shift><Key.shift><Key.shift><Key.shift><Key.shift><Key.shift><Key.shift><Key.shift><Key.shift><Key.shift><Key.shift><Key.shift><Key.shift><Key.shift><Key.shift><Key.shift><Key.shift><Key.shift><Key.shift><Key.shift><Key.shift><Key.shift><Key.shift><Key.shift><Key.shift><Key.shift><Key.shift><Key.shift><Key.shift><Key.shift><Key.shift><Key.shift><Key.shift><Key.shift><Key.shift><Key.shift><Key.shift><Key.shift><Key.shift><Key.shift><Key.shift><Key.shift><Key.shift><Key.shift>Park<Key.space><Key.shift><Key.shift><Key.shift><Key.shift><Key.shift><Key.shift><Key.shift><Key.shift><Key.shift><Key.shift><Key.shift><Key.shift><Key.shift><Key.shift><Key.shift><Key.shift><Key.shift><Key.shift><Key.shift><Key.shift><Key.shift><Key.shift><Key.shift><Key.shift><Key.shift><Key.shift><Key.shift><Key.shift><Key.shift><Key.shift><Key.shift><Key.shift><Key.shift><Key.shift><Key.shift><Key.shift><Key.shift><Key.shift><Key.shift><Key.shift><Key.shift><Key.shift><Key.shift>Ridge<Key.tab><Key.shift>Ill<Key.tab><Key.backspace>60068
Screenshot: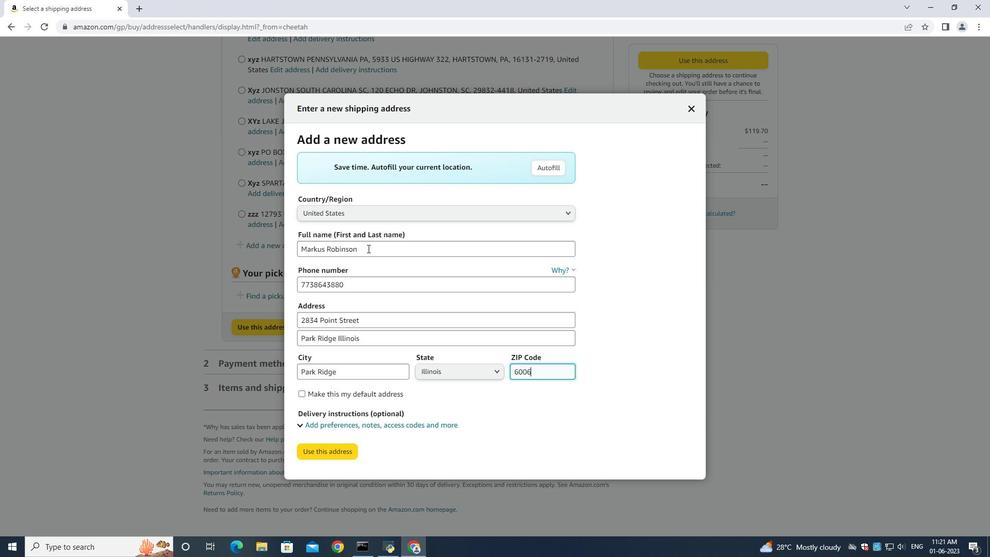 
Action: Mouse moved to (324, 451)
Screenshot: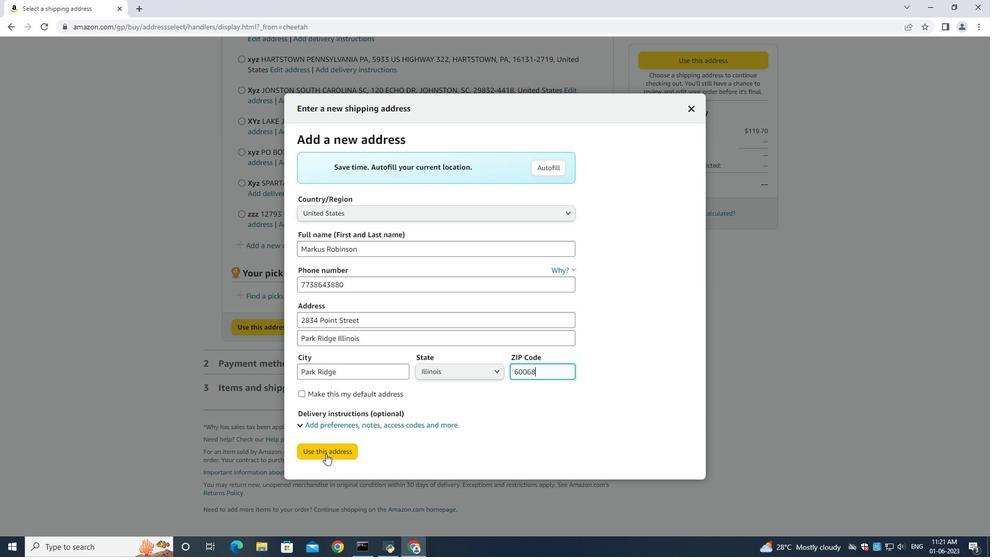 
Action: Mouse pressed left at (324, 451)
Screenshot: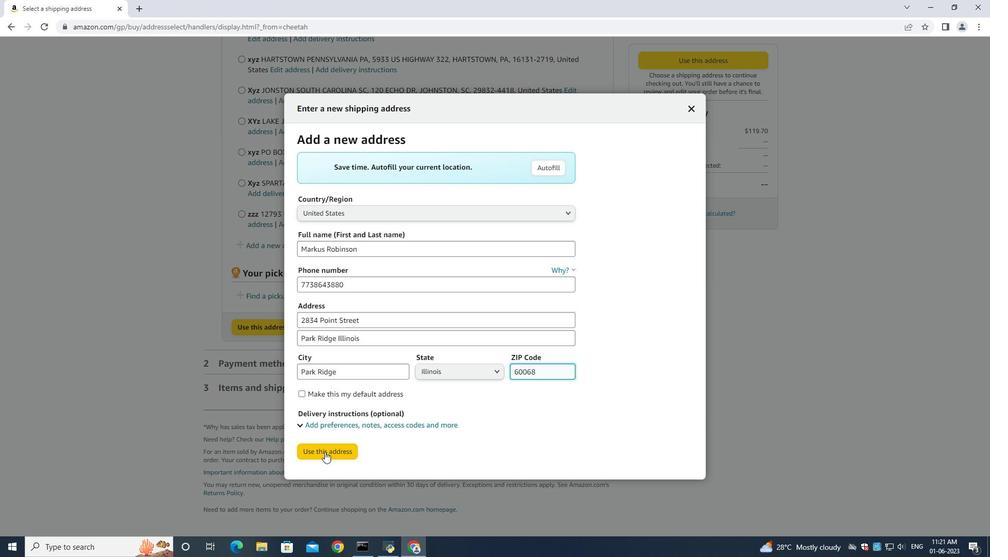 
Action: Mouse moved to (340, 529)
Screenshot: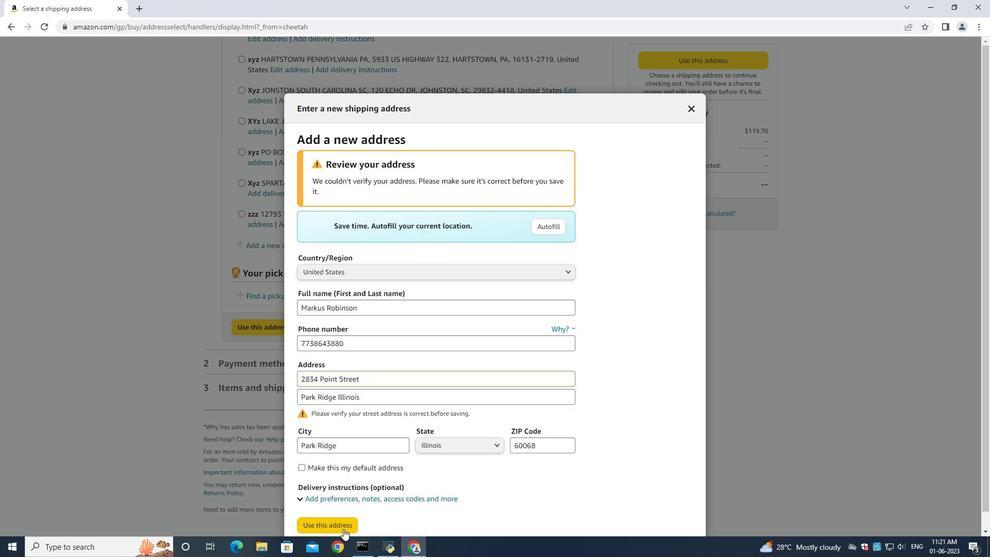 
Action: Mouse pressed left at (340, 529)
Screenshot: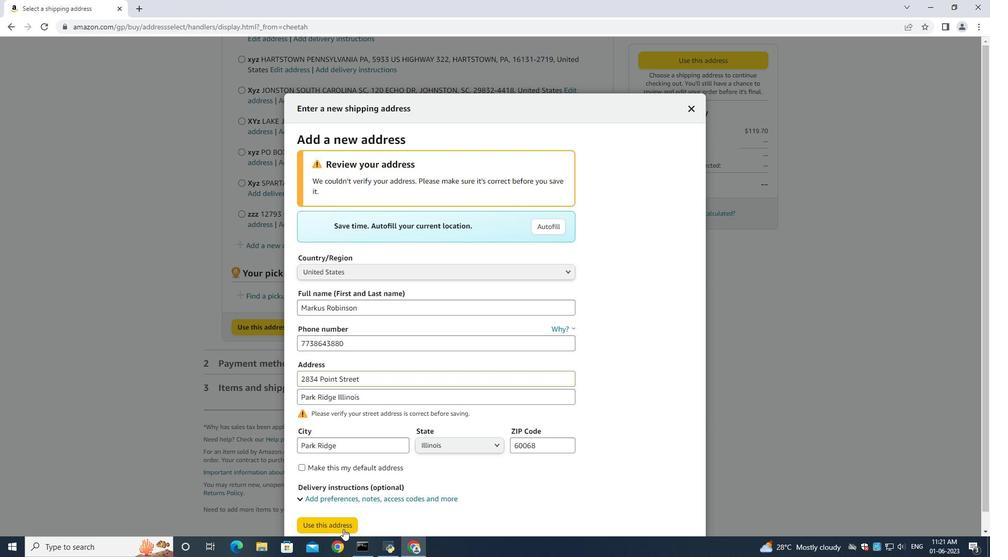 
Action: Mouse moved to (306, 306)
